 Task: Select the current location as Navajo National Monument, Arizona, United States . Now zoom + , and verify the location . Show zoom slider
Action: Mouse moved to (1000, 67)
Screenshot: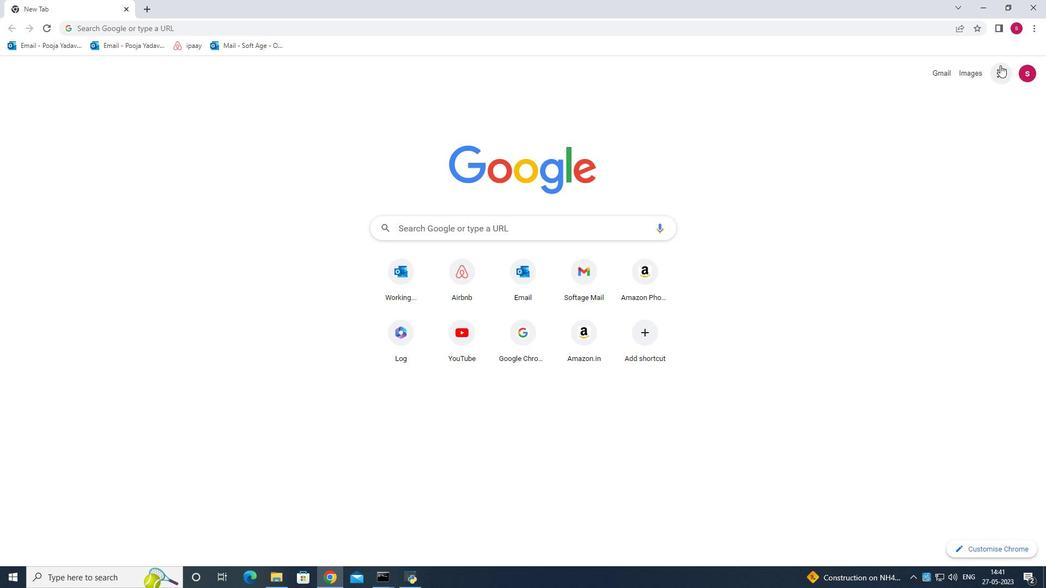 
Action: Mouse pressed left at (1000, 67)
Screenshot: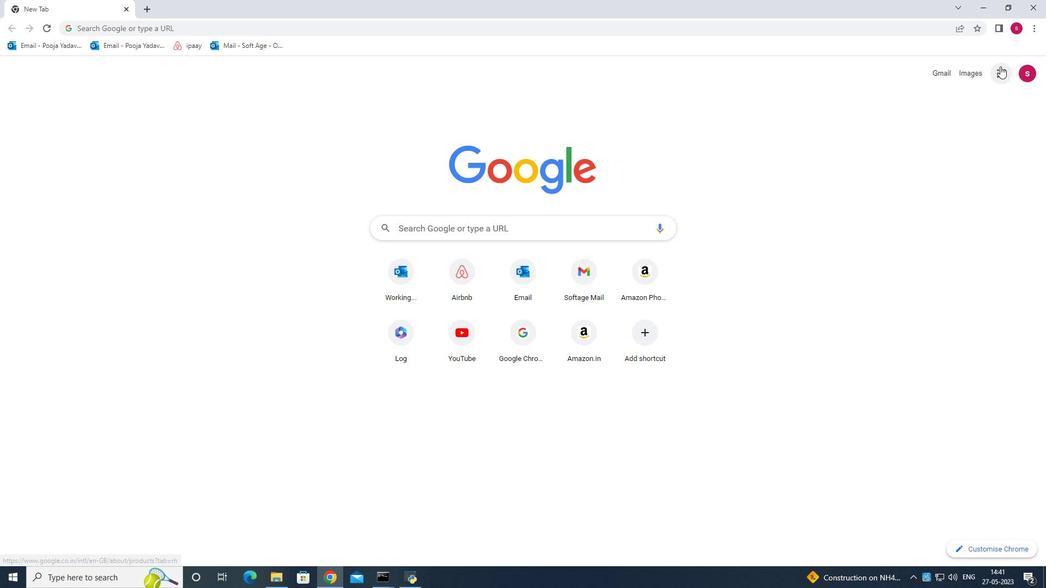 
Action: Mouse moved to (957, 266)
Screenshot: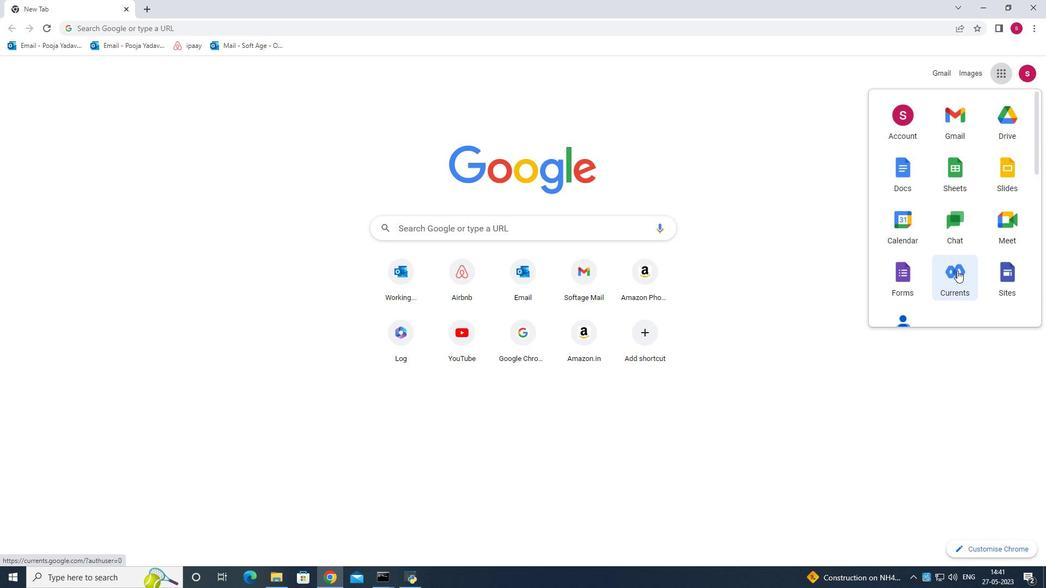 
Action: Mouse scrolled (957, 266) with delta (0, 0)
Screenshot: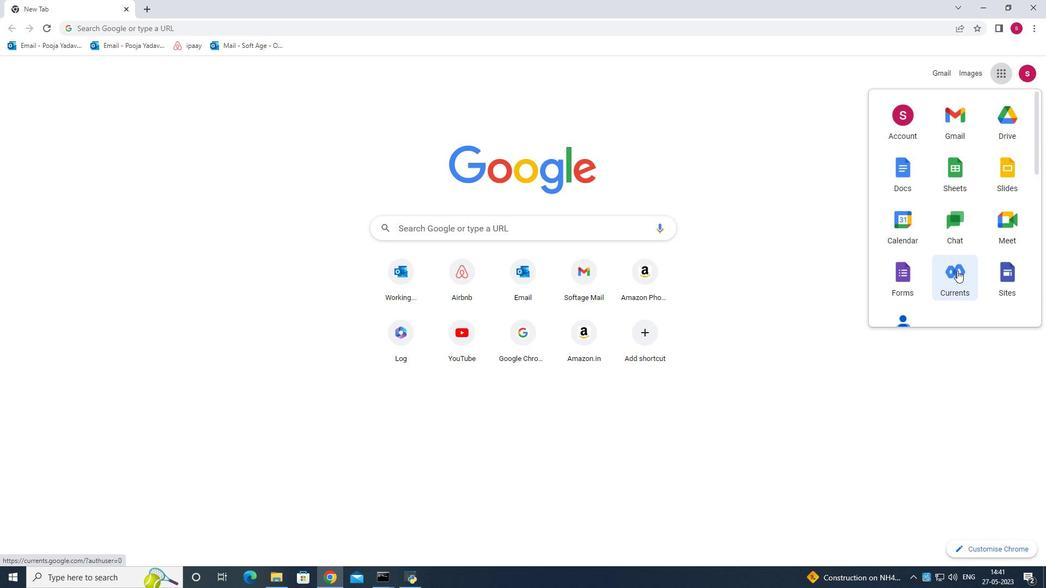 
Action: Mouse moved to (957, 267)
Screenshot: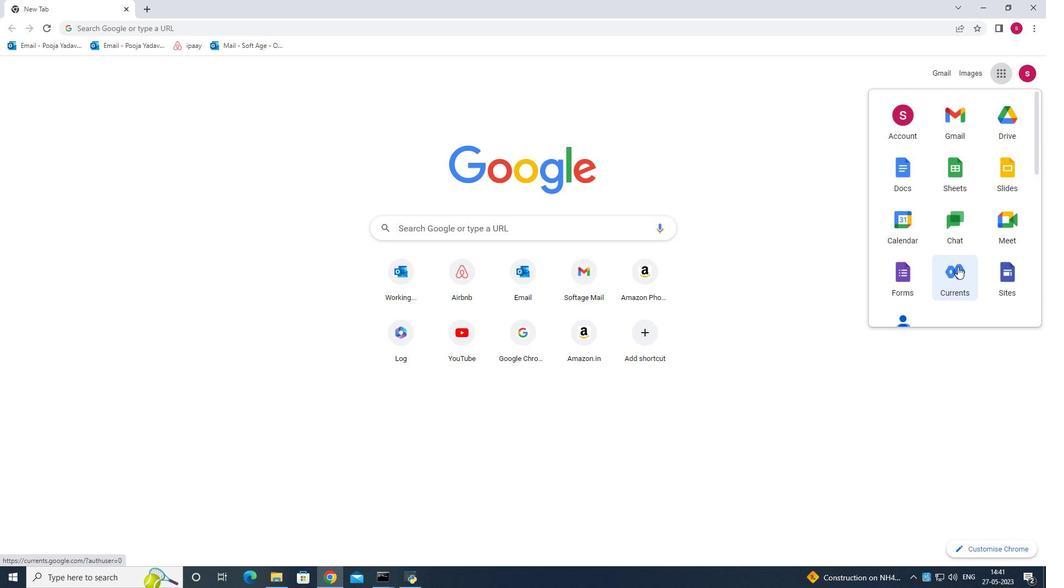 
Action: Mouse scrolled (957, 266) with delta (0, 0)
Screenshot: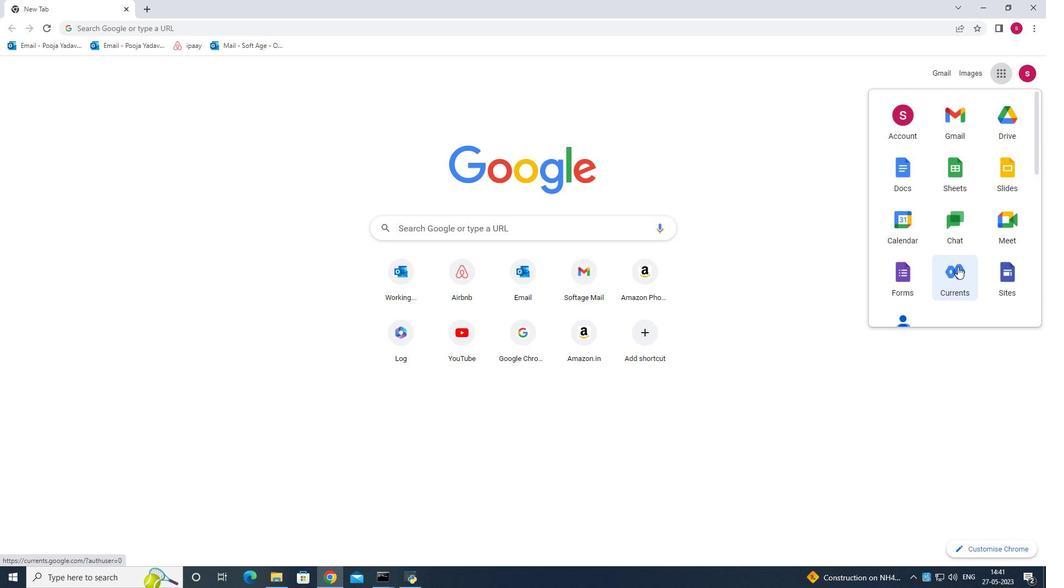 
Action: Mouse scrolled (957, 266) with delta (0, 0)
Screenshot: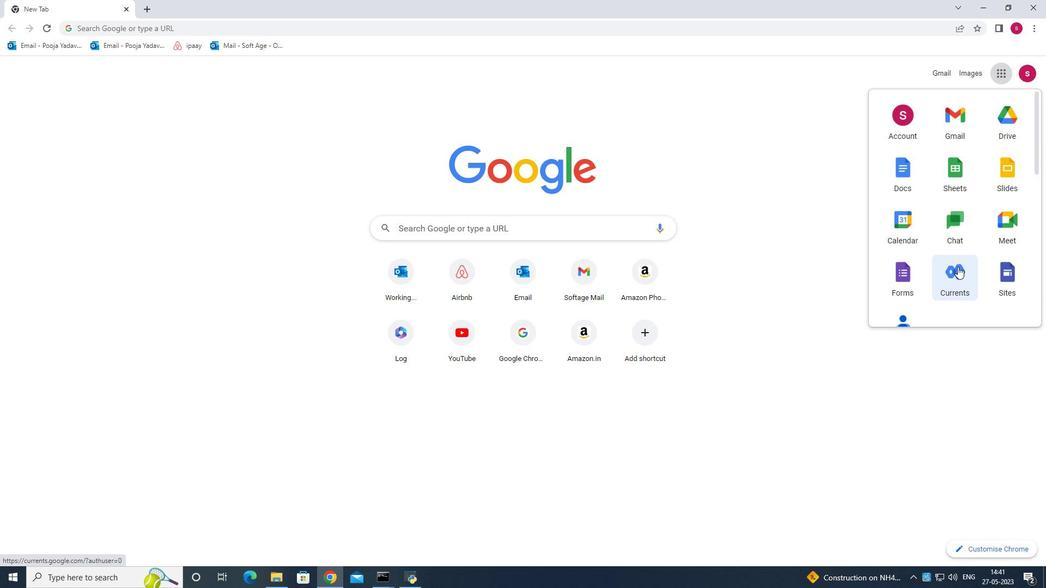 
Action: Mouse scrolled (957, 266) with delta (0, 0)
Screenshot: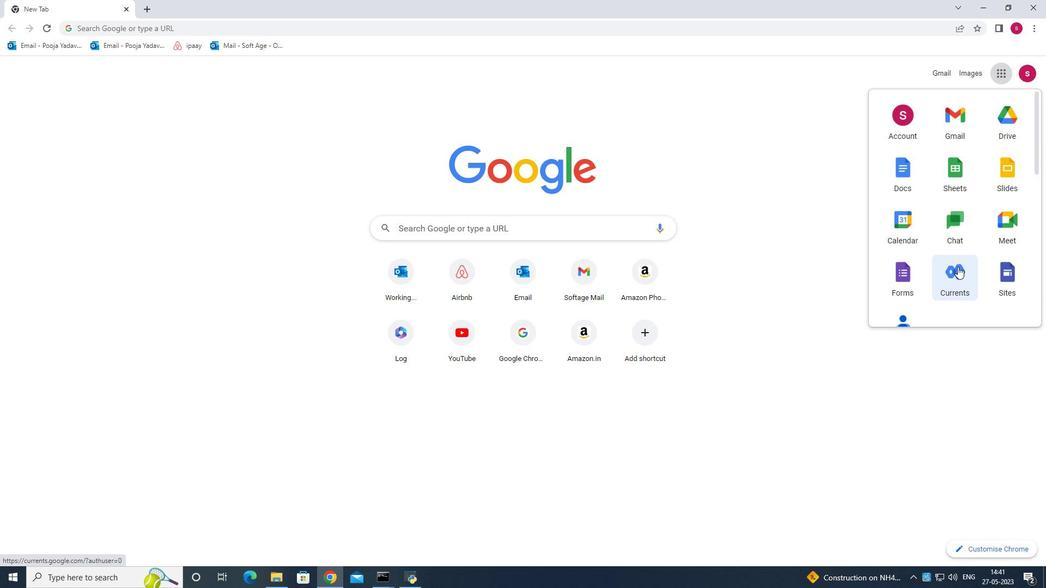 
Action: Mouse moved to (998, 179)
Screenshot: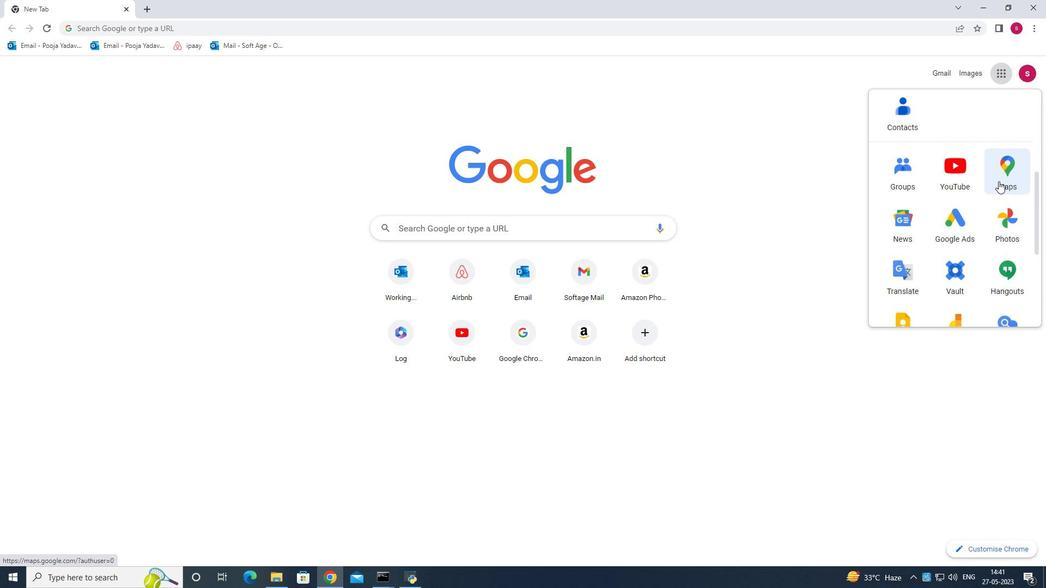 
Action: Mouse pressed left at (998, 179)
Screenshot: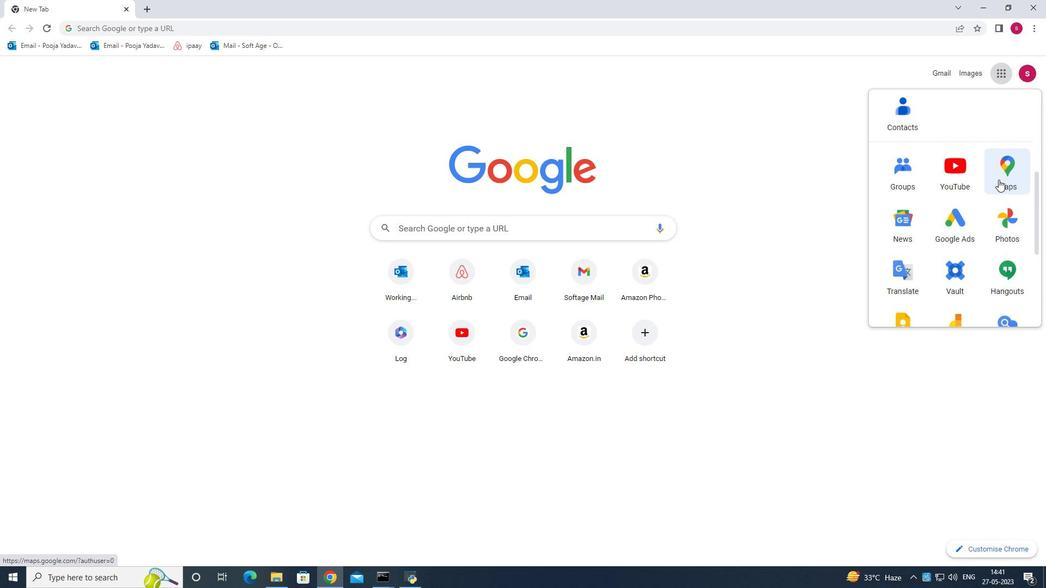 
Action: Mouse moved to (116, 55)
Screenshot: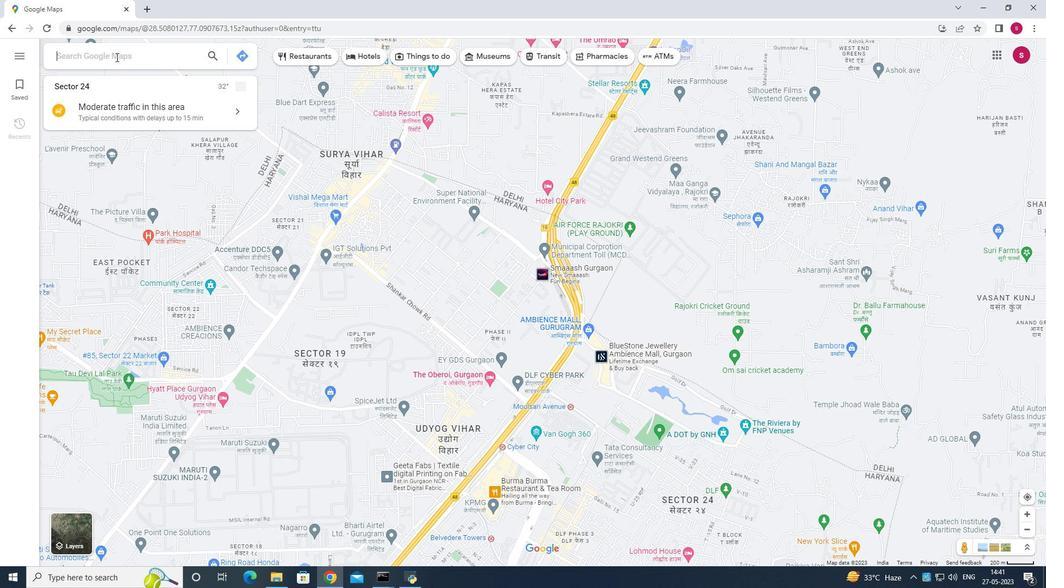 
Action: Mouse pressed left at (116, 55)
Screenshot: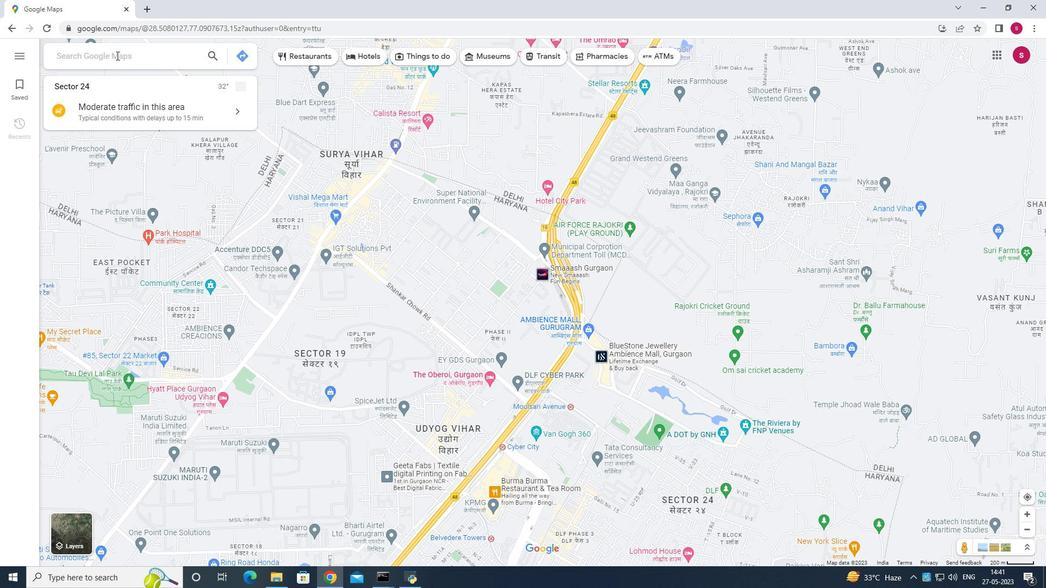 
Action: Mouse moved to (99, 81)
Screenshot: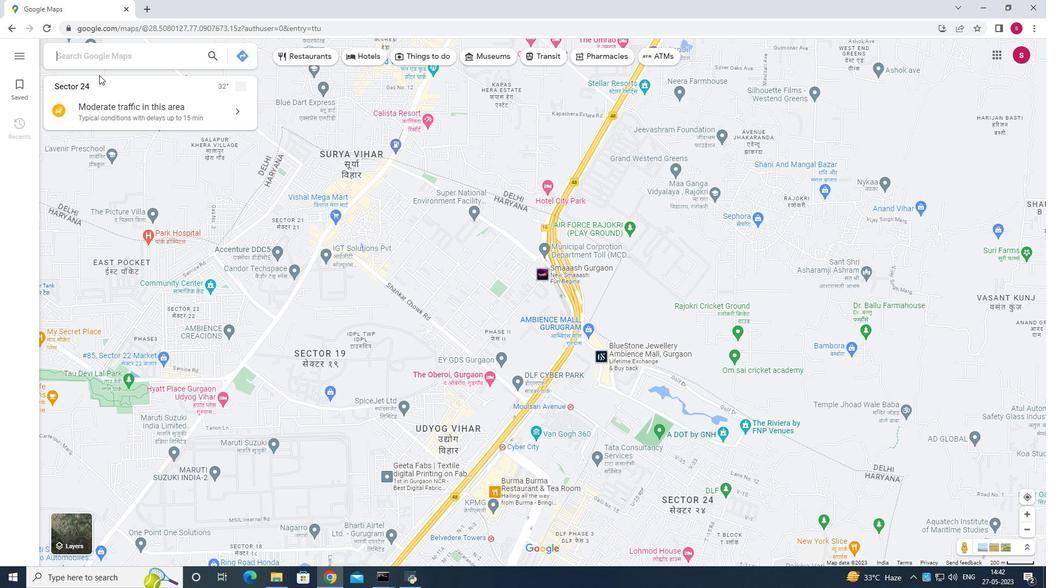 
Action: Key pressed <Key.shift>M<Key.shift>N<Key.backspace><Key.backspace><Key.backspace><Key.shift>Navajo<Key.space>national<Key.space>park
Screenshot: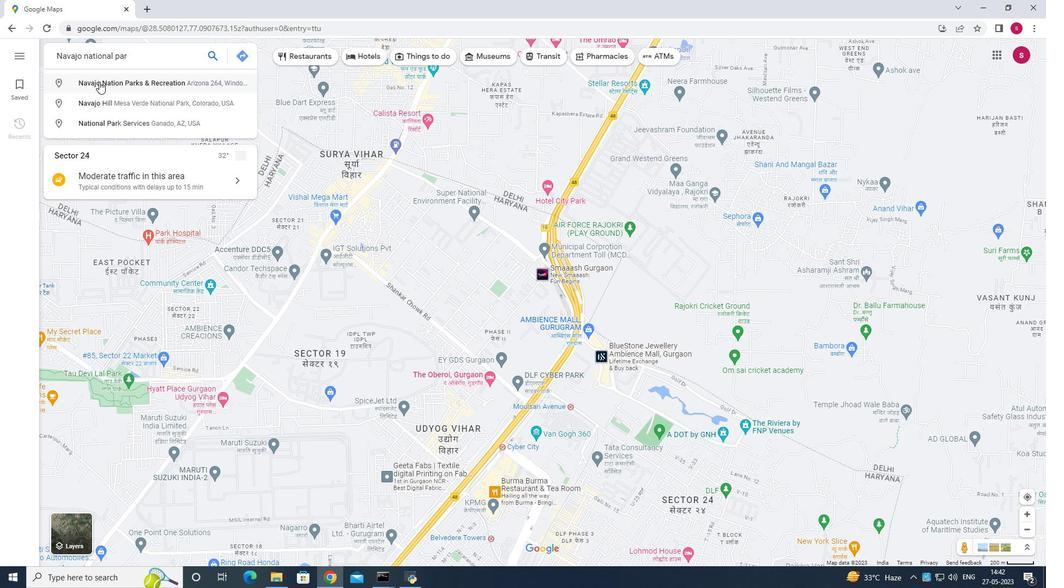 
Action: Mouse moved to (80, 83)
Screenshot: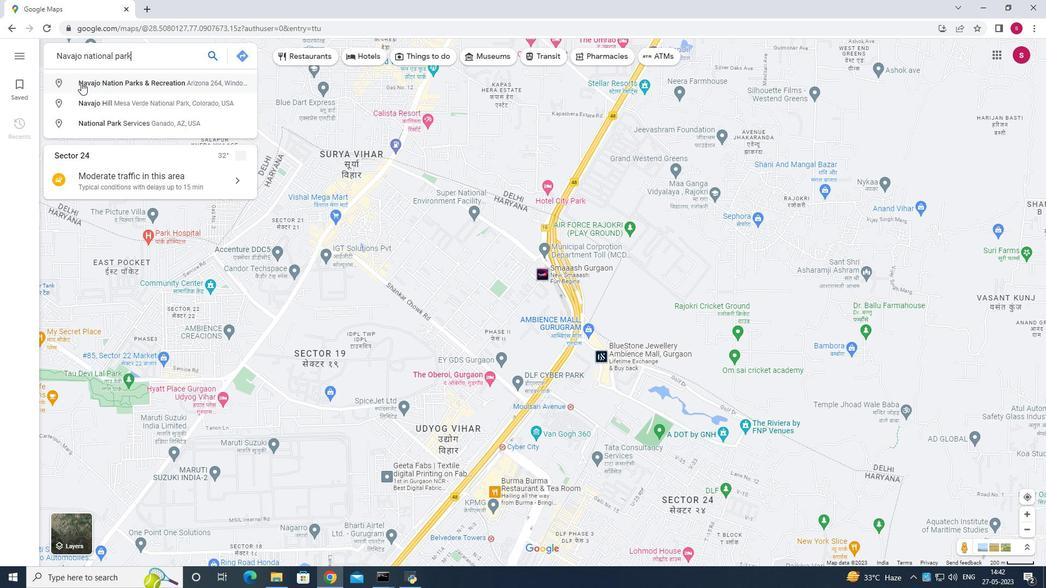 
Action: Key pressed <Key.space>monument<Key.space>aro<Key.backspace>izone<Key.space>united<Key.space>states<Key.enter>
Screenshot: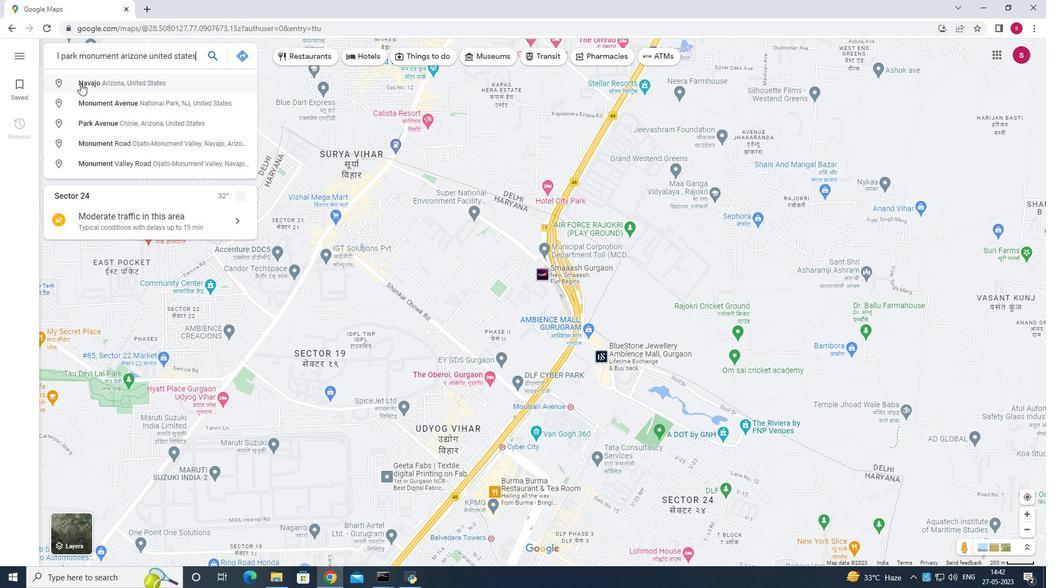 
Action: Mouse moved to (134, 107)
Screenshot: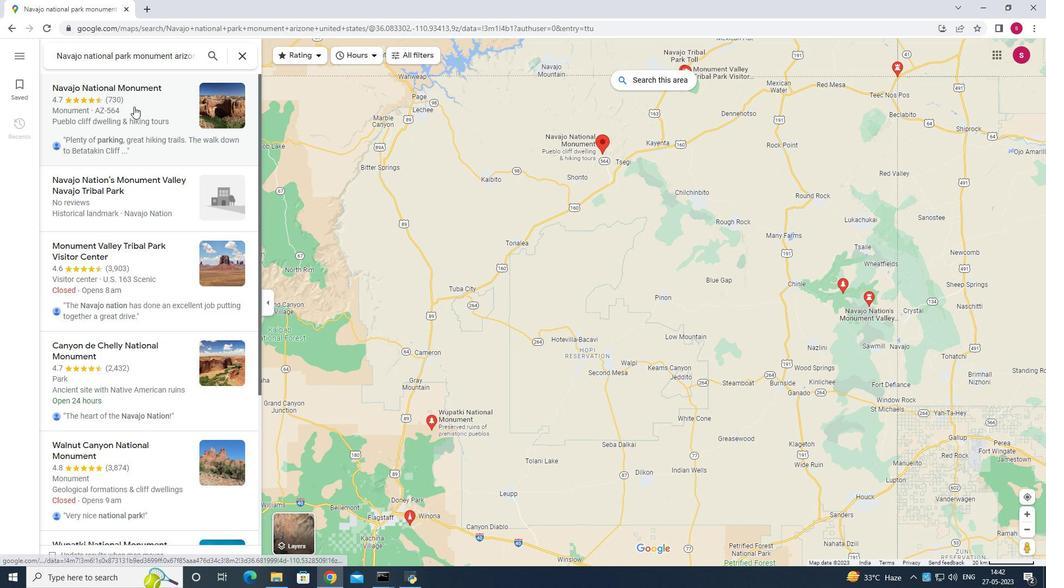 
Action: Mouse pressed left at (134, 107)
Screenshot: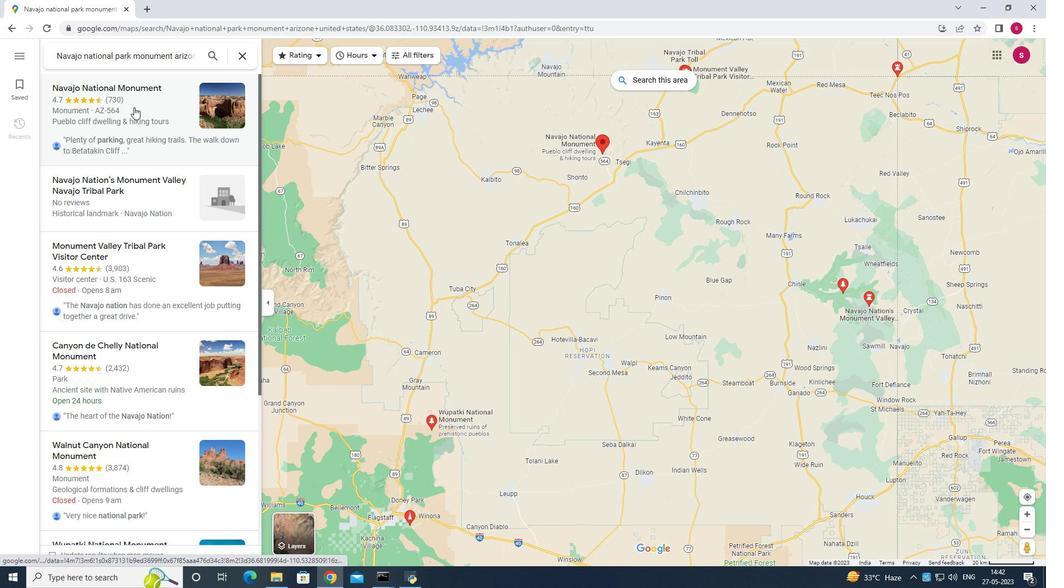 
Action: Mouse moved to (308, 253)
Screenshot: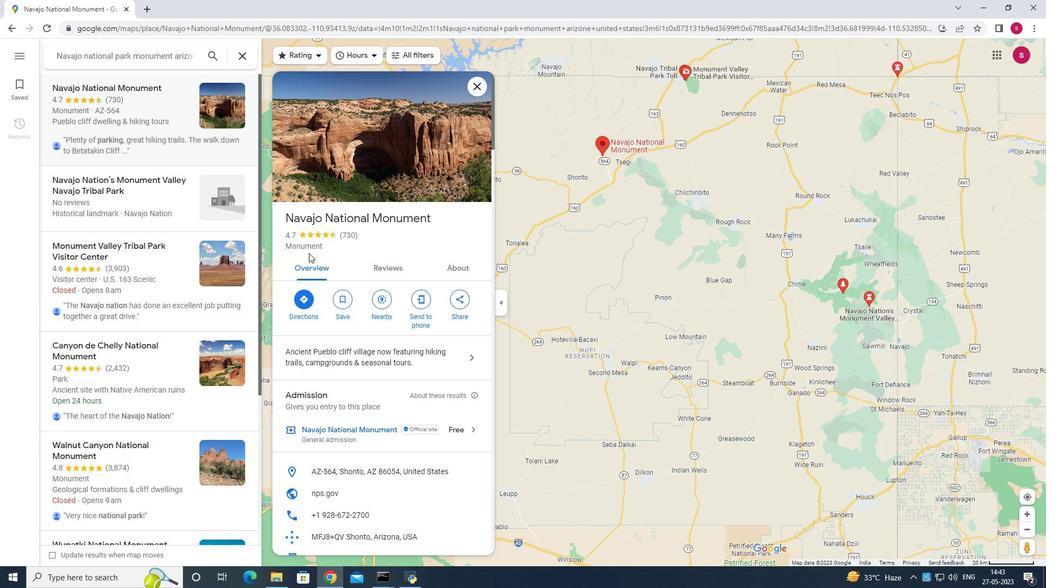
Action: Mouse scrolled (308, 252) with delta (0, 0)
Screenshot: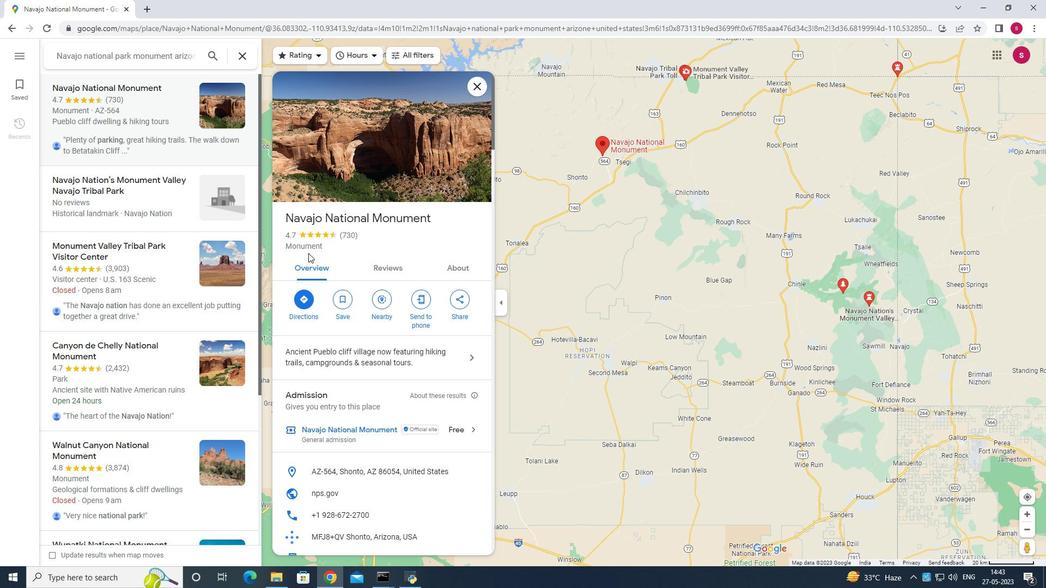 
Action: Mouse moved to (311, 260)
Screenshot: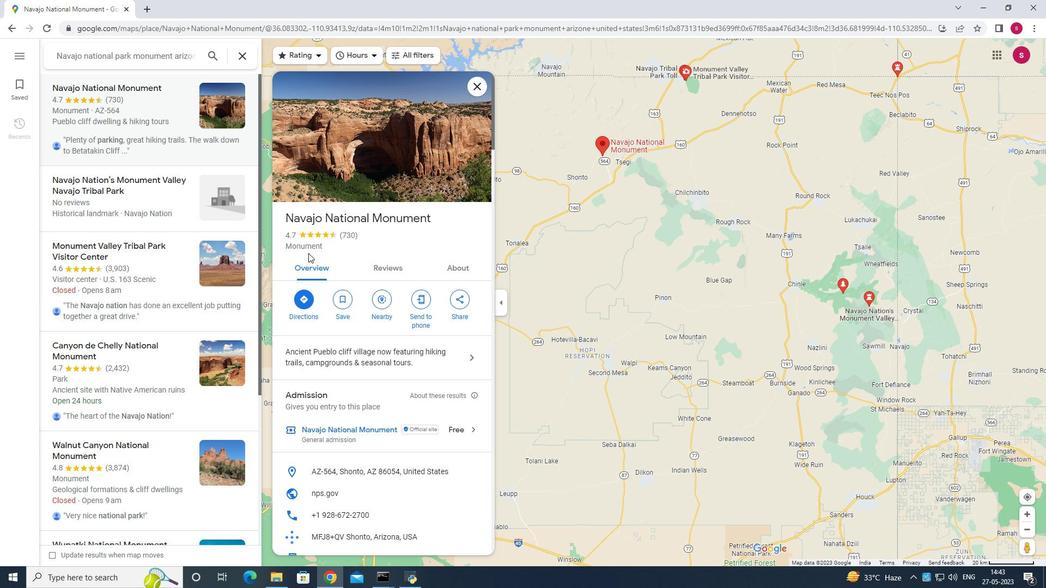 
Action: Mouse scrolled (311, 259) with delta (0, 0)
Screenshot: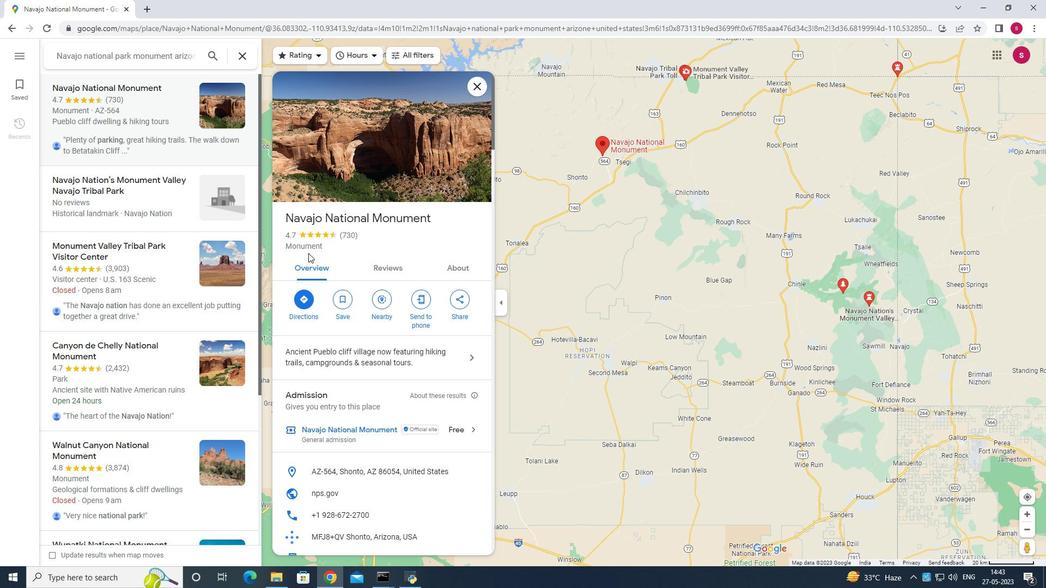 
Action: Mouse moved to (311, 260)
Screenshot: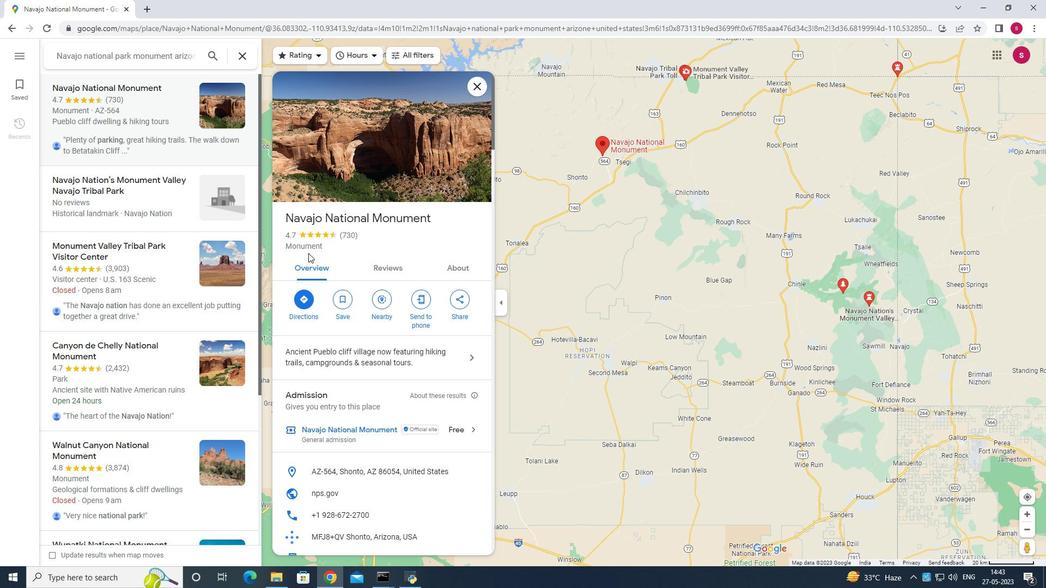 
Action: Mouse scrolled (311, 260) with delta (0, 0)
Screenshot: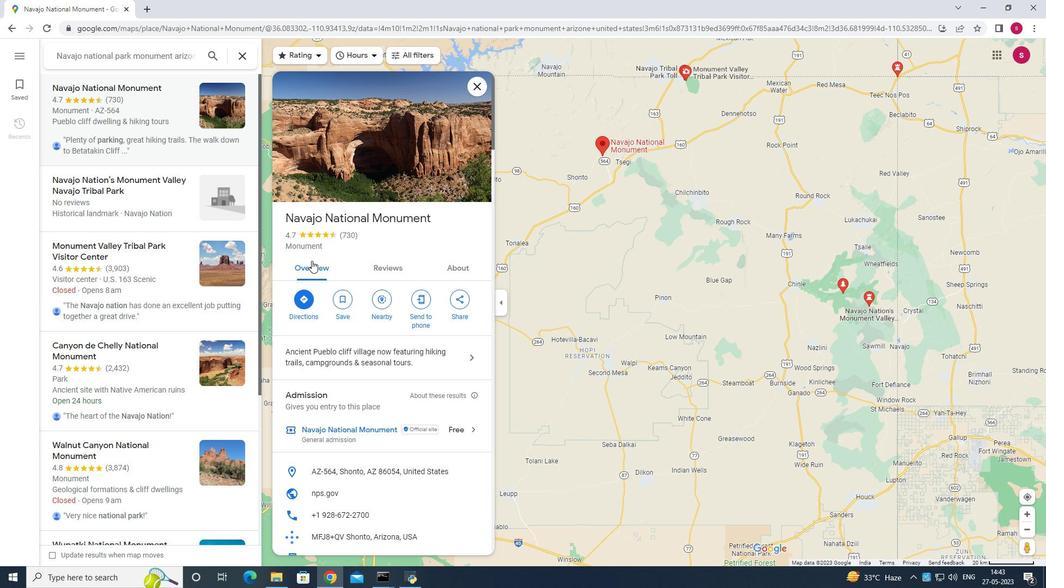 
Action: Mouse moved to (319, 266)
Screenshot: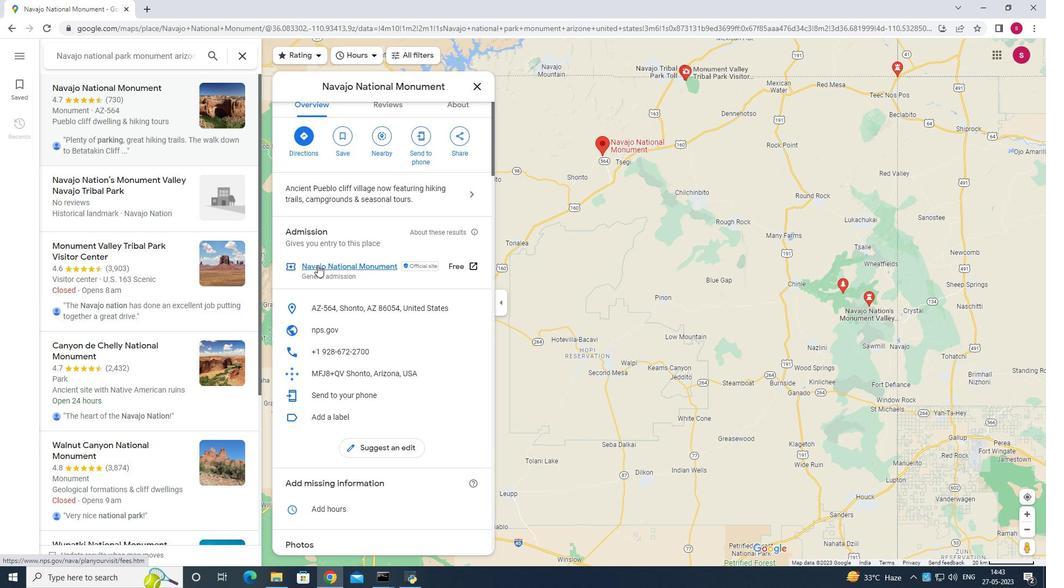 
Action: Mouse scrolled (319, 266) with delta (0, 0)
Screenshot: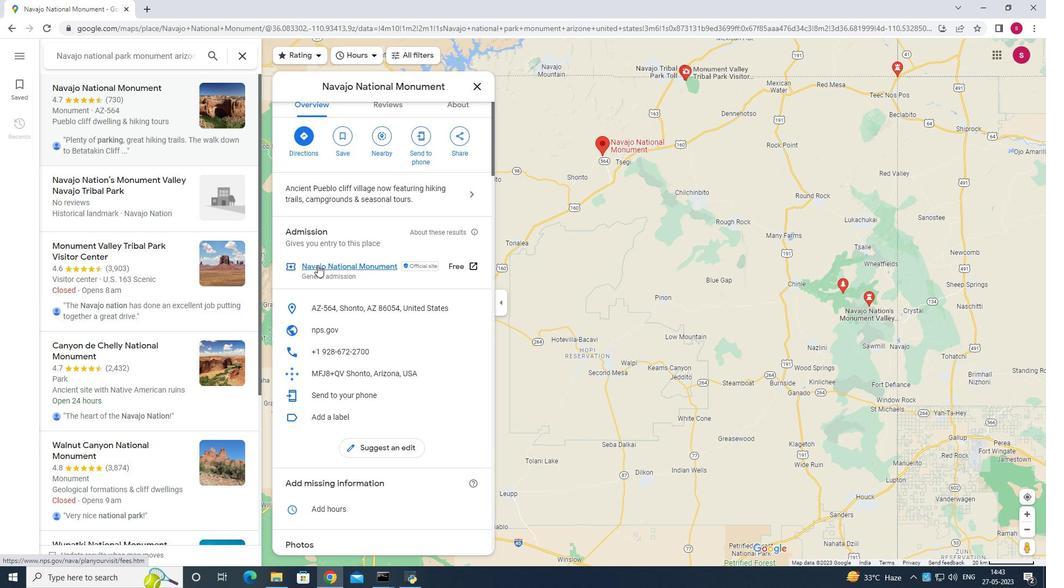 
Action: Mouse moved to (320, 267)
Screenshot: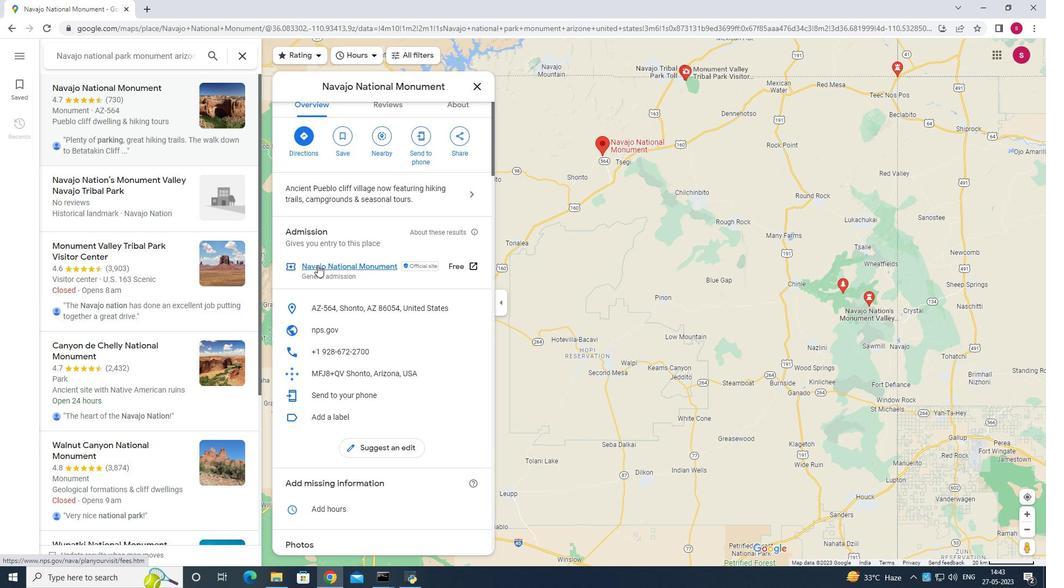 
Action: Mouse scrolled (320, 266) with delta (0, 0)
Screenshot: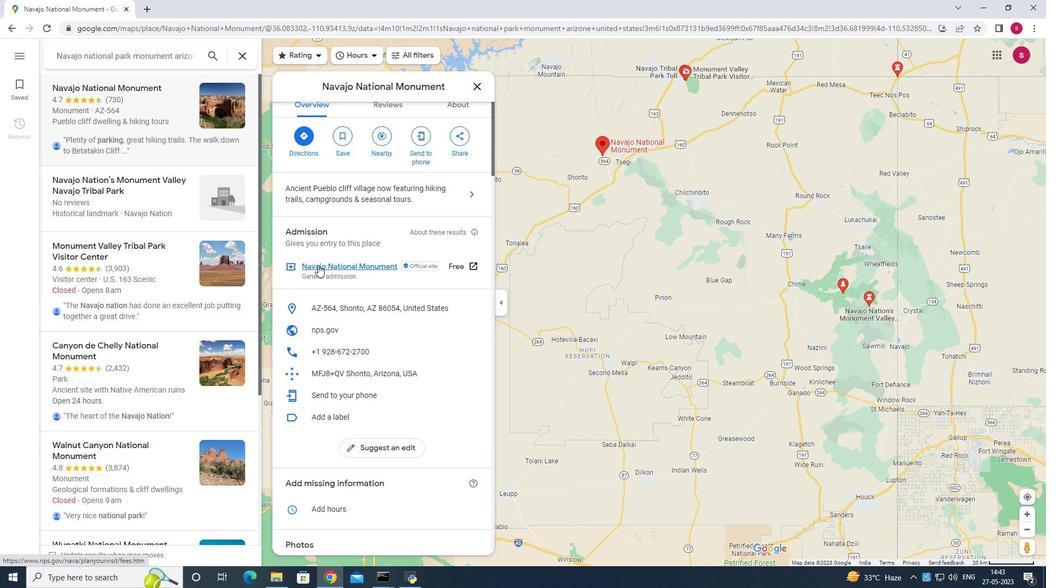 
Action: Mouse moved to (320, 268)
Screenshot: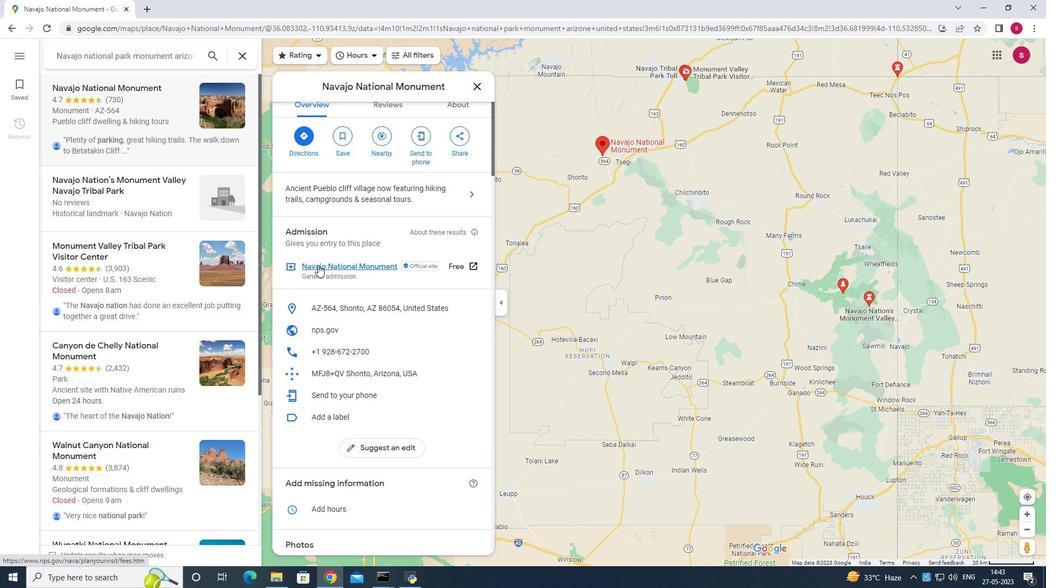 
Action: Mouse scrolled (320, 267) with delta (0, 0)
Screenshot: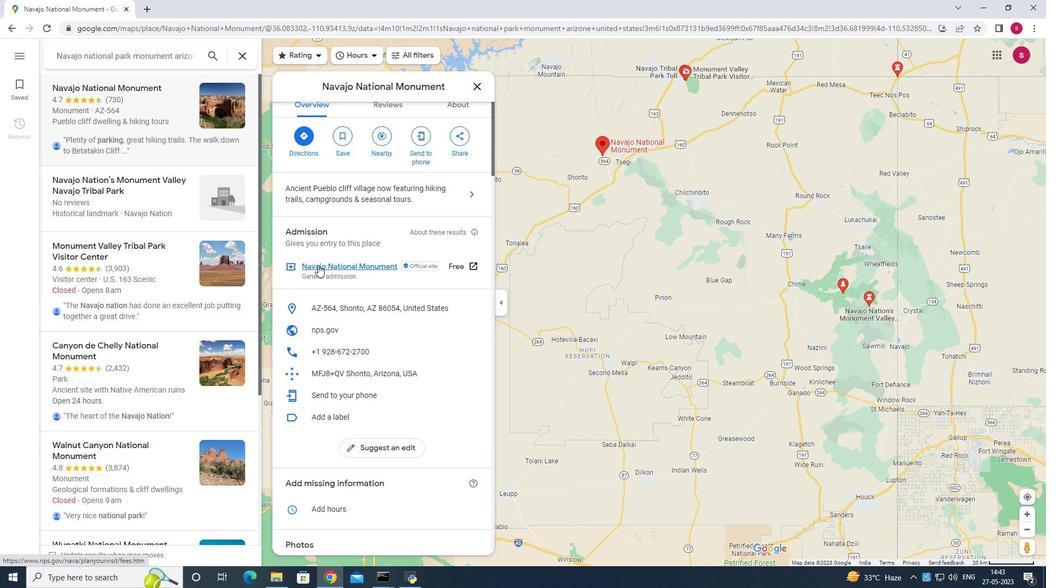 
Action: Mouse scrolled (320, 267) with delta (0, 0)
Screenshot: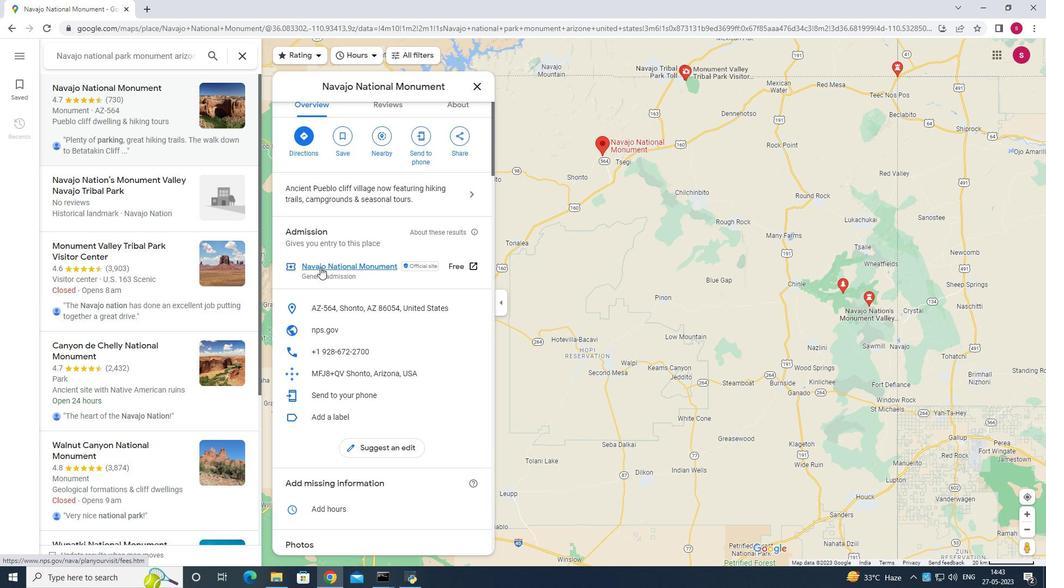 
Action: Mouse scrolled (320, 267) with delta (0, 0)
Screenshot: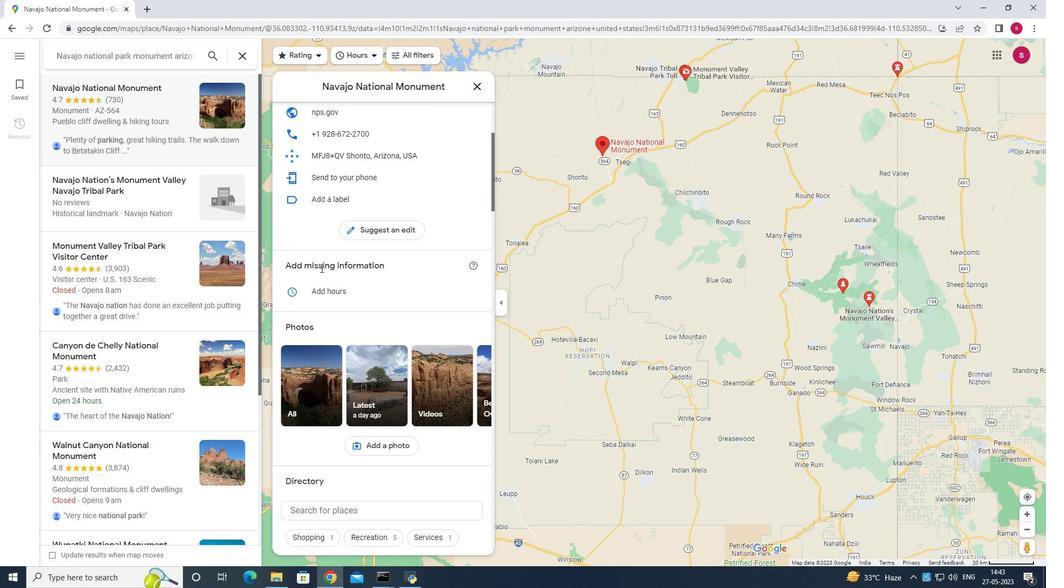 
Action: Mouse scrolled (320, 267) with delta (0, 0)
Screenshot: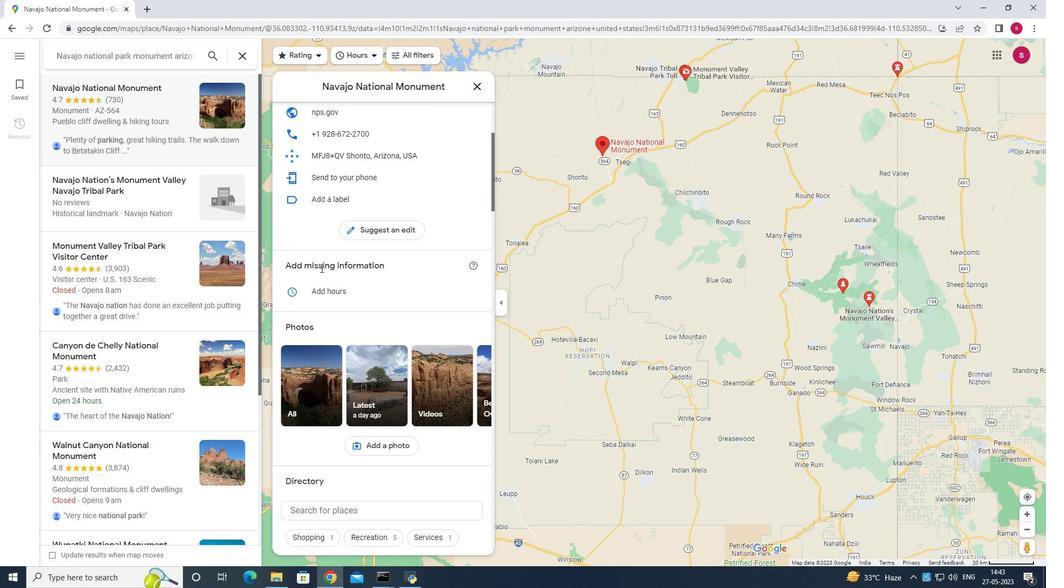 
Action: Mouse moved to (345, 342)
Screenshot: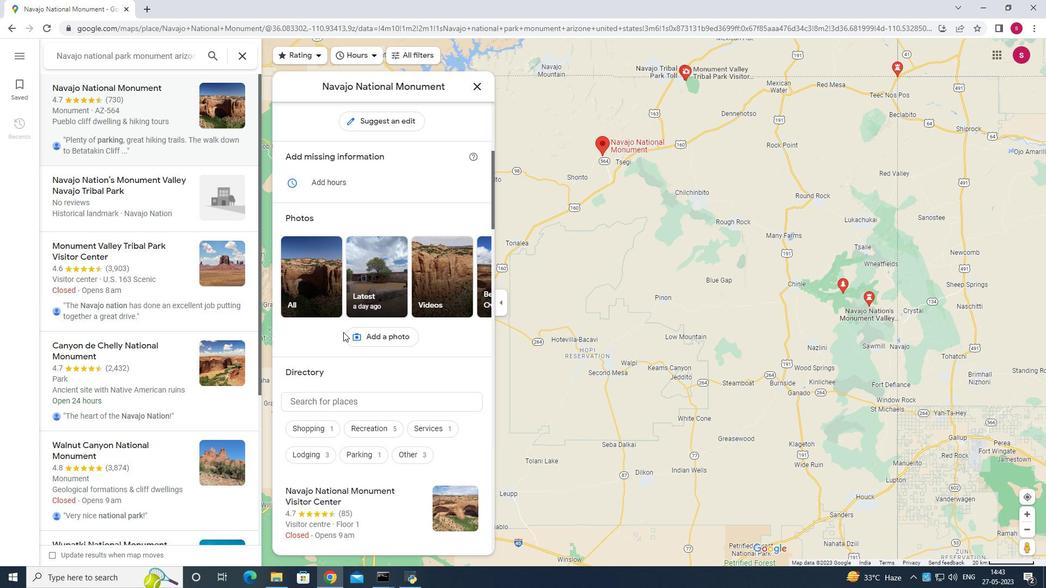 
Action: Mouse scrolled (345, 341) with delta (0, 0)
Screenshot: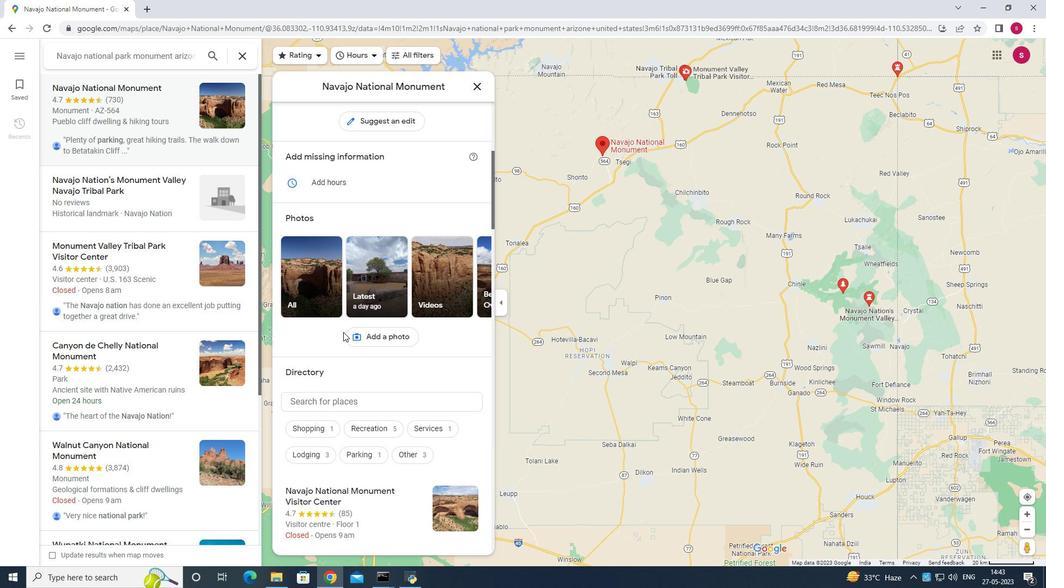 
Action: Mouse scrolled (345, 341) with delta (0, 0)
Screenshot: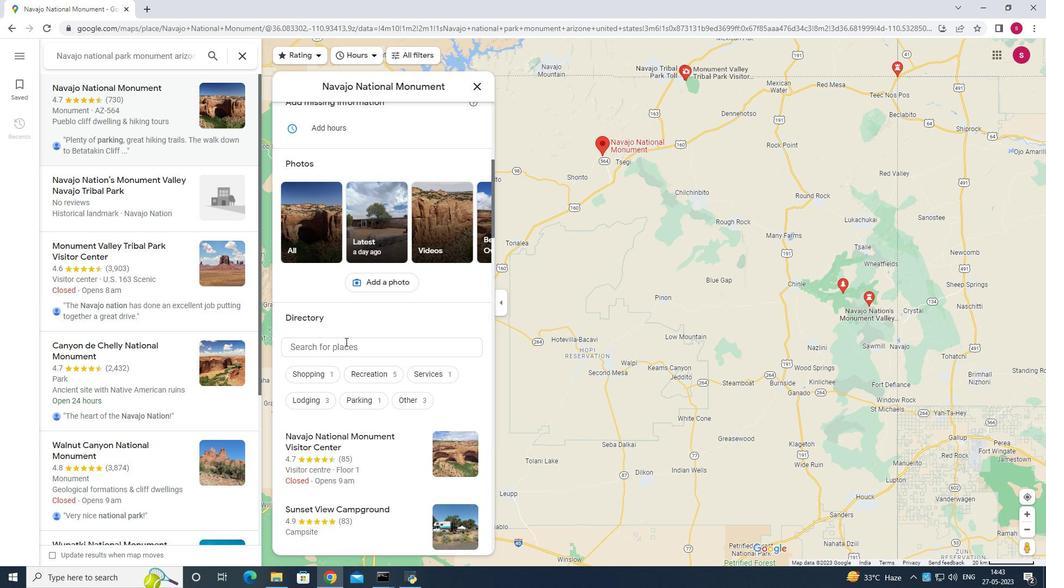 
Action: Mouse scrolled (345, 341) with delta (0, 0)
Screenshot: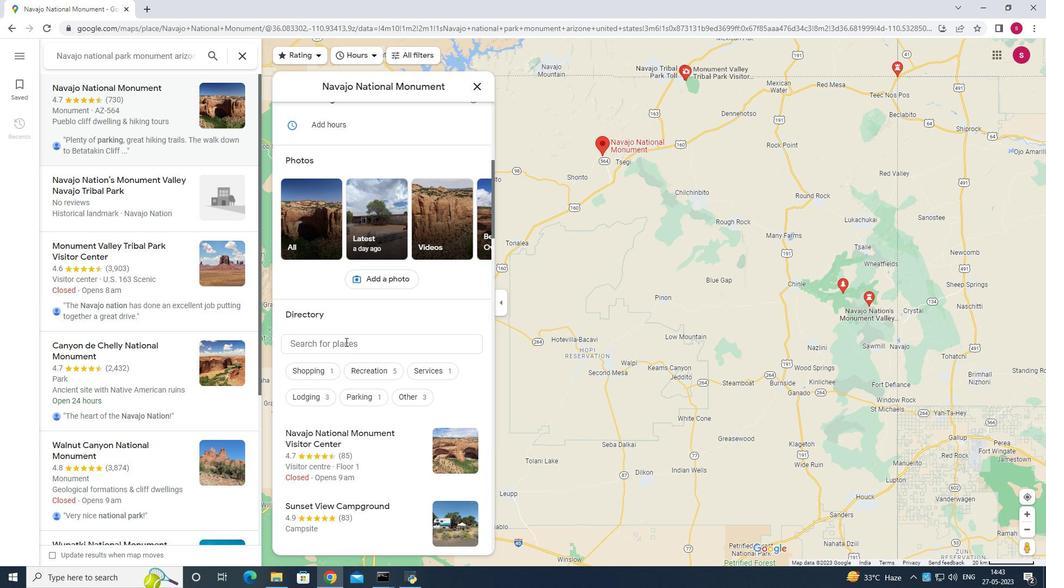 
Action: Mouse moved to (345, 340)
Screenshot: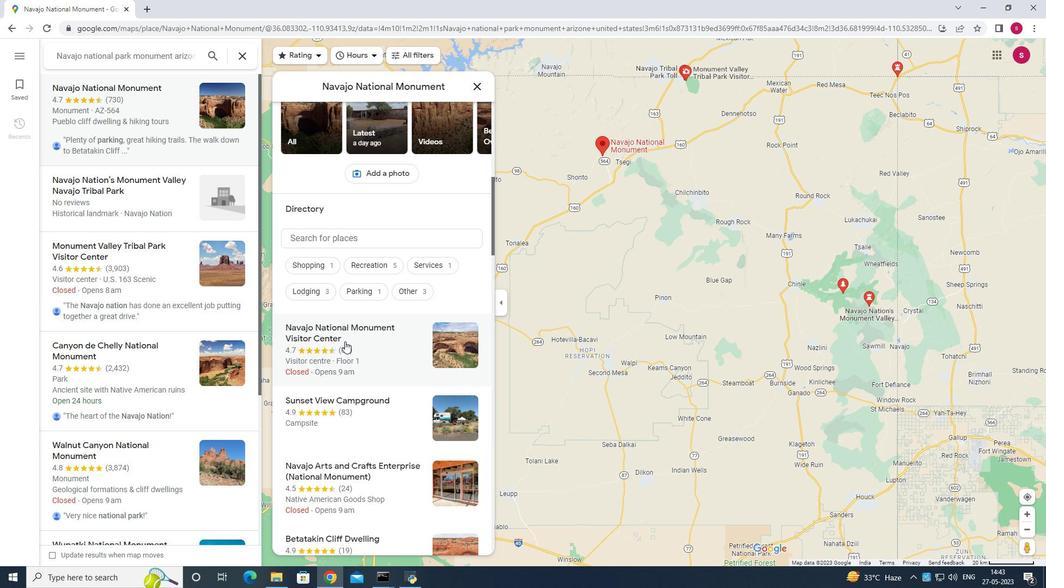 
Action: Mouse scrolled (345, 339) with delta (0, 0)
Screenshot: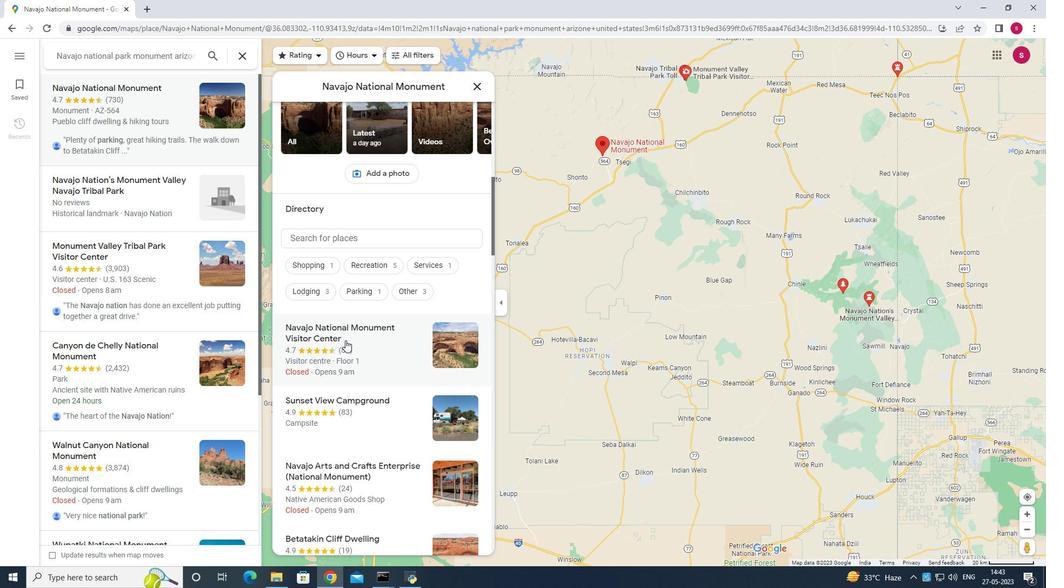 
Action: Mouse moved to (345, 340)
Screenshot: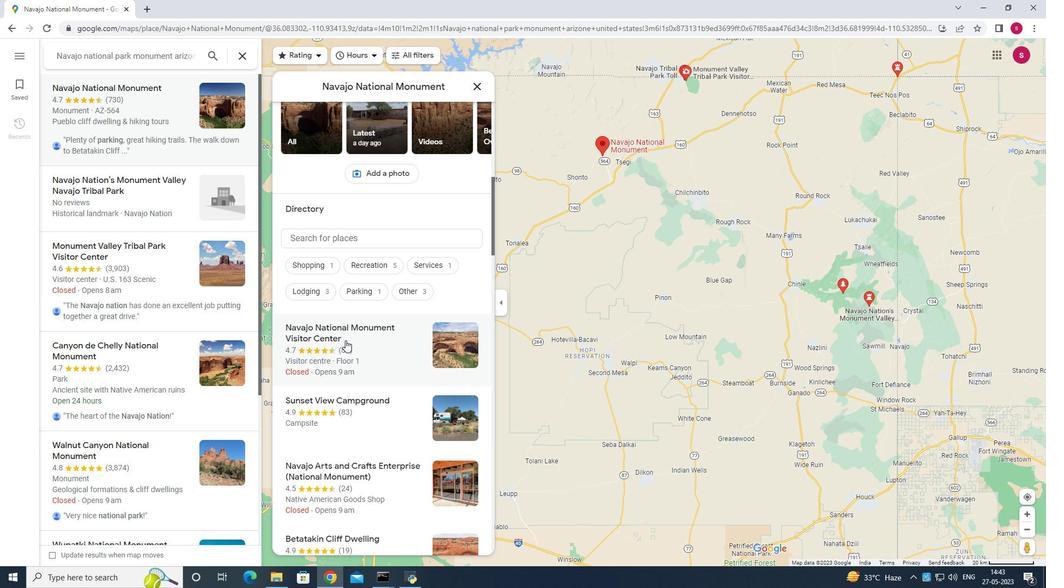 
Action: Mouse scrolled (345, 339) with delta (0, 0)
Screenshot: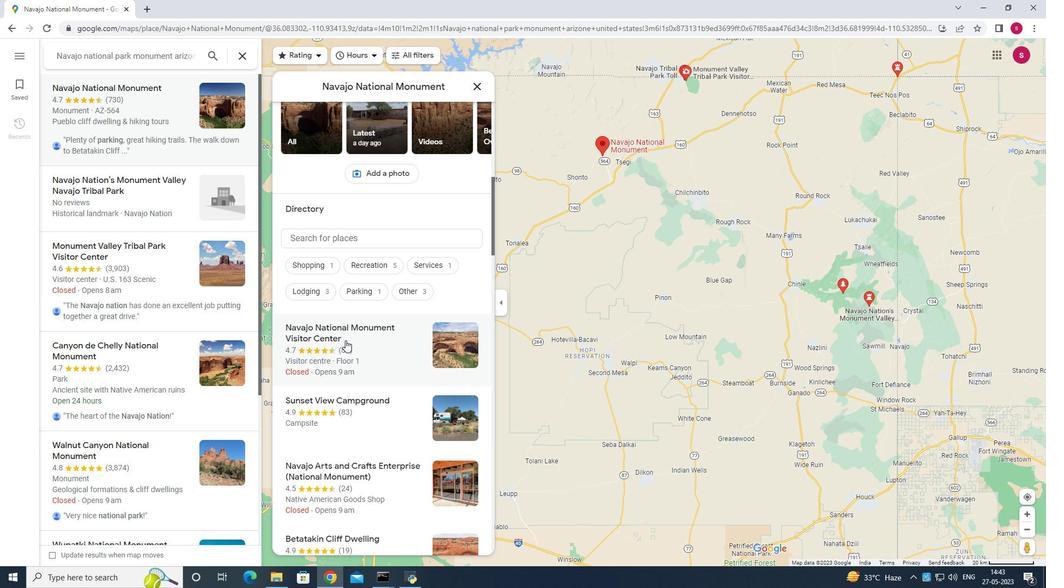 
Action: Mouse moved to (345, 341)
Screenshot: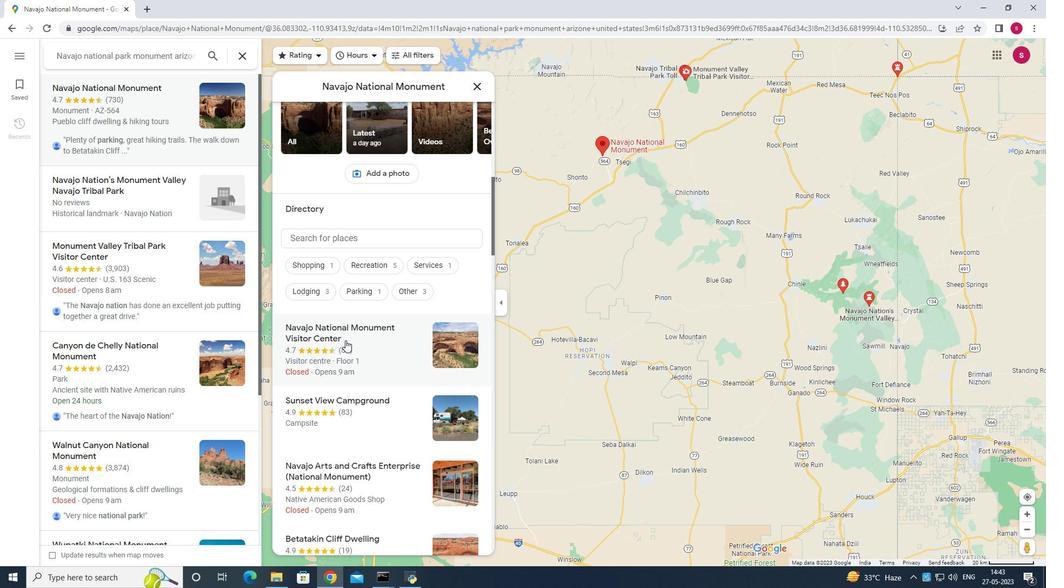 
Action: Mouse scrolled (345, 341) with delta (0, 0)
Screenshot: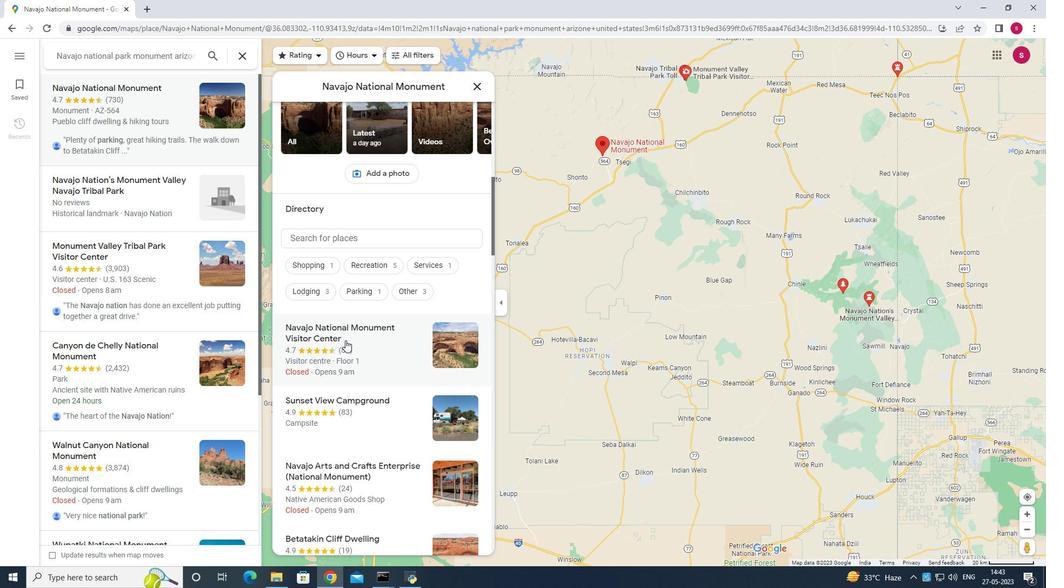 
Action: Mouse scrolled (345, 341) with delta (0, 0)
Screenshot: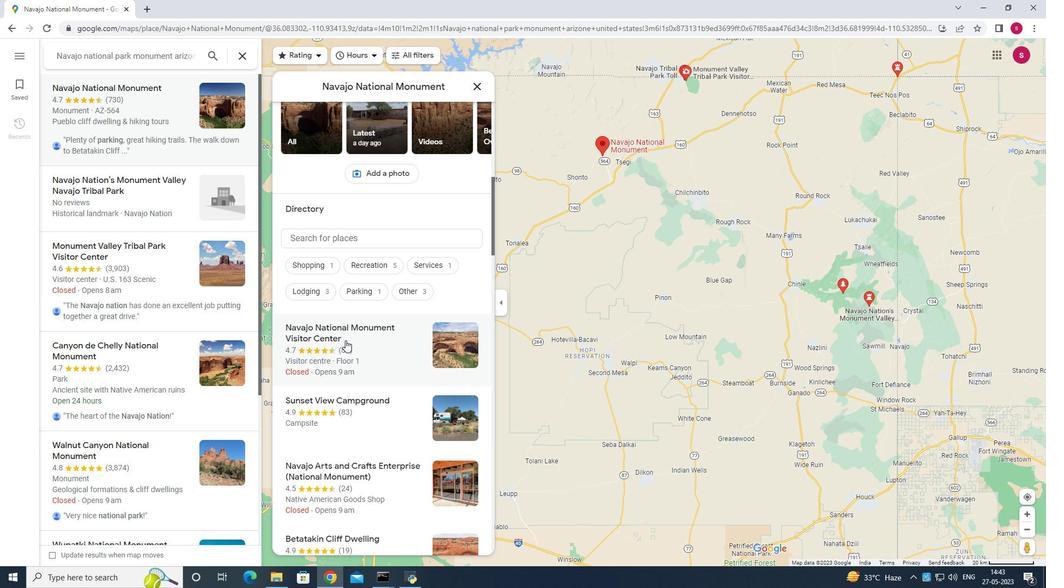 
Action: Mouse moved to (348, 337)
Screenshot: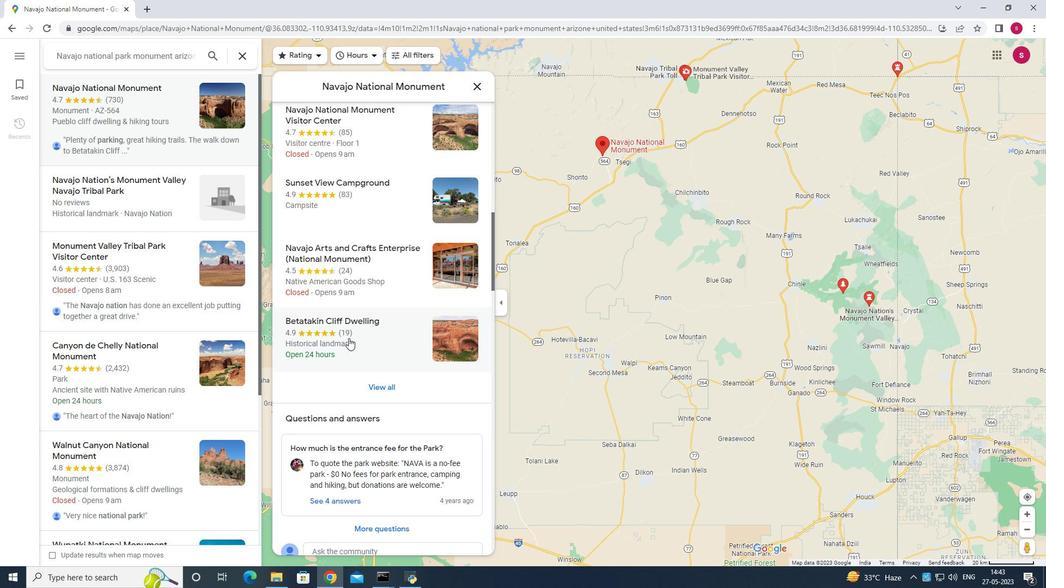 
Action: Mouse scrolled (348, 337) with delta (0, 0)
Screenshot: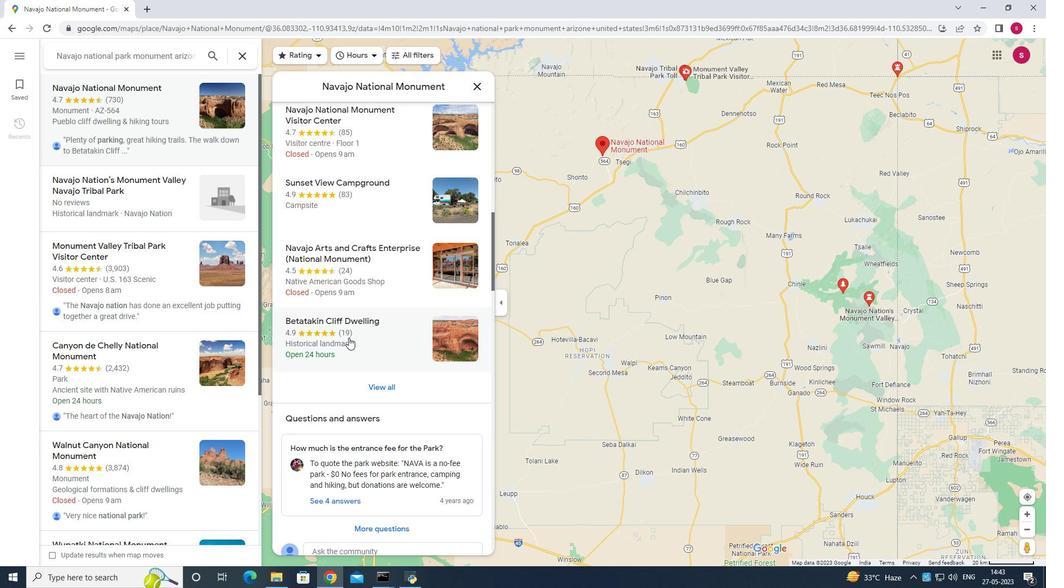 
Action: Mouse scrolled (348, 337) with delta (0, 0)
Screenshot: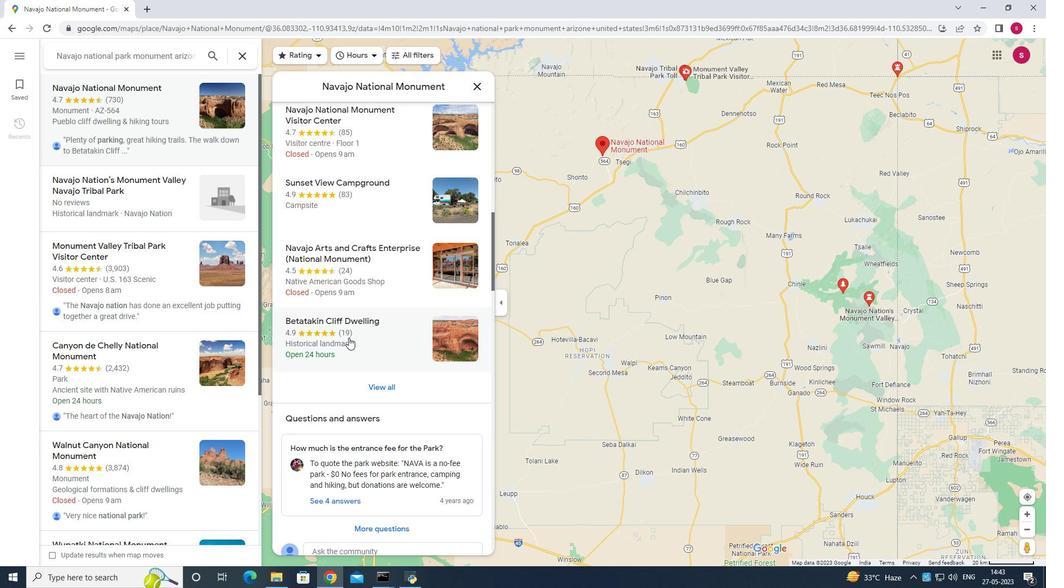 
Action: Mouse scrolled (348, 337) with delta (0, 0)
Screenshot: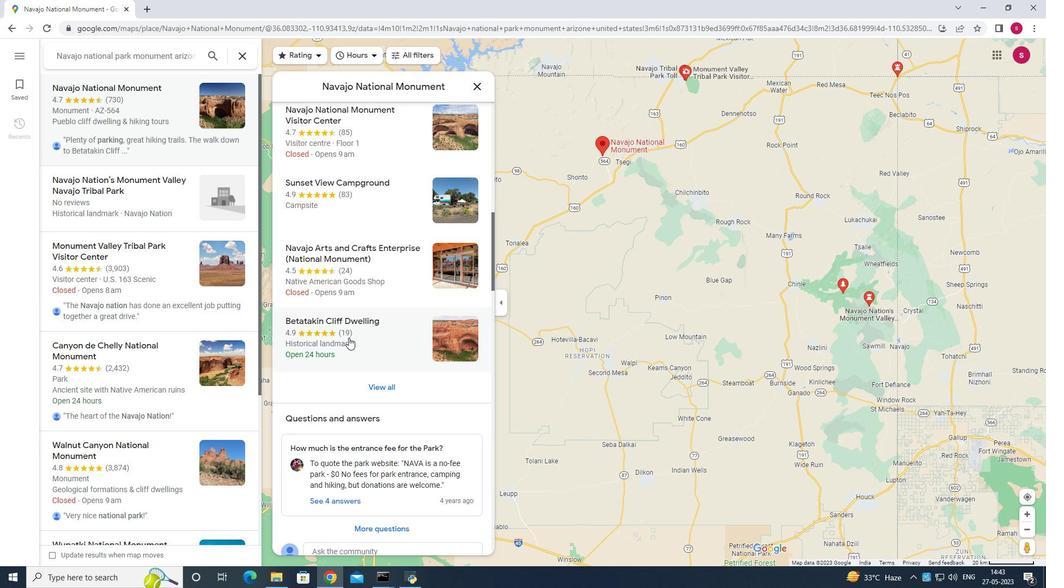 
Action: Mouse scrolled (348, 337) with delta (0, 0)
Screenshot: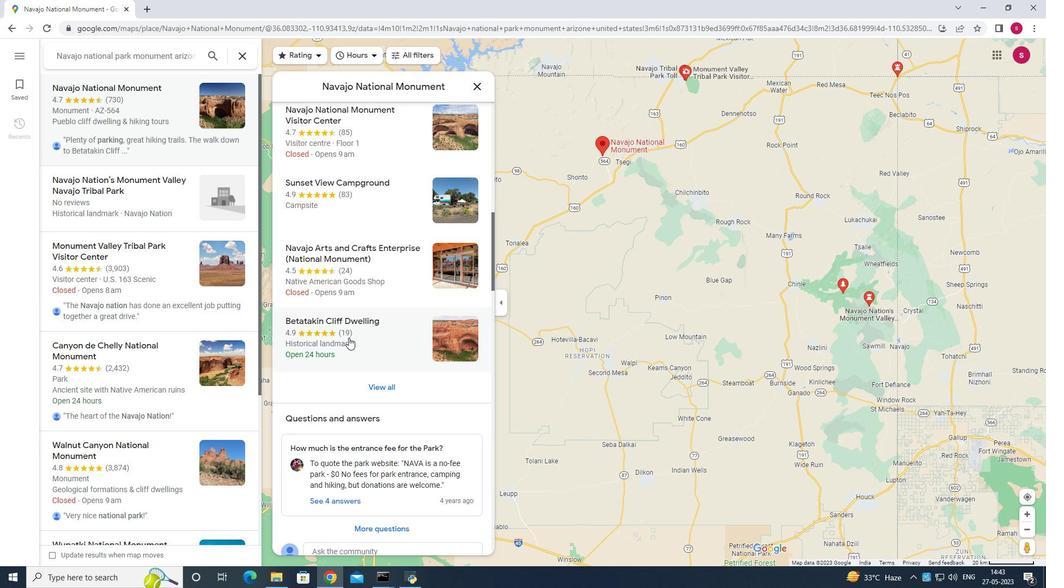 
Action: Mouse moved to (350, 322)
Screenshot: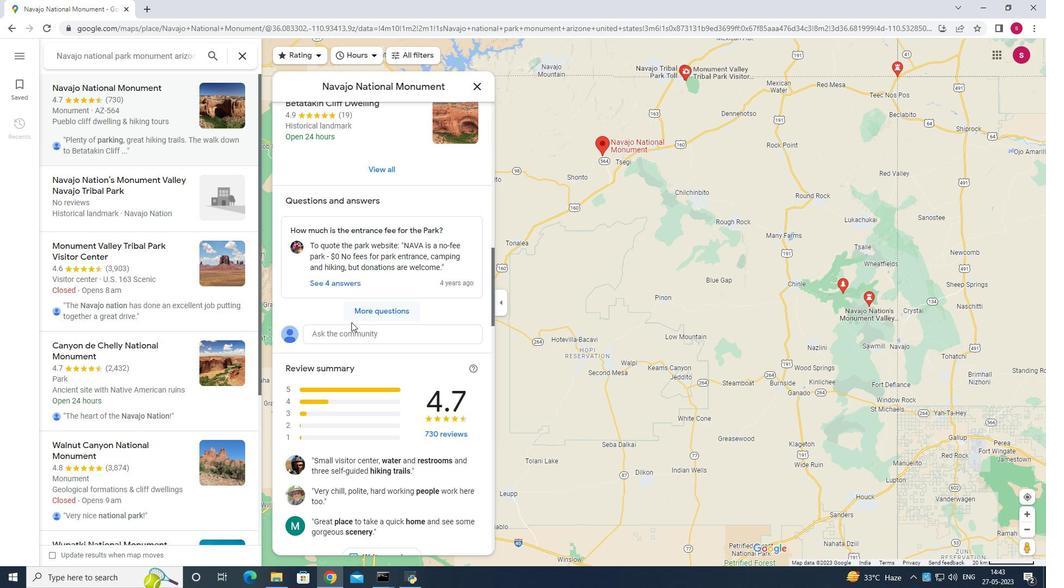 
Action: Mouse scrolled (350, 321) with delta (0, 0)
Screenshot: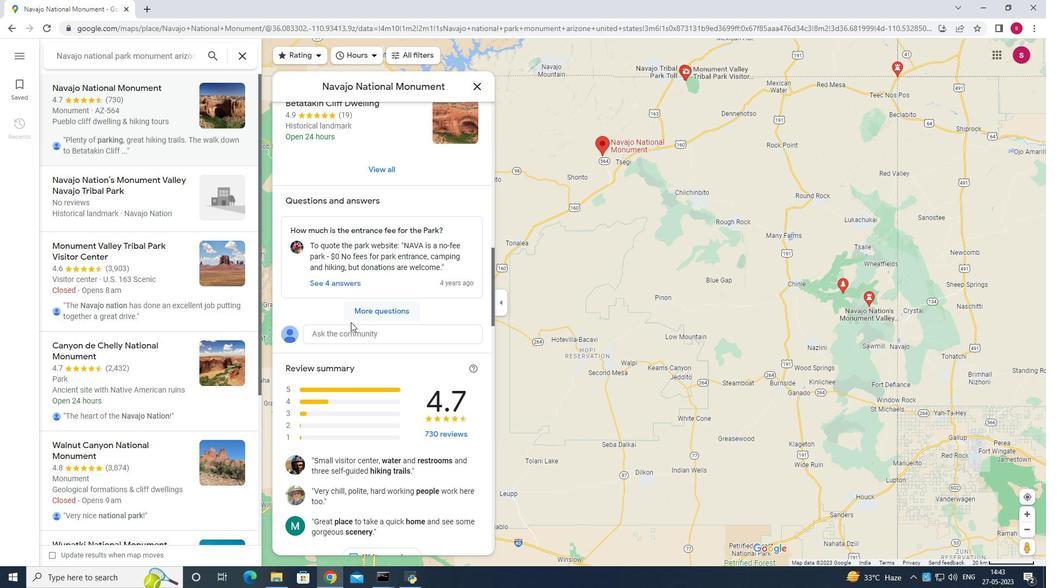 
Action: Mouse scrolled (350, 321) with delta (0, 0)
Screenshot: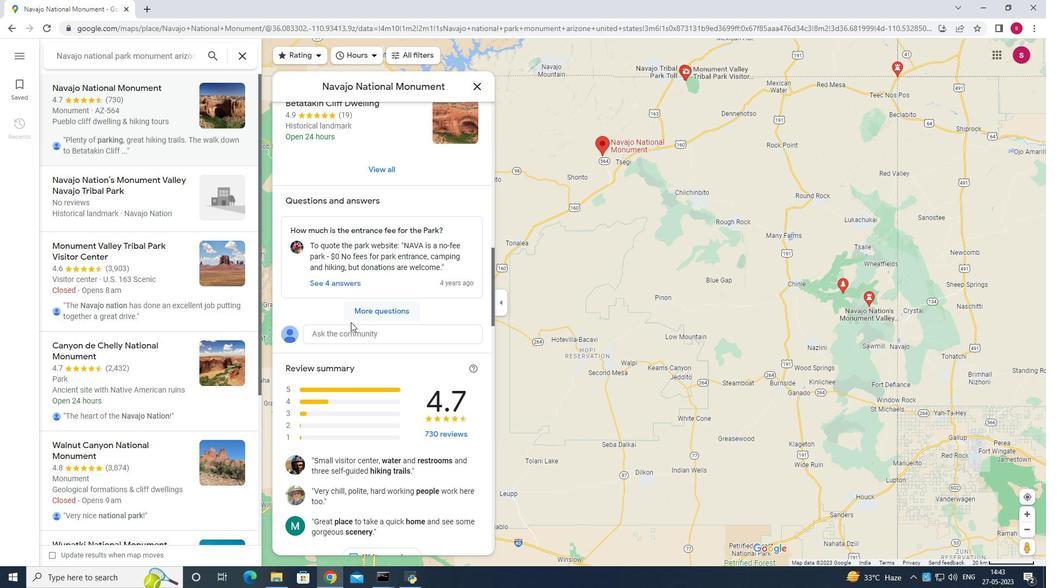 
Action: Mouse scrolled (350, 321) with delta (0, 0)
Screenshot: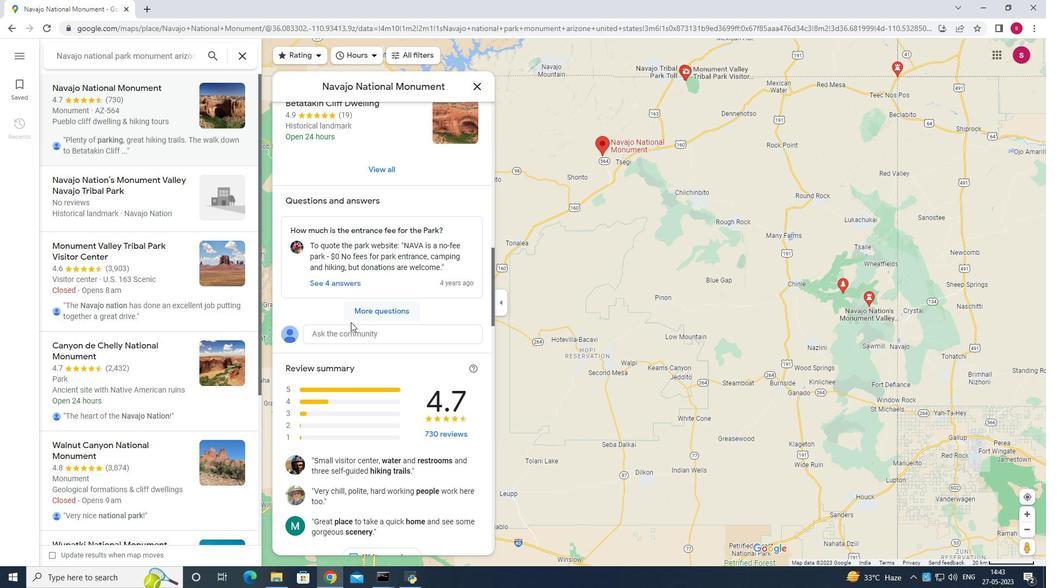 
Action: Mouse moved to (350, 323)
Screenshot: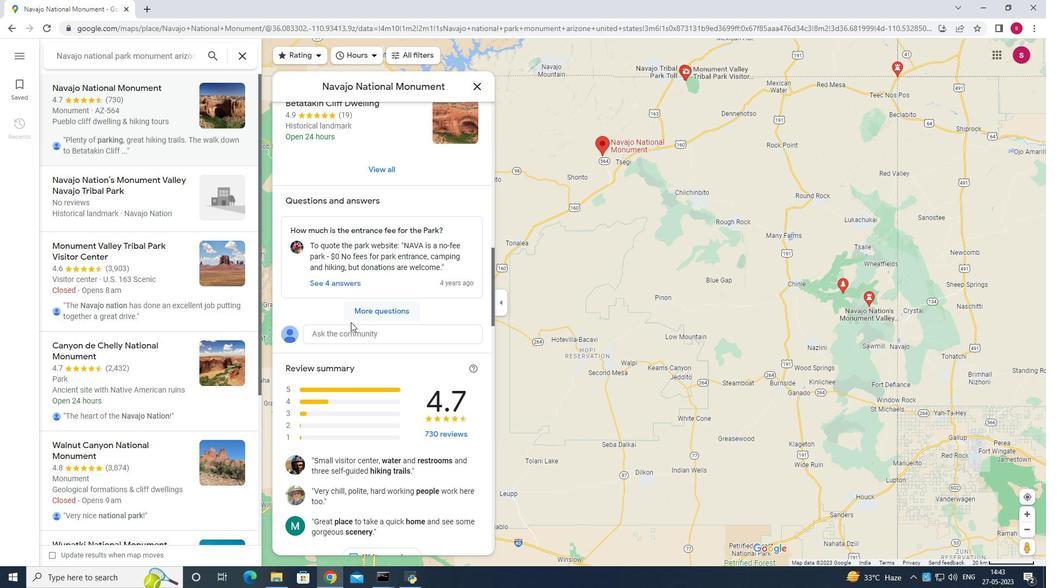 
Action: Mouse scrolled (350, 322) with delta (0, 0)
Screenshot: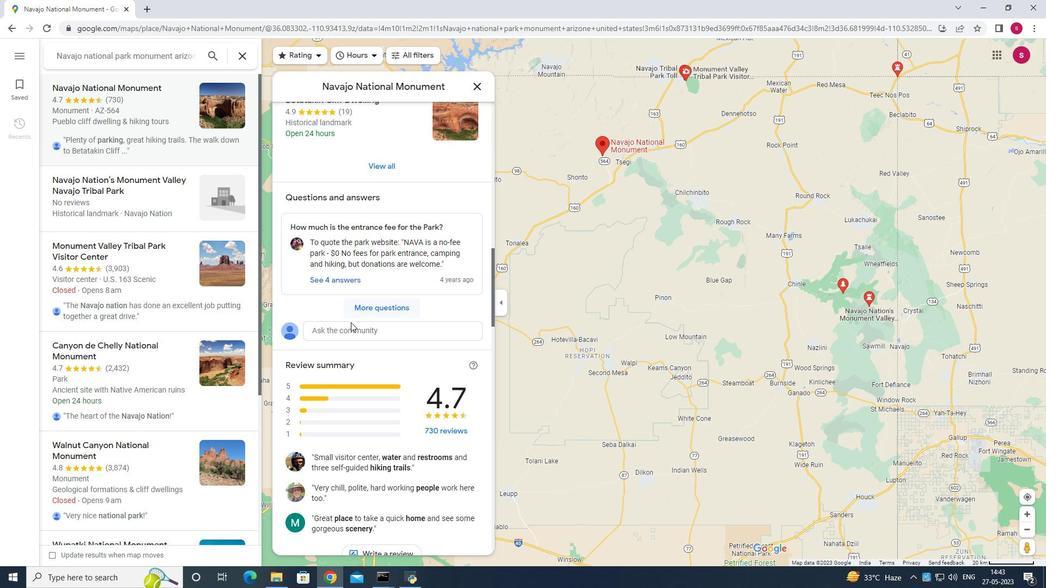 
Action: Mouse scrolled (350, 322) with delta (0, 0)
Screenshot: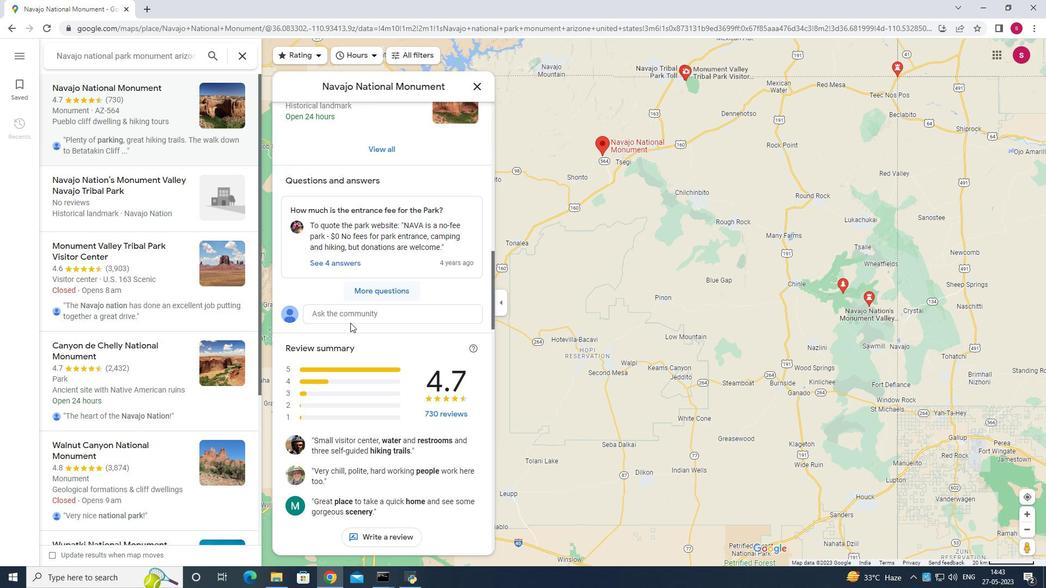 
Action: Mouse moved to (350, 323)
Screenshot: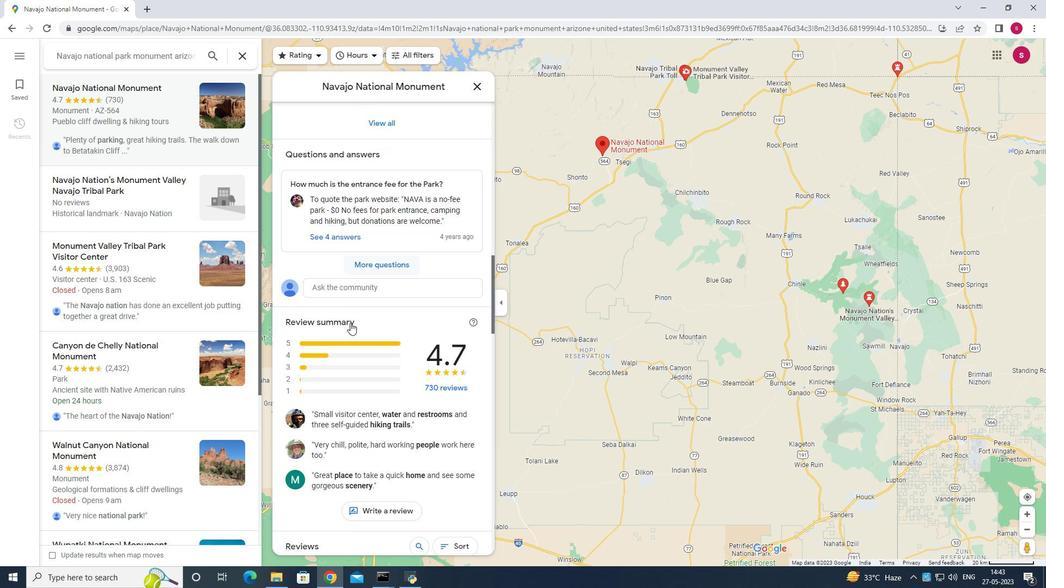 
Action: Mouse scrolled (350, 322) with delta (0, 0)
Screenshot: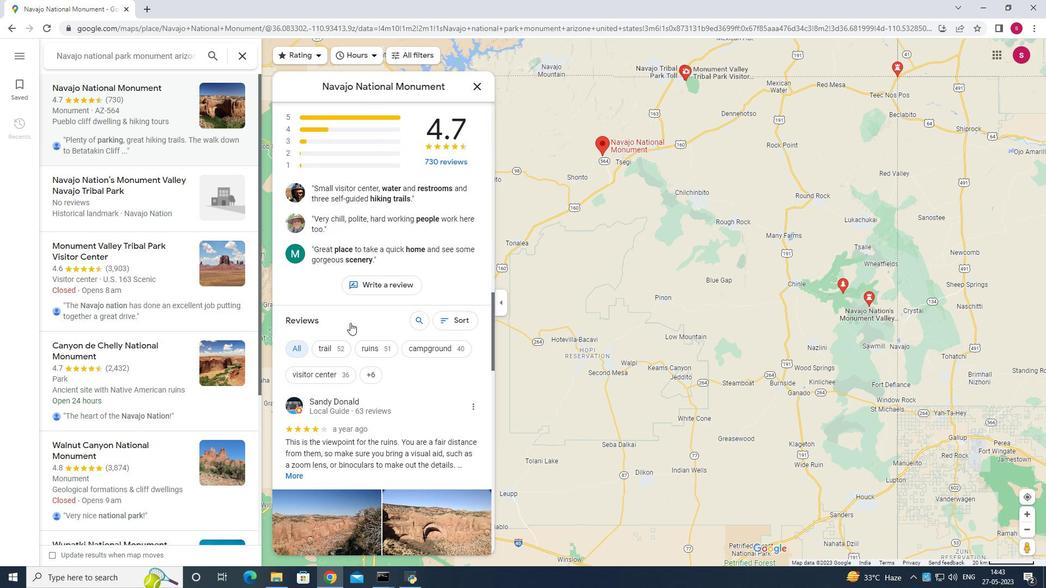 
Action: Mouse moved to (349, 323)
Screenshot: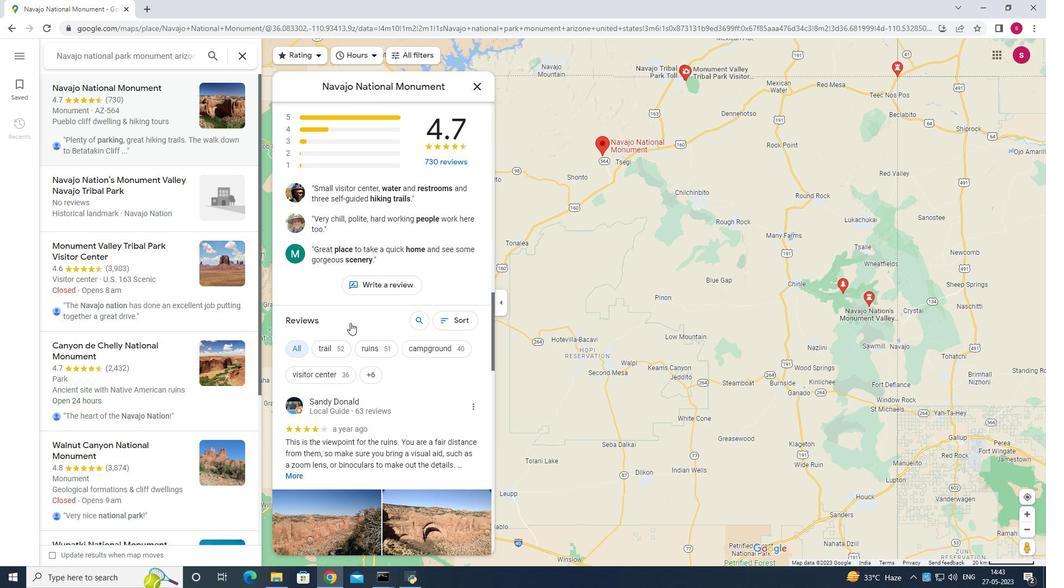 
Action: Mouse scrolled (349, 323) with delta (0, 0)
Screenshot: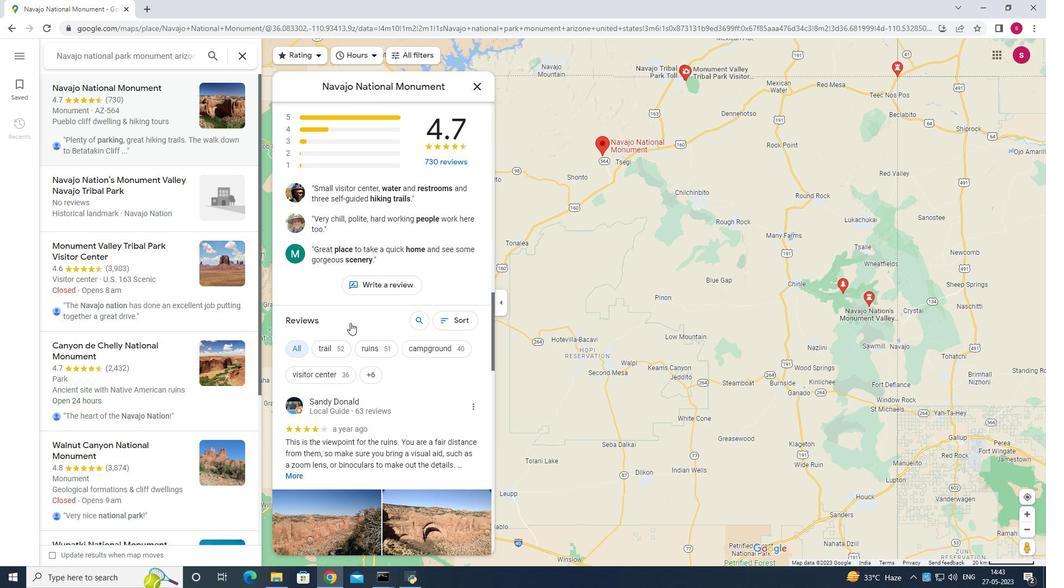 
Action: Mouse scrolled (349, 323) with delta (0, 0)
Screenshot: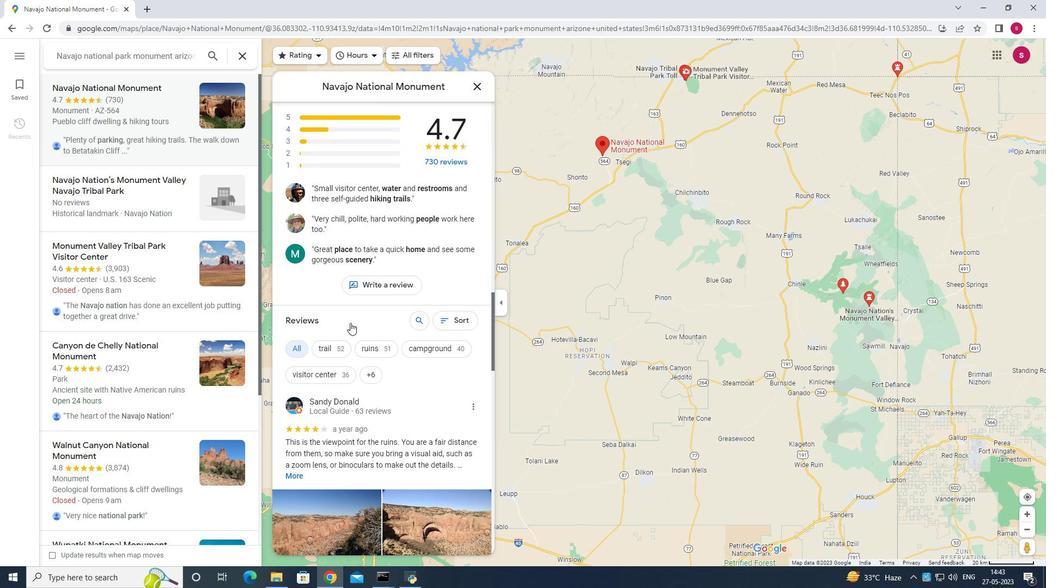
Action: Mouse scrolled (349, 323) with delta (0, 0)
Screenshot: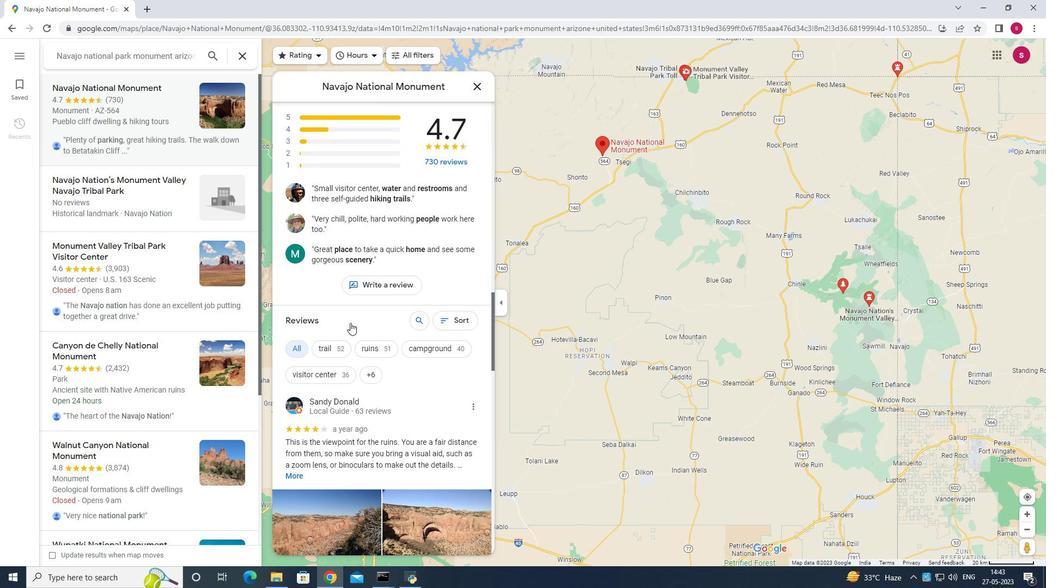 
Action: Mouse scrolled (349, 323) with delta (0, 0)
Screenshot: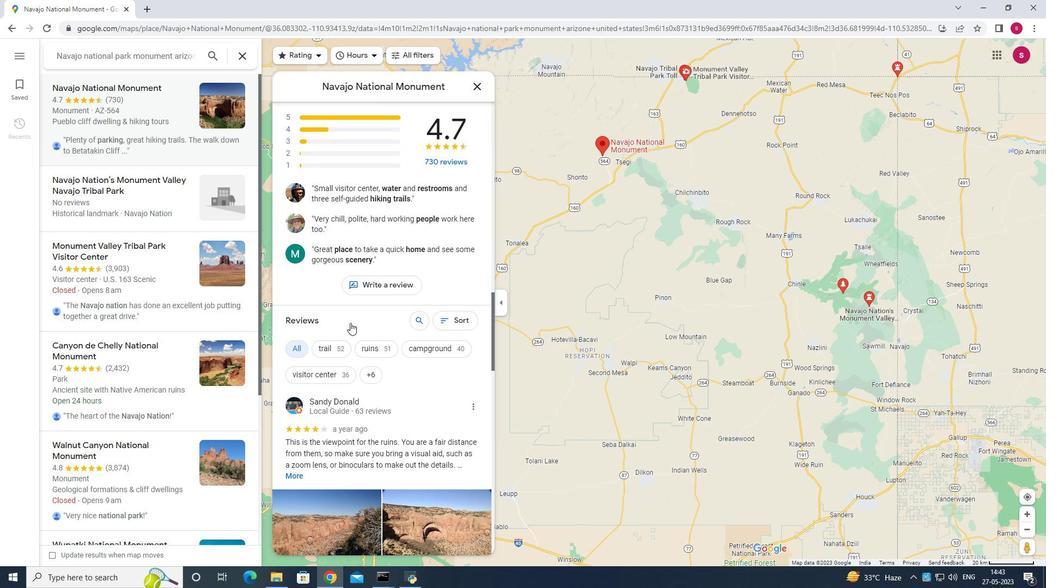 
Action: Mouse scrolled (349, 324) with delta (0, 0)
Screenshot: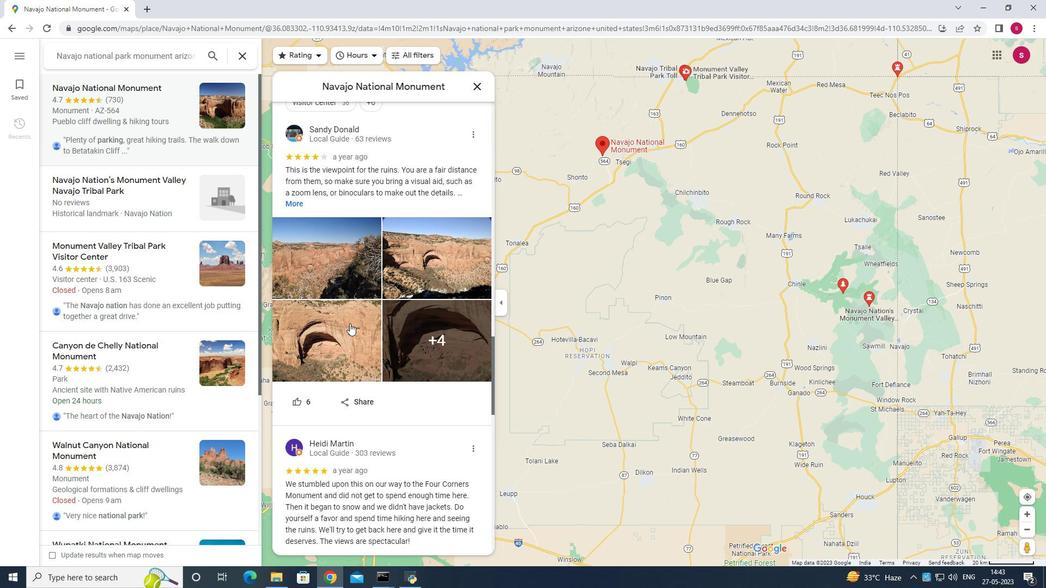 
Action: Mouse scrolled (349, 324) with delta (0, 0)
Screenshot: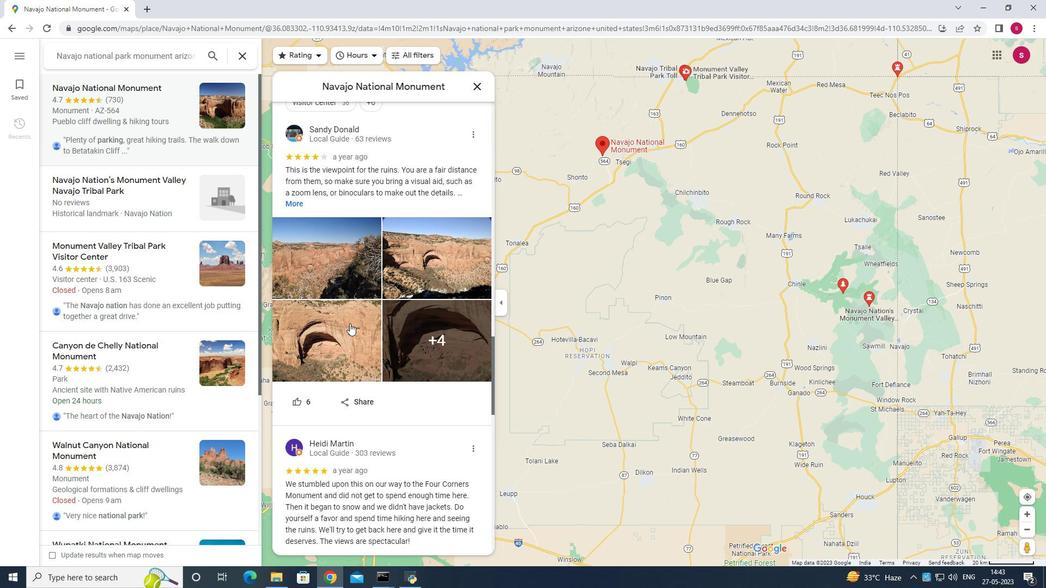 
Action: Mouse scrolled (349, 324) with delta (0, 0)
Screenshot: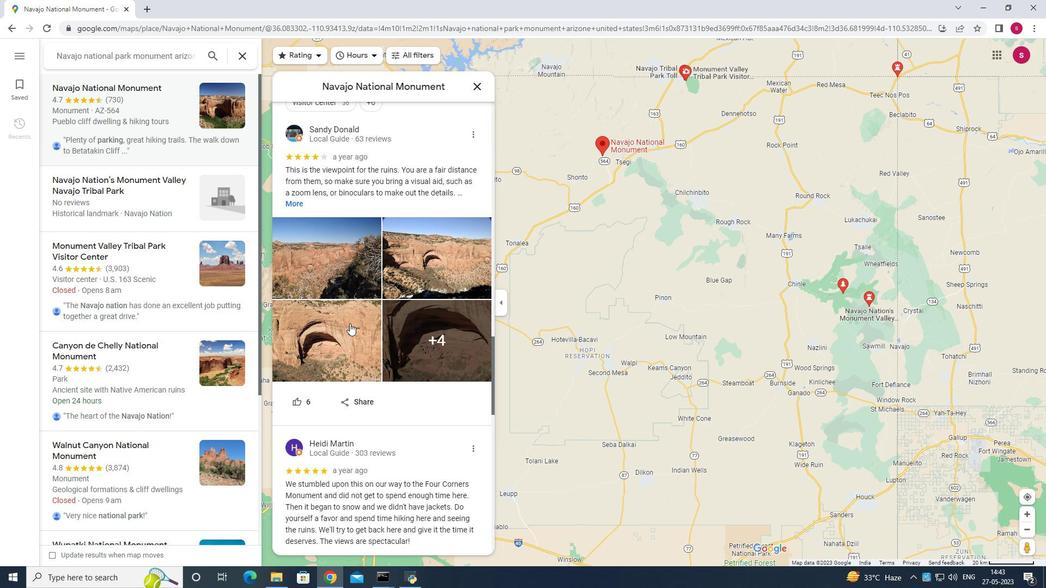 
Action: Mouse scrolled (349, 324) with delta (0, 0)
Screenshot: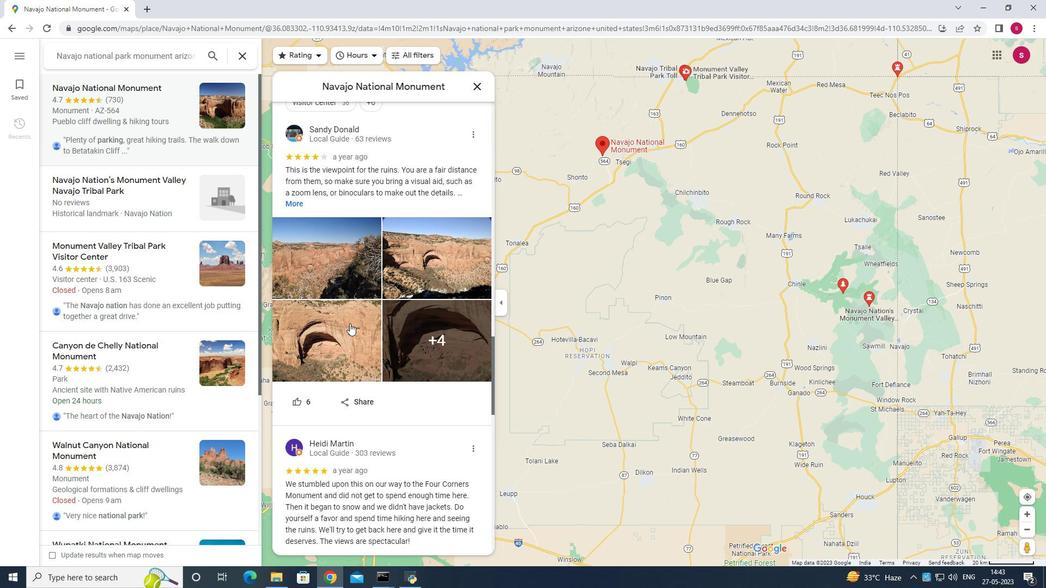 
Action: Mouse scrolled (349, 324) with delta (0, 0)
Screenshot: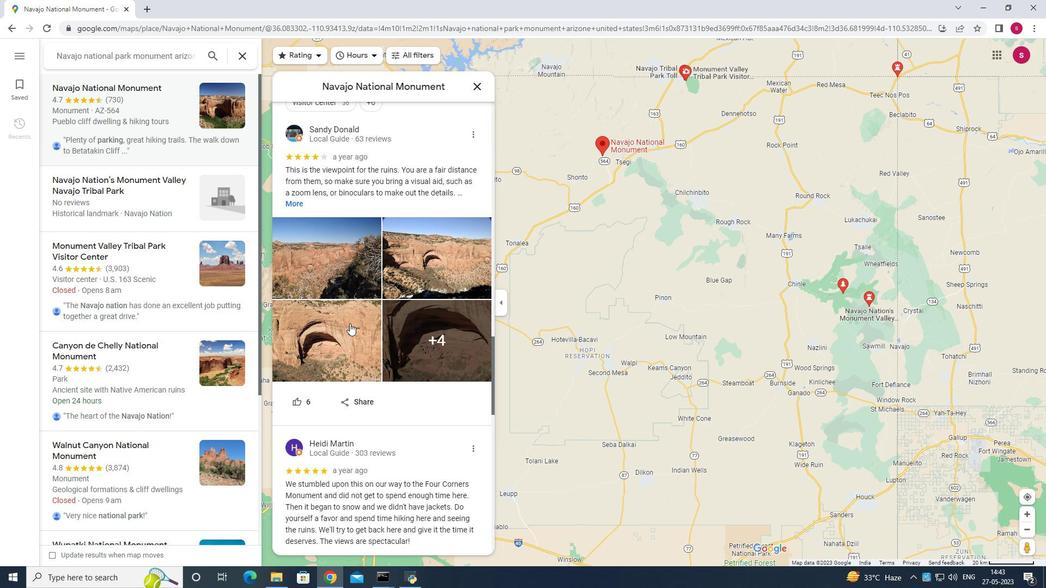 
Action: Mouse moved to (348, 324)
Screenshot: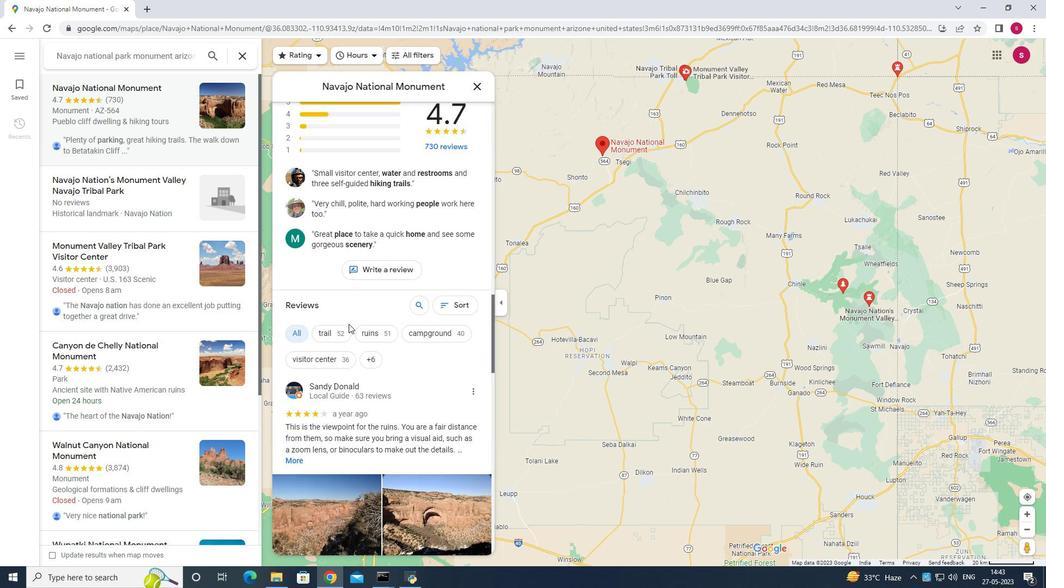 
Action: Mouse scrolled (348, 324) with delta (0, 0)
Screenshot: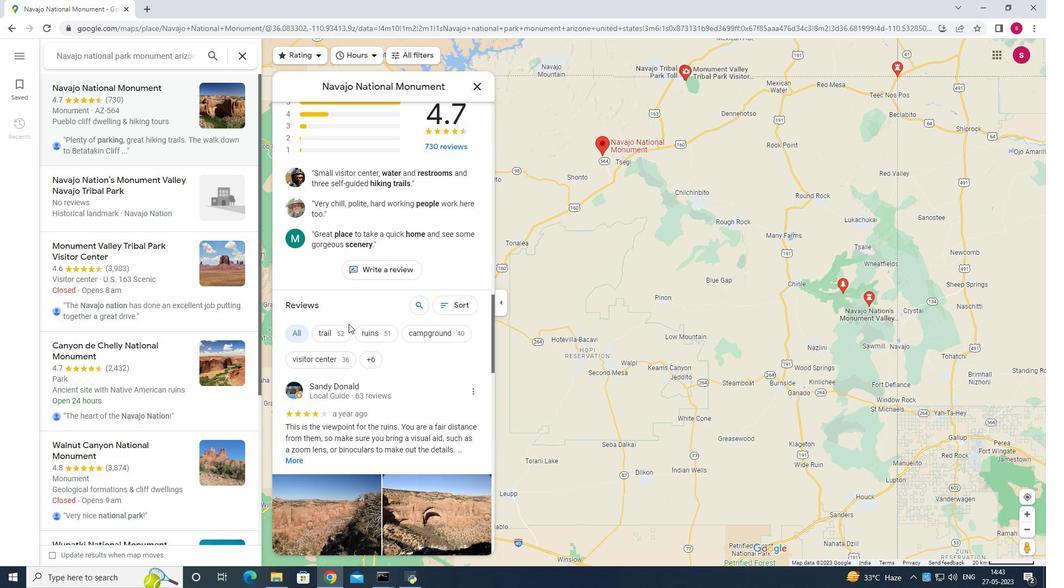
Action: Mouse scrolled (348, 324) with delta (0, 0)
Screenshot: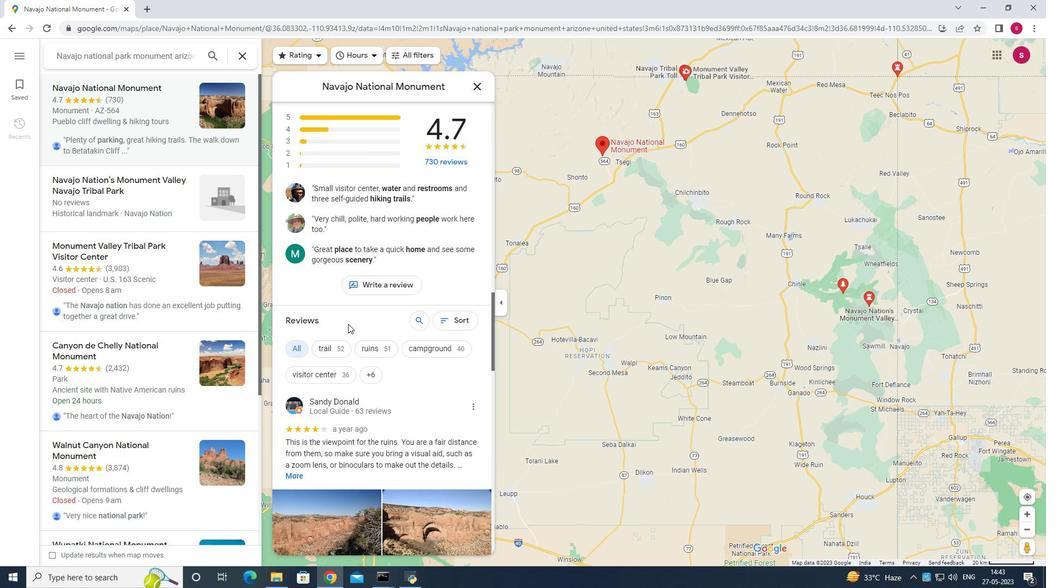 
Action: Mouse scrolled (348, 324) with delta (0, 0)
Screenshot: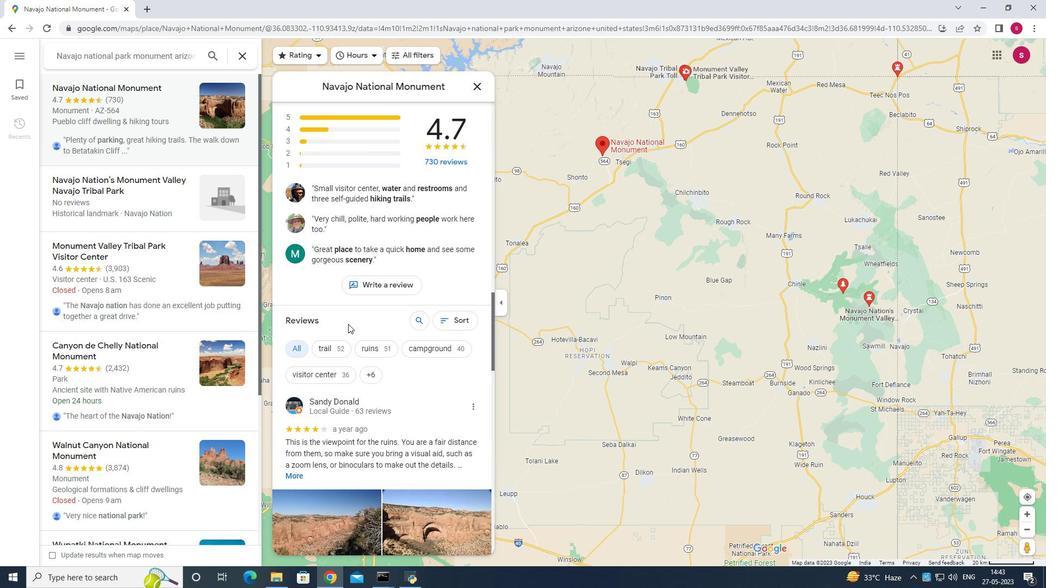 
Action: Mouse scrolled (348, 324) with delta (0, 0)
Screenshot: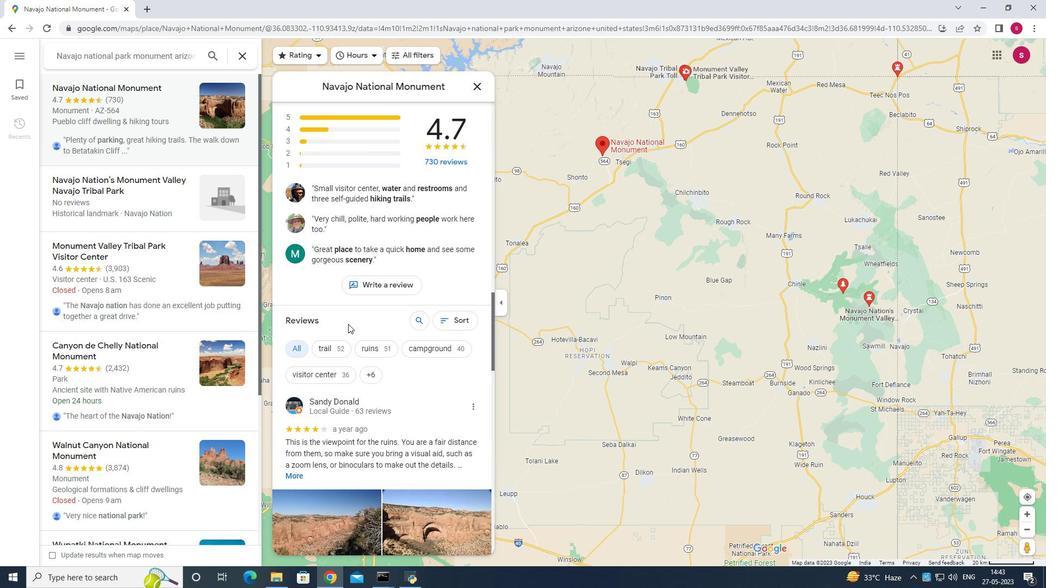 
Action: Mouse moved to (347, 324)
Screenshot: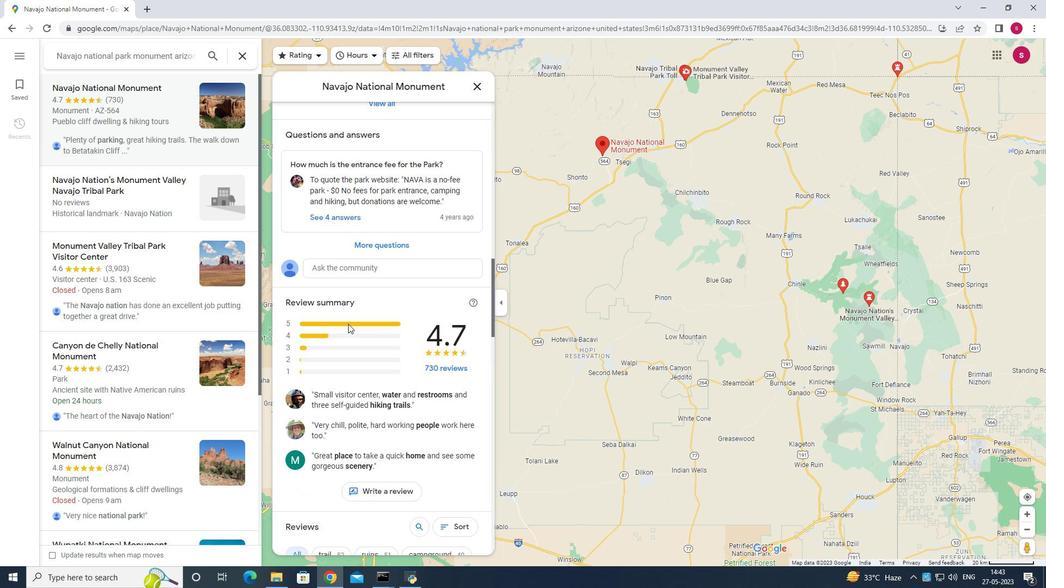 
Action: Mouse scrolled (347, 324) with delta (0, 0)
Screenshot: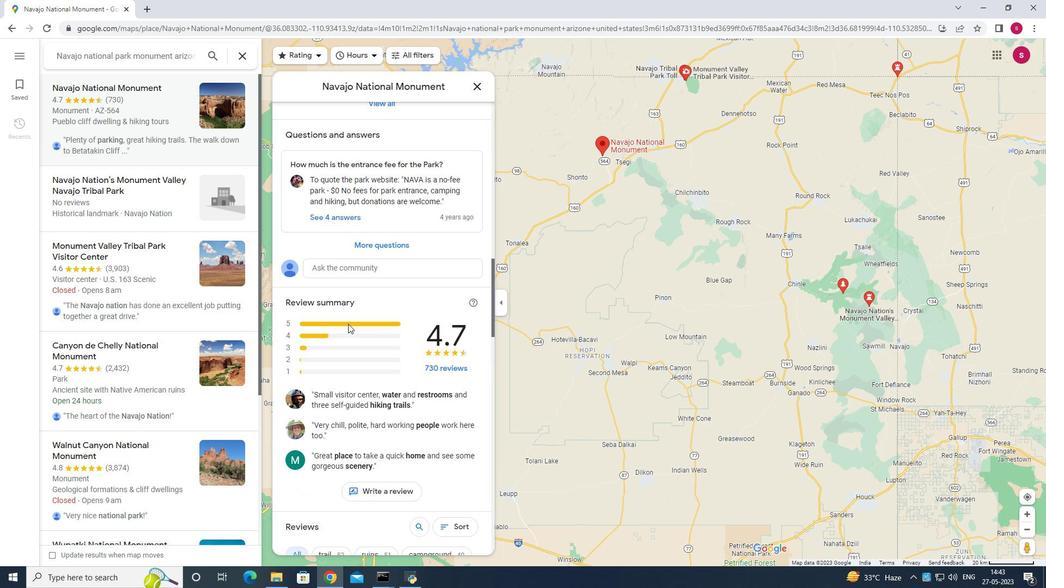 
Action: Mouse scrolled (347, 324) with delta (0, 0)
Screenshot: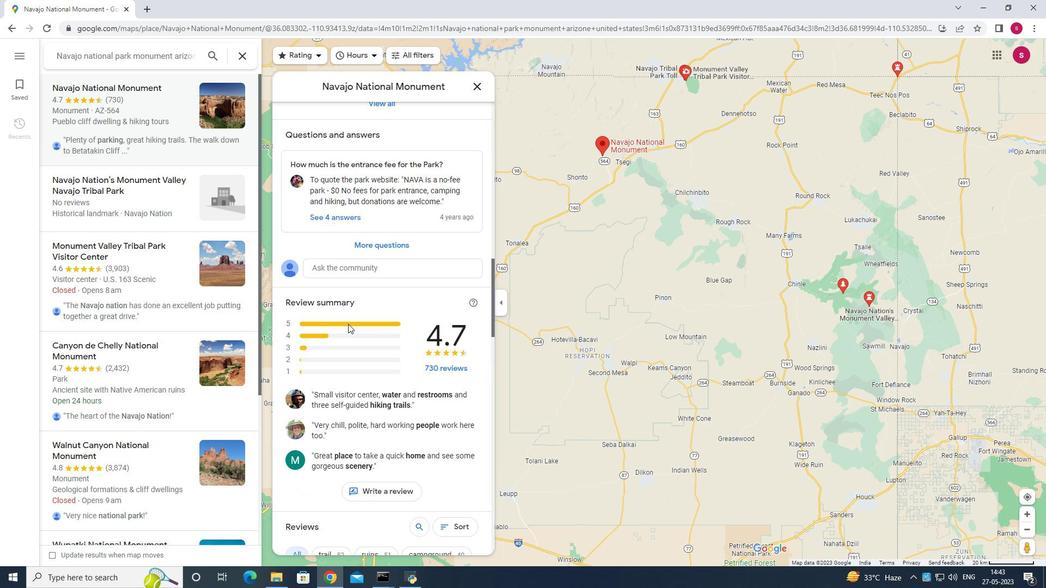 
Action: Mouse scrolled (347, 324) with delta (0, 0)
Screenshot: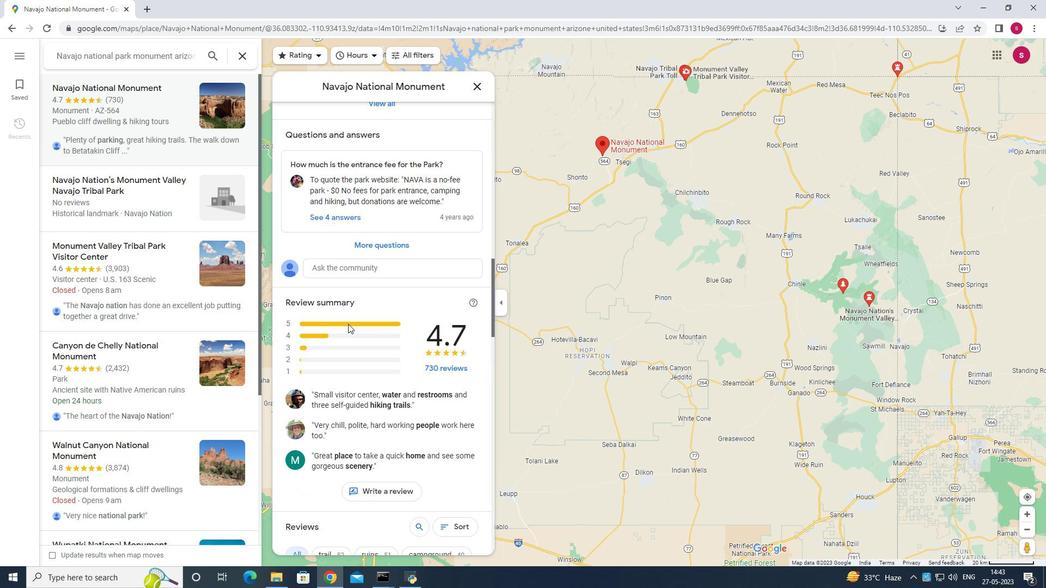 
Action: Mouse scrolled (347, 324) with delta (0, 0)
Screenshot: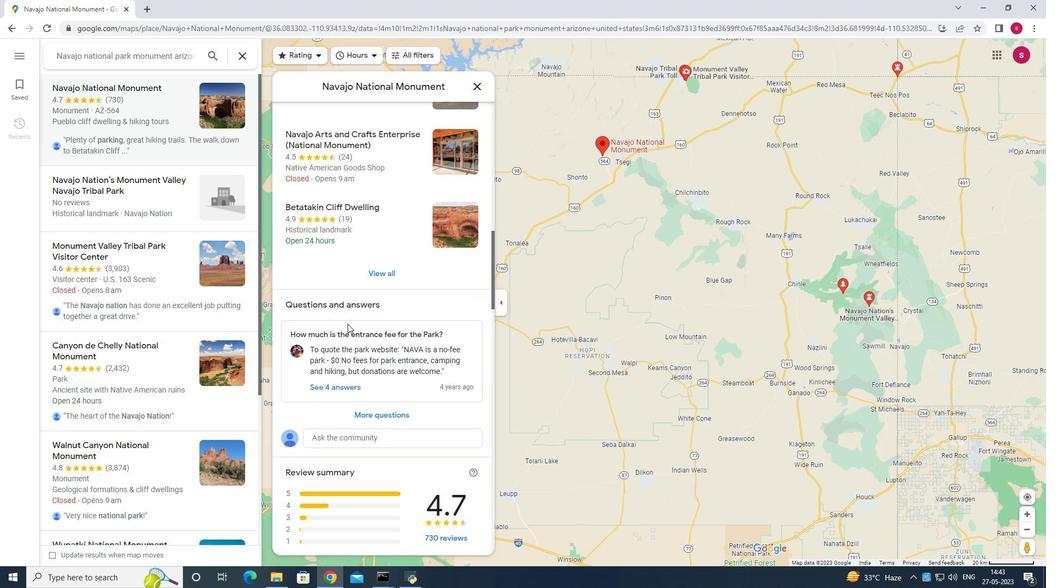 
Action: Mouse scrolled (347, 324) with delta (0, 0)
Screenshot: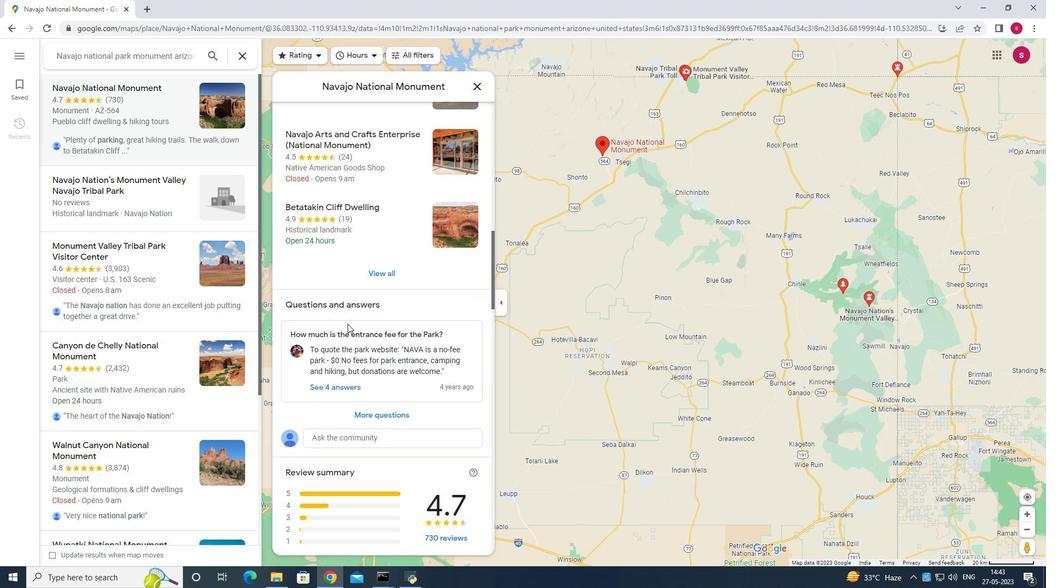 
Action: Mouse scrolled (347, 324) with delta (0, 0)
Screenshot: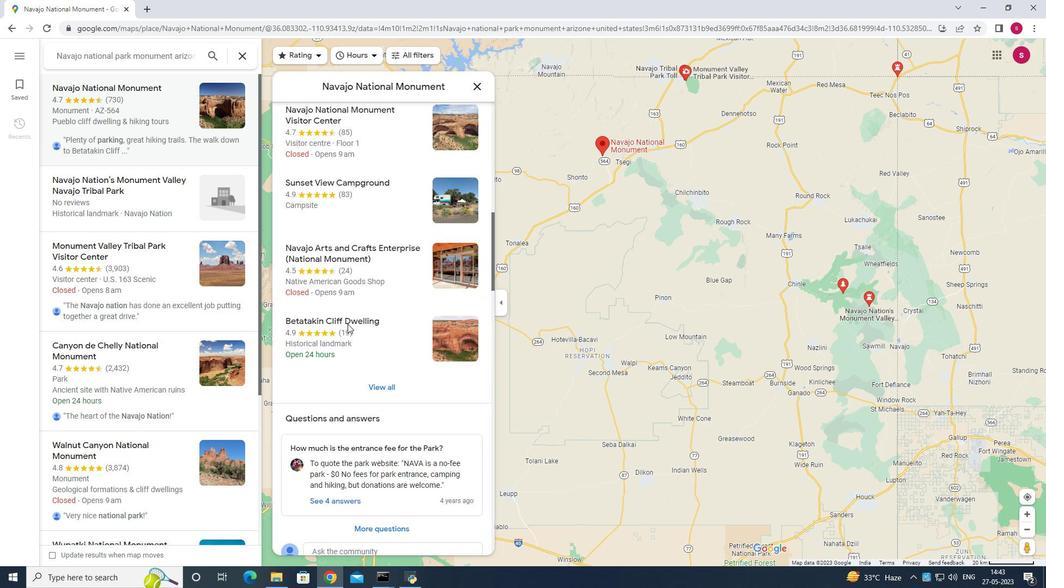 
Action: Mouse scrolled (347, 324) with delta (0, 0)
Screenshot: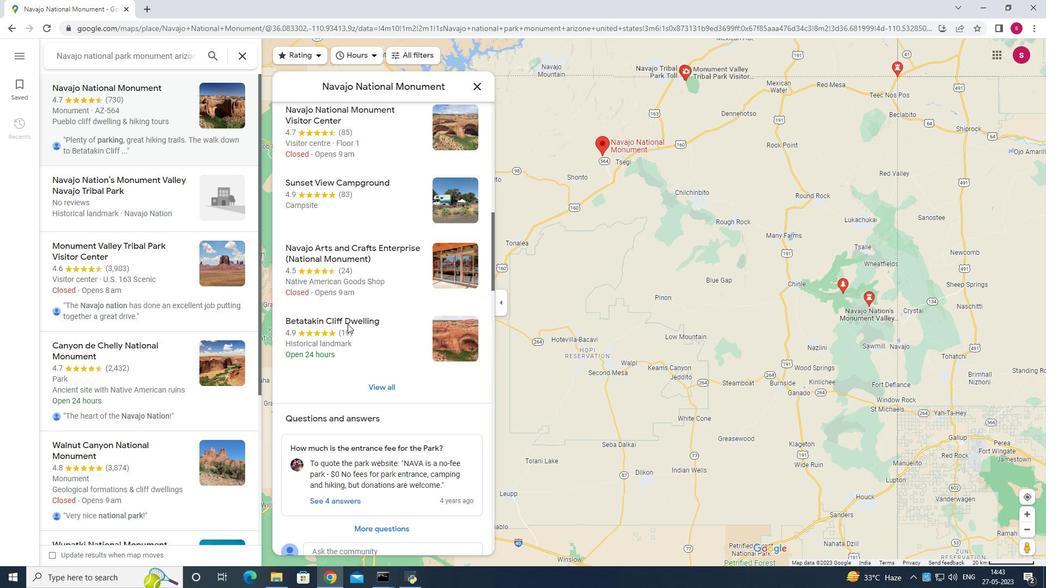 
Action: Mouse scrolled (347, 324) with delta (0, 0)
Screenshot: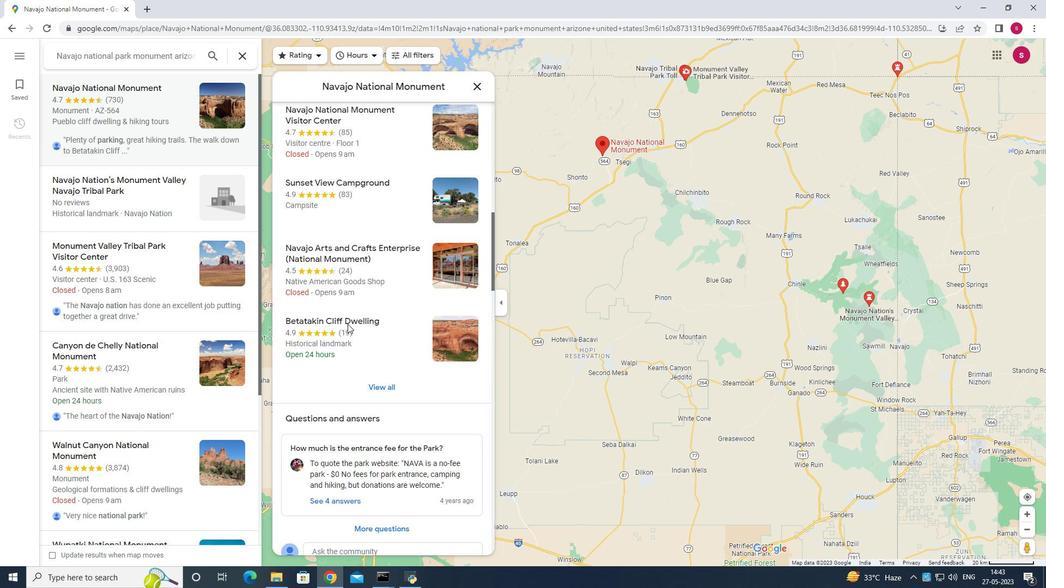 
Action: Mouse scrolled (347, 324) with delta (0, 0)
Screenshot: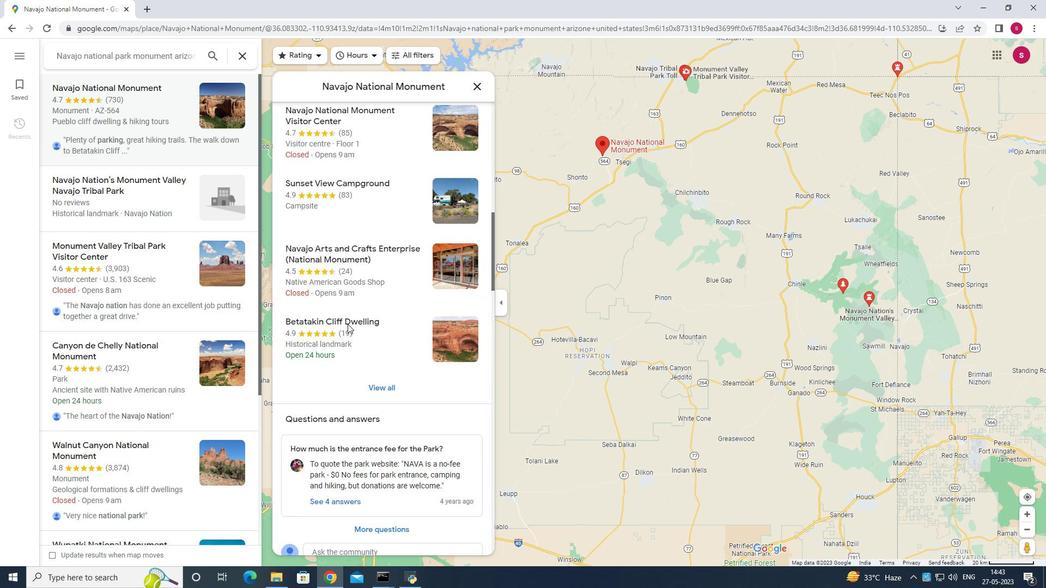 
Action: Mouse moved to (347, 324)
Screenshot: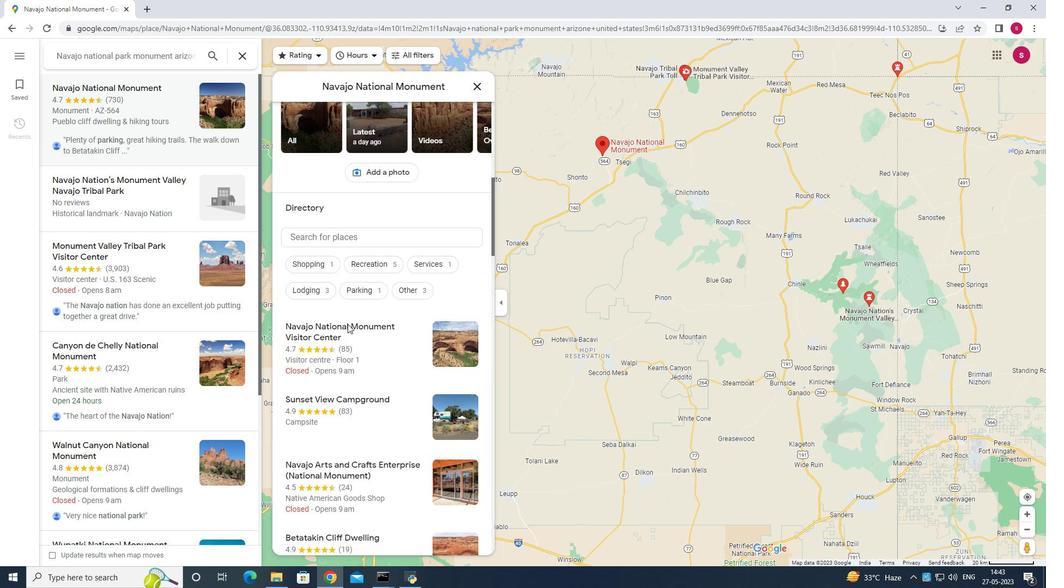 
Action: Mouse scrolled (347, 324) with delta (0, 0)
Screenshot: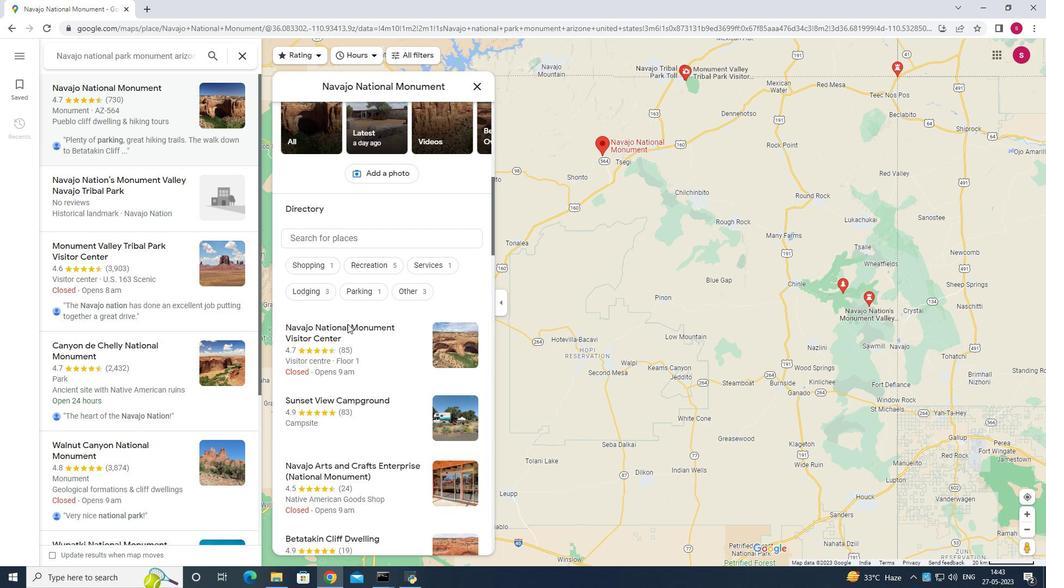 
Action: Mouse scrolled (347, 324) with delta (0, 0)
Screenshot: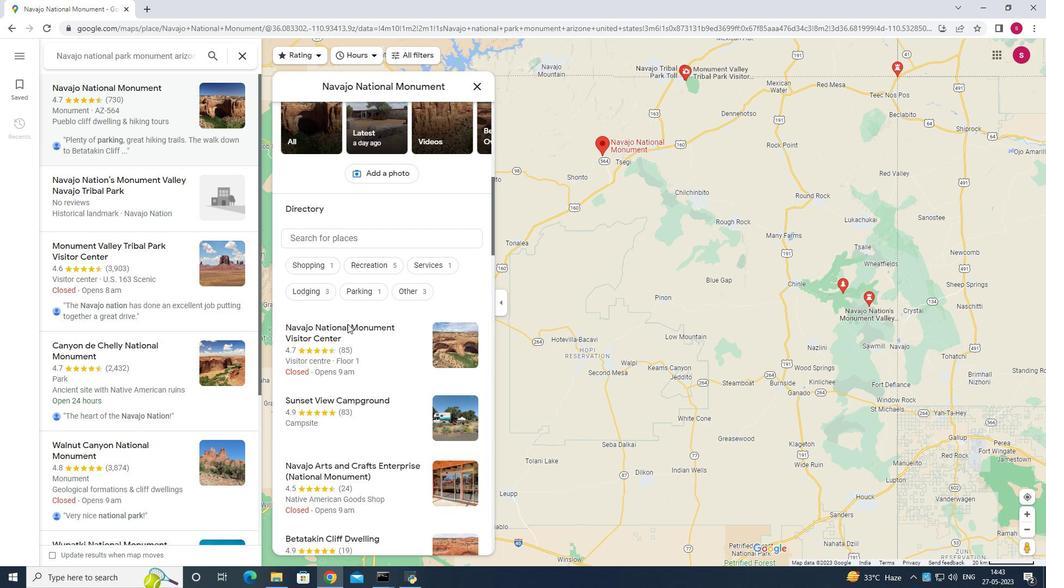 
Action: Mouse scrolled (347, 324) with delta (0, 0)
Screenshot: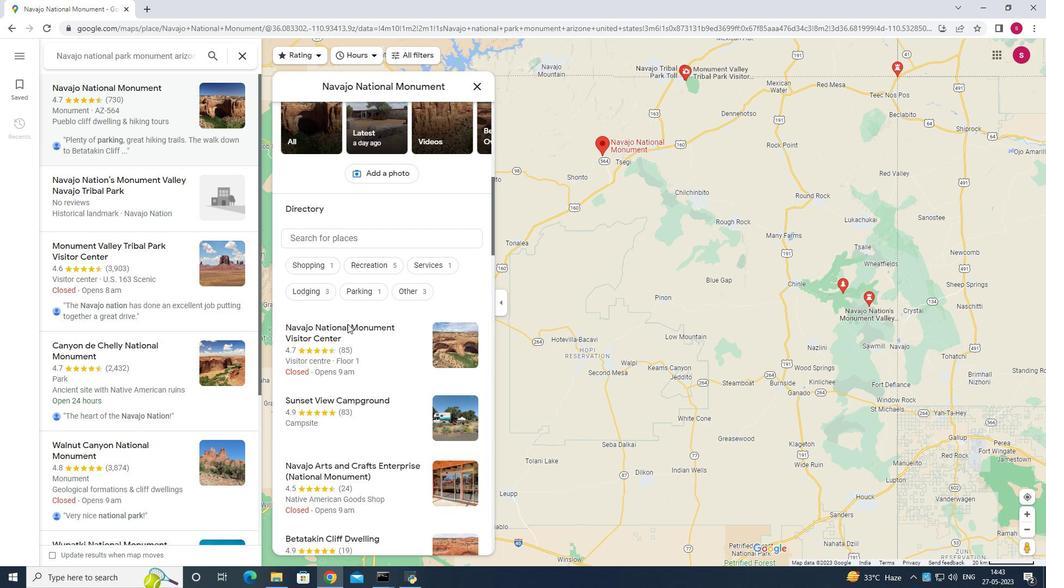 
Action: Mouse scrolled (347, 324) with delta (0, 0)
Screenshot: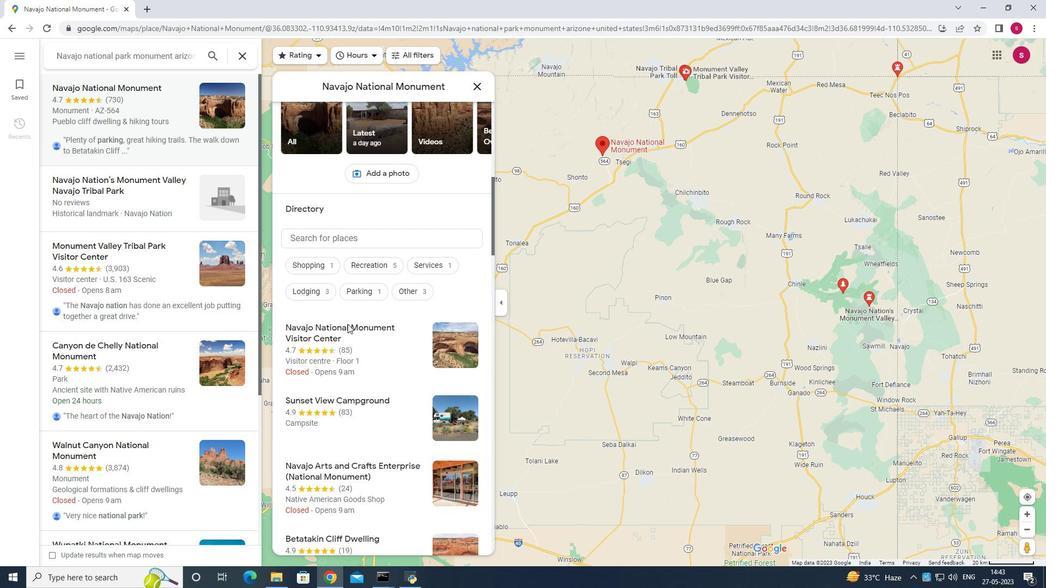 
Action: Mouse scrolled (347, 324) with delta (0, 0)
Screenshot: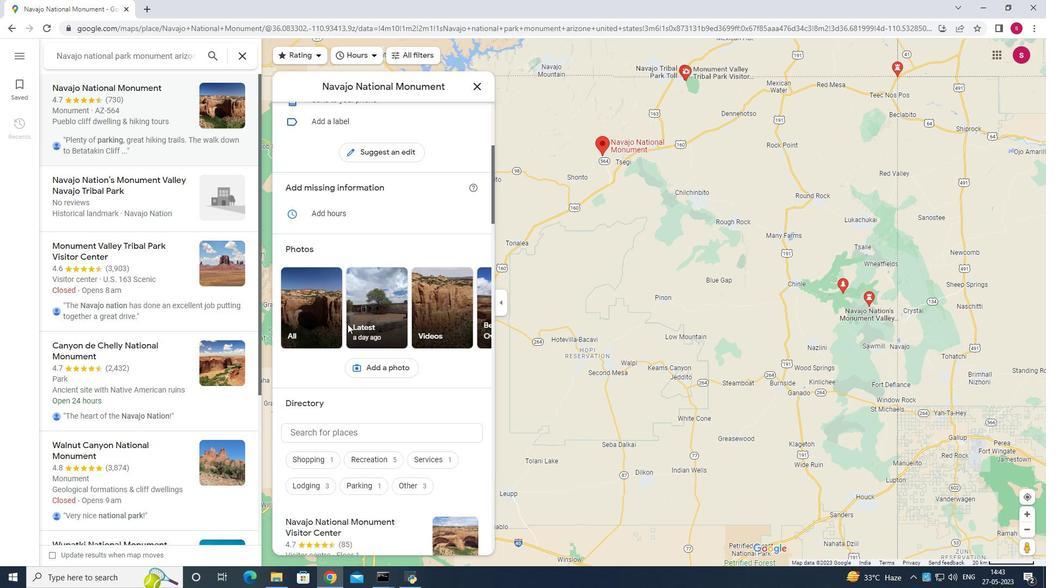 
Action: Mouse scrolled (347, 324) with delta (0, 0)
Screenshot: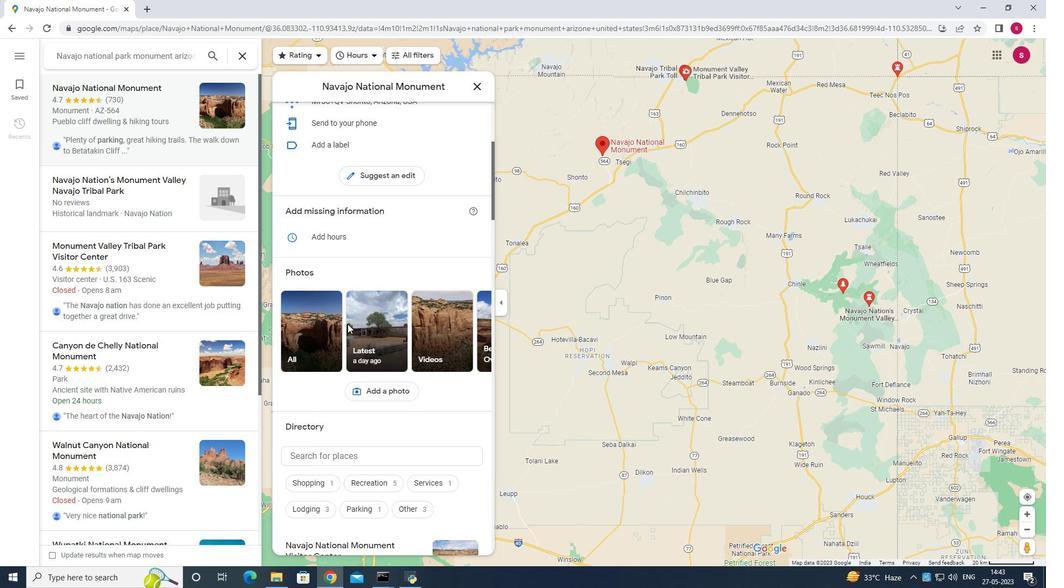 
Action: Mouse scrolled (347, 324) with delta (0, 0)
Screenshot: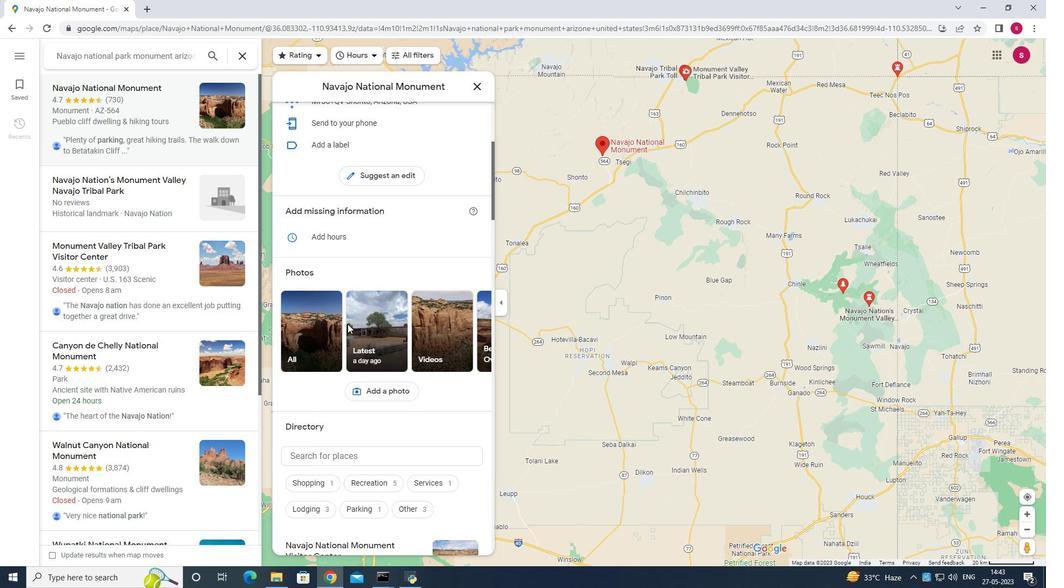 
Action: Mouse scrolled (347, 324) with delta (0, 0)
Screenshot: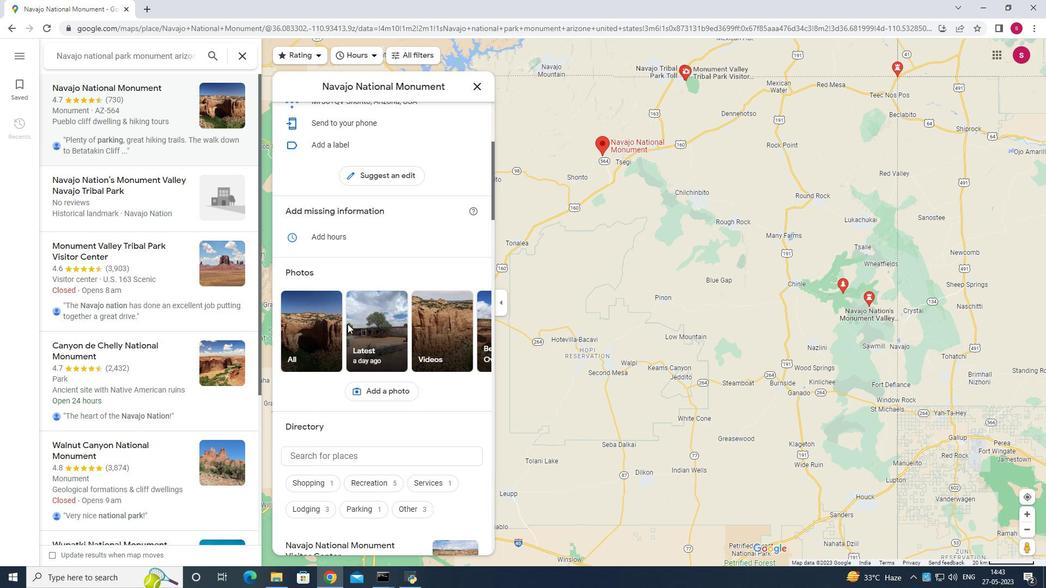 
Action: Mouse moved to (349, 330)
Screenshot: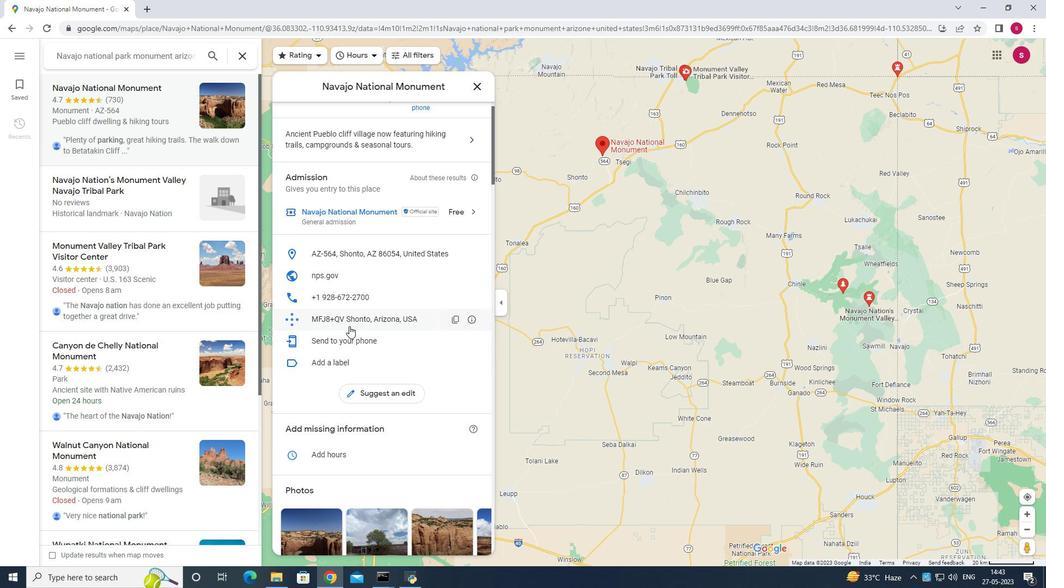 
Action: Mouse scrolled (349, 330) with delta (0, 0)
Screenshot: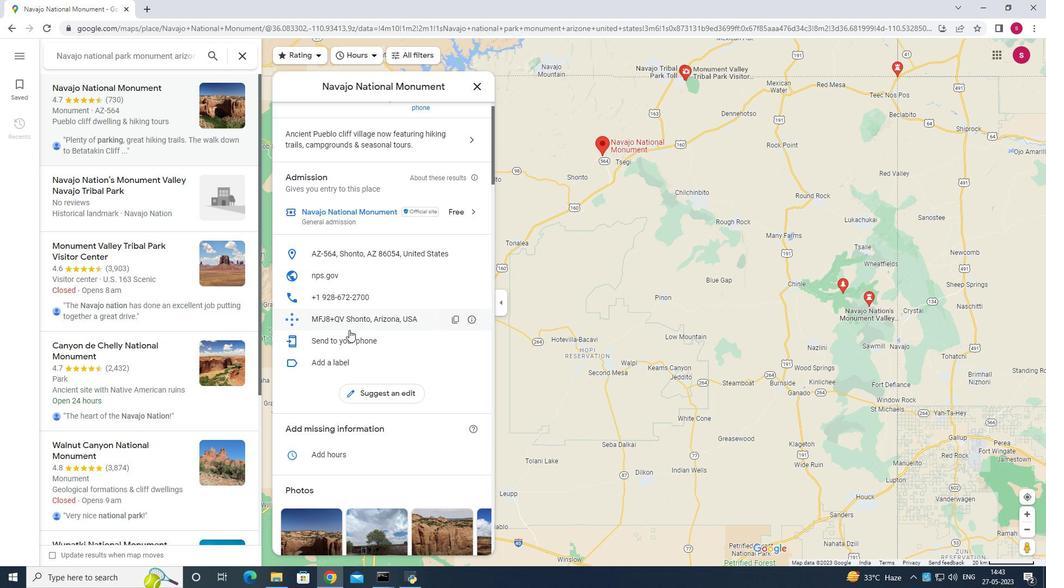 
Action: Mouse moved to (349, 330)
Screenshot: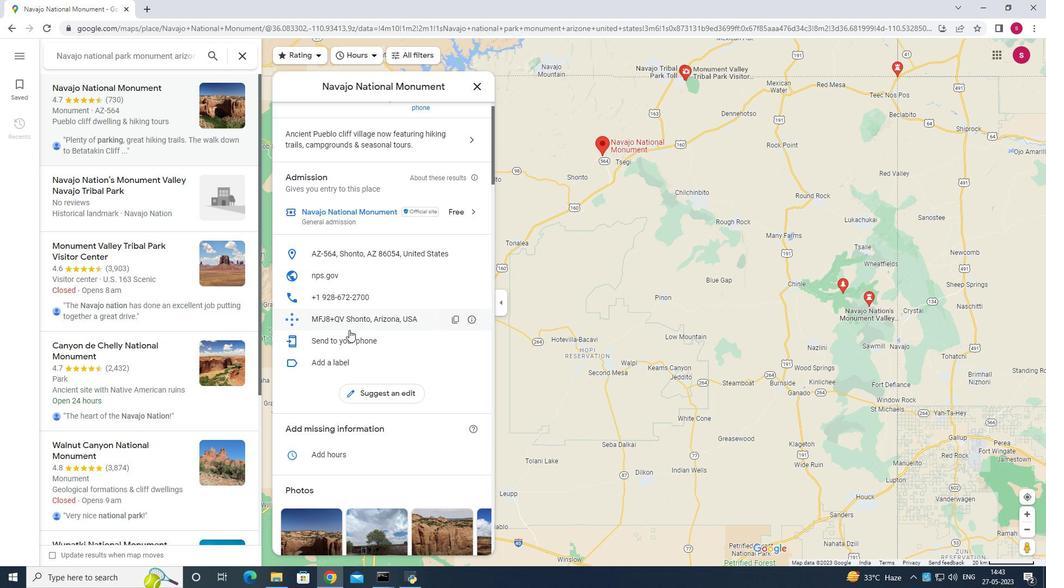 
Action: Mouse scrolled (349, 330) with delta (0, 0)
Screenshot: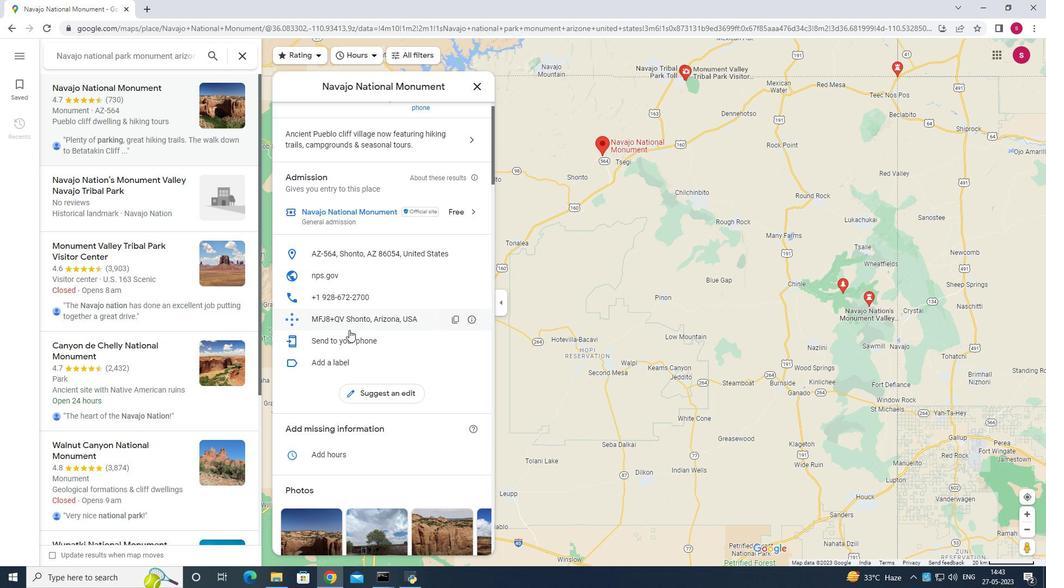 
Action: Mouse scrolled (349, 330) with delta (0, 0)
Screenshot: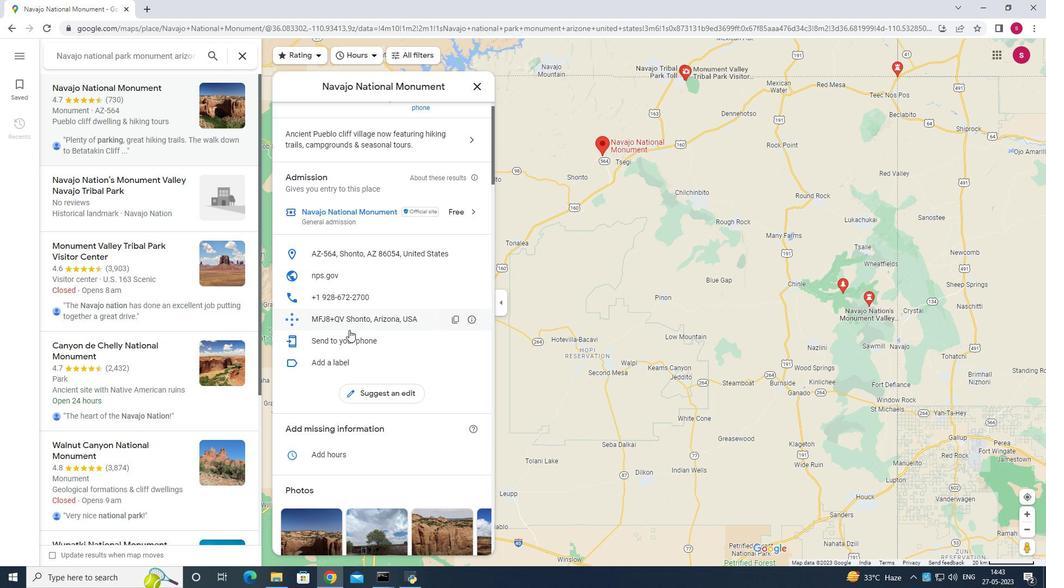 
Action: Mouse scrolled (349, 330) with delta (0, 0)
Screenshot: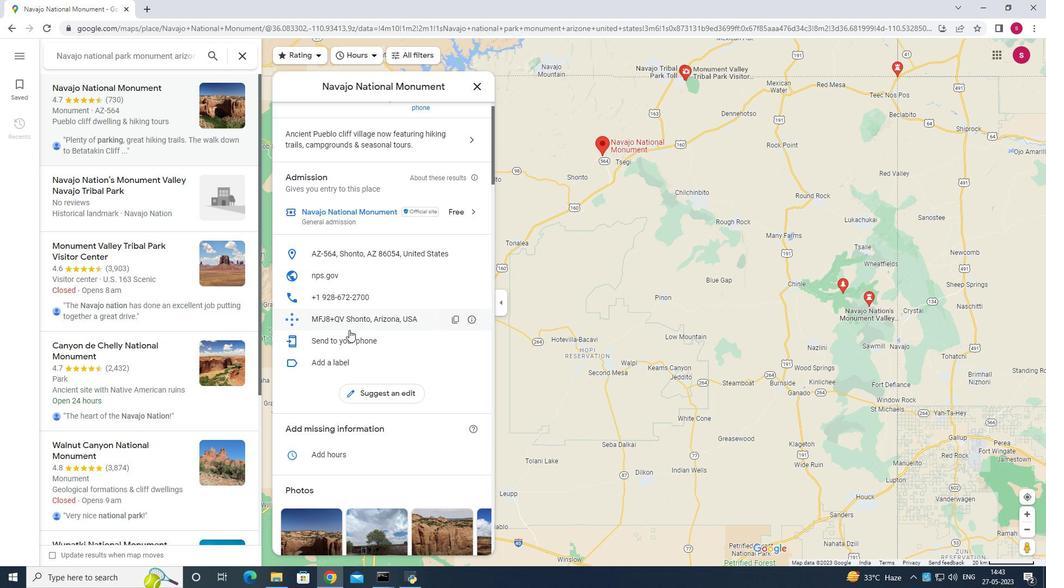 
Action: Mouse scrolled (349, 330) with delta (0, 0)
Screenshot: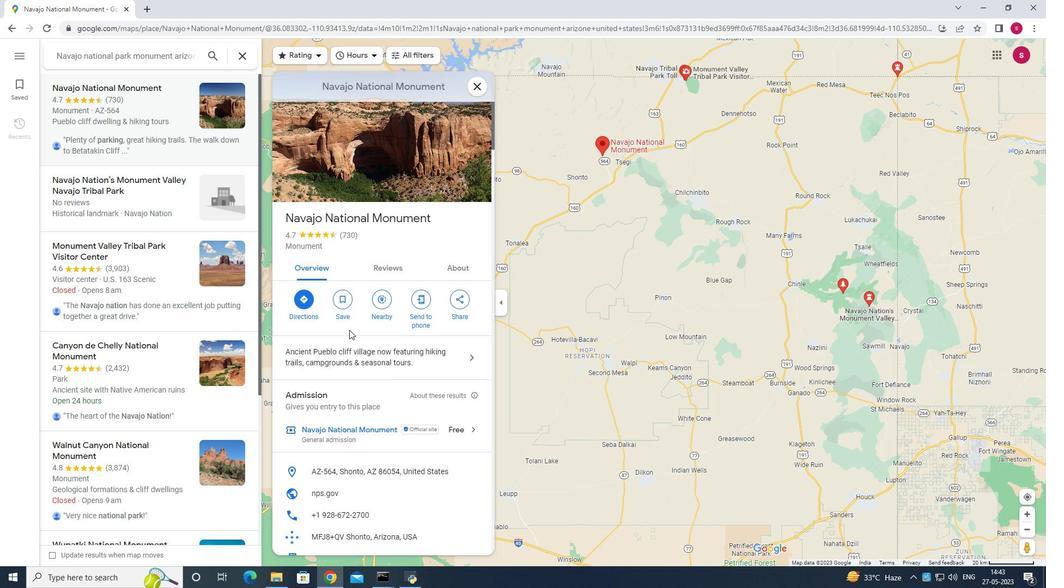 
Action: Mouse scrolled (349, 330) with delta (0, 0)
Screenshot: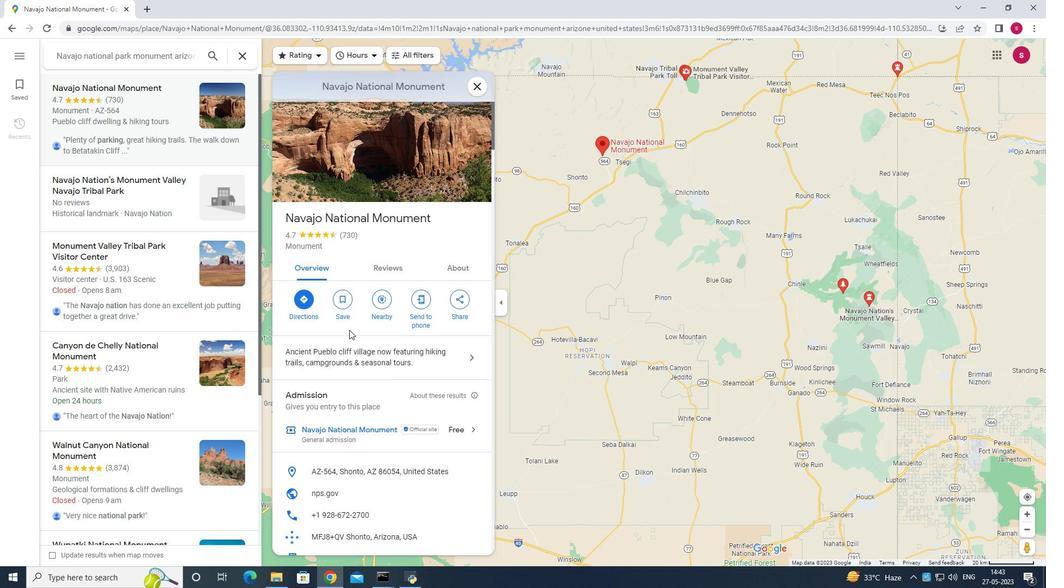 
Action: Mouse scrolled (349, 330) with delta (0, 0)
Screenshot: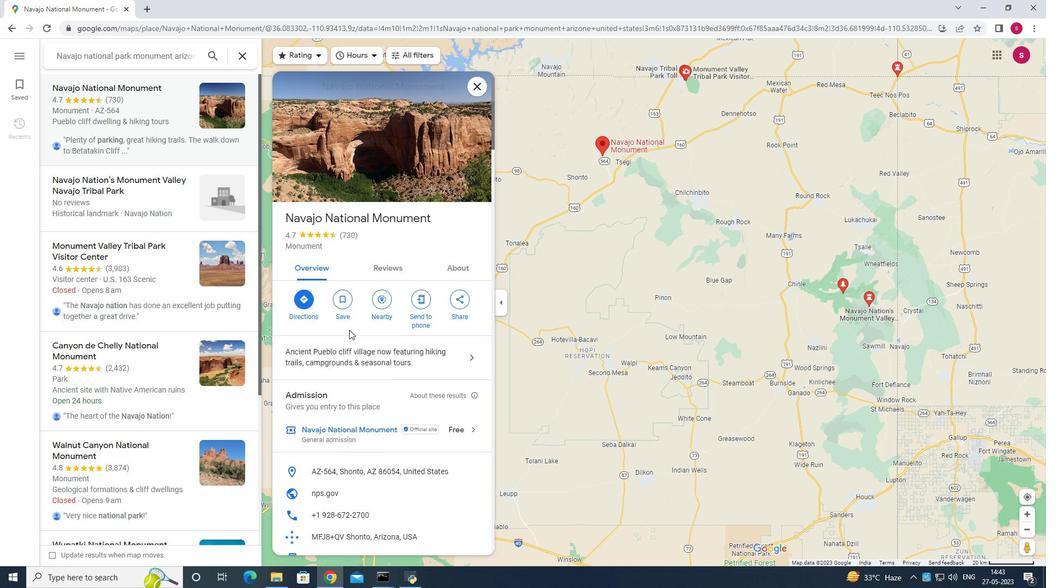 
Action: Mouse scrolled (349, 330) with delta (0, 0)
Screenshot: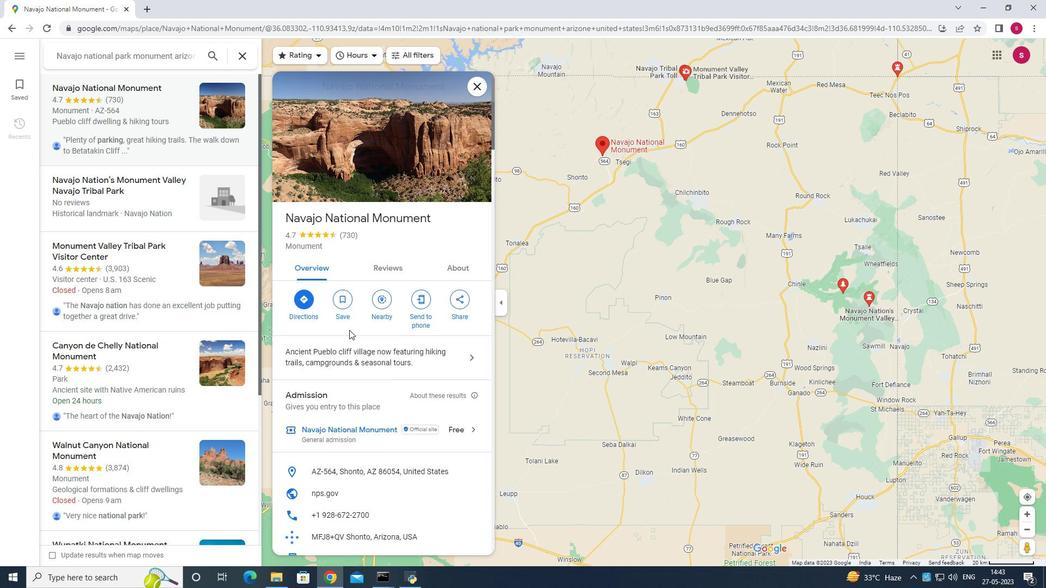 
Action: Mouse moved to (349, 330)
Screenshot: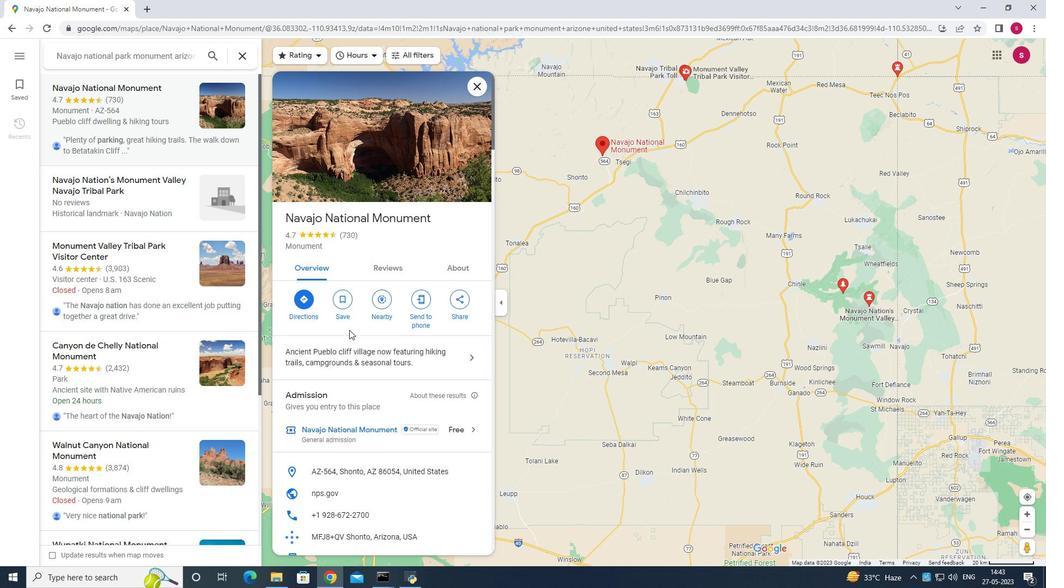 
Action: Mouse scrolled (349, 329) with delta (0, 0)
Screenshot: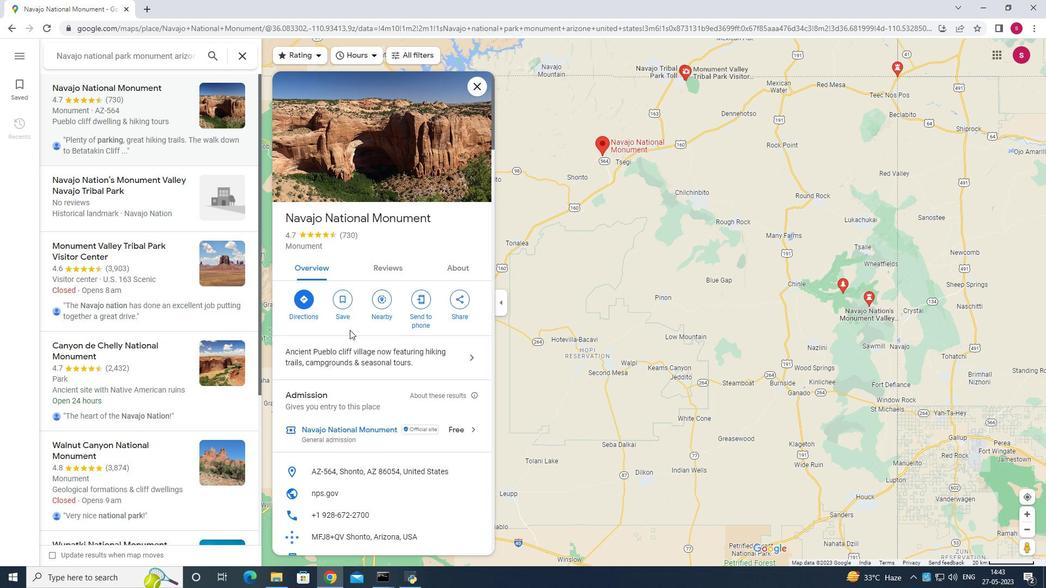 
Action: Mouse scrolled (349, 329) with delta (0, 0)
Screenshot: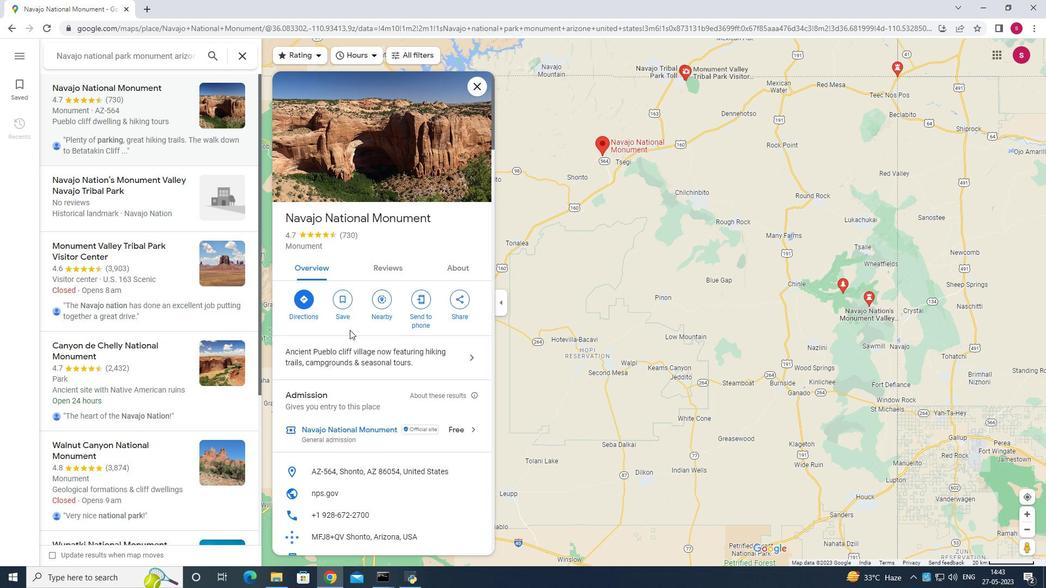 
Action: Mouse scrolled (349, 329) with delta (0, 0)
Screenshot: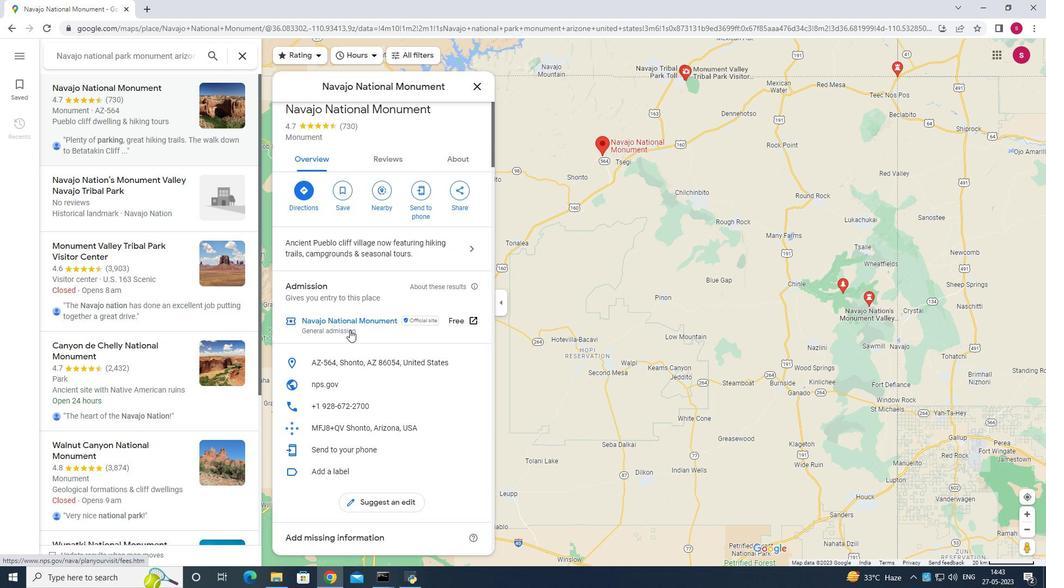 
Action: Mouse scrolled (349, 329) with delta (0, 0)
Screenshot: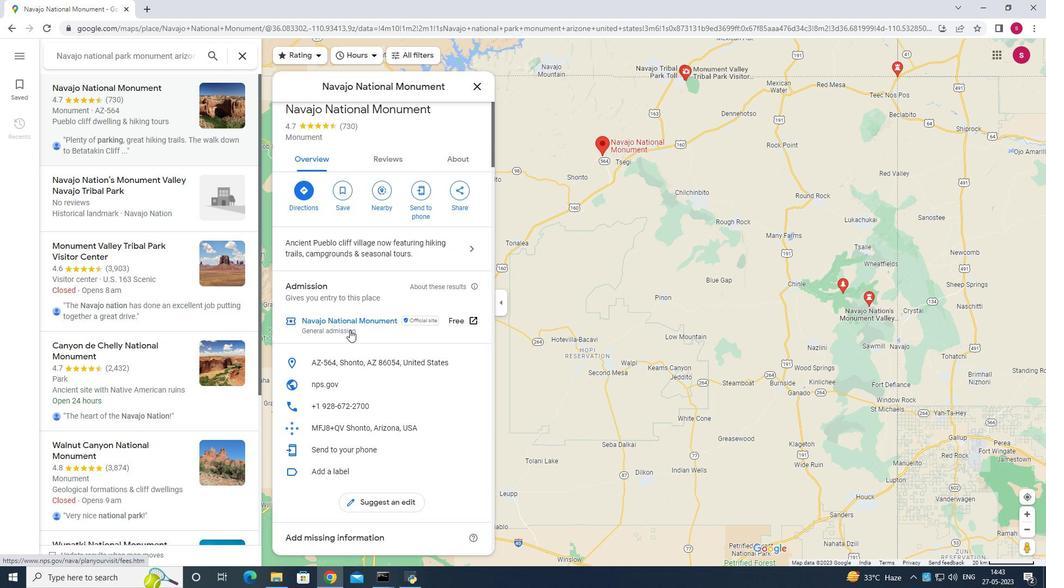 
Action: Mouse scrolled (349, 329) with delta (0, 0)
Screenshot: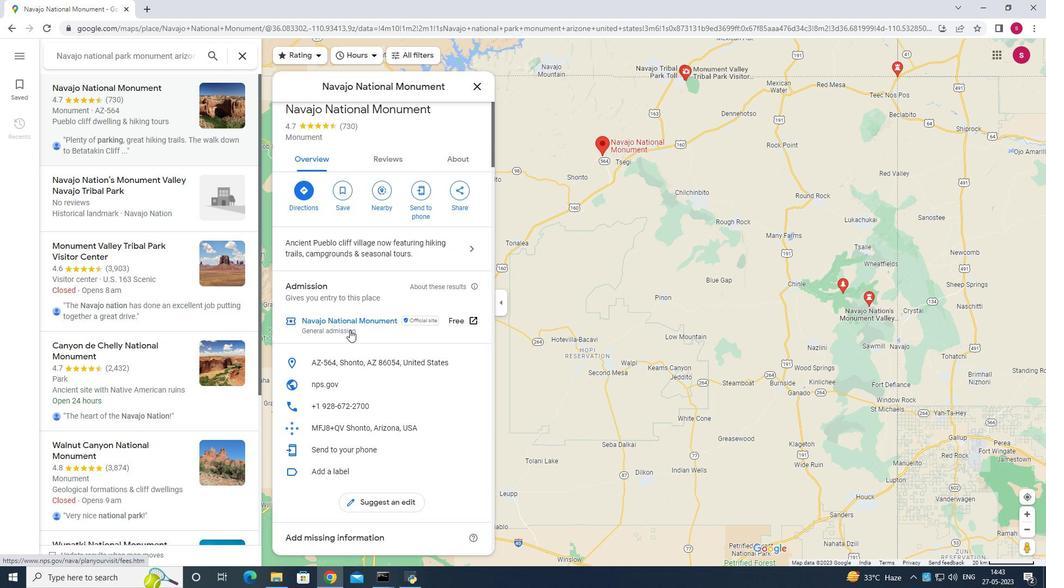 
Action: Mouse moved to (349, 331)
Screenshot: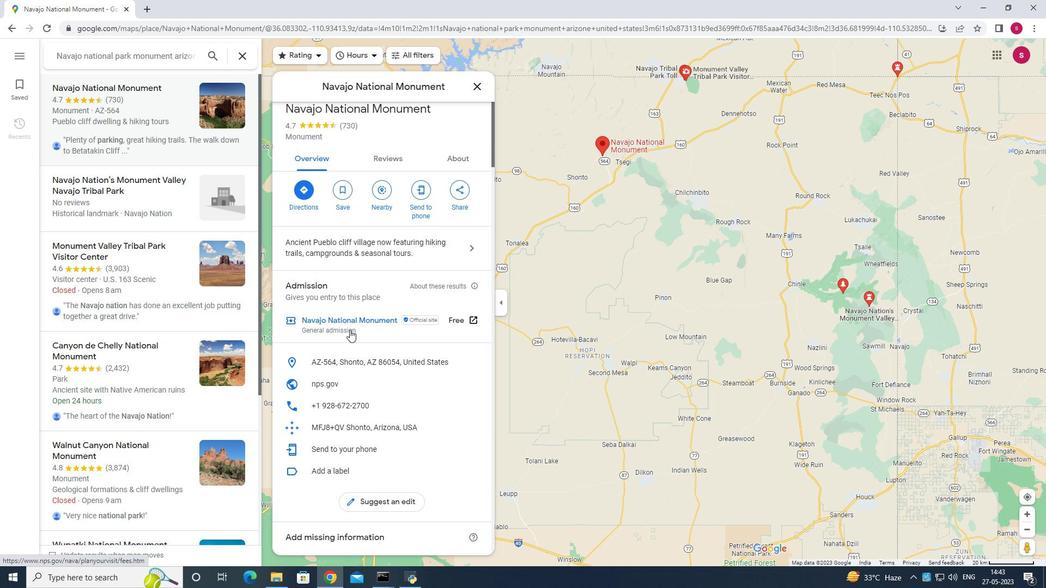 
Action: Mouse scrolled (349, 331) with delta (0, 0)
Screenshot: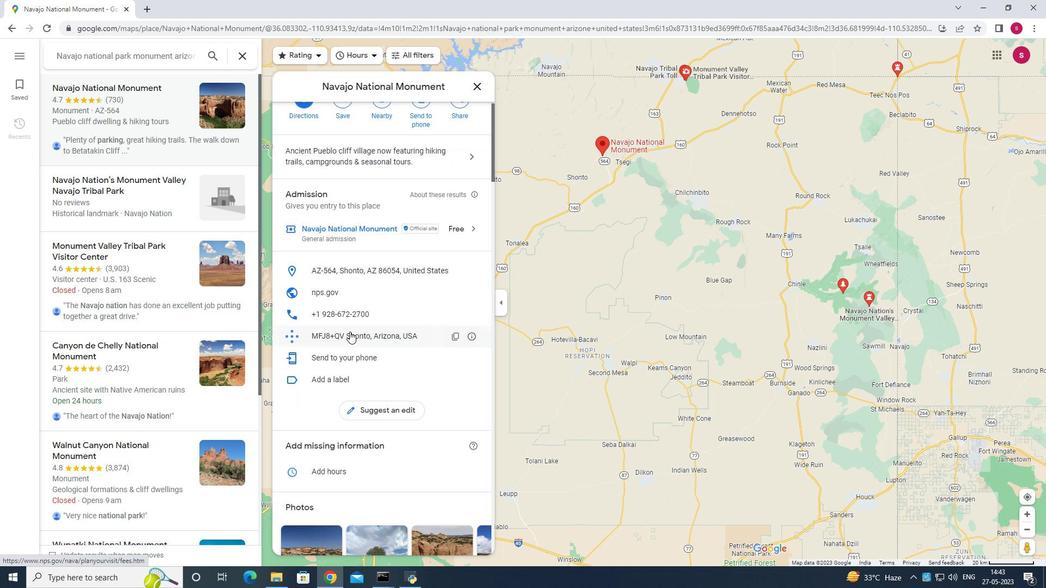 
Action: Mouse scrolled (349, 331) with delta (0, 0)
Screenshot: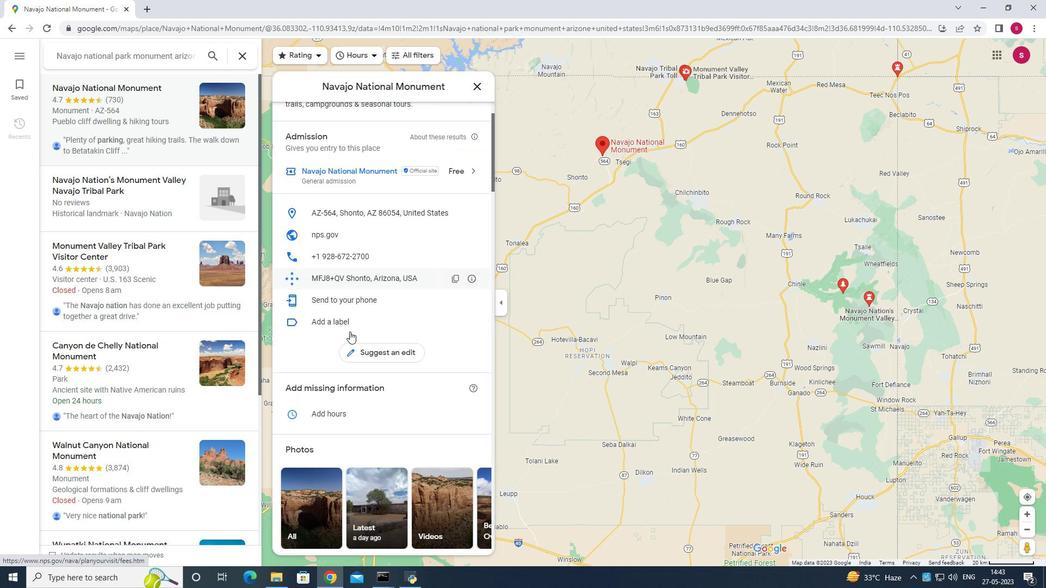 
Action: Mouse scrolled (349, 331) with delta (0, 0)
Screenshot: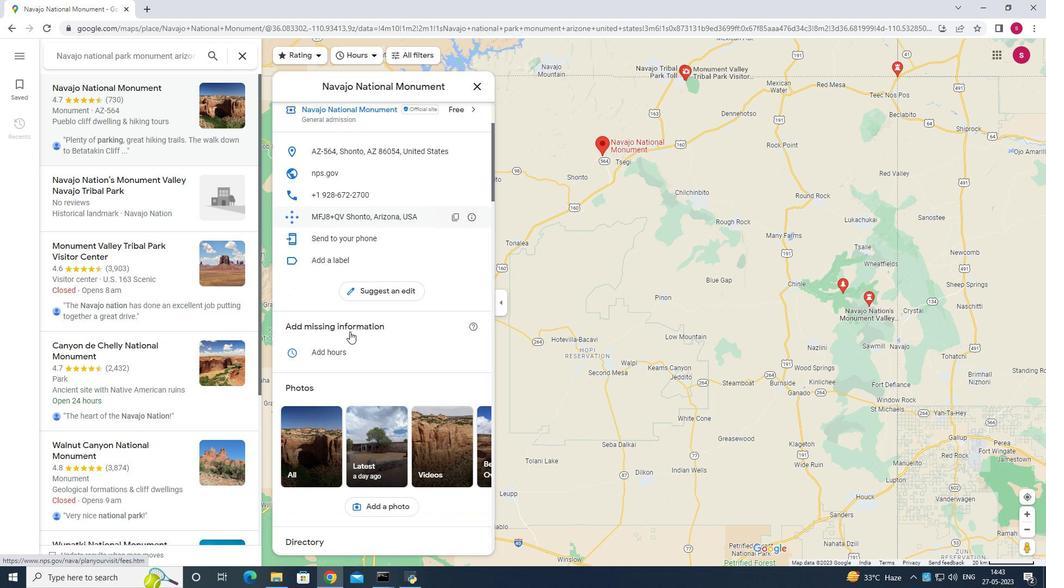 
Action: Mouse moved to (349, 331)
Screenshot: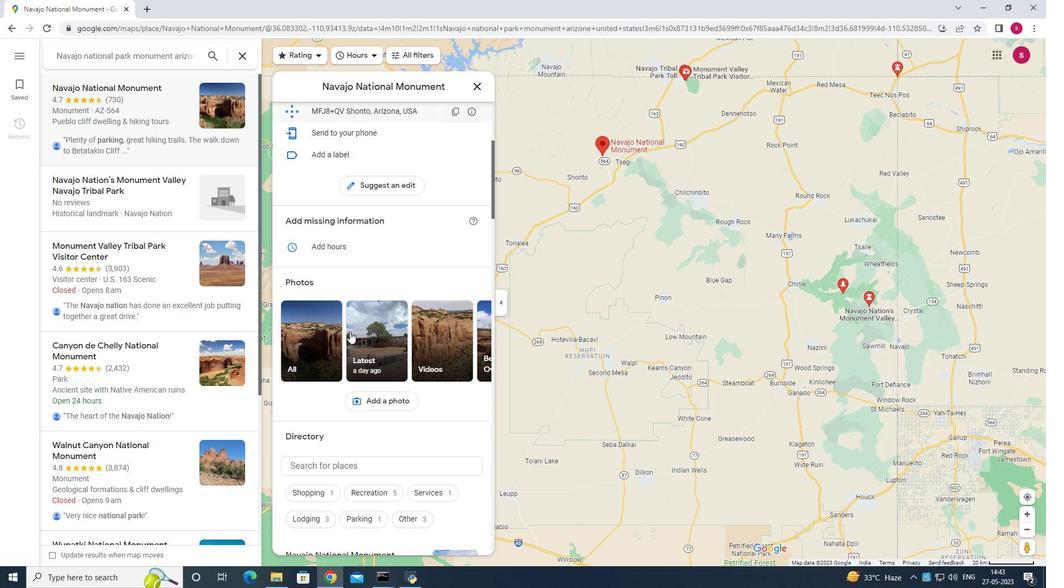 
Action: Mouse scrolled (349, 331) with delta (0, 0)
Screenshot: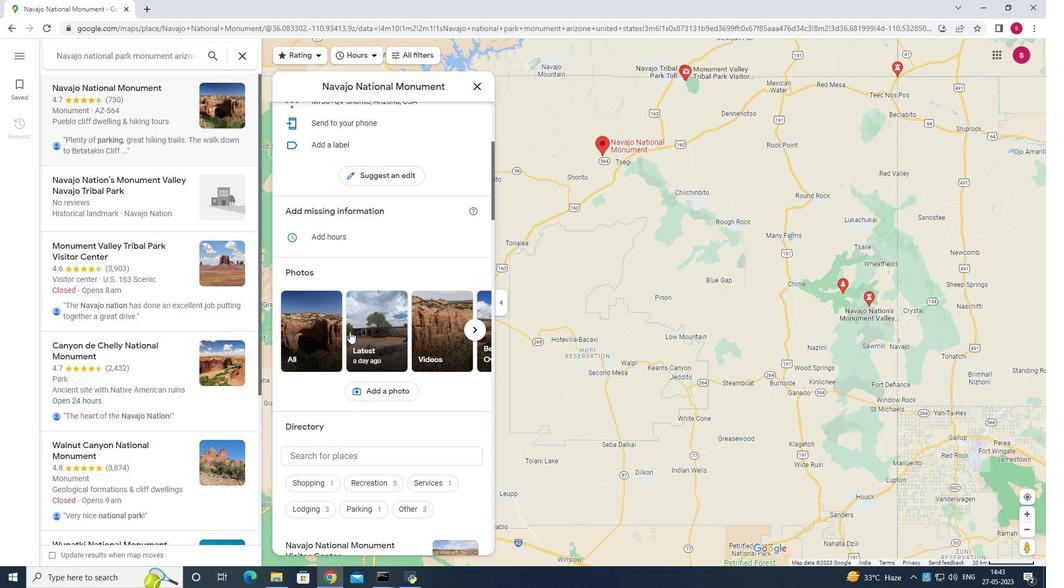 
Action: Mouse moved to (353, 316)
Screenshot: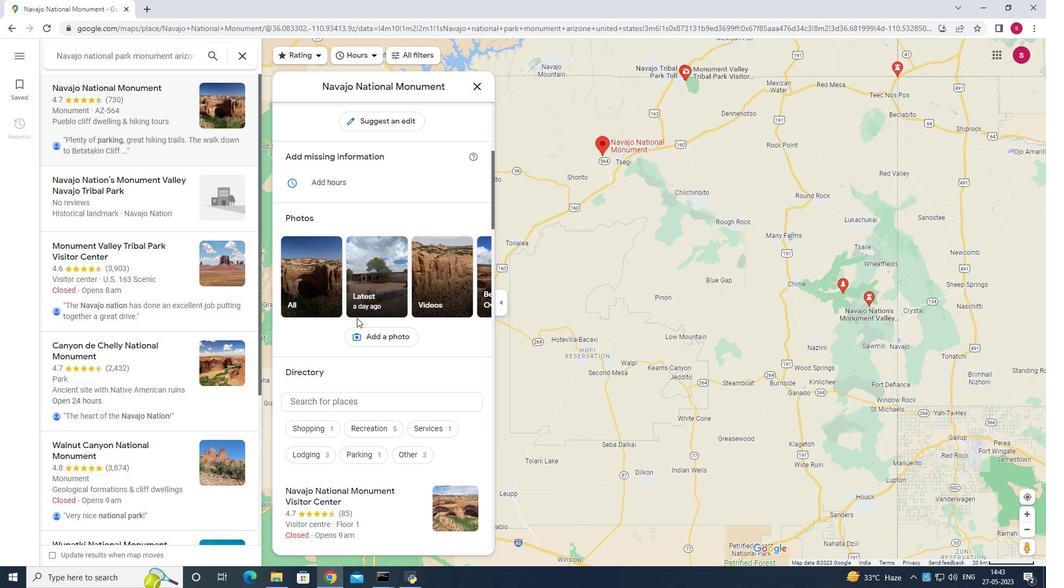 
Action: Mouse scrolled (353, 315) with delta (0, 0)
Screenshot: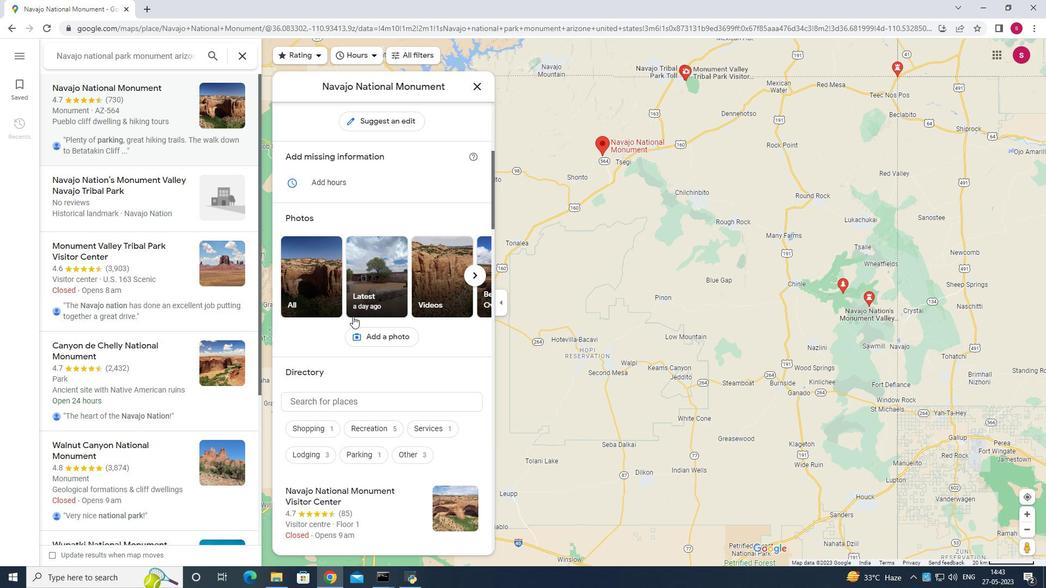 
Action: Mouse scrolled (353, 315) with delta (0, 0)
Screenshot: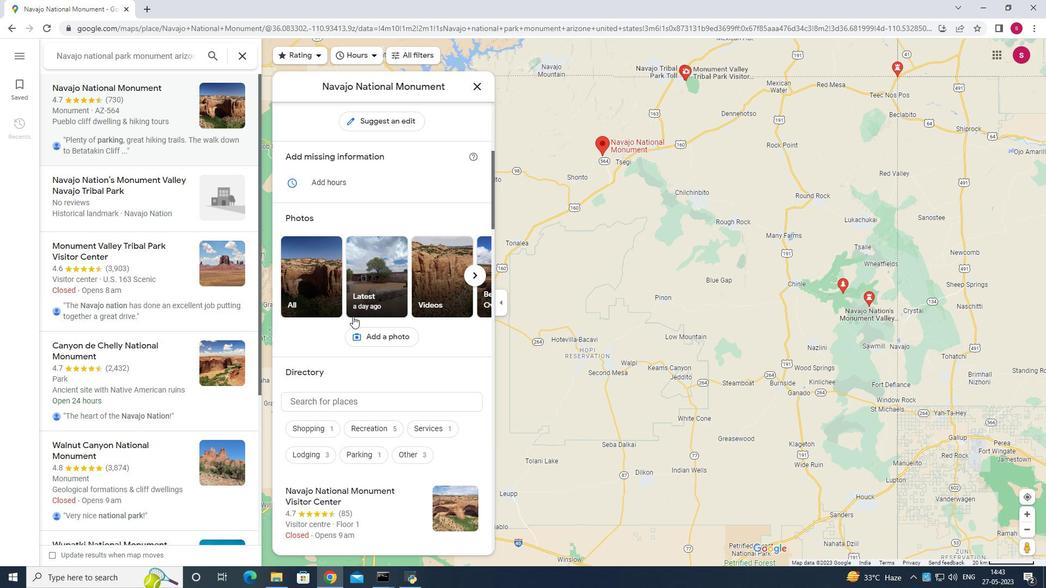 
Action: Mouse scrolled (353, 315) with delta (0, 0)
Screenshot: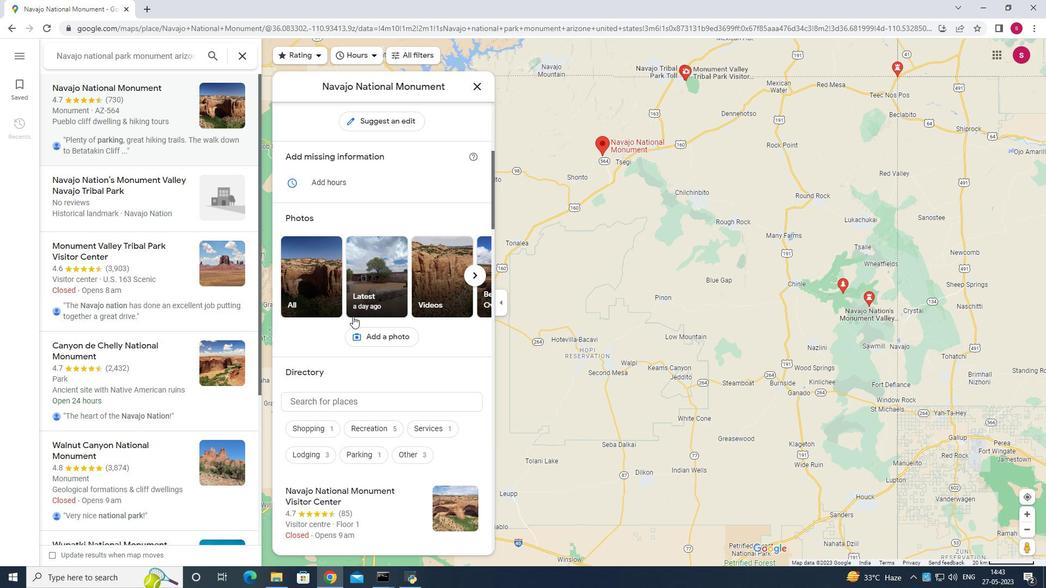 
Action: Mouse scrolled (353, 315) with delta (0, 0)
Screenshot: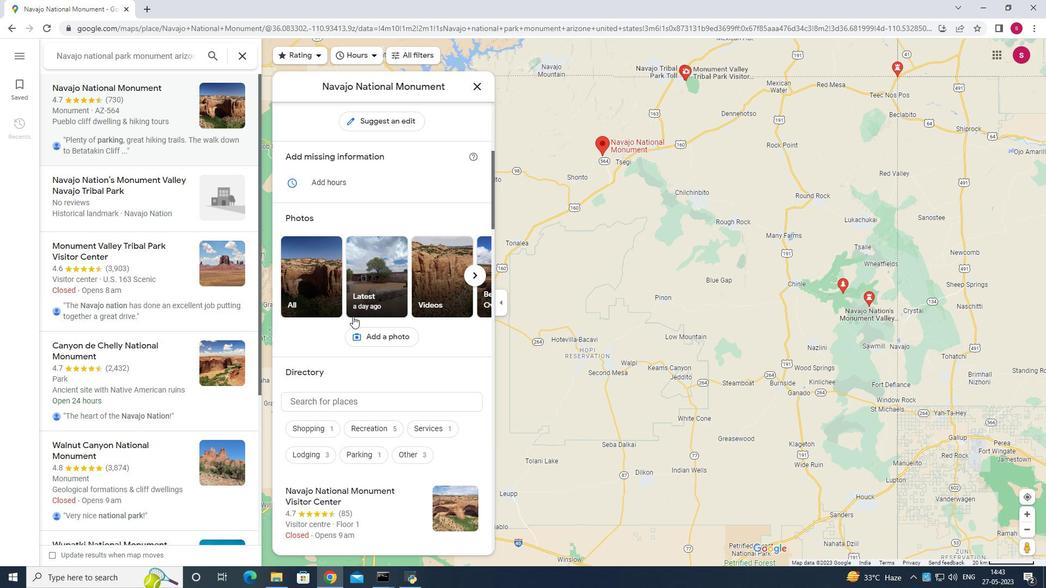 
Action: Mouse moved to (352, 316)
Screenshot: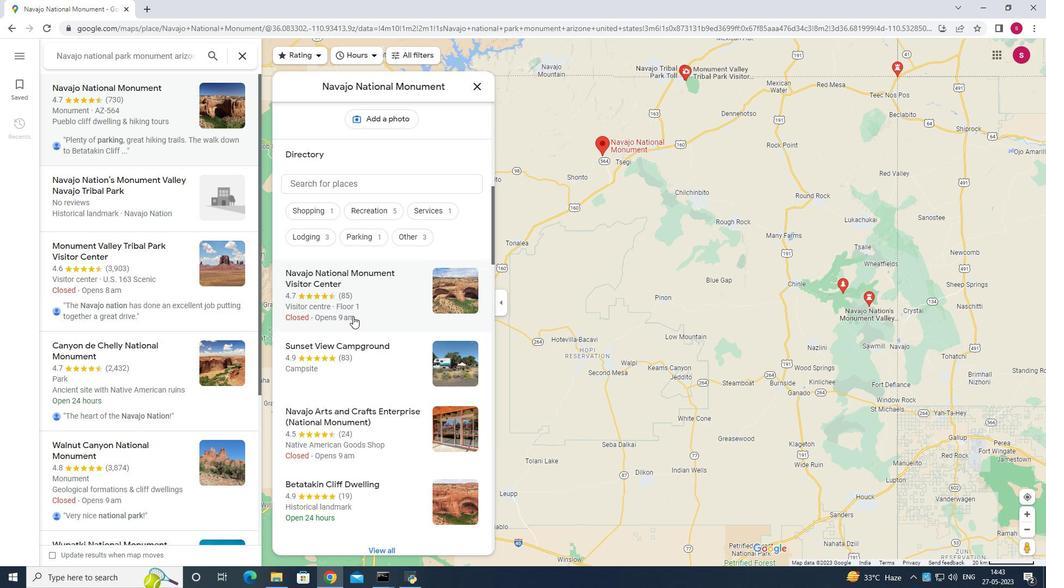 
Action: Mouse scrolled (352, 315) with delta (0, 0)
Screenshot: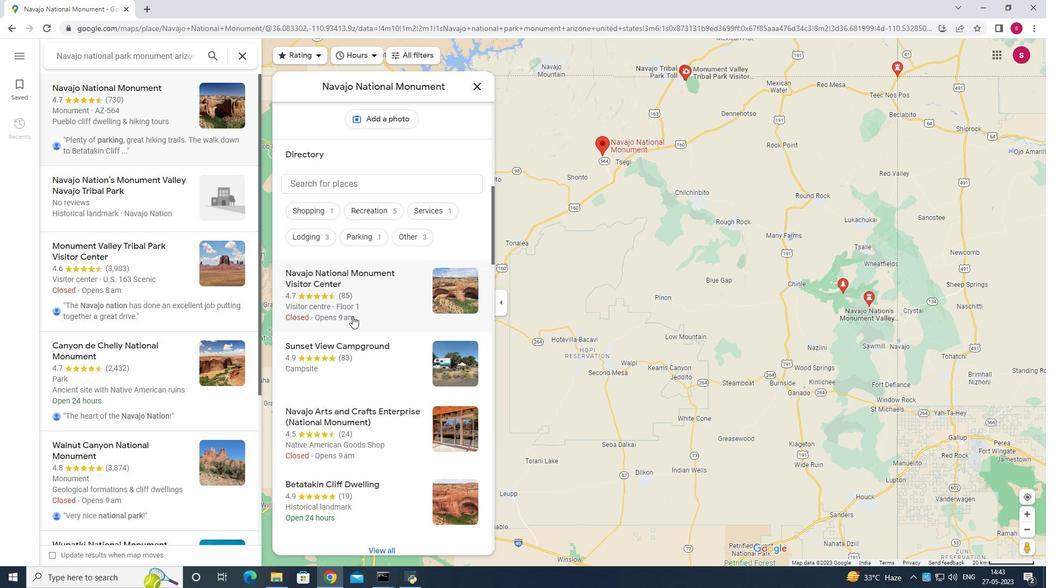 
Action: Mouse scrolled (352, 315) with delta (0, 0)
Screenshot: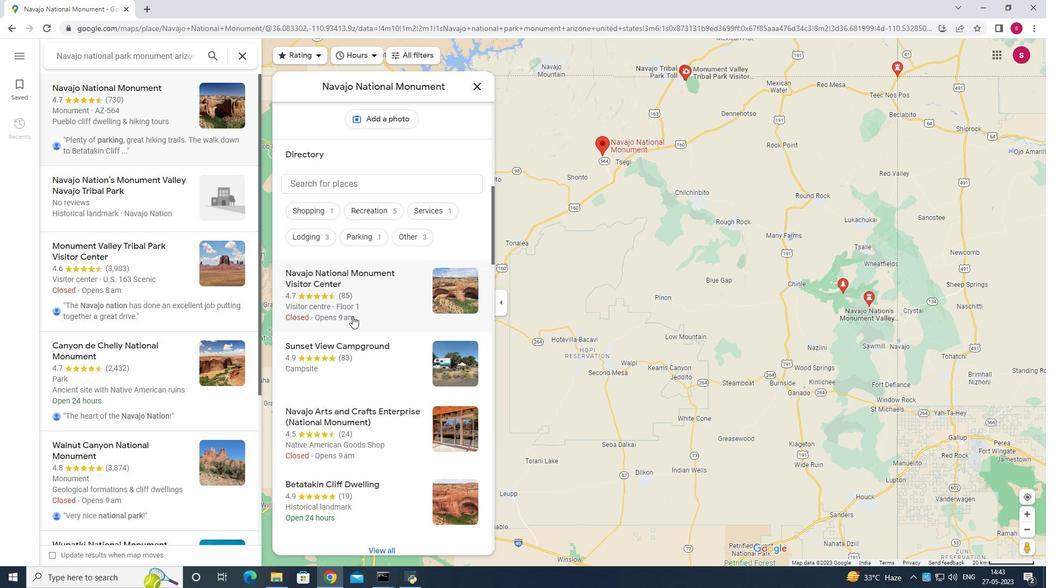 
Action: Mouse scrolled (352, 315) with delta (0, 0)
Screenshot: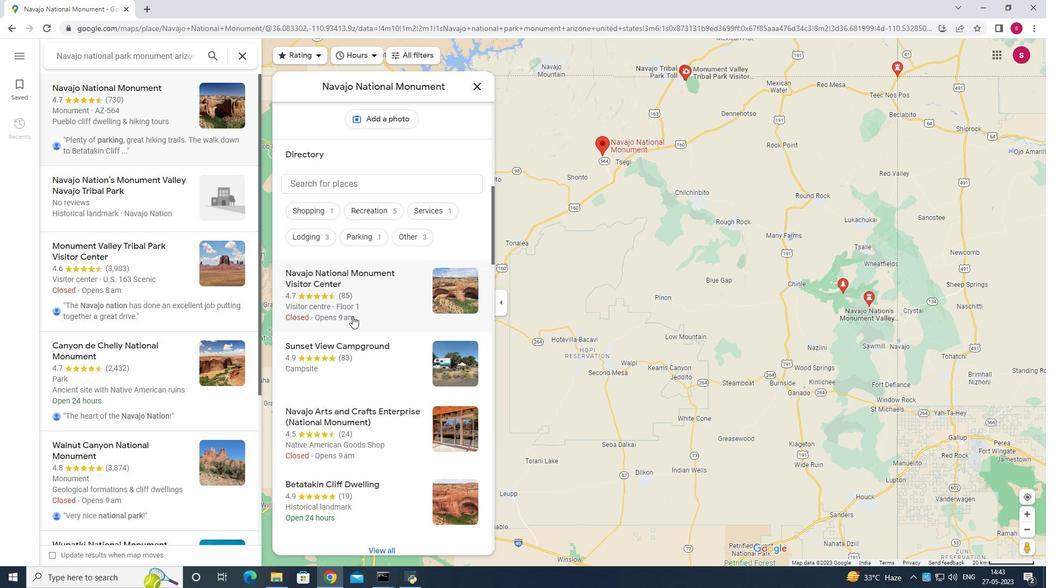 
Action: Mouse scrolled (352, 315) with delta (0, 0)
Screenshot: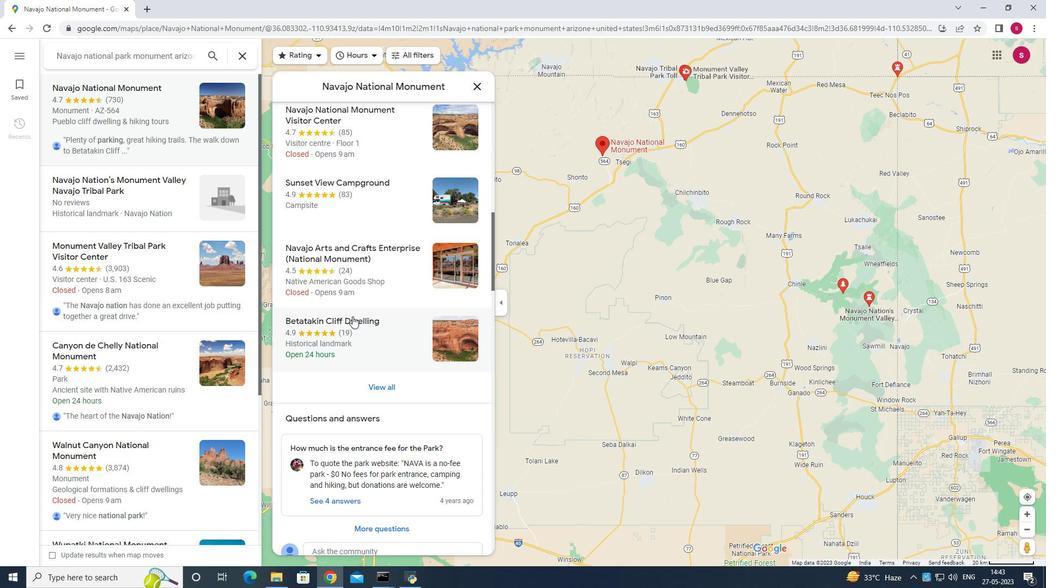 
Action: Mouse scrolled (352, 315) with delta (0, 0)
Screenshot: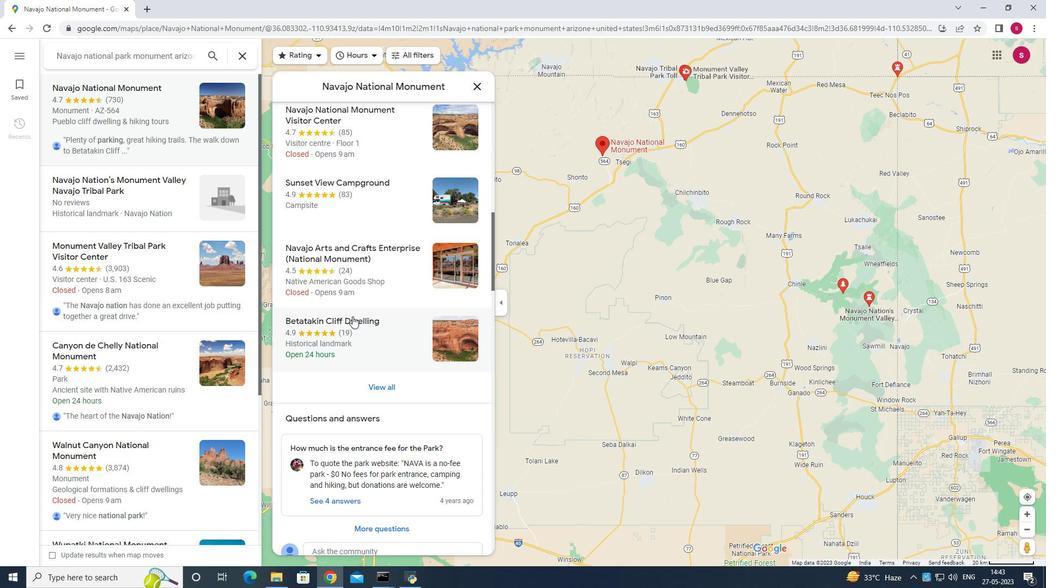 
Action: Mouse scrolled (352, 315) with delta (0, 0)
Screenshot: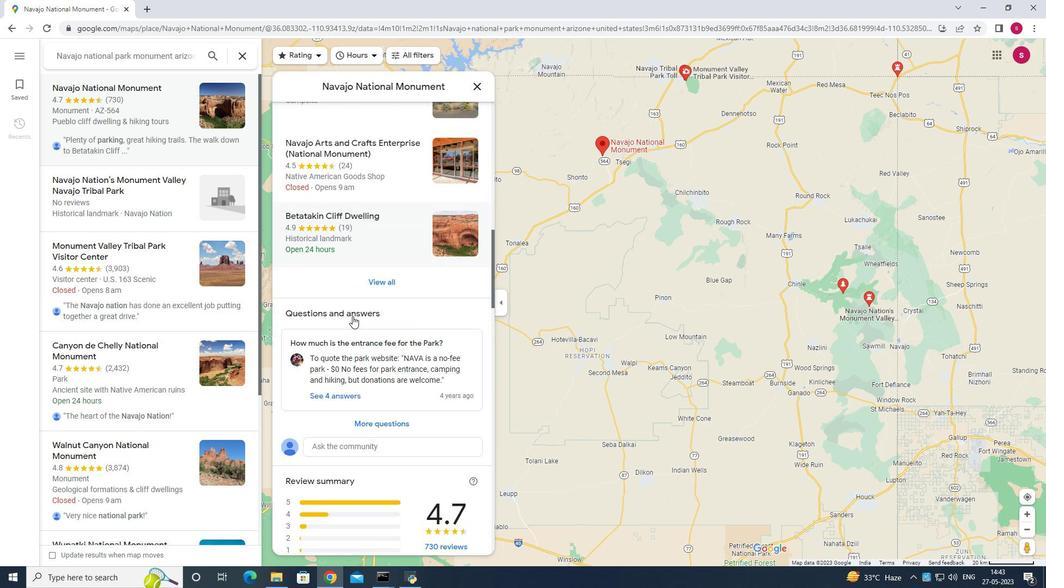 
Action: Mouse scrolled (352, 315) with delta (0, 0)
Screenshot: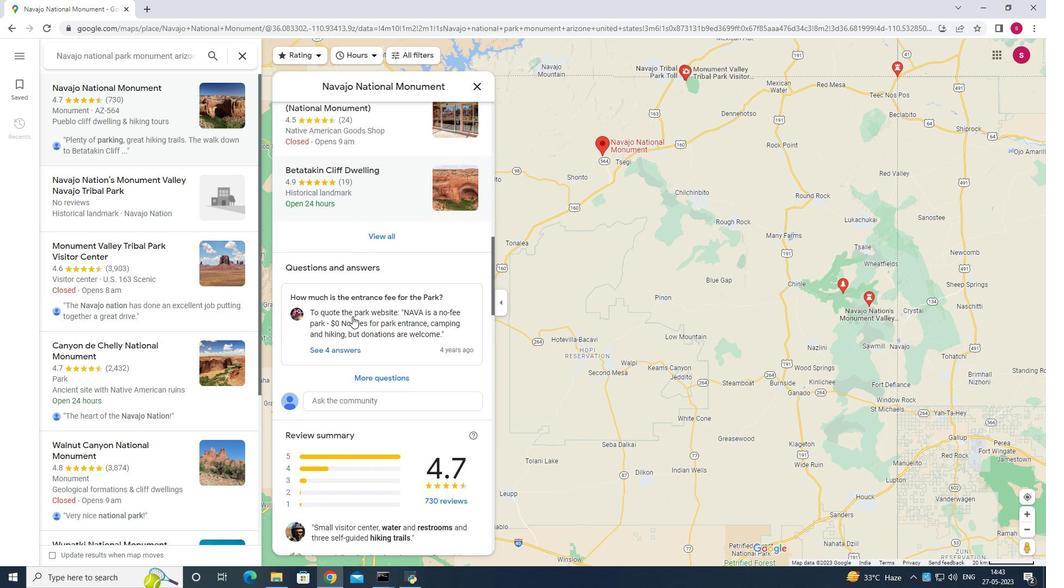 
Action: Mouse scrolled (352, 315) with delta (0, 0)
Screenshot: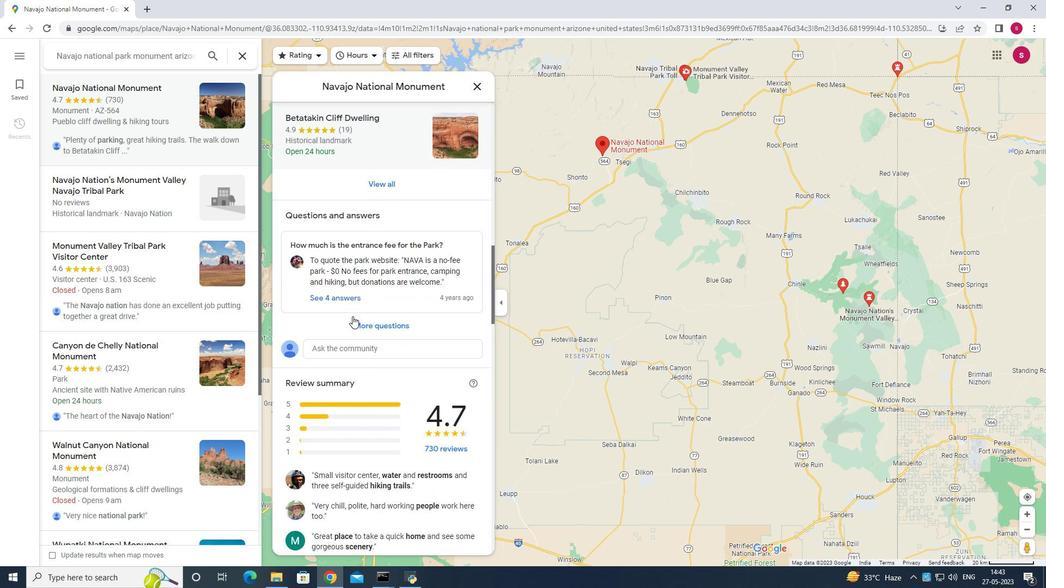 
Action: Mouse scrolled (352, 315) with delta (0, 0)
Screenshot: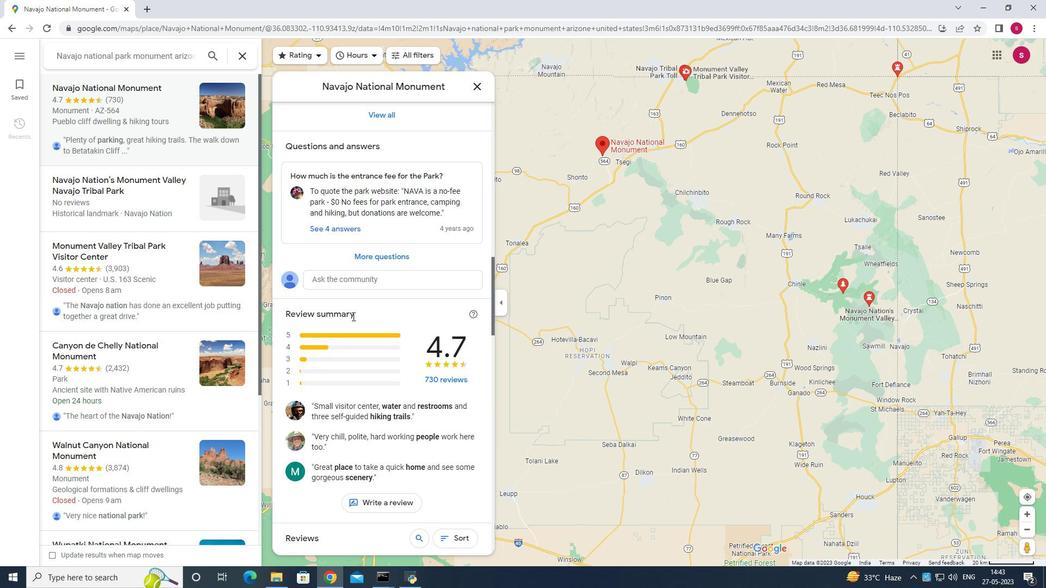 
Action: Mouse scrolled (352, 315) with delta (0, 0)
Screenshot: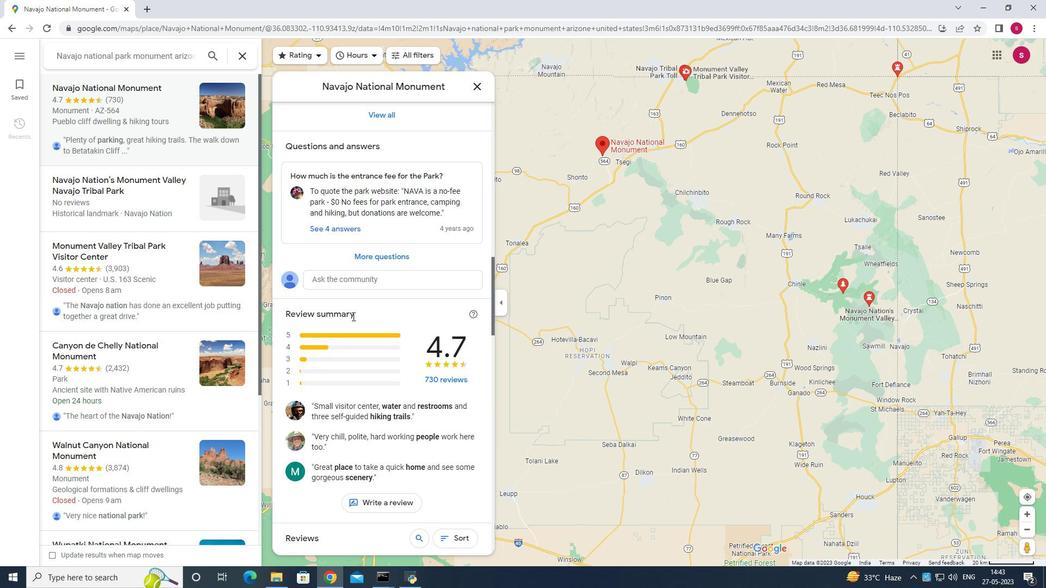 
Action: Mouse scrolled (352, 315) with delta (0, 0)
Screenshot: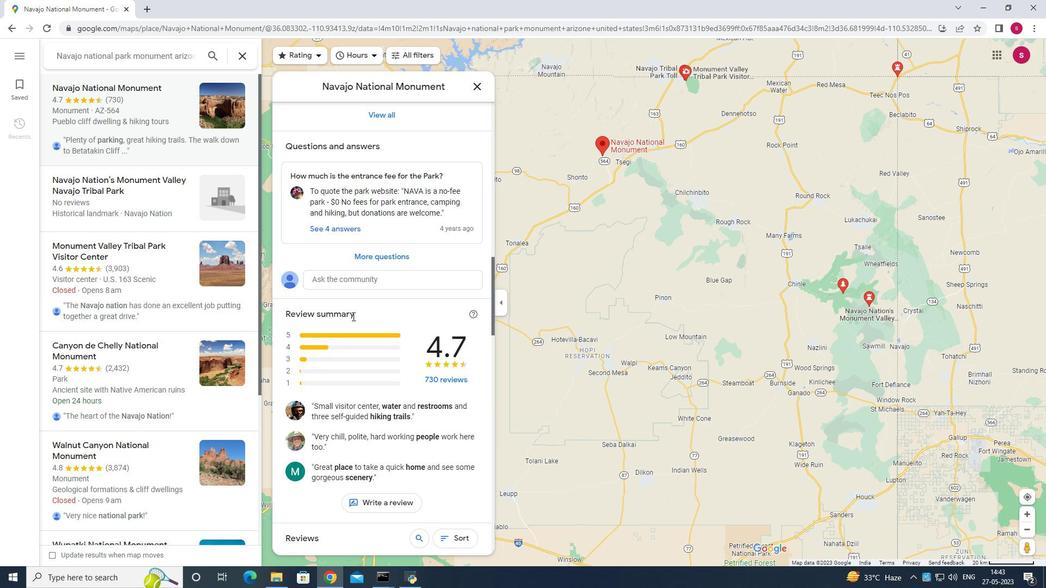 
Action: Mouse scrolled (352, 315) with delta (0, 0)
Screenshot: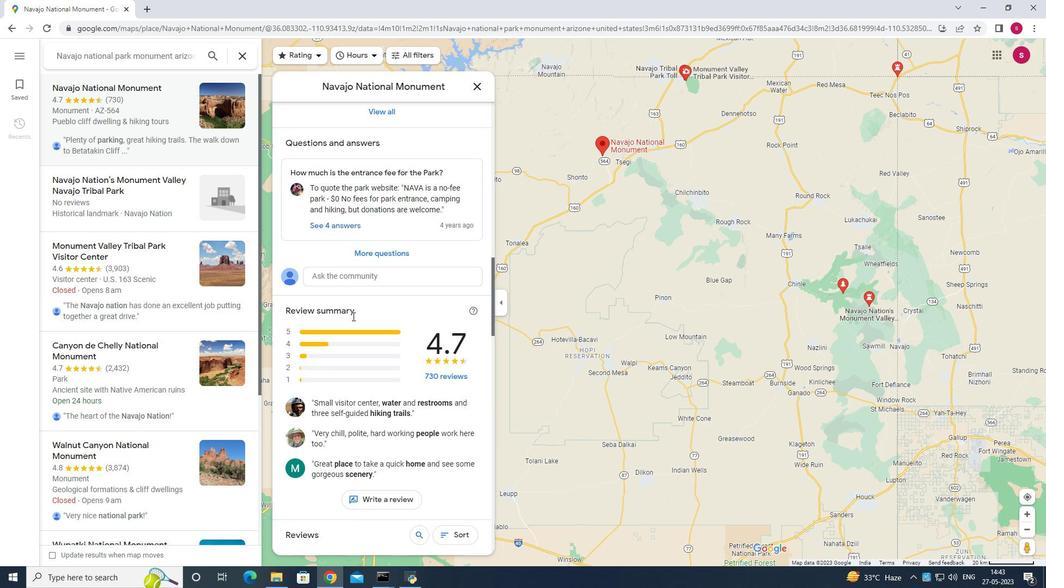 
Action: Mouse scrolled (352, 315) with delta (0, 0)
Screenshot: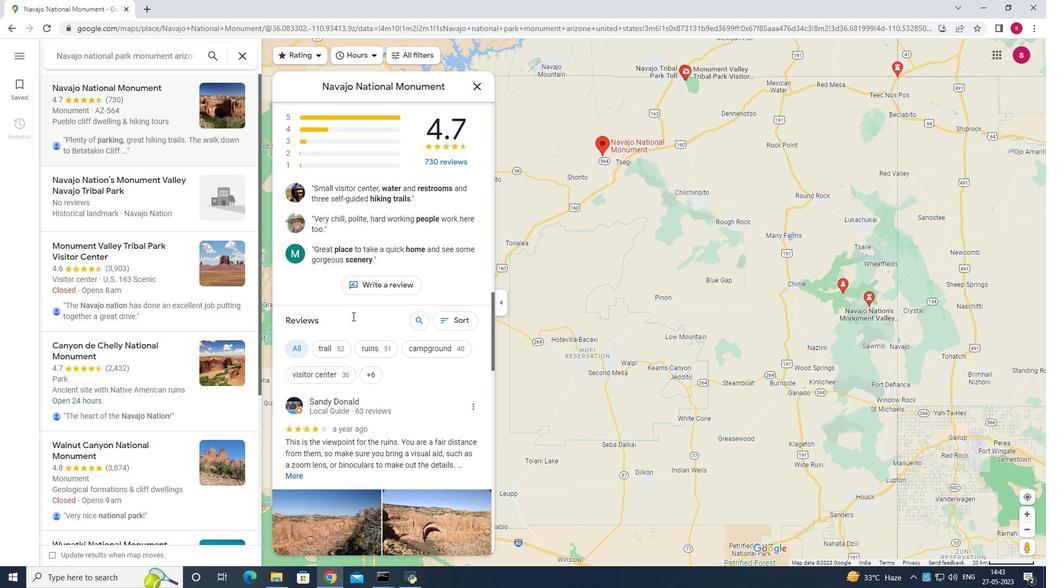 
Action: Mouse moved to (350, 318)
Screenshot: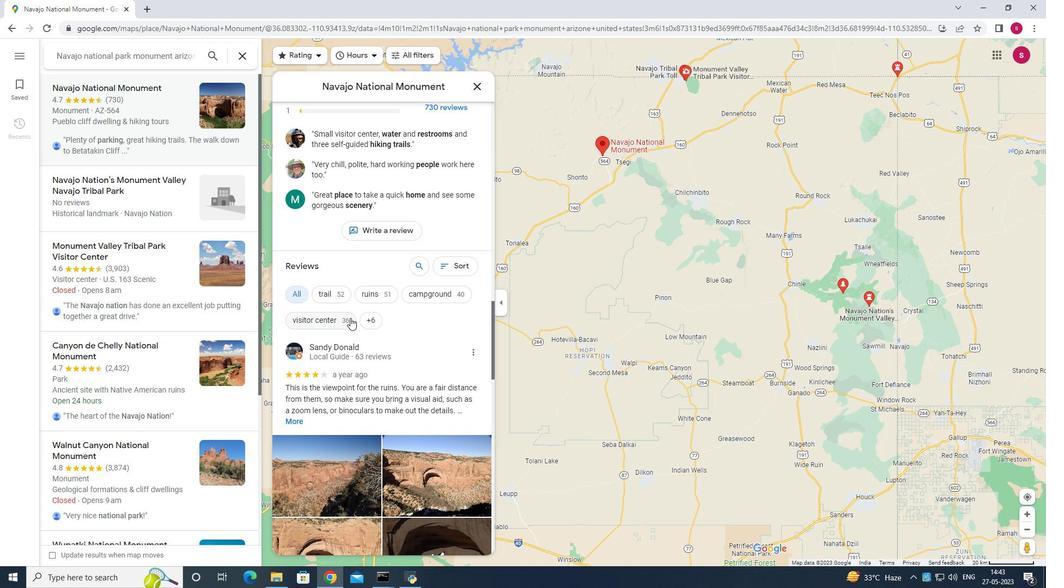 
Action: Mouse scrolled (350, 318) with delta (0, 0)
Screenshot: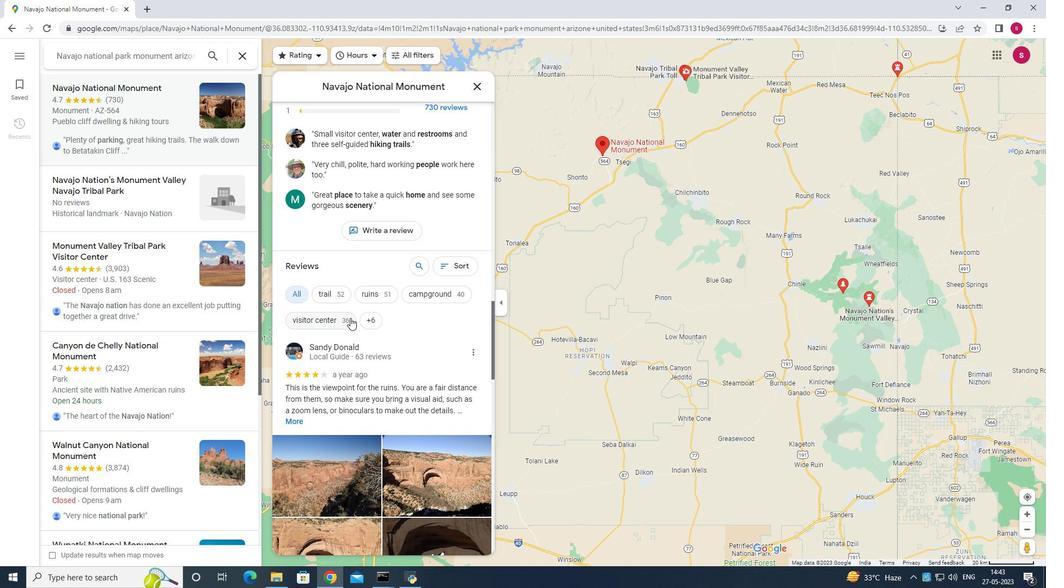 
Action: Mouse moved to (350, 319)
Screenshot: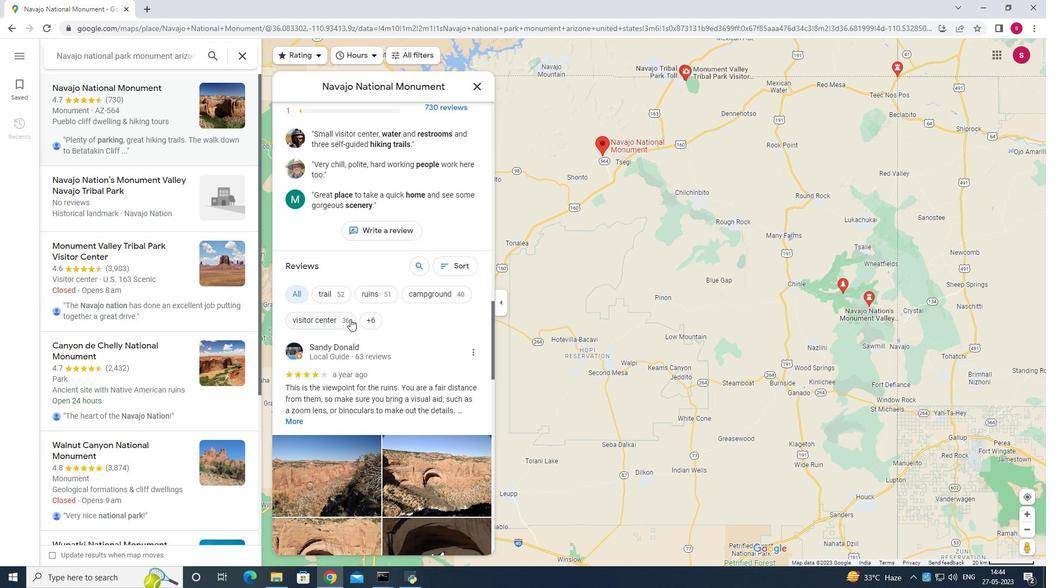 
Action: Mouse scrolled (350, 319) with delta (0, 0)
Screenshot: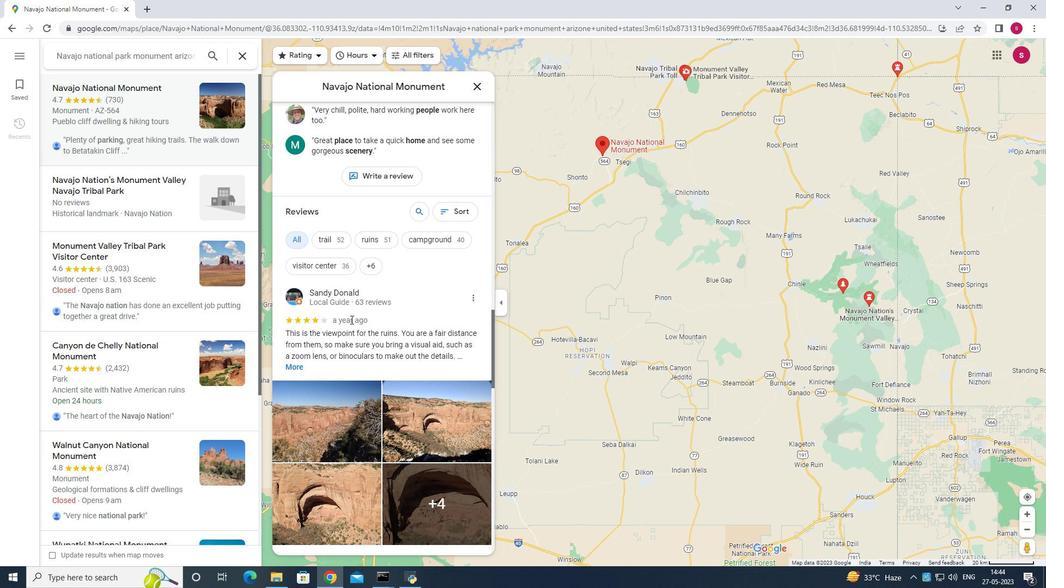 
Action: Mouse scrolled (350, 319) with delta (0, 0)
Screenshot: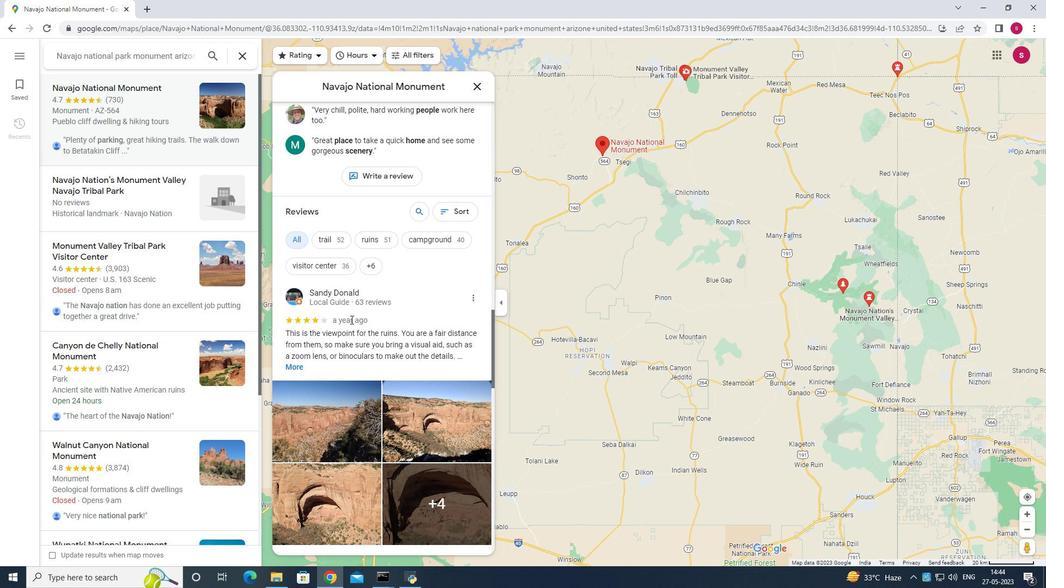 
Action: Mouse scrolled (350, 319) with delta (0, 0)
Screenshot: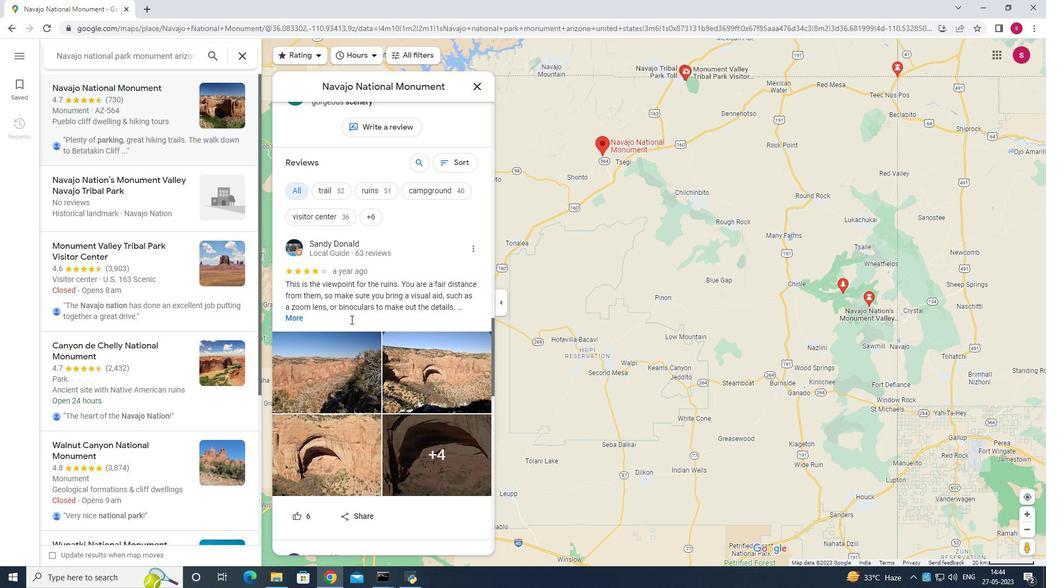 
Action: Mouse moved to (350, 318)
Screenshot: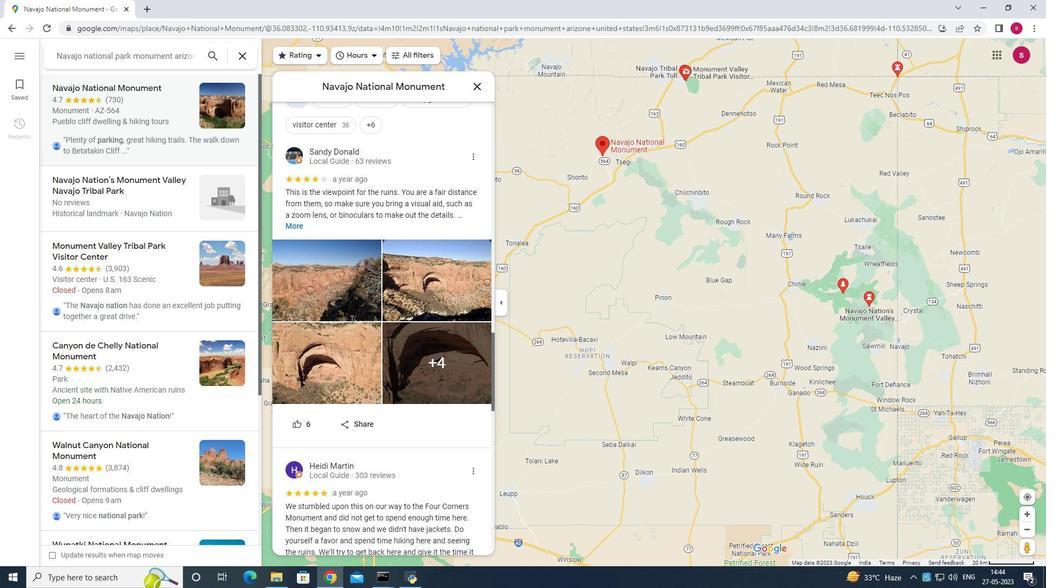 
Action: Mouse scrolled (350, 318) with delta (0, 0)
Screenshot: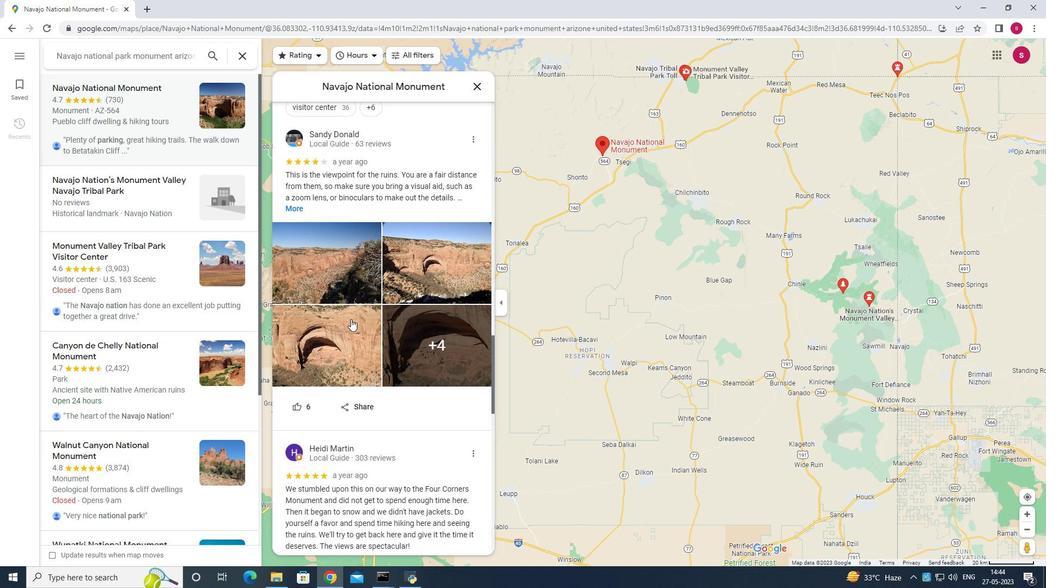 
Action: Mouse moved to (351, 318)
Screenshot: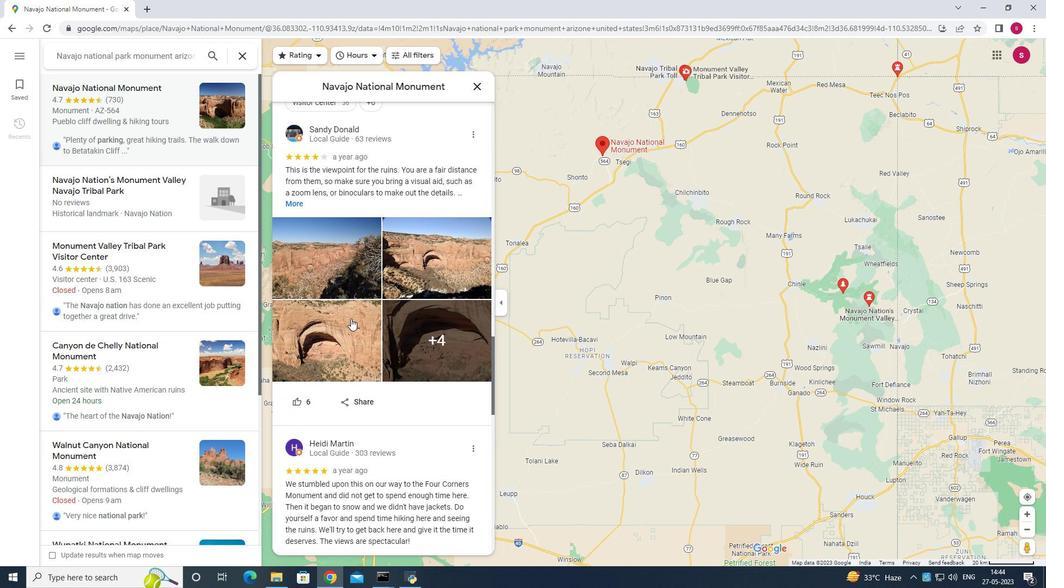 
Action: Mouse scrolled (351, 317) with delta (0, 0)
Screenshot: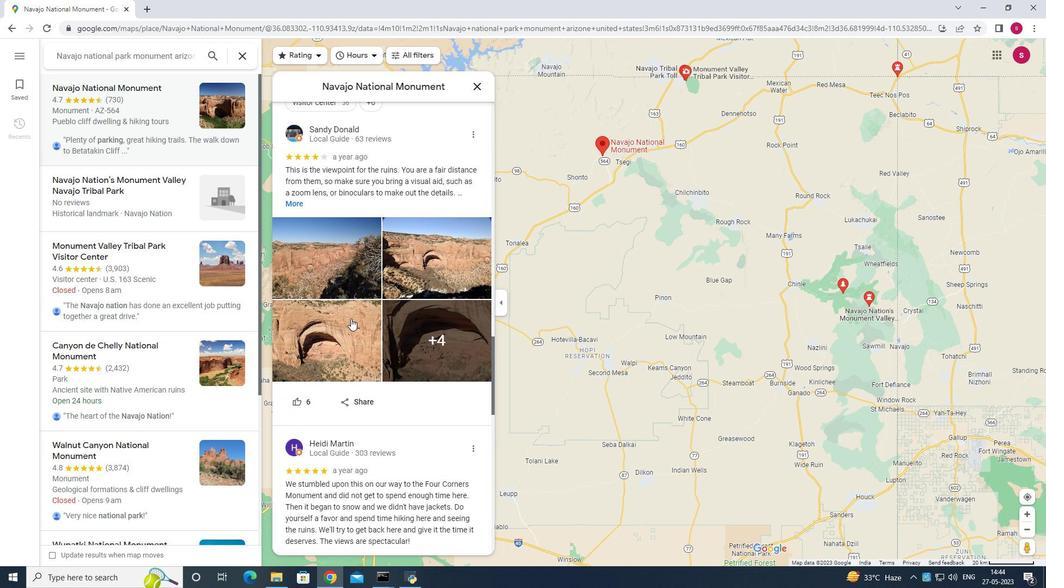
Action: Mouse moved to (351, 318)
Screenshot: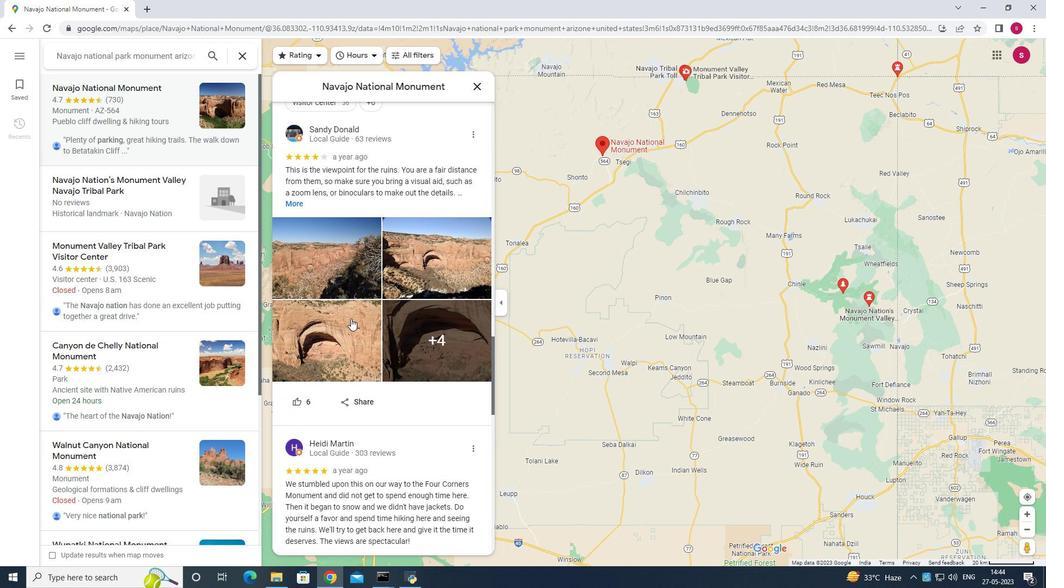 
Action: Mouse scrolled (351, 317) with delta (0, 0)
Screenshot: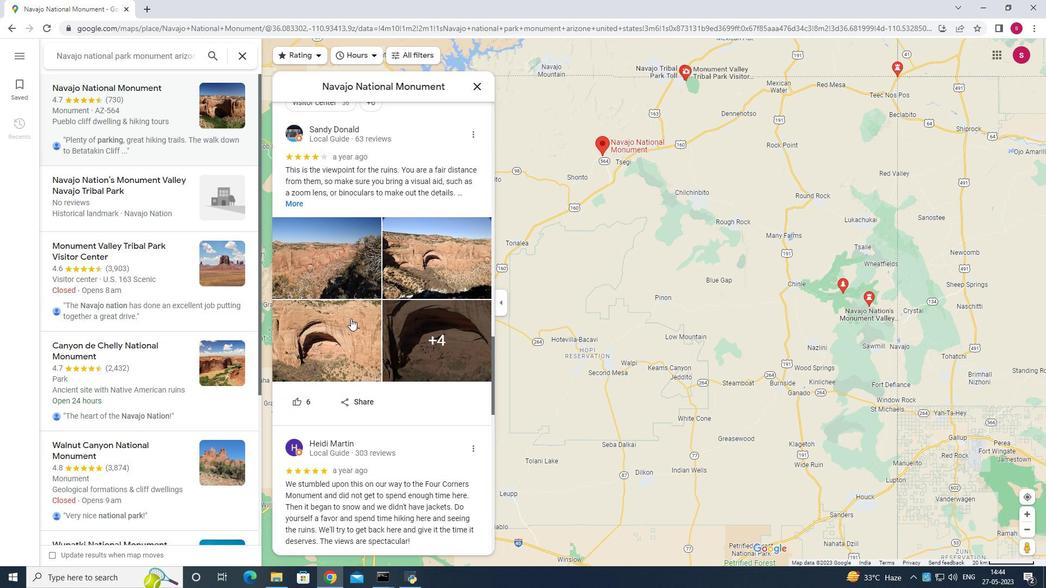 
Action: Mouse scrolled (351, 317) with delta (0, 0)
Screenshot: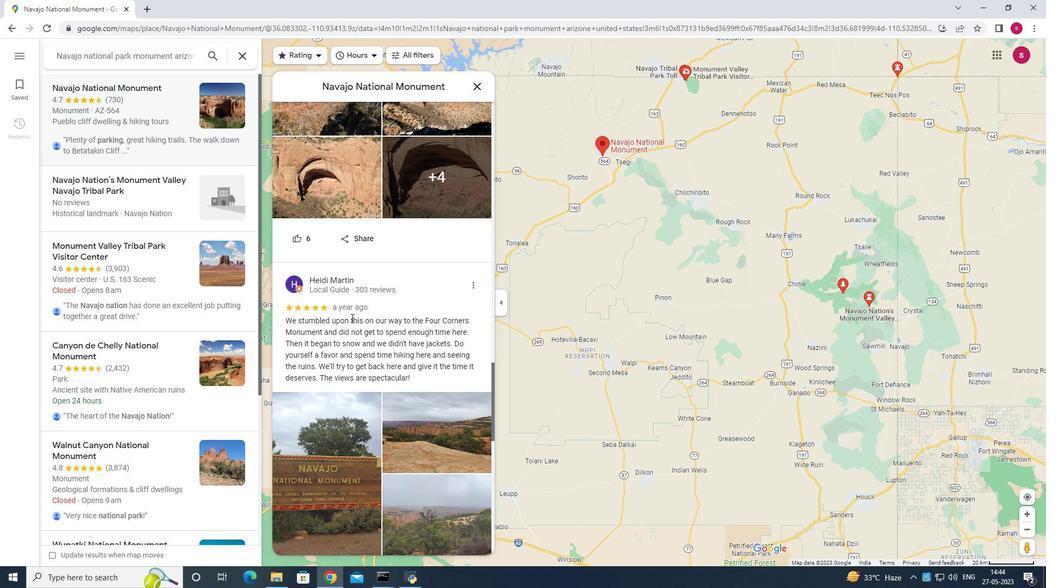 
Action: Mouse scrolled (351, 317) with delta (0, 0)
Screenshot: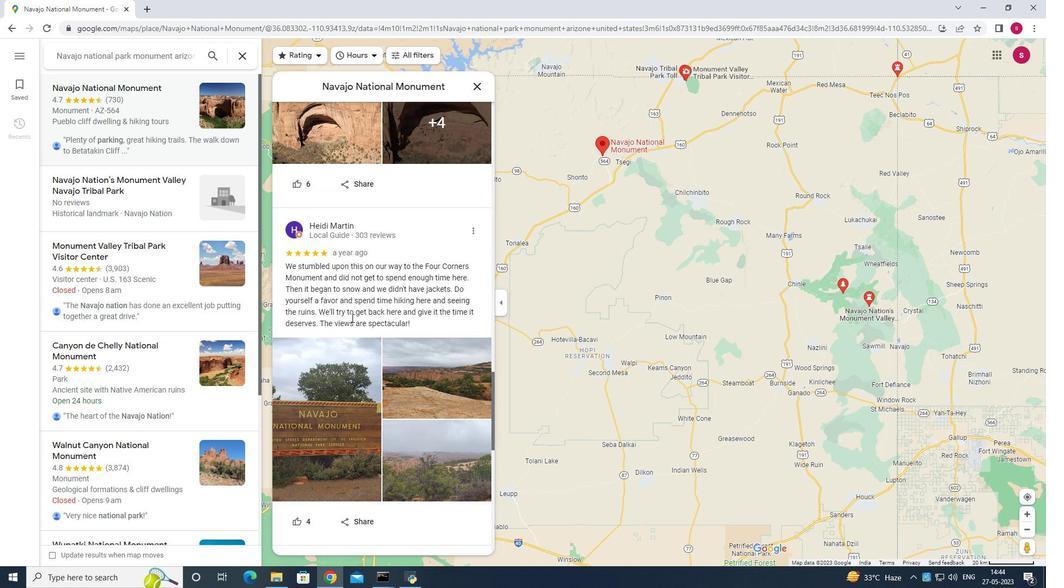 
Action: Mouse scrolled (351, 317) with delta (0, 0)
Screenshot: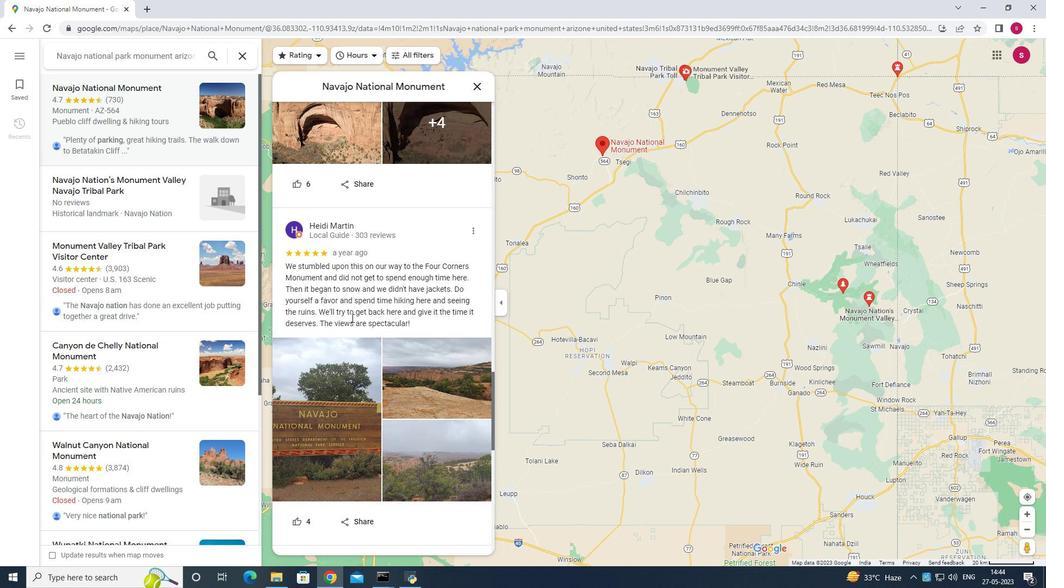
Action: Mouse scrolled (351, 317) with delta (0, 0)
Screenshot: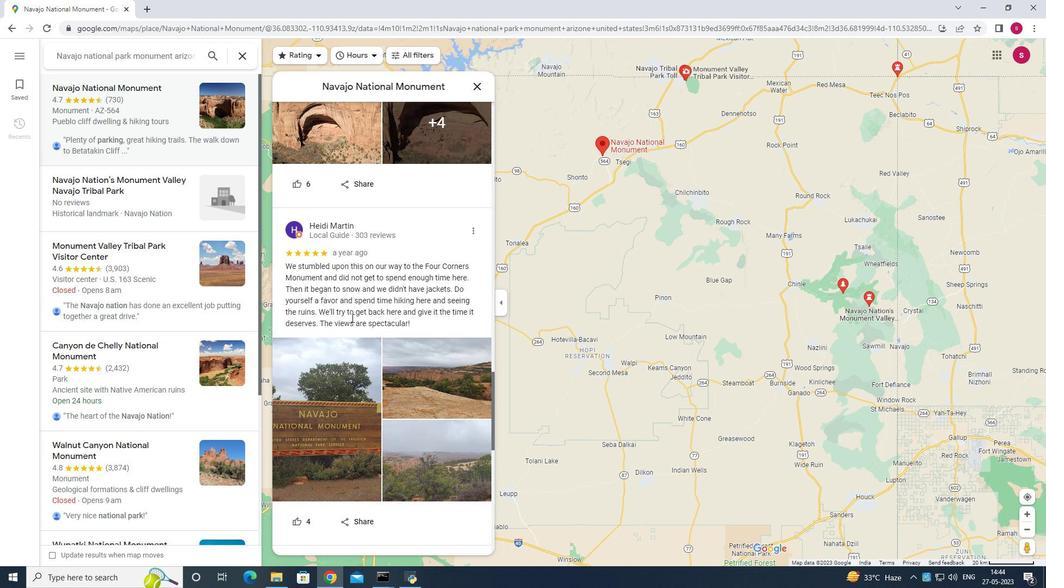
Action: Mouse scrolled (351, 317) with delta (0, 0)
Screenshot: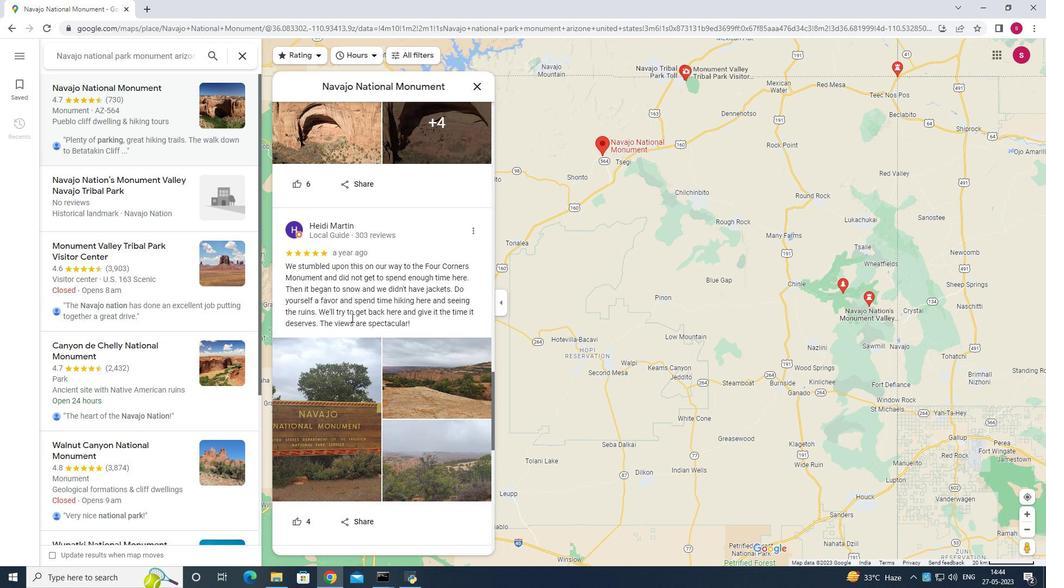 
Action: Mouse moved to (330, 259)
Screenshot: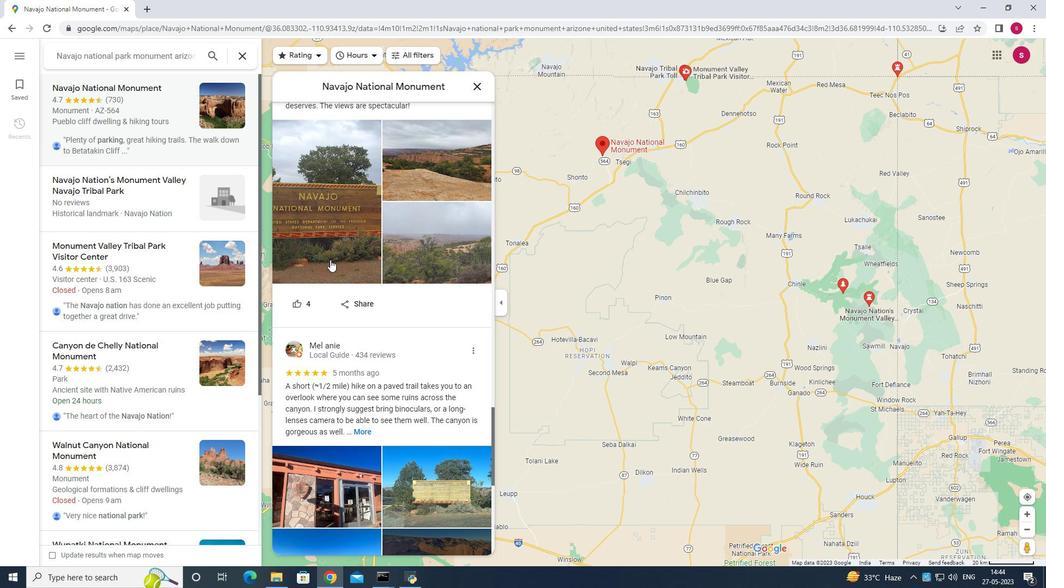 
Action: Mouse scrolled (330, 259) with delta (0, 0)
Screenshot: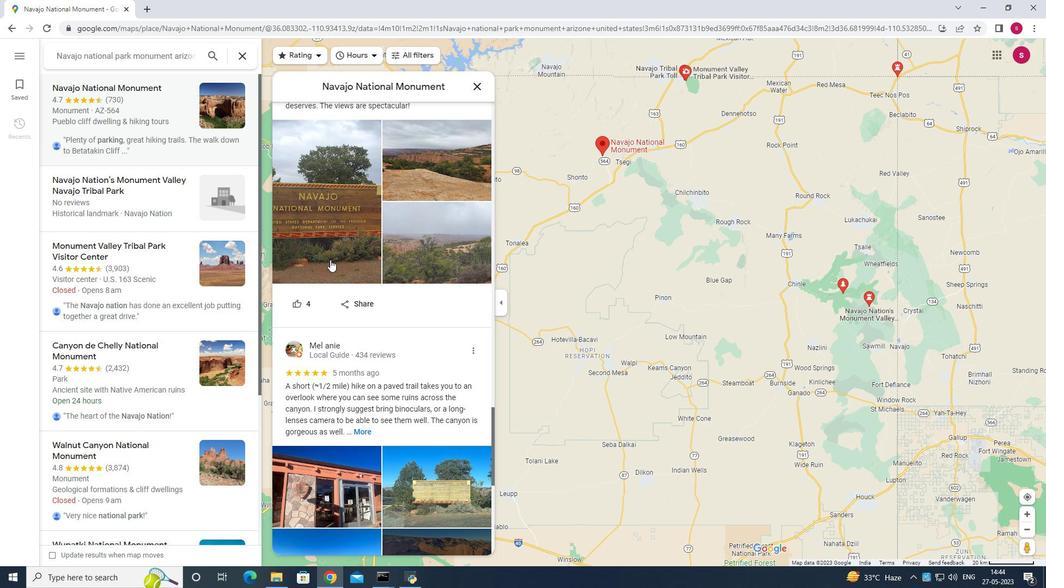 
Action: Mouse scrolled (330, 259) with delta (0, 0)
Screenshot: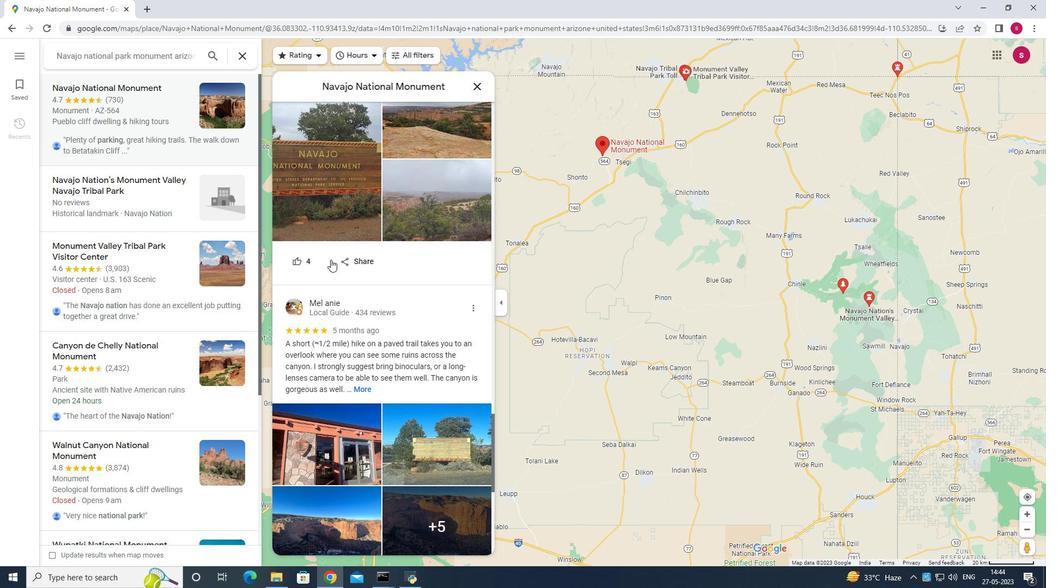 
Action: Mouse scrolled (330, 259) with delta (0, 0)
Screenshot: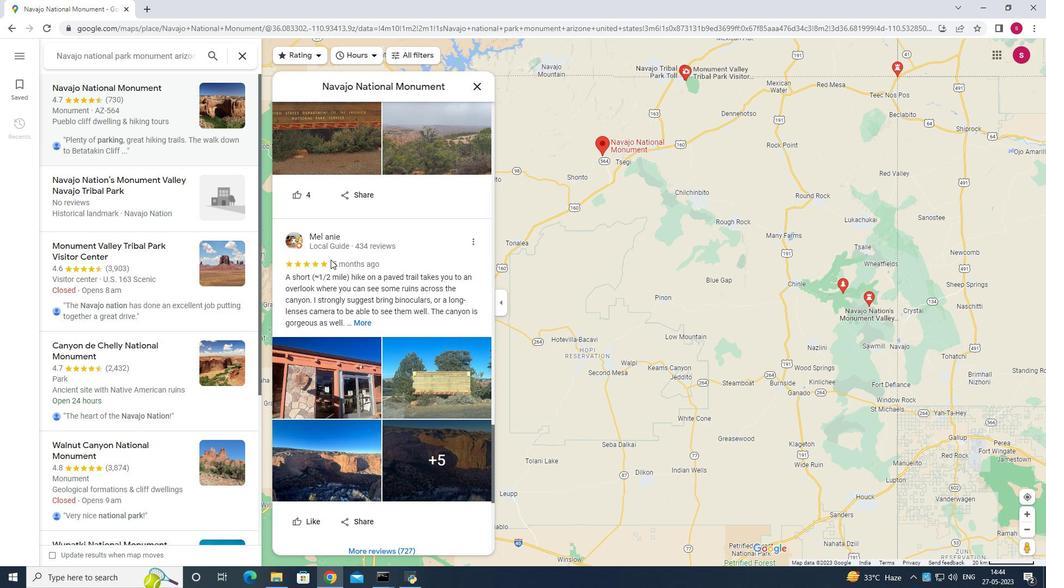 
Action: Mouse scrolled (330, 259) with delta (0, 0)
Screenshot: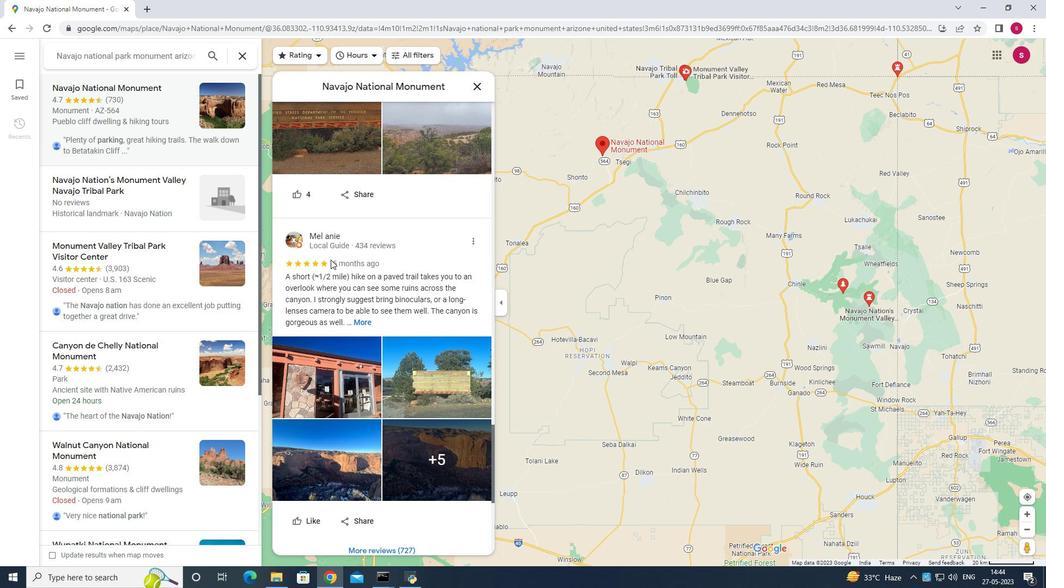 
Action: Mouse scrolled (330, 259) with delta (0, 0)
Screenshot: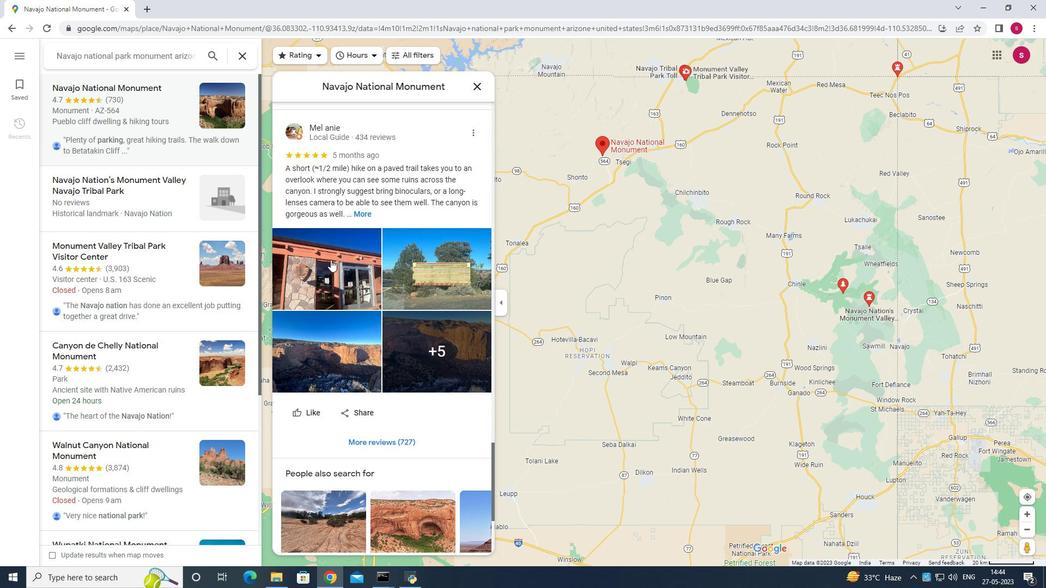 
Action: Mouse scrolled (330, 259) with delta (0, 0)
Screenshot: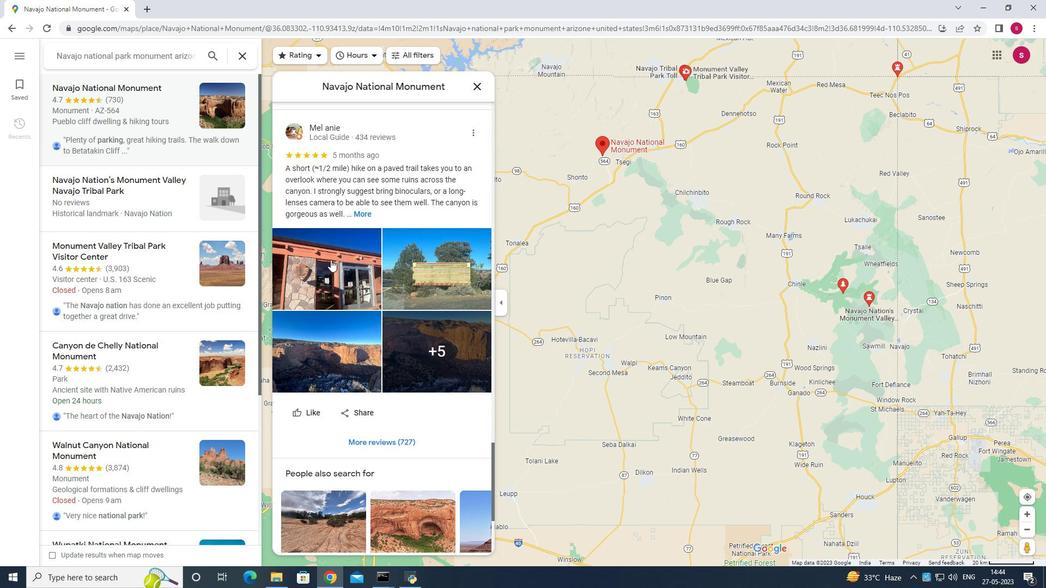 
Action: Mouse scrolled (330, 259) with delta (0, 0)
Screenshot: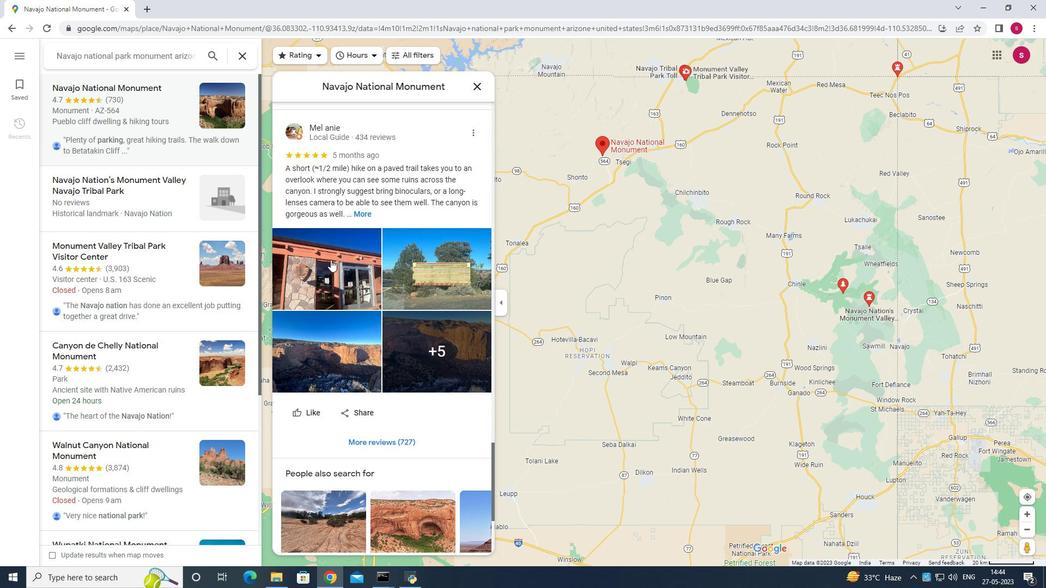 
Action: Mouse scrolled (330, 259) with delta (0, 0)
Screenshot: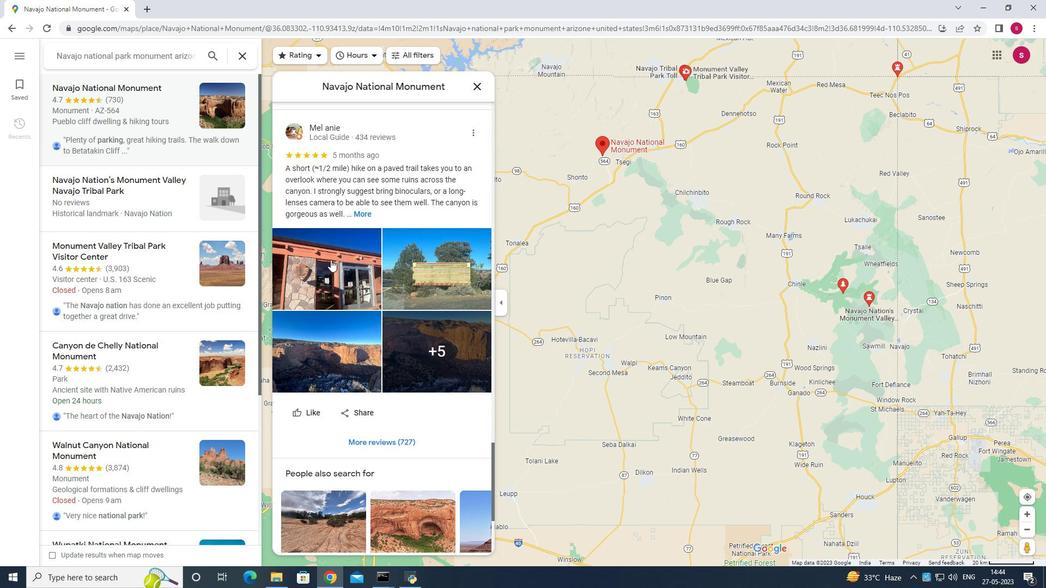 
Action: Mouse scrolled (330, 259) with delta (0, 0)
Screenshot: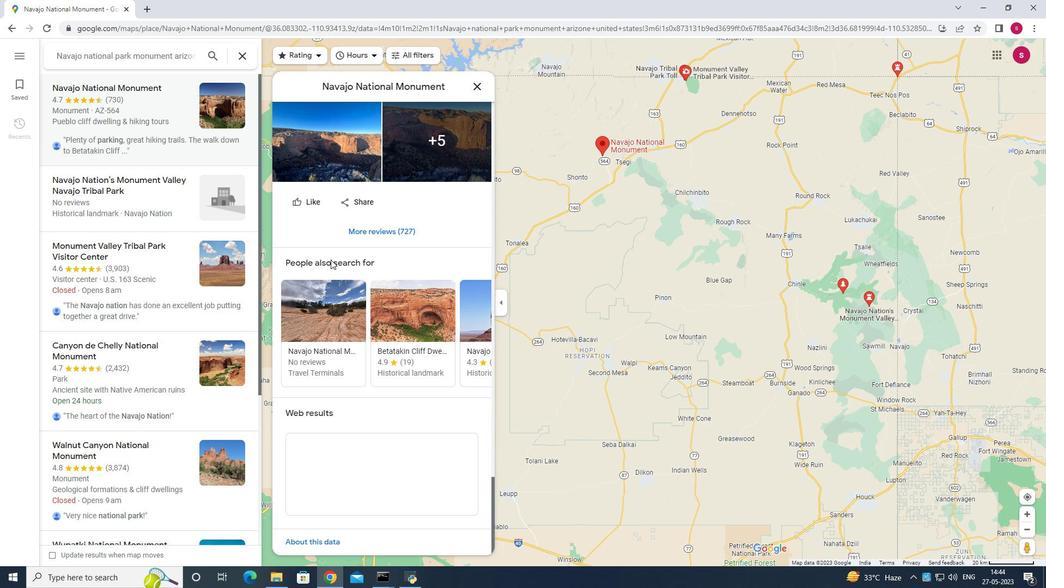 
Action: Mouse scrolled (330, 259) with delta (0, 0)
Screenshot: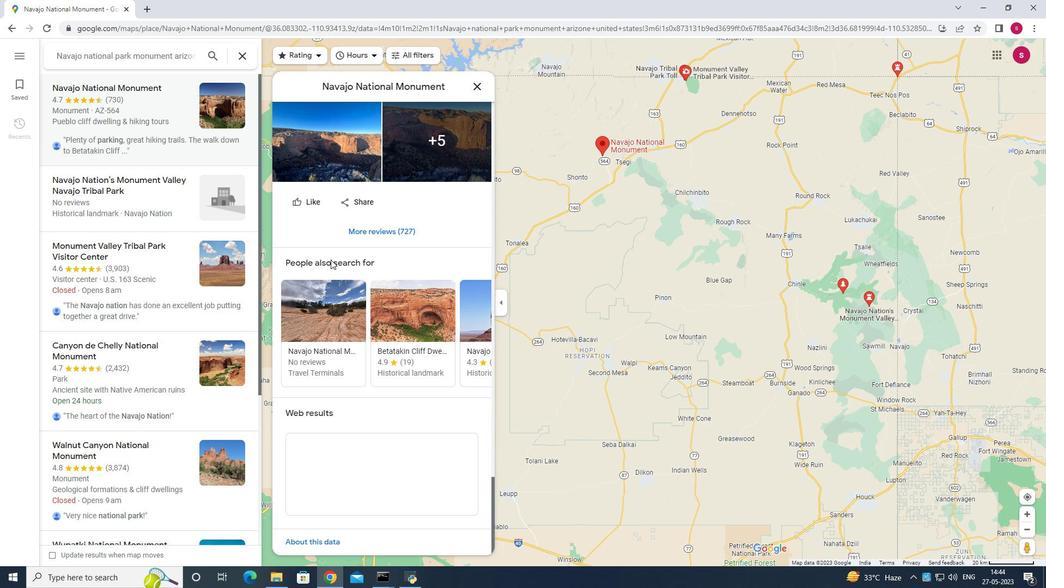 
Action: Mouse scrolled (330, 259) with delta (0, 0)
Screenshot: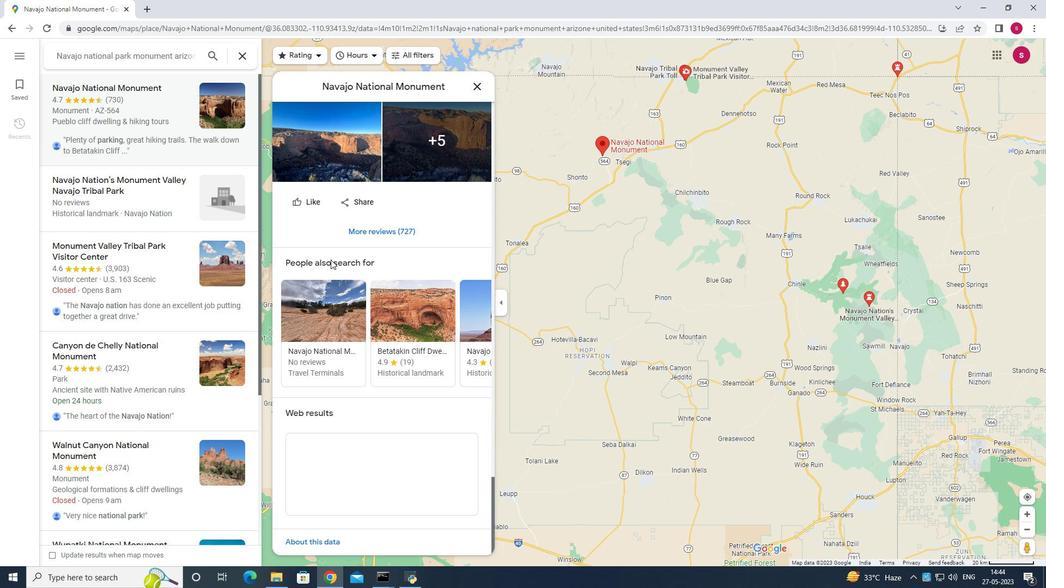 
Action: Mouse scrolled (330, 259) with delta (0, 0)
Screenshot: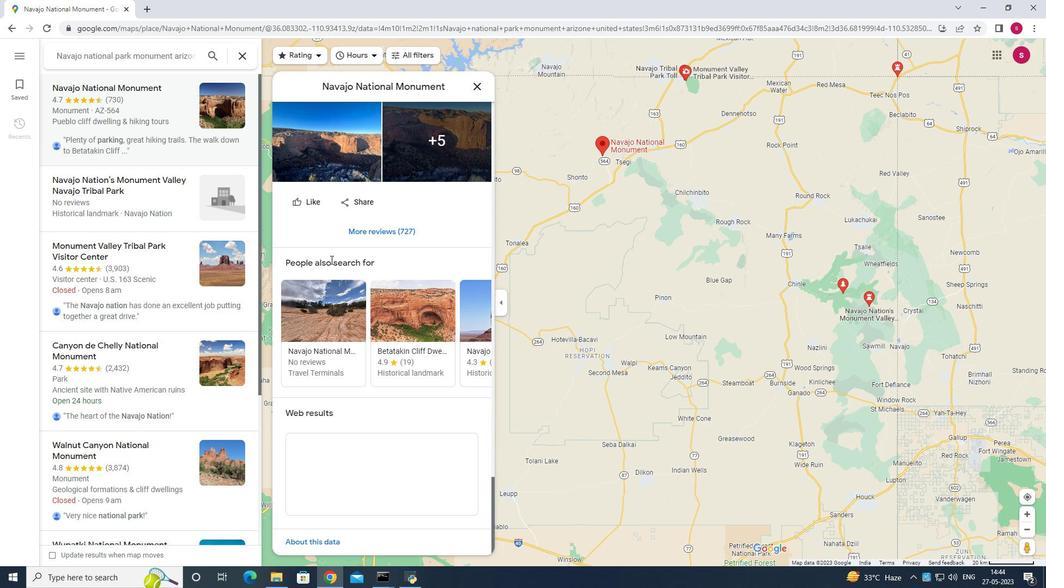 
Action: Mouse scrolled (330, 259) with delta (0, 0)
Screenshot: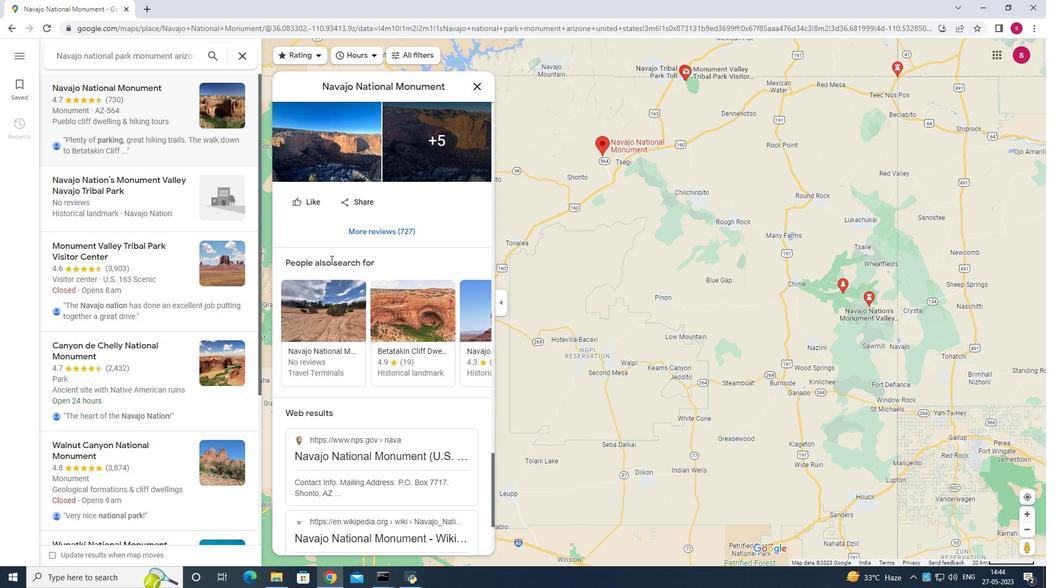 
Action: Mouse scrolled (330, 259) with delta (0, 0)
Screenshot: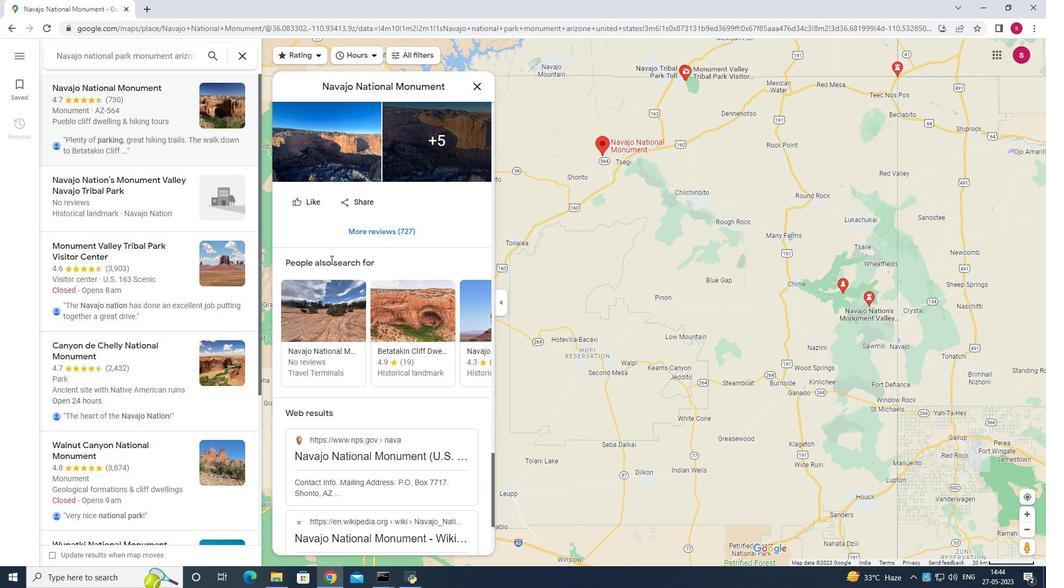 
Action: Mouse moved to (331, 282)
Screenshot: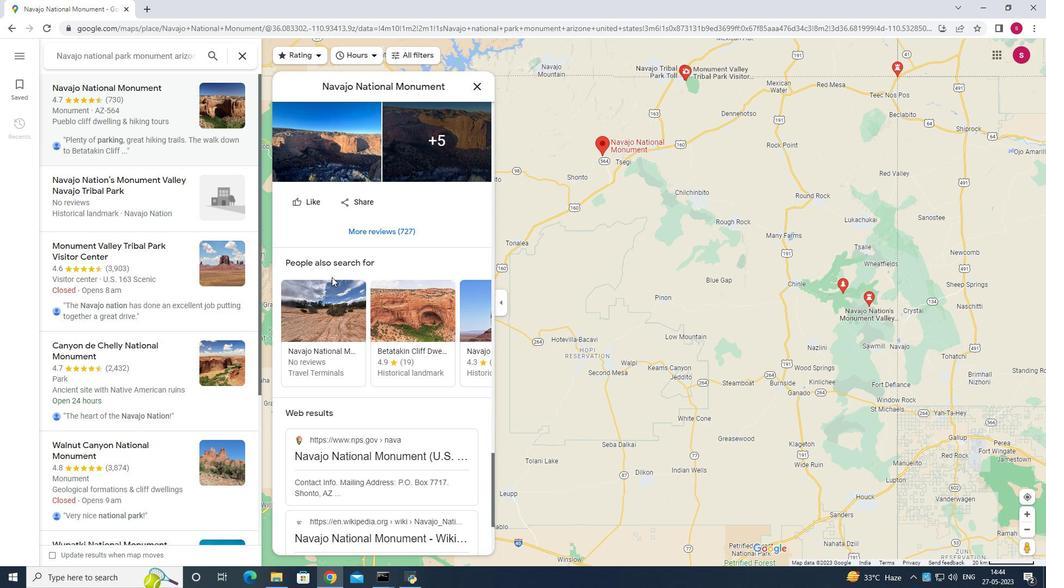 
Action: Mouse scrolled (331, 281) with delta (0, 0)
Screenshot: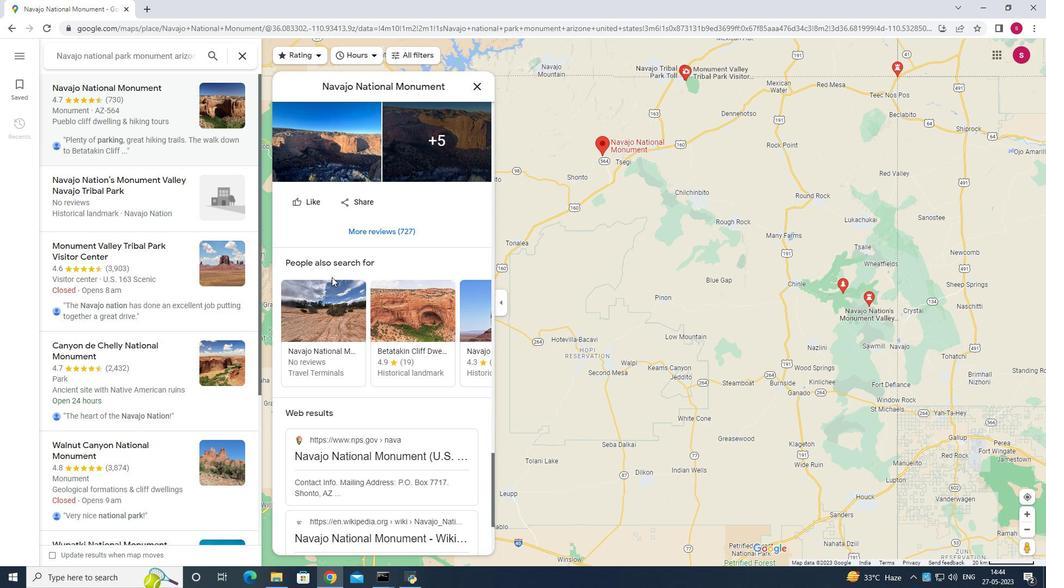
Action: Mouse moved to (403, 438)
Screenshot: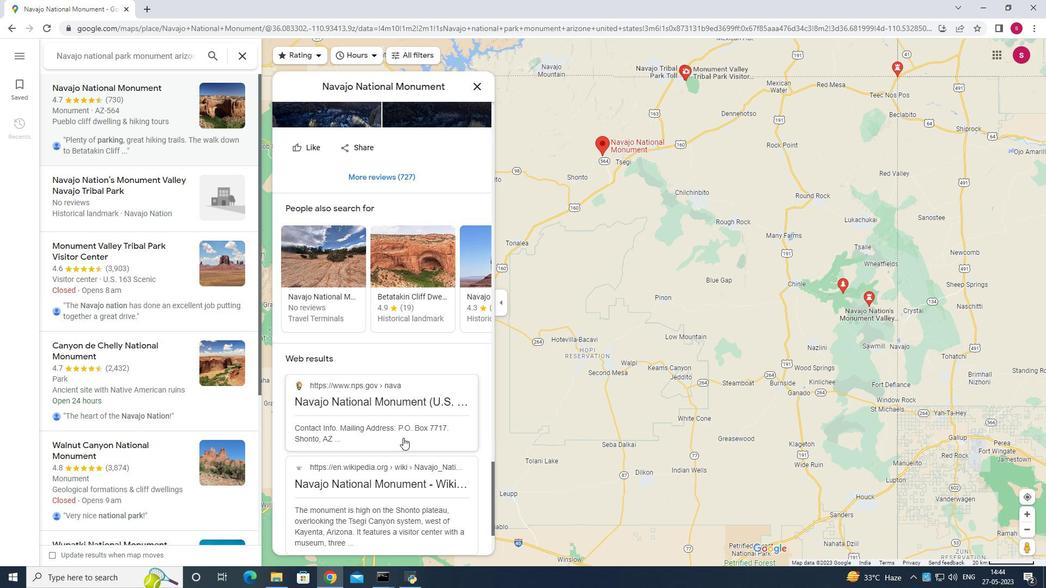
Action: Mouse scrolled (403, 437) with delta (0, 0)
Screenshot: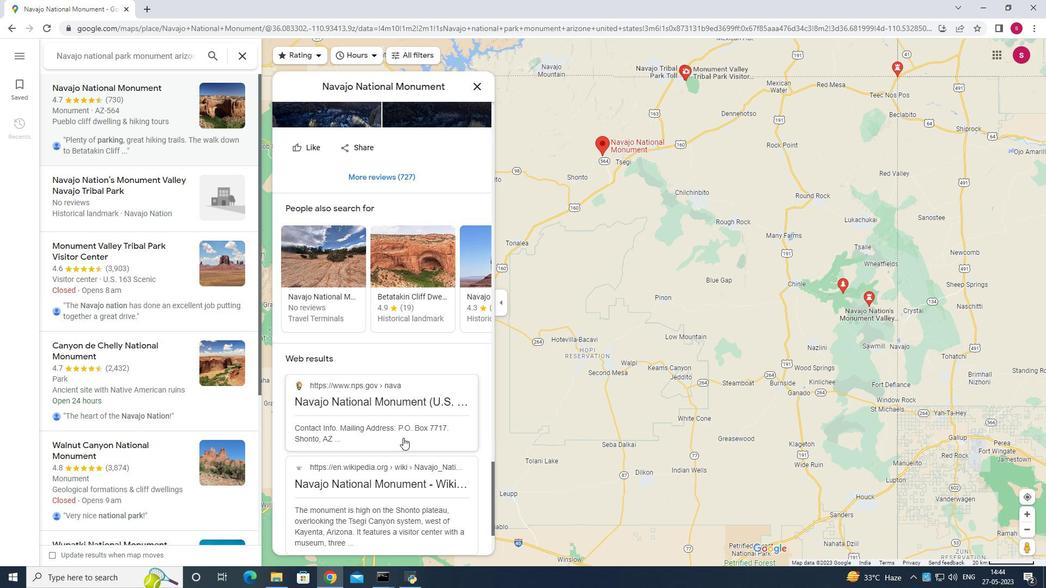 
Action: Mouse scrolled (403, 437) with delta (0, 0)
Screenshot: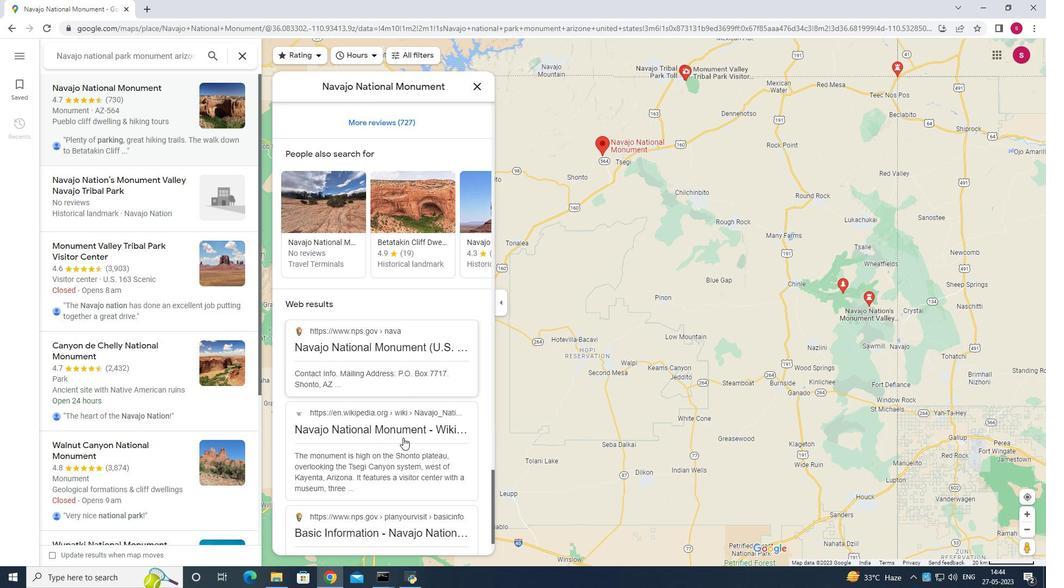 
Action: Mouse moved to (394, 432)
Screenshot: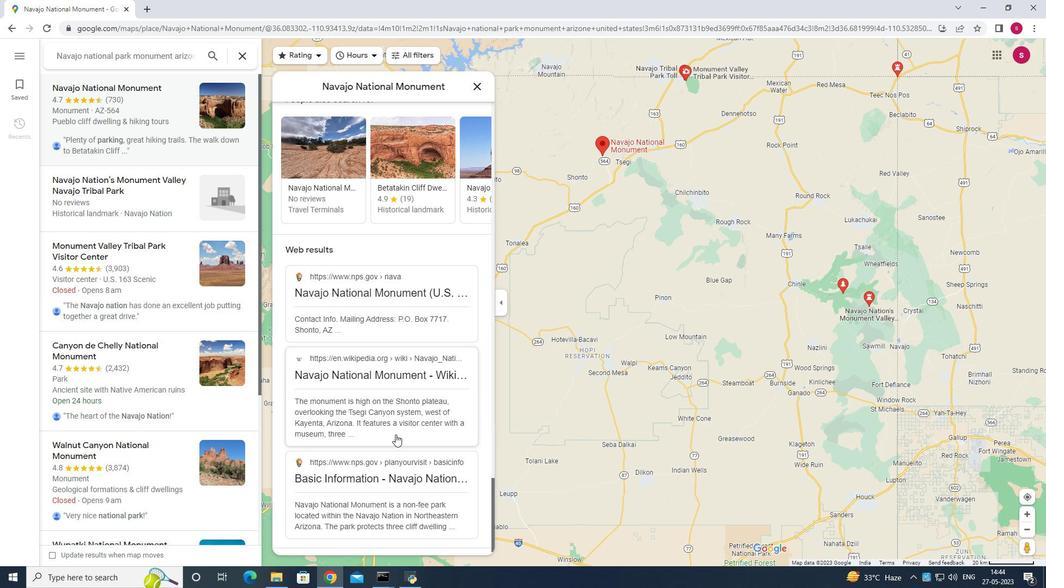 
Action: Mouse scrolled (394, 431) with delta (0, 0)
Screenshot: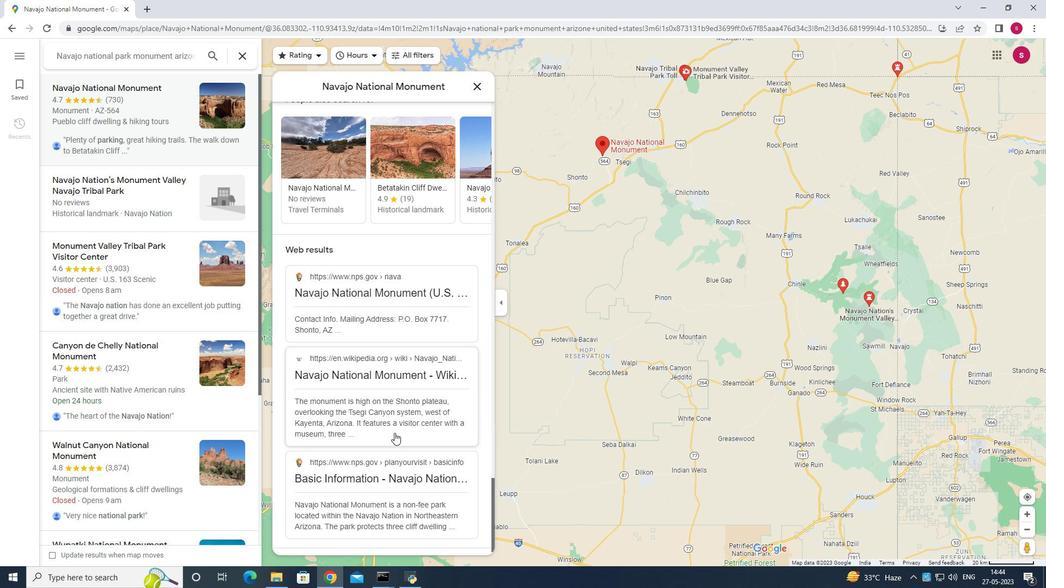 
Action: Mouse scrolled (394, 431) with delta (0, 0)
Screenshot: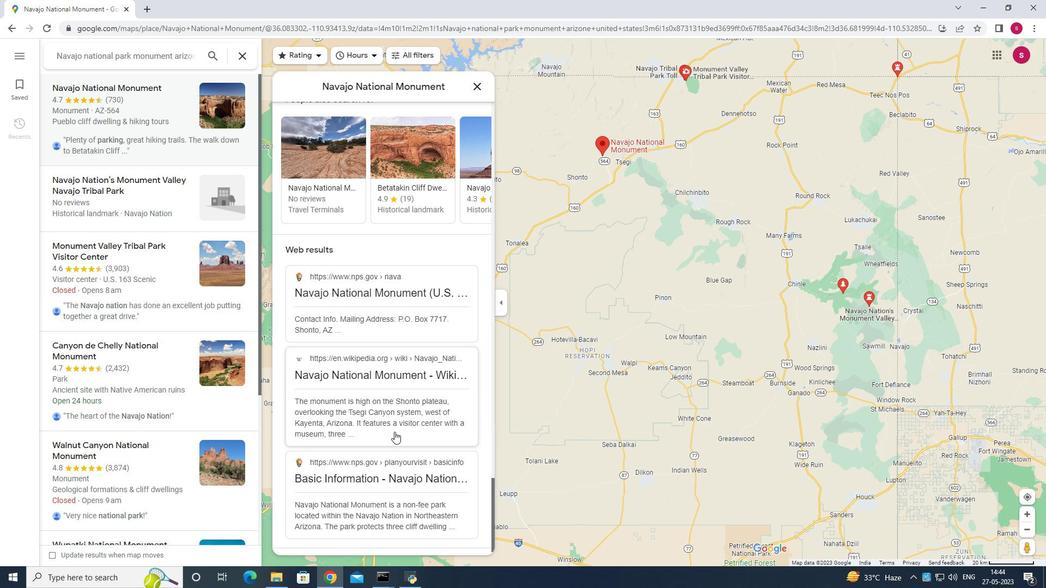 
Action: Mouse scrolled (394, 431) with delta (0, 0)
Screenshot: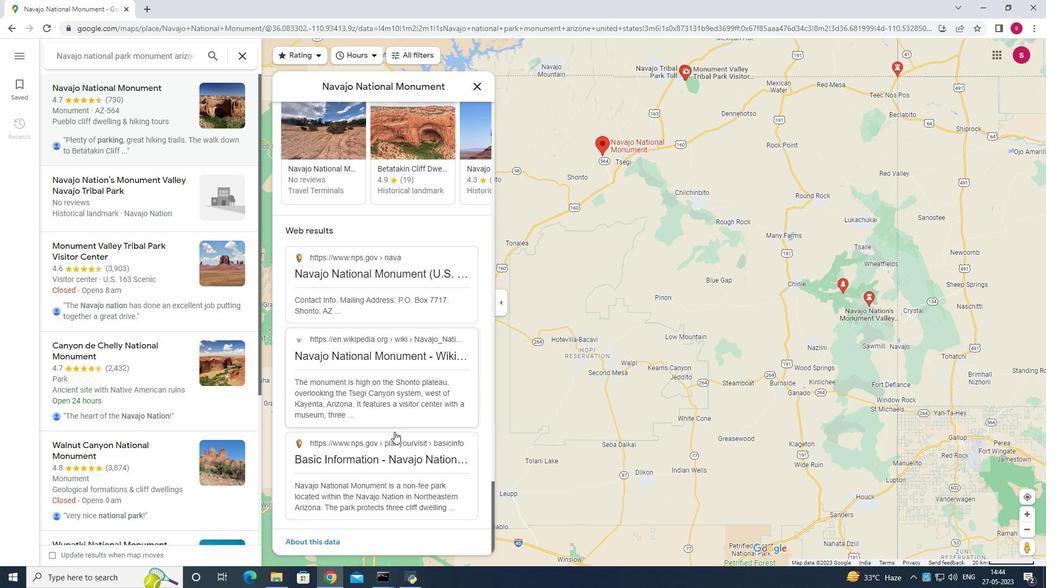 
Action: Mouse moved to (397, 421)
Screenshot: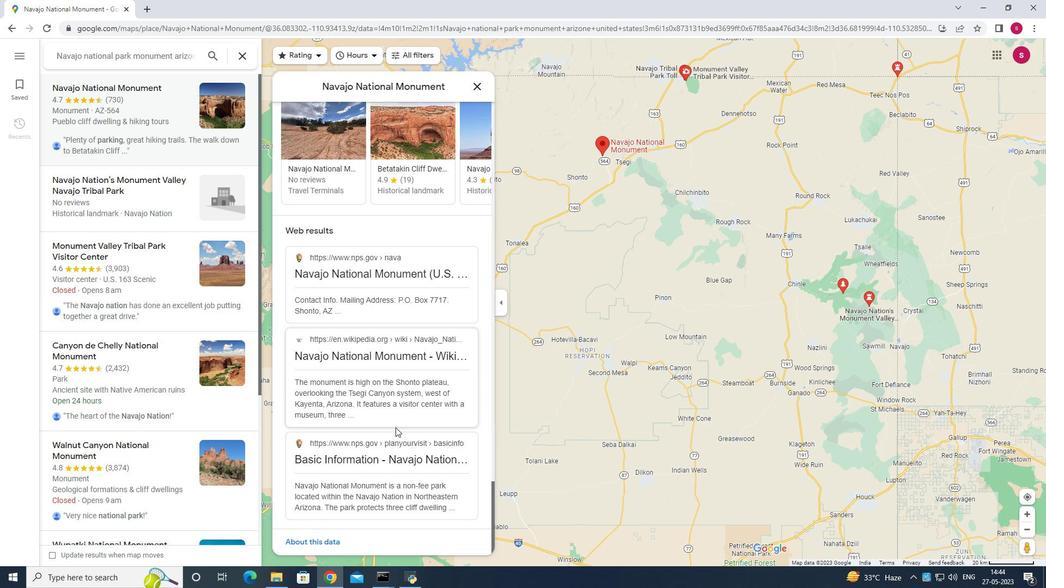 
Action: Mouse scrolled (397, 420) with delta (0, 0)
Screenshot: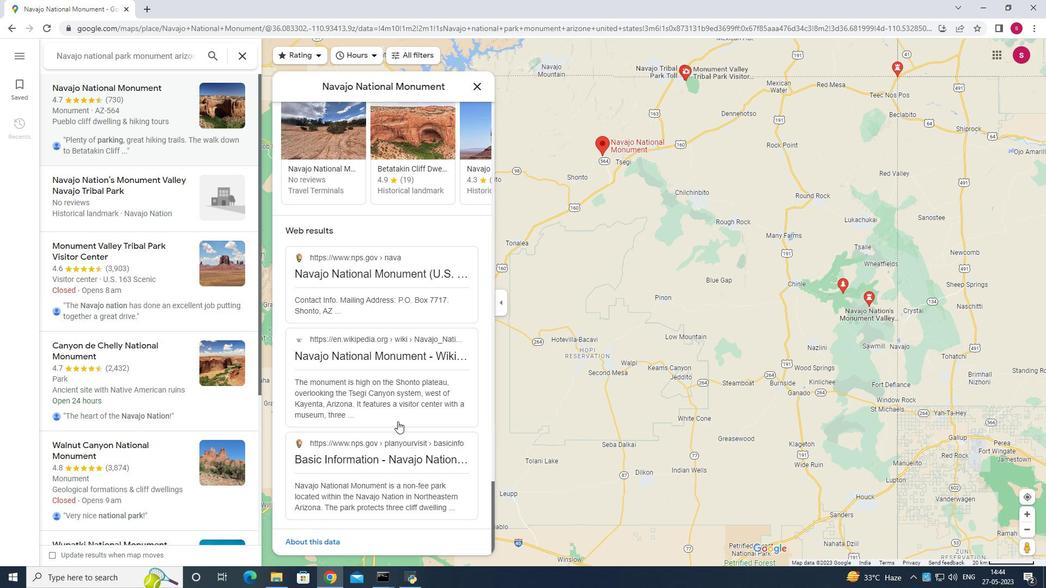 
Action: Mouse scrolled (397, 421) with delta (0, 0)
Screenshot: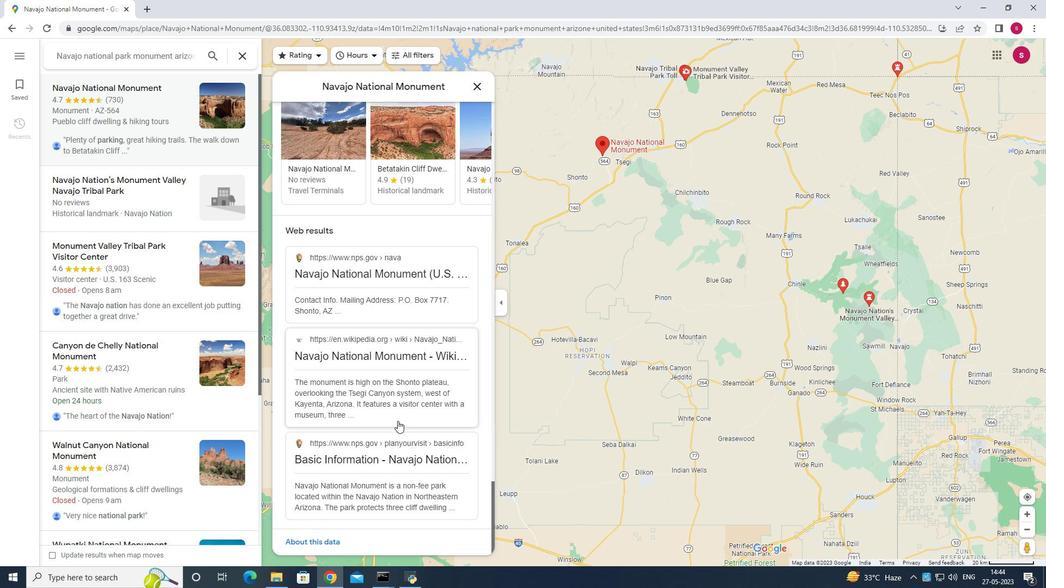 
Action: Mouse scrolled (397, 421) with delta (0, 0)
Screenshot: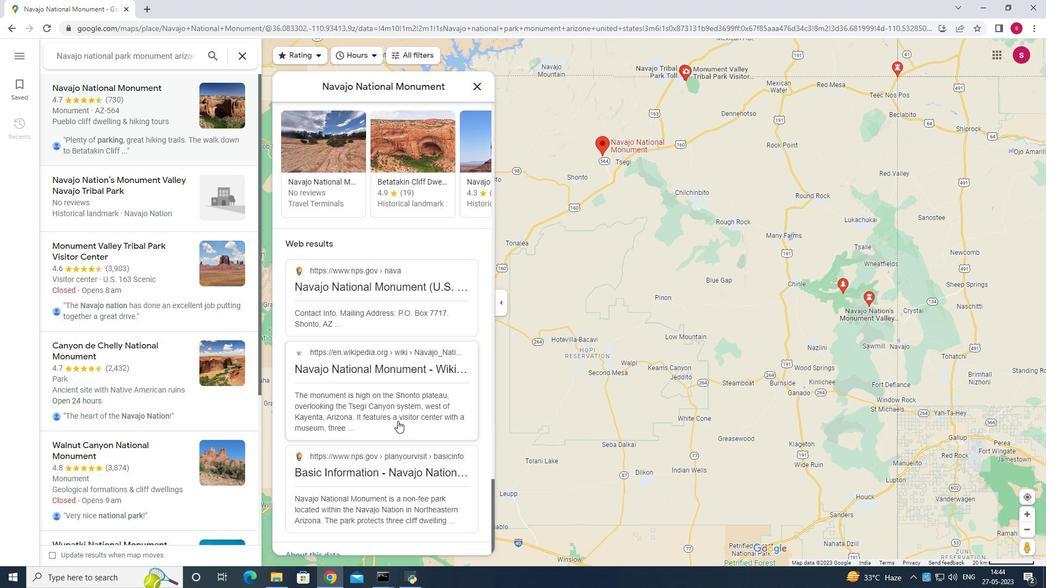 
Action: Mouse scrolled (397, 421) with delta (0, 0)
Screenshot: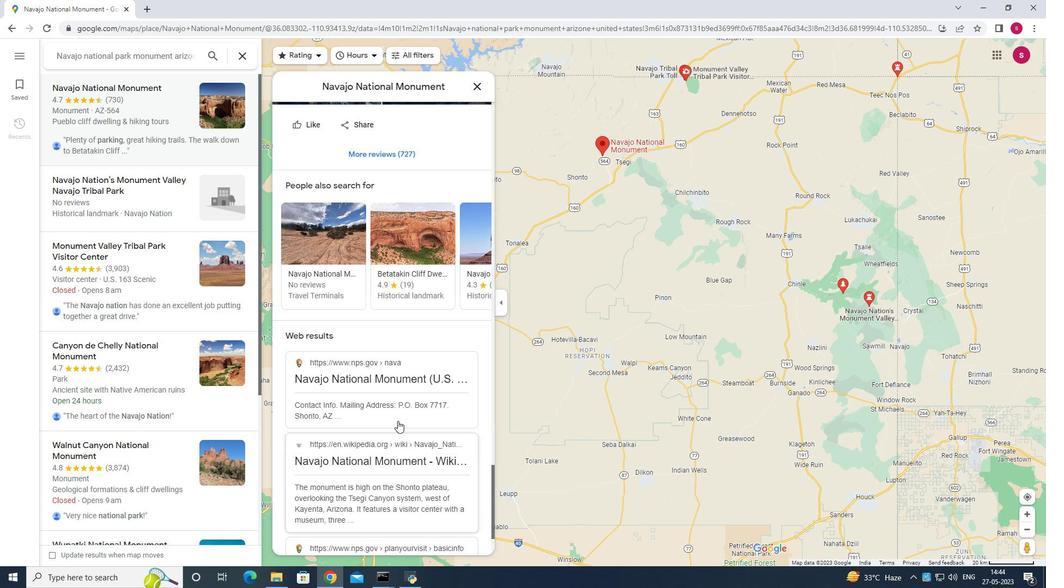 
Action: Mouse moved to (394, 421)
Screenshot: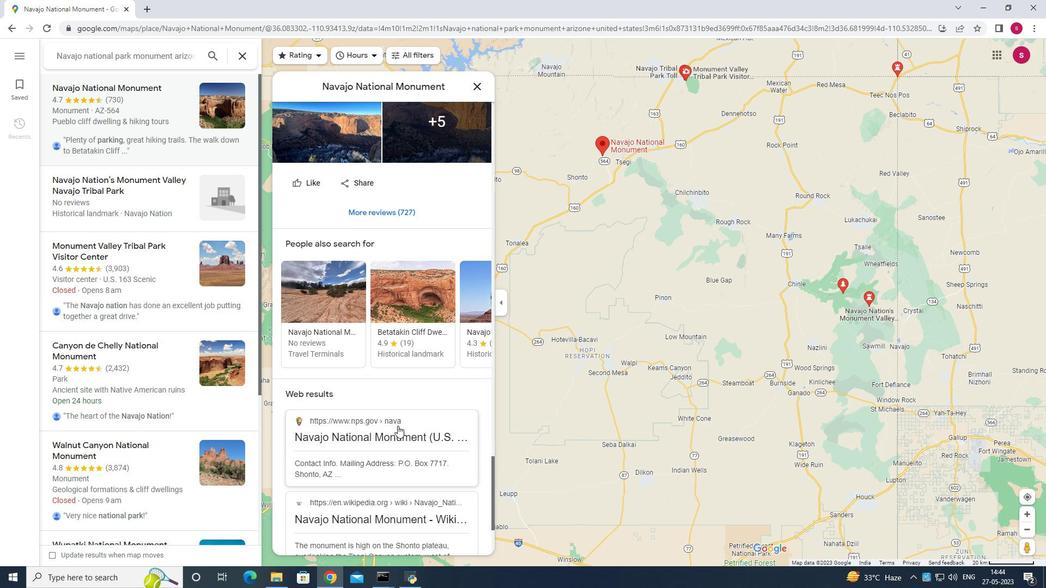 
Action: Mouse scrolled (394, 421) with delta (0, 0)
Screenshot: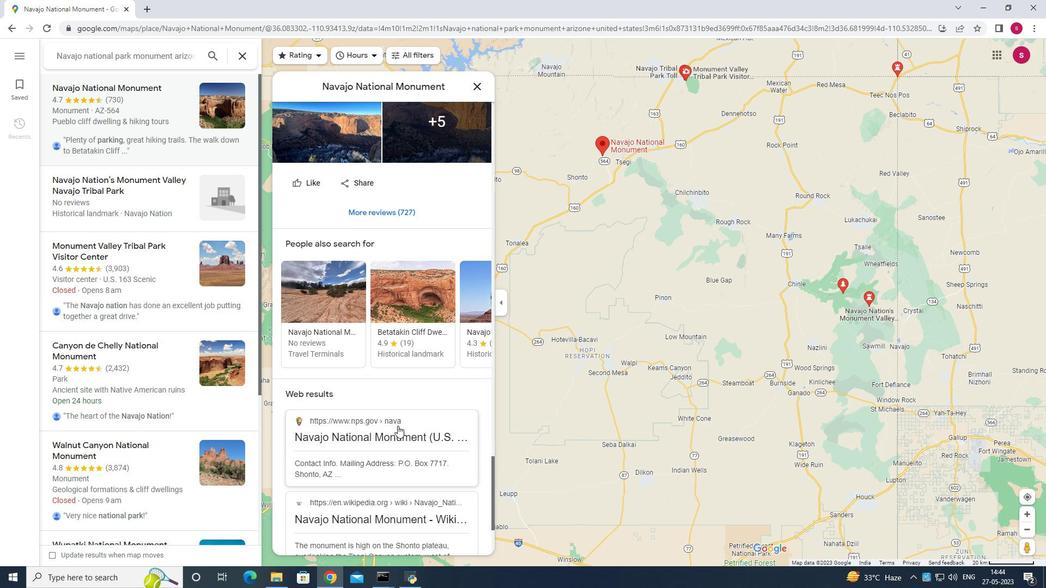 
Action: Mouse moved to (396, 426)
Screenshot: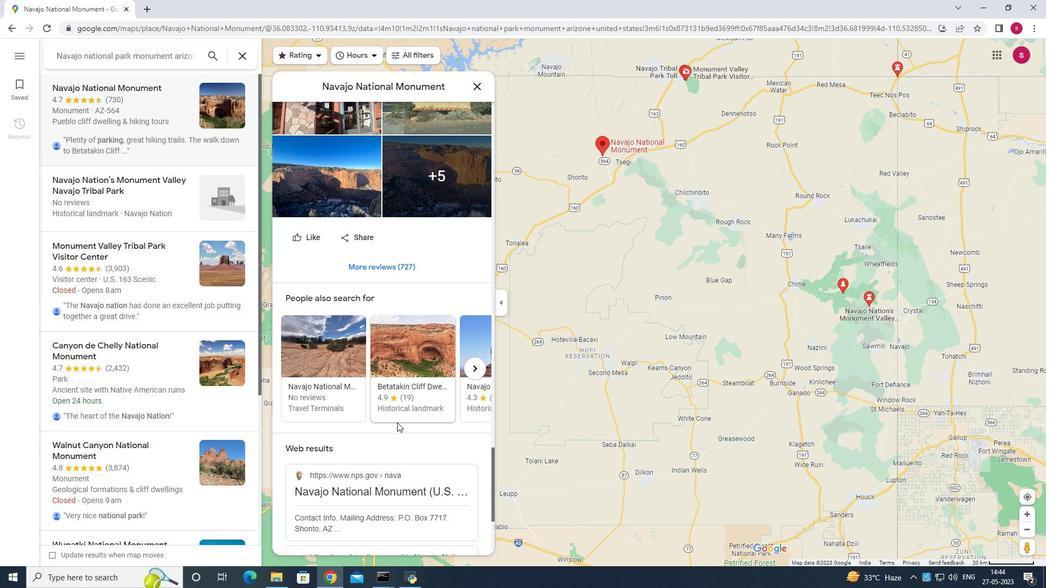 
Action: Mouse scrolled (396, 426) with delta (0, 0)
Screenshot: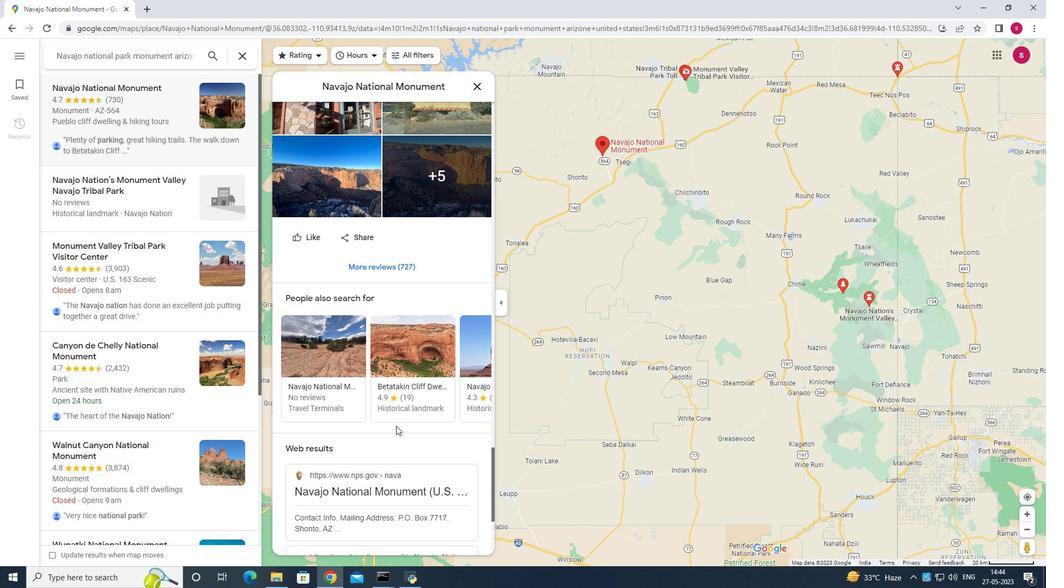 
Action: Mouse scrolled (396, 426) with delta (0, 0)
Screenshot: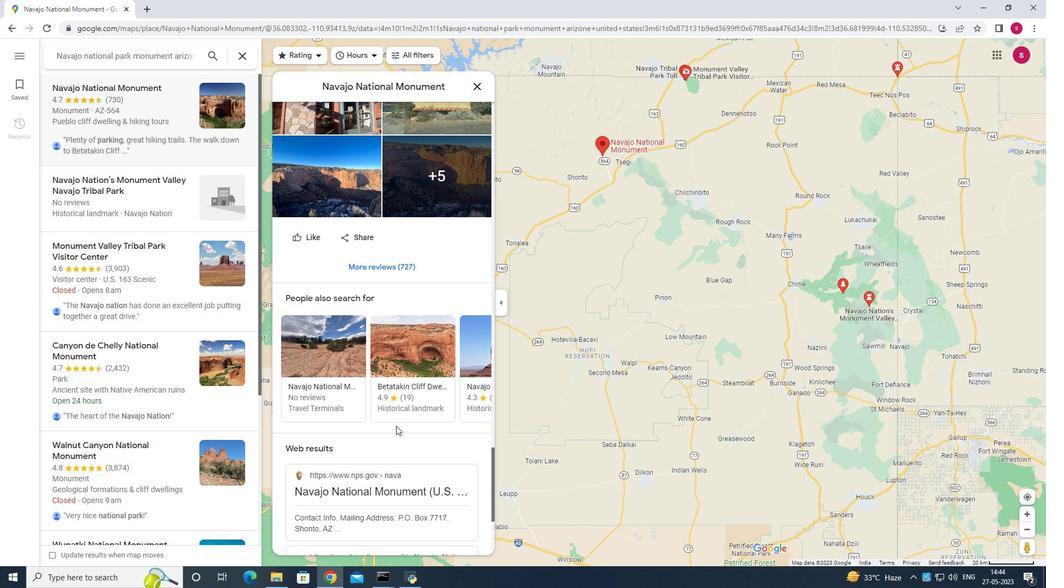
Action: Mouse scrolled (396, 426) with delta (0, 0)
Screenshot: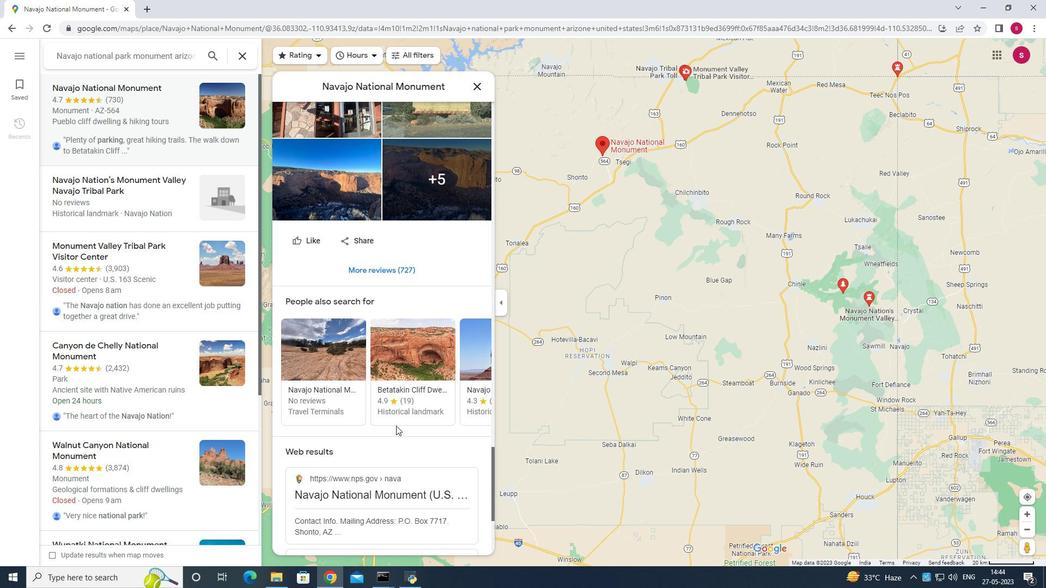 
Action: Mouse scrolled (396, 425) with delta (0, 0)
Screenshot: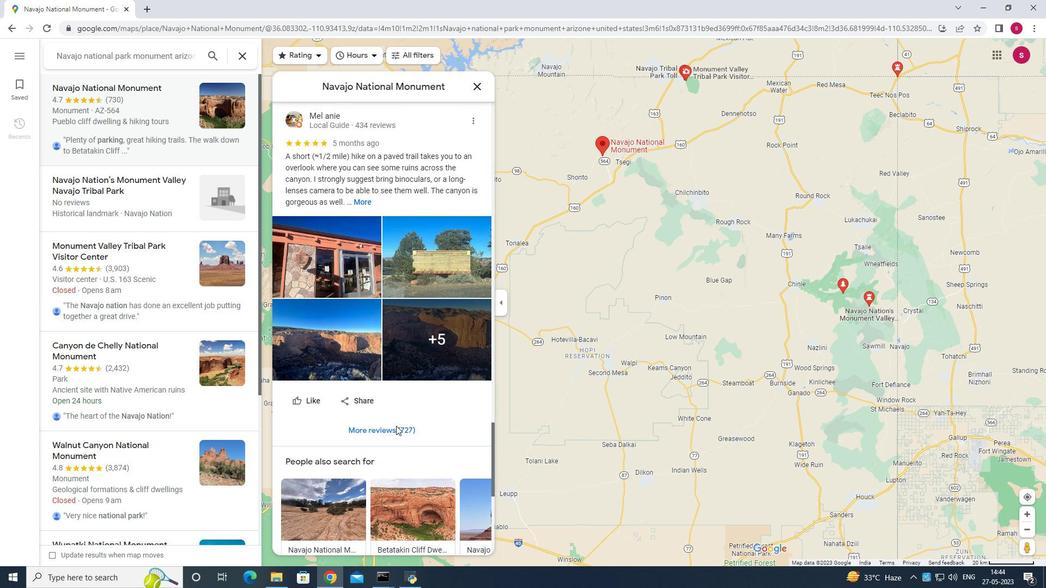 
Action: Mouse scrolled (396, 425) with delta (0, 0)
Screenshot: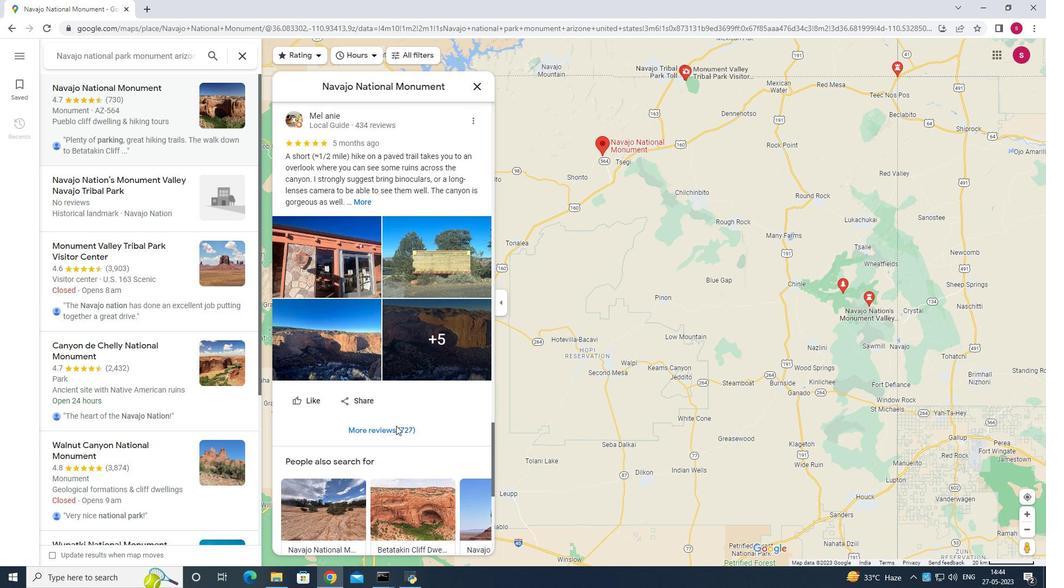
Action: Mouse scrolled (396, 425) with delta (0, 0)
Screenshot: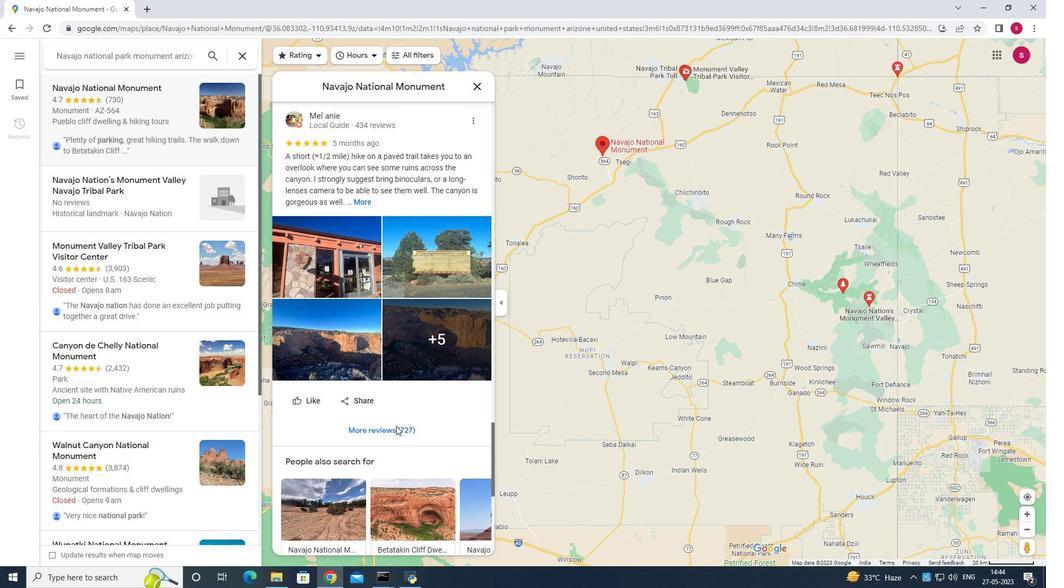 
Action: Mouse scrolled (396, 425) with delta (0, 0)
Screenshot: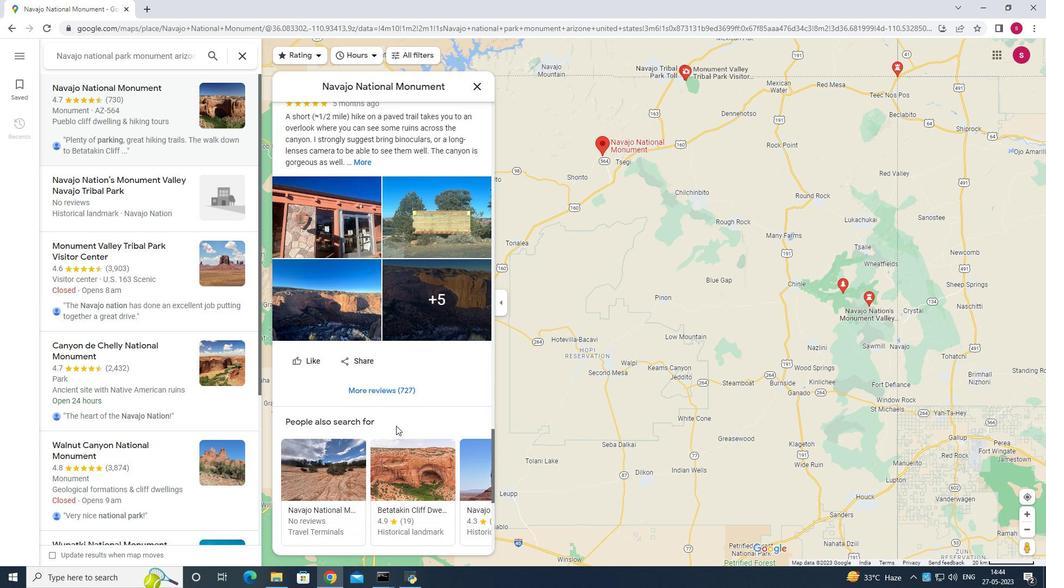 
Action: Mouse moved to (388, 418)
Screenshot: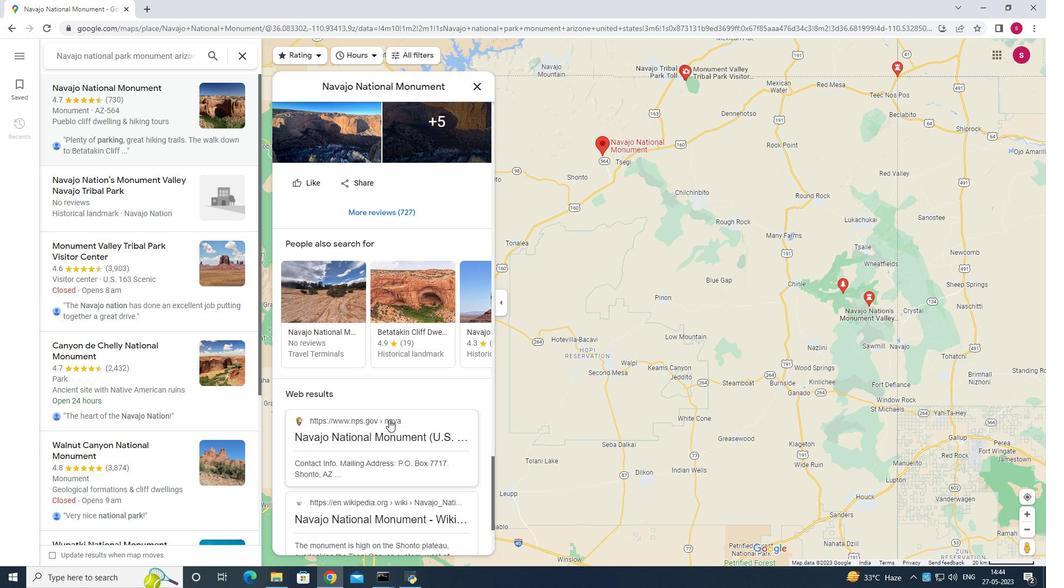 
Action: Mouse scrolled (388, 418) with delta (0, 0)
Screenshot: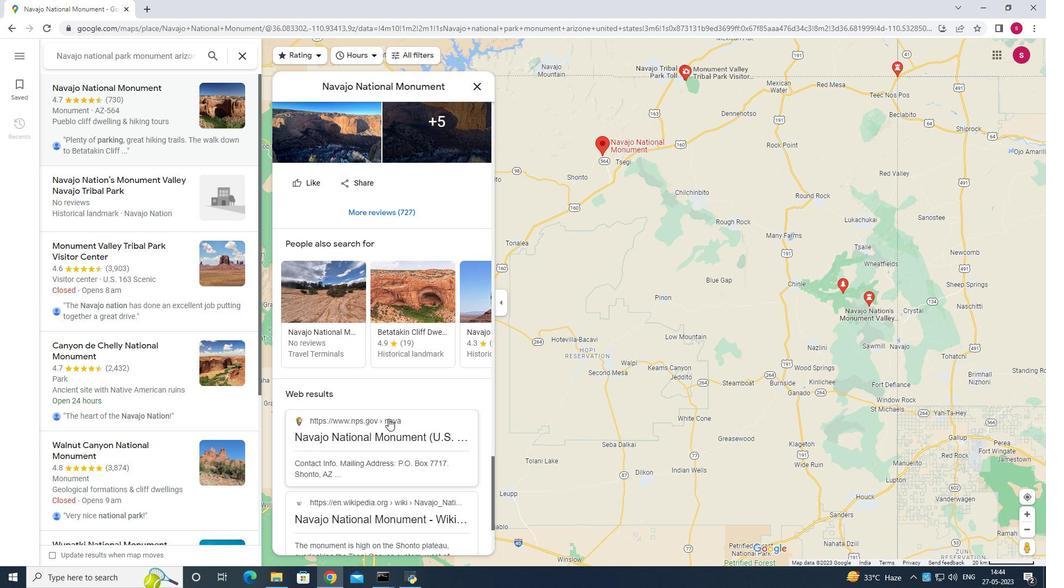 
Action: Mouse scrolled (388, 418) with delta (0, 0)
Screenshot: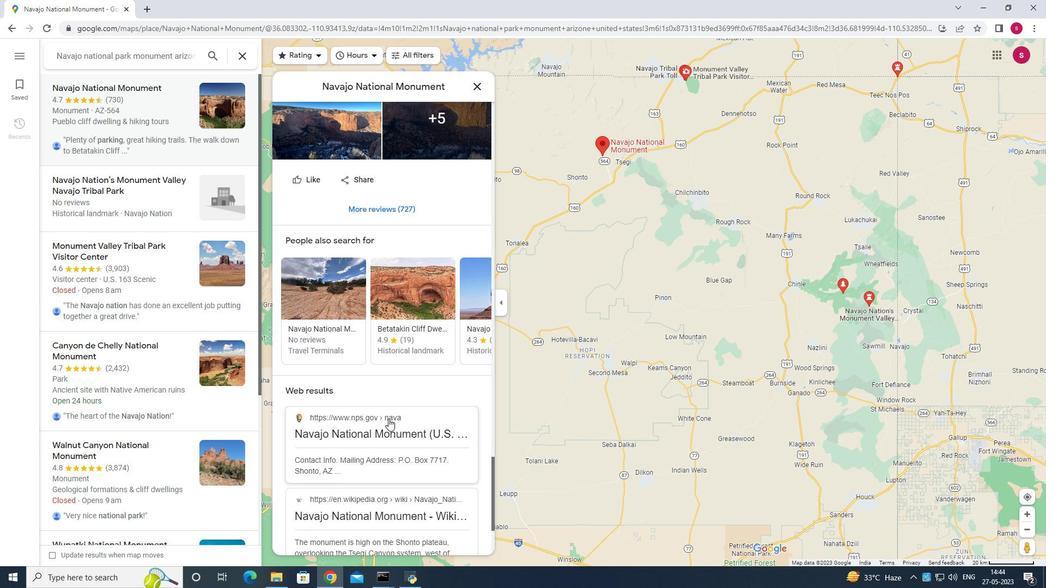 
Action: Mouse scrolled (388, 418) with delta (0, 0)
Screenshot: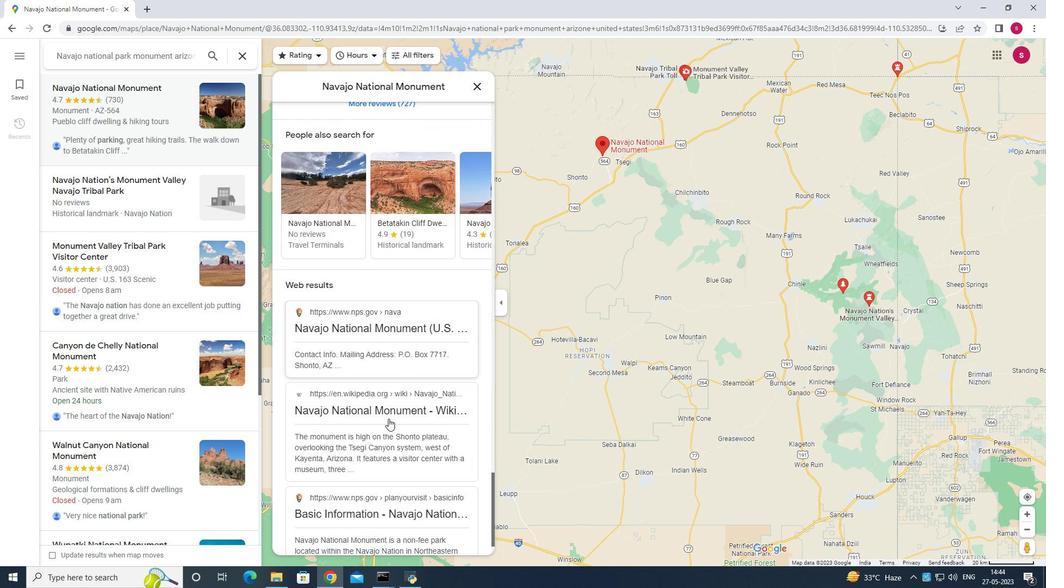 
Action: Mouse scrolled (388, 418) with delta (0, 0)
Screenshot: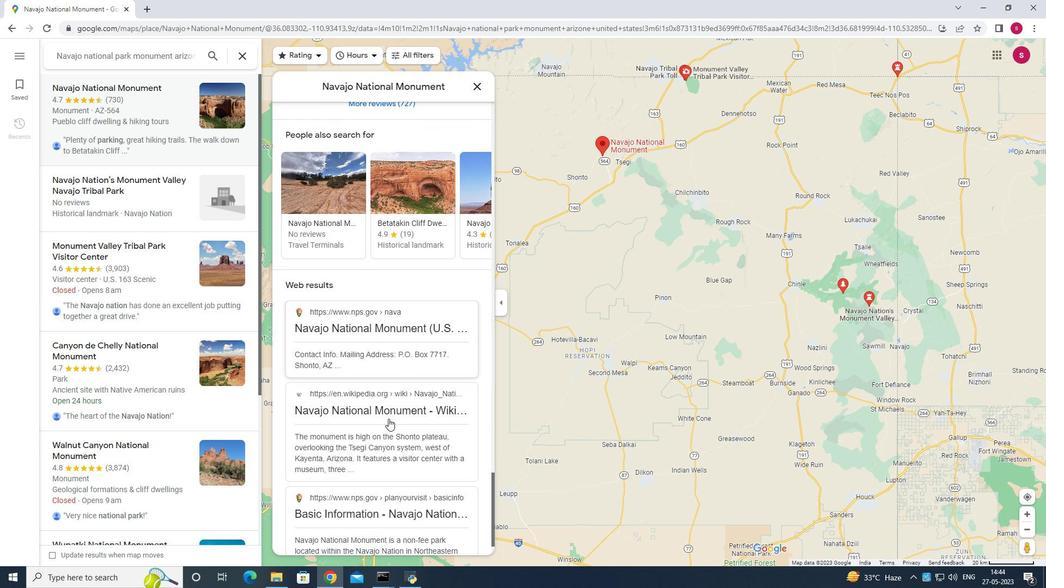 
Action: Mouse moved to (393, 415)
Screenshot: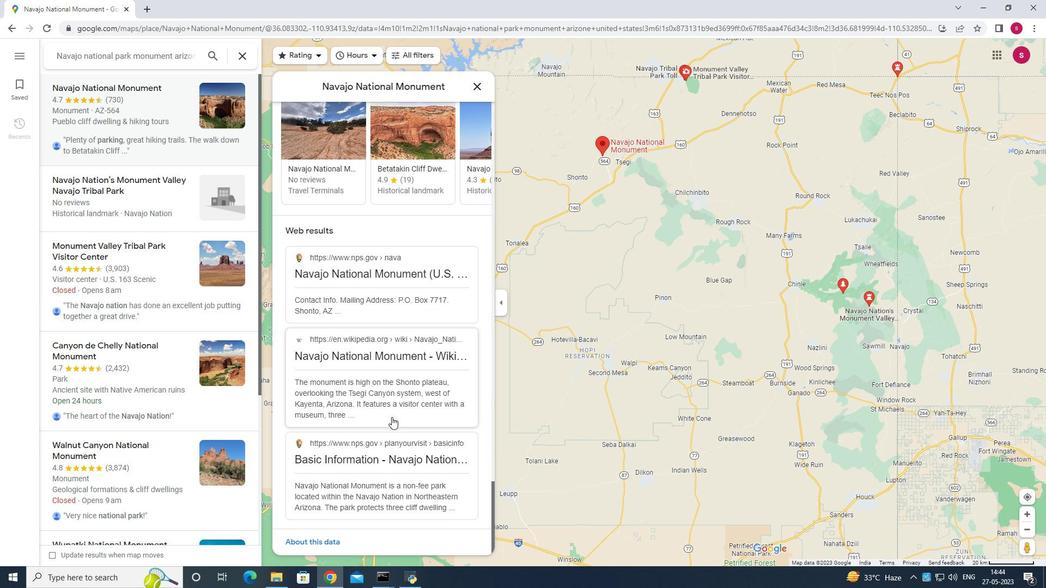 
Action: Mouse scrolled (393, 415) with delta (0, 0)
Screenshot: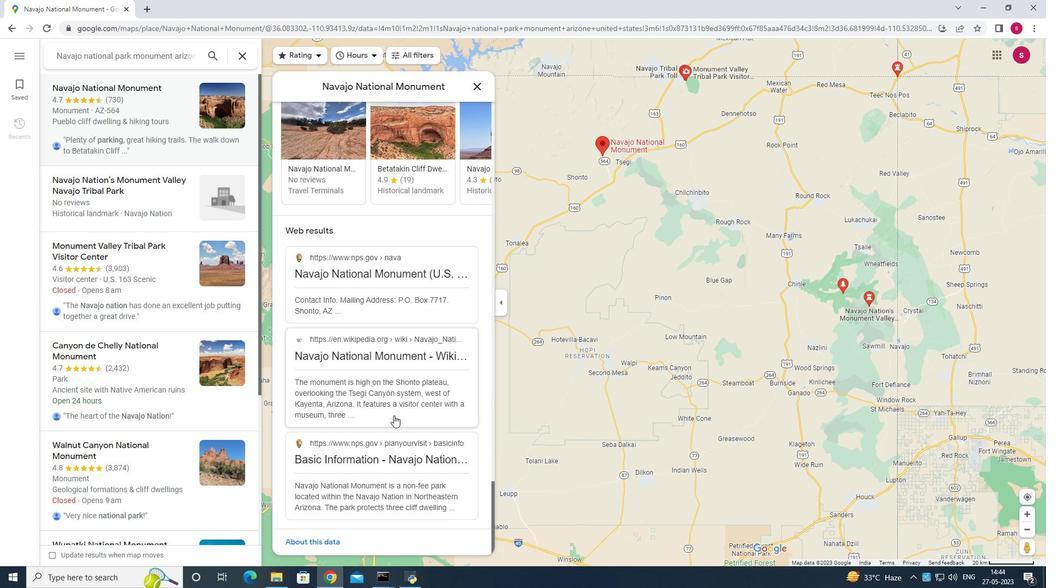 
Action: Mouse scrolled (393, 415) with delta (0, 0)
Screenshot: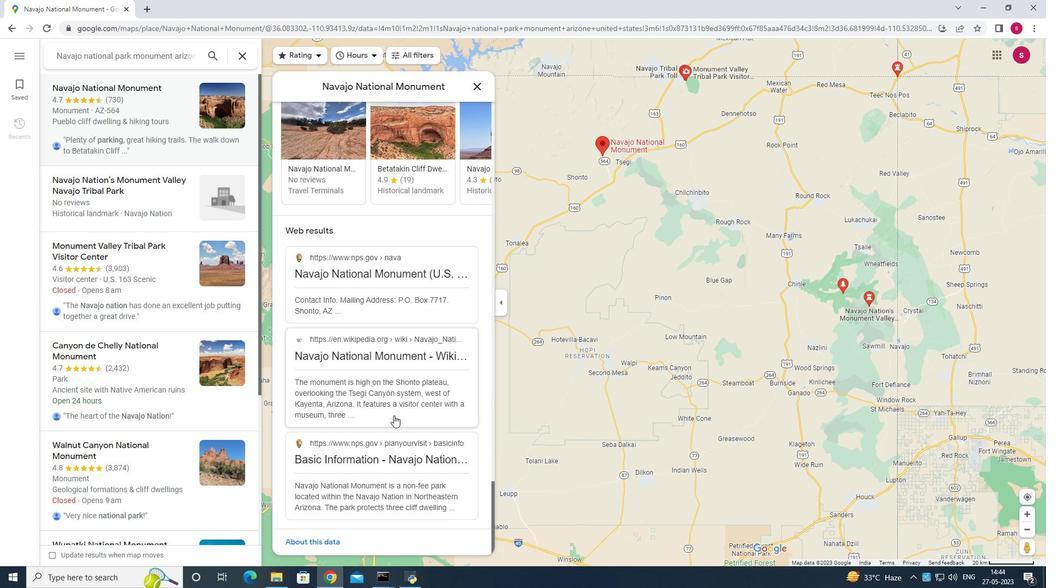 
Action: Mouse scrolled (393, 415) with delta (0, 0)
Screenshot: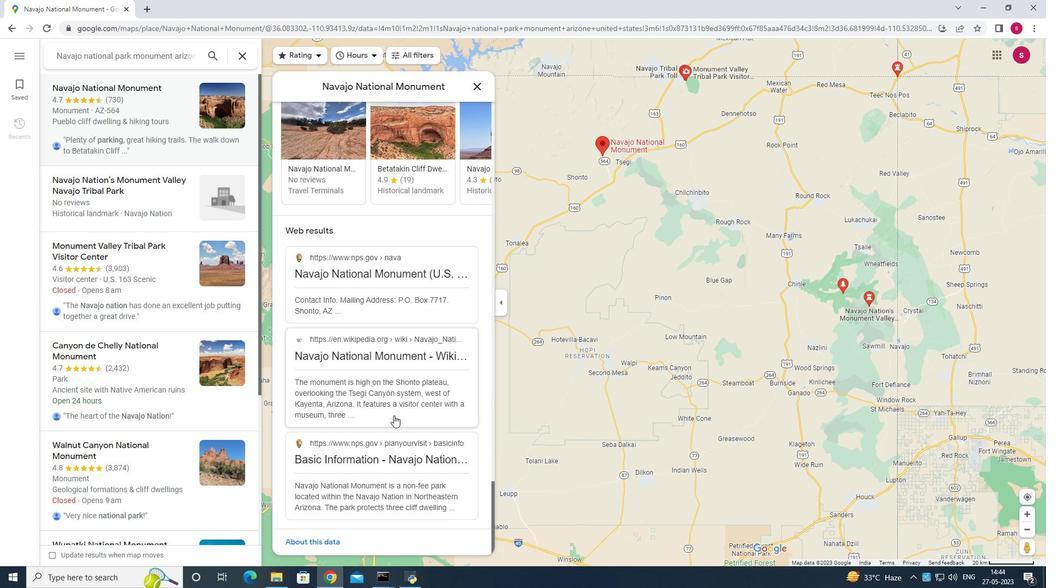 
Action: Mouse moved to (211, 239)
Screenshot: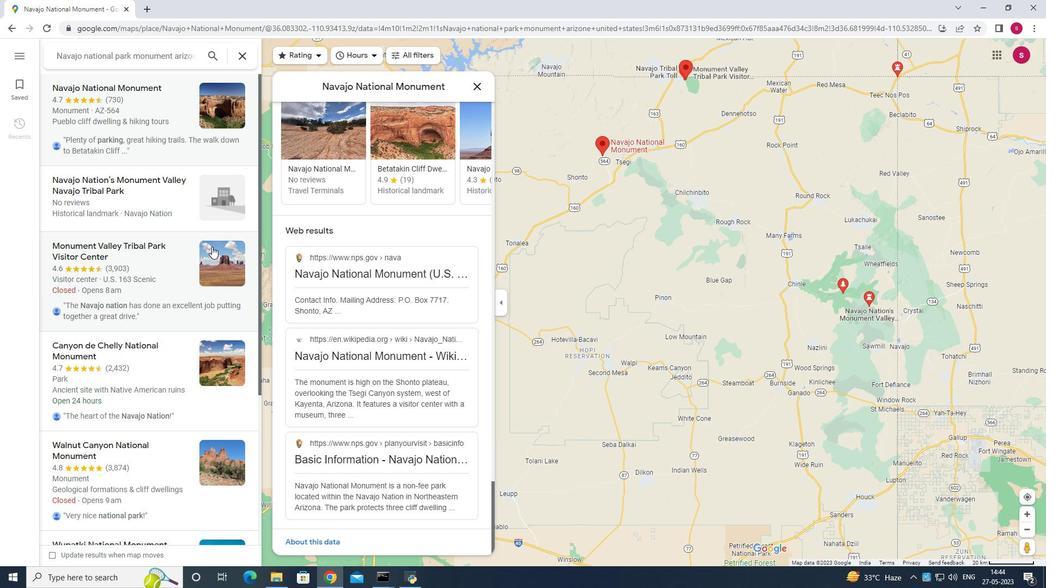 
Action: Mouse scrolled (211, 239) with delta (0, 0)
Screenshot: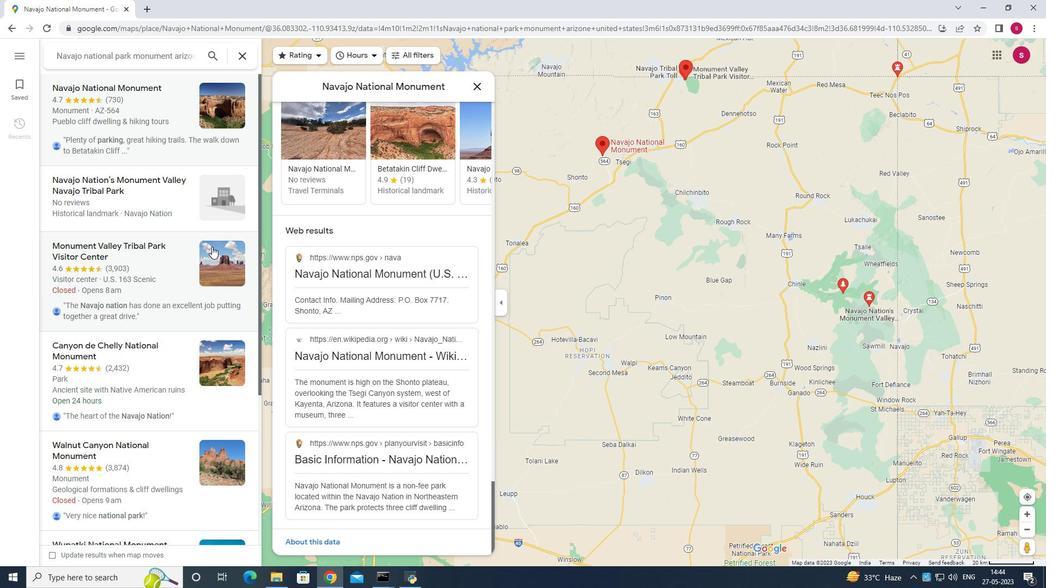
Action: Mouse moved to (211, 235)
Screenshot: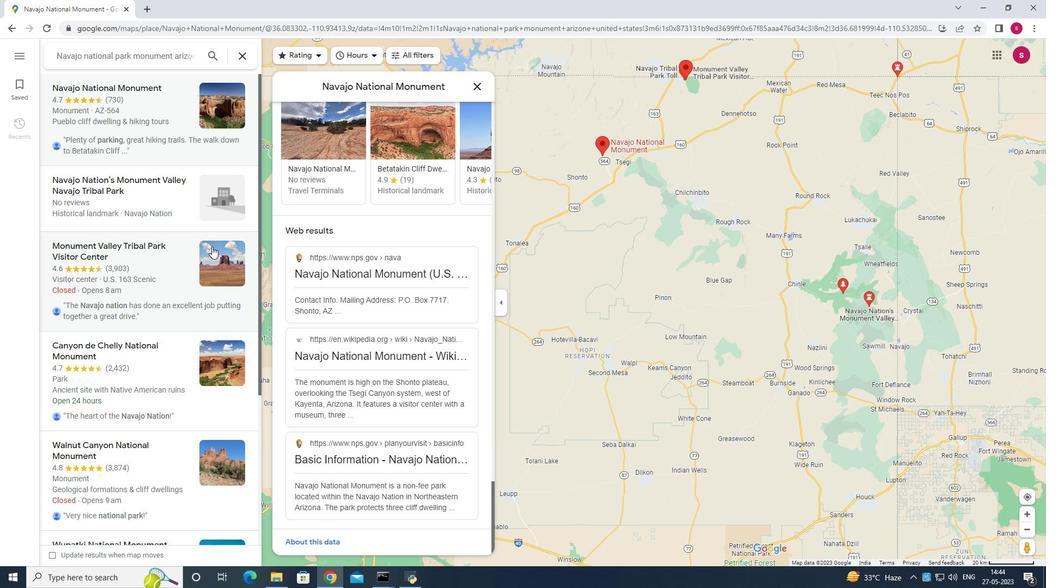 
Action: Mouse scrolled (211, 236) with delta (0, 0)
Screenshot: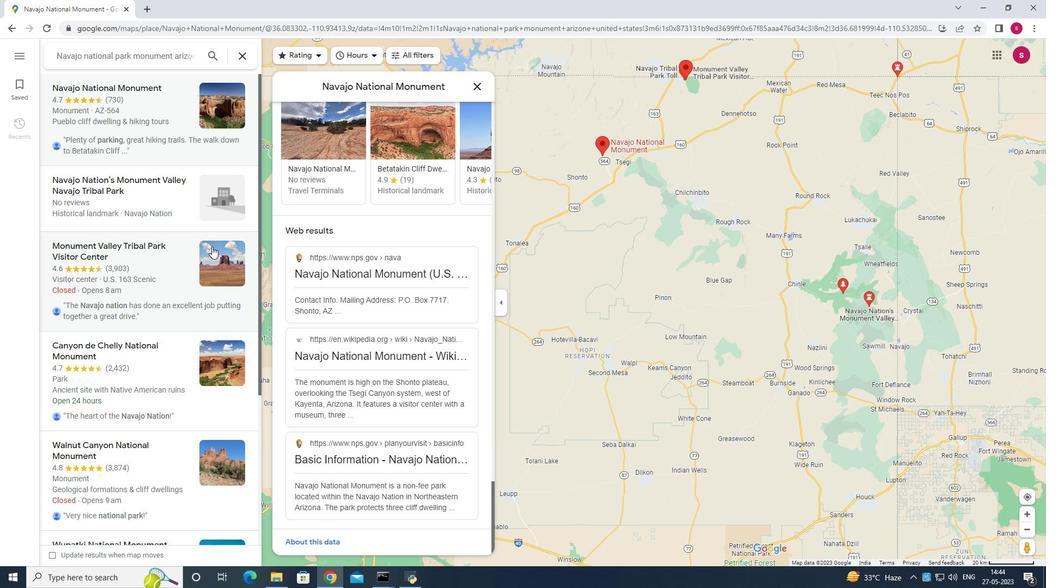 
Action: Mouse moved to (211, 232)
Screenshot: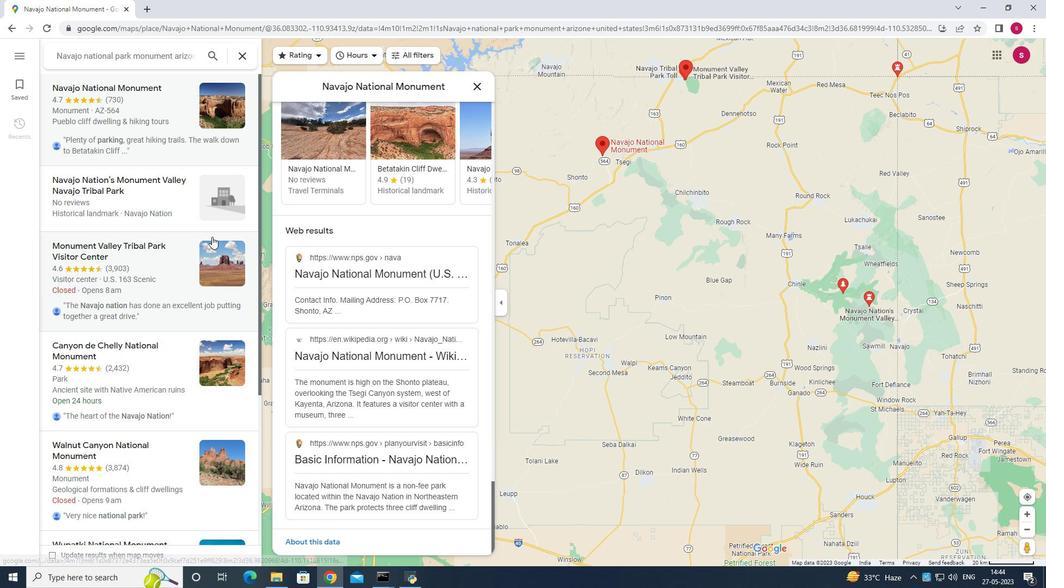 
Action: Mouse scrolled (211, 233) with delta (0, 0)
Screenshot: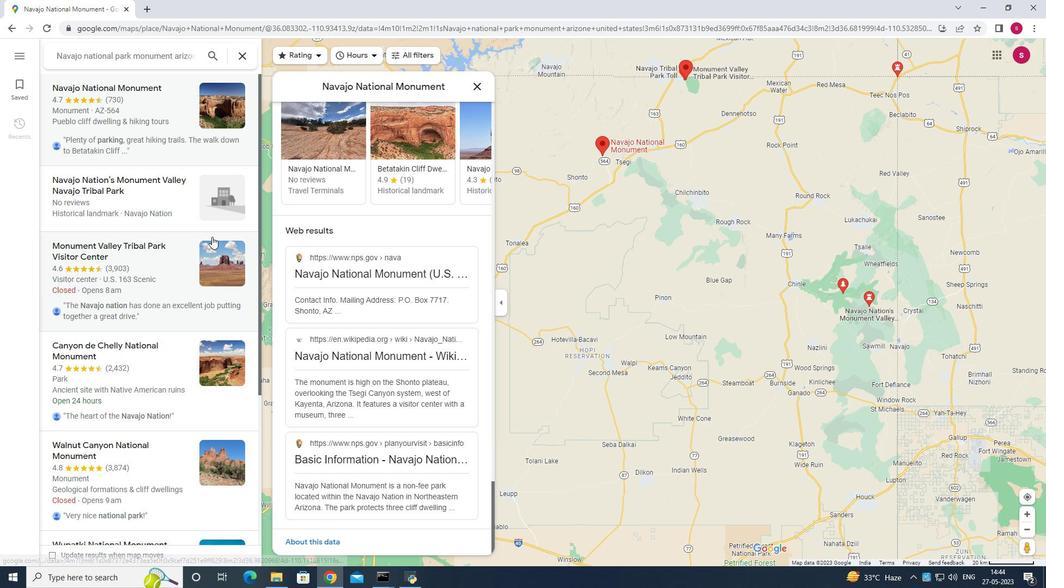 
Action: Mouse moved to (211, 232)
Screenshot: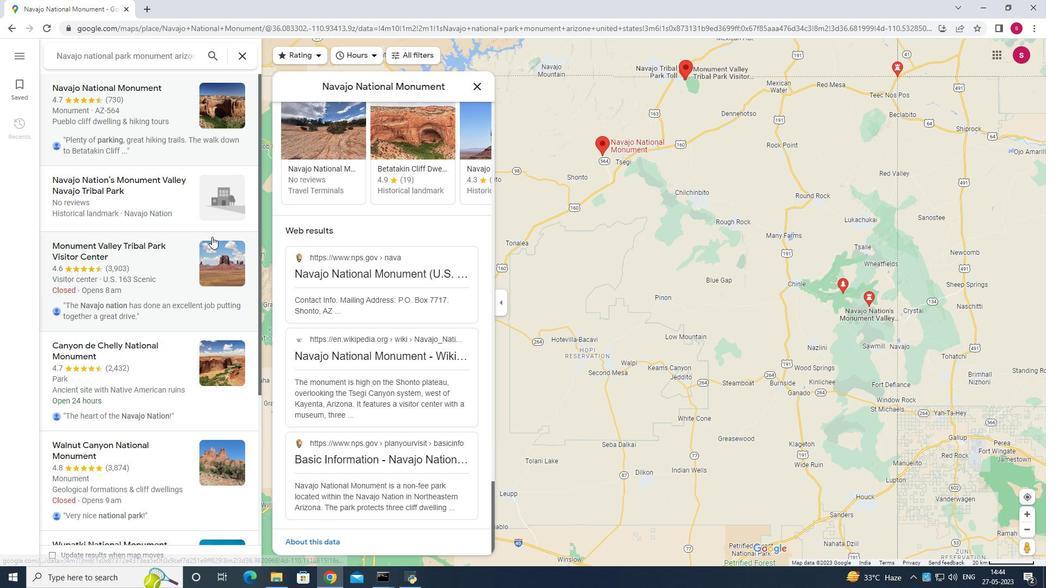 
Action: Mouse scrolled (211, 232) with delta (0, 0)
Screenshot: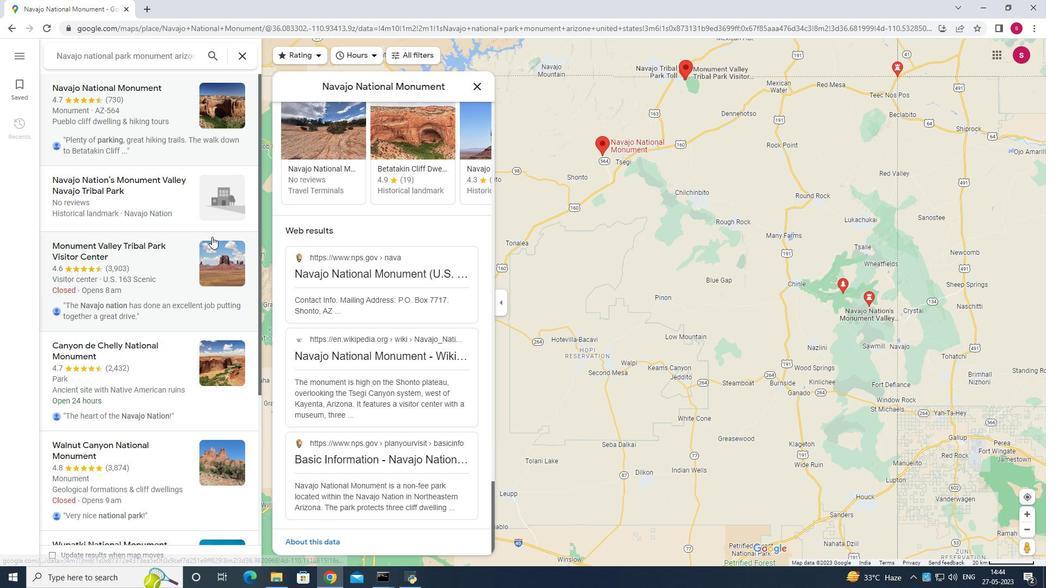 
Action: Mouse moved to (206, 235)
Screenshot: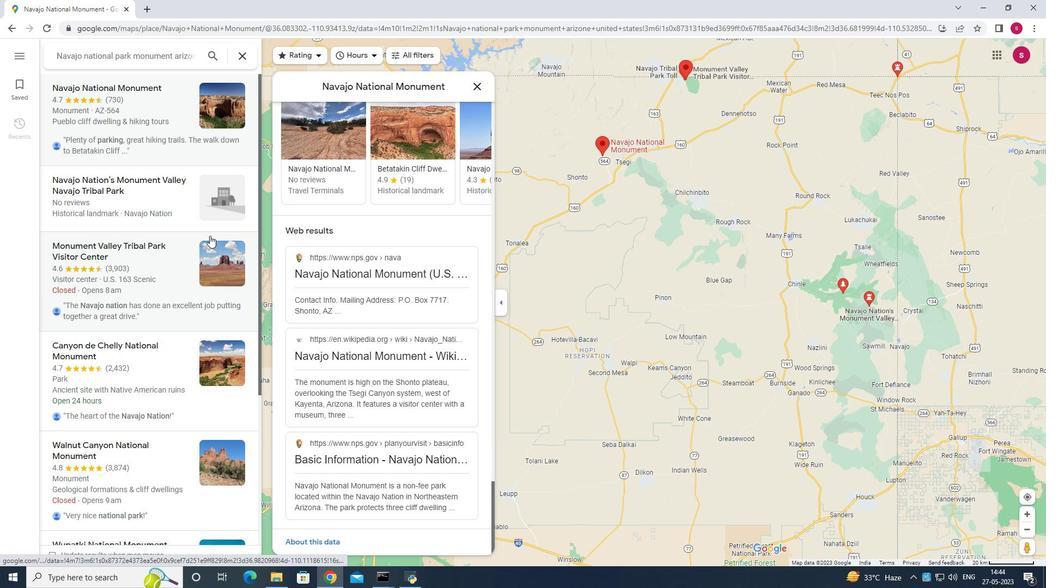
Action: Mouse scrolled (206, 235) with delta (0, 0)
Screenshot: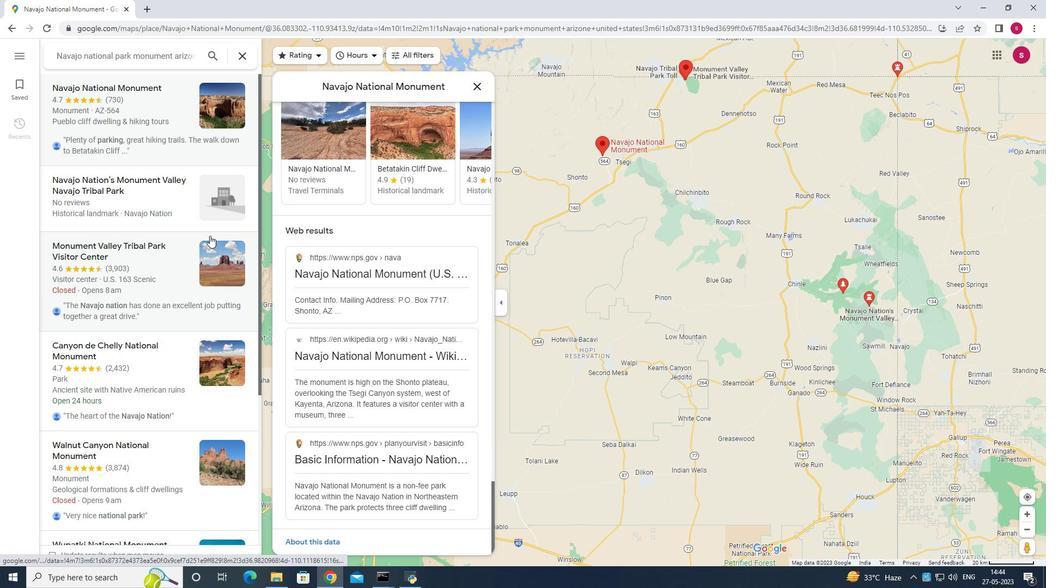 
Action: Mouse moved to (206, 235)
Screenshot: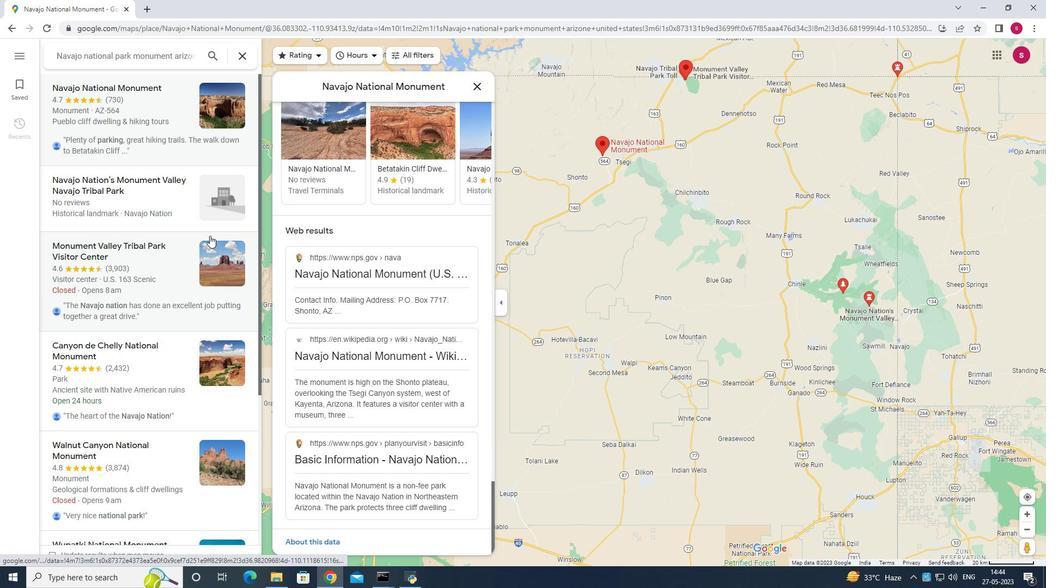 
Action: Mouse scrolled (206, 235) with delta (0, 0)
Screenshot: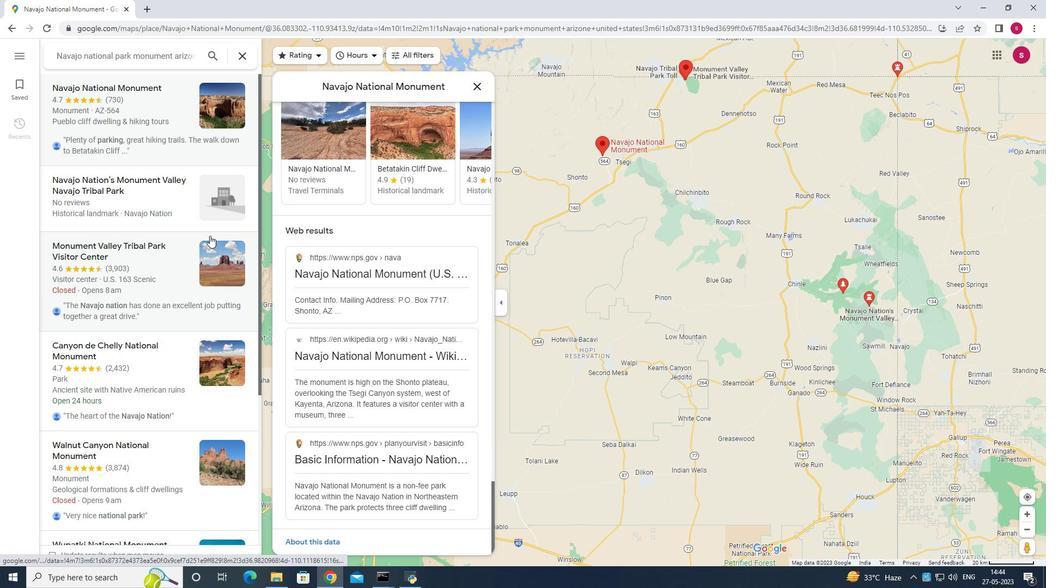 
Action: Mouse moved to (473, 86)
Screenshot: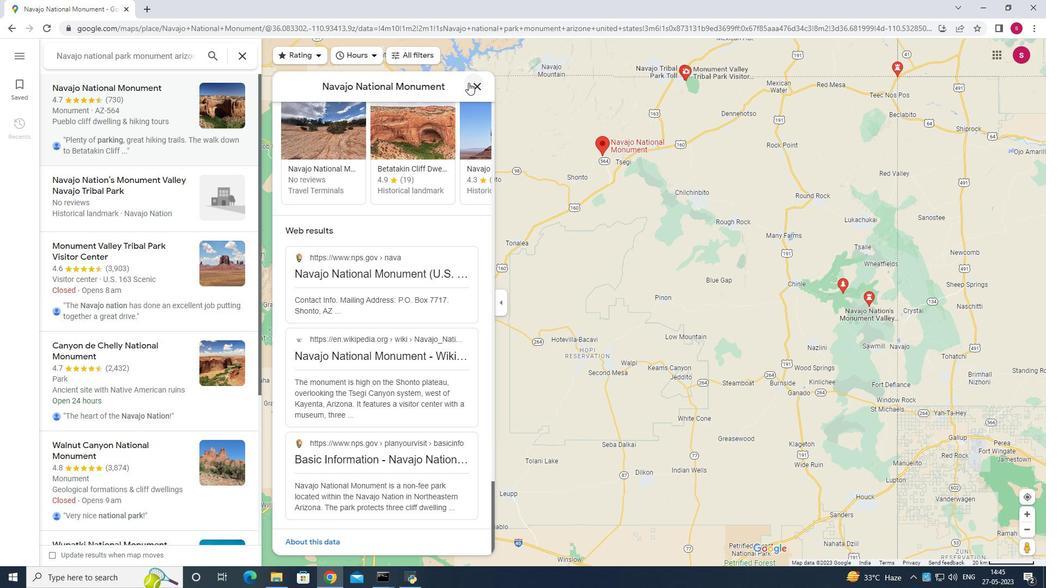 
Action: Mouse pressed left at (473, 86)
Screenshot: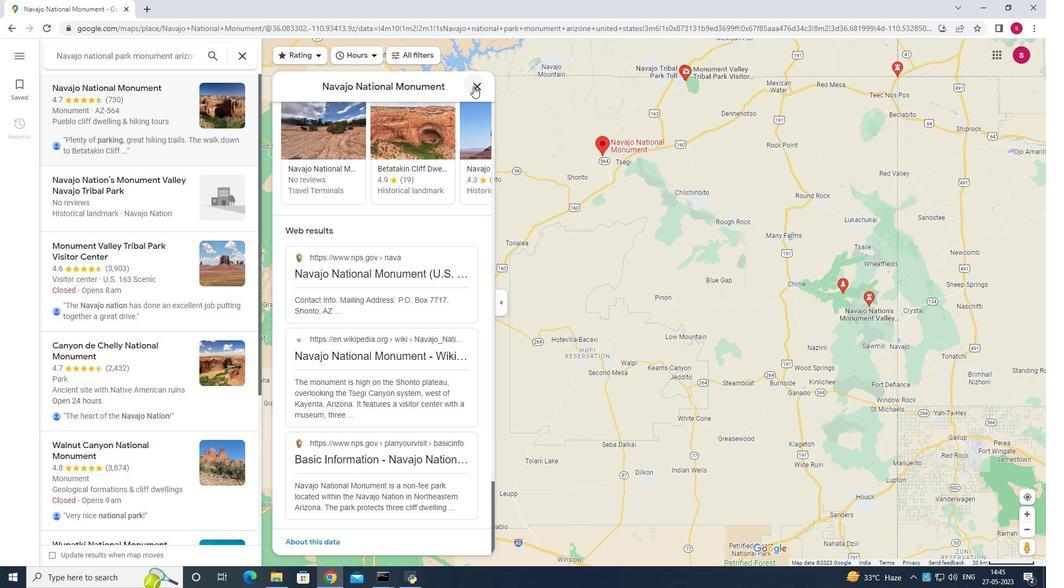 
Action: Mouse moved to (570, 141)
Screenshot: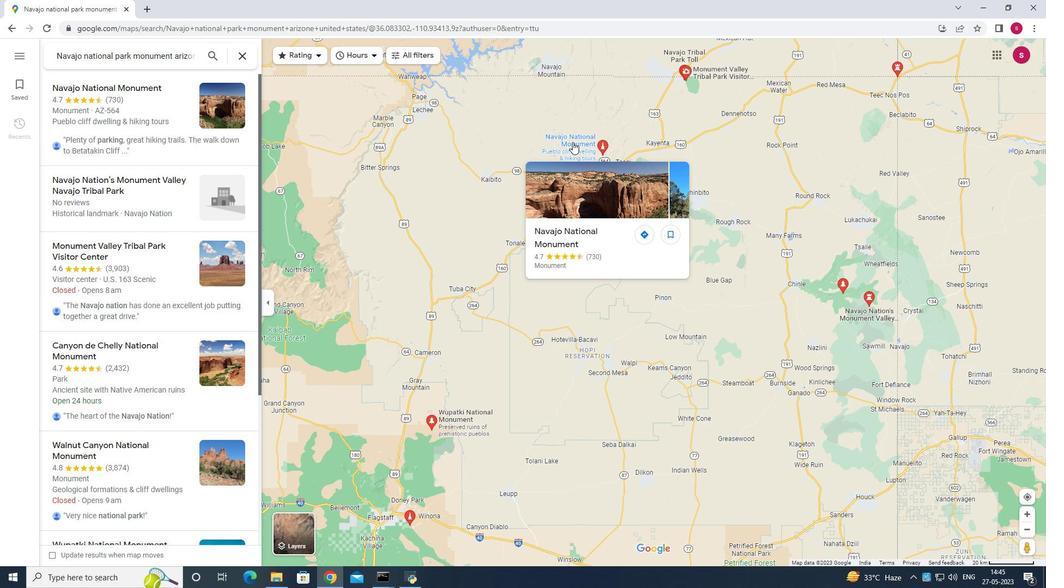 
Action: Mouse scrolled (570, 142) with delta (0, 0)
Screenshot: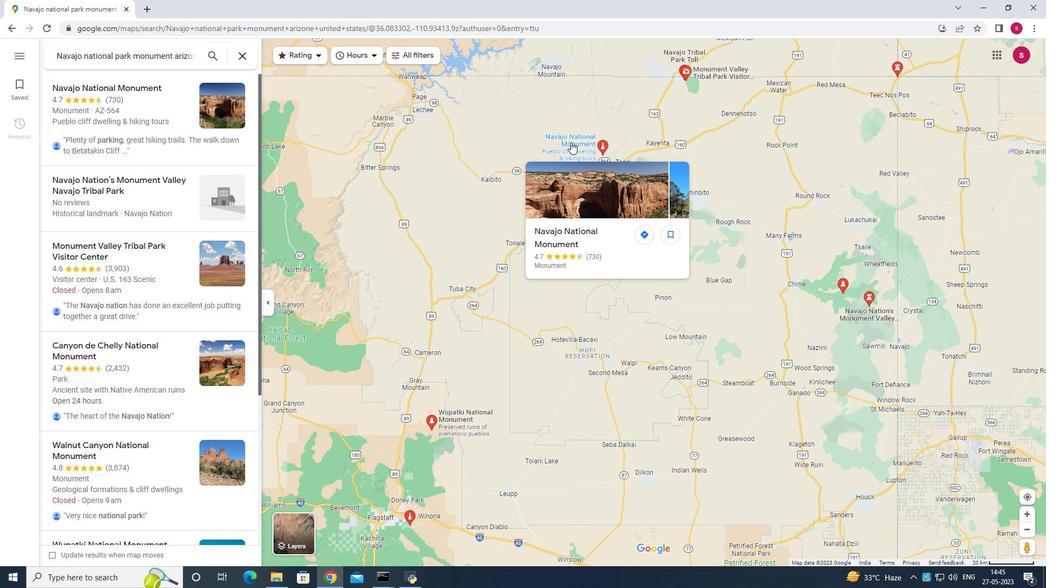 
Action: Mouse scrolled (570, 142) with delta (0, 0)
Screenshot: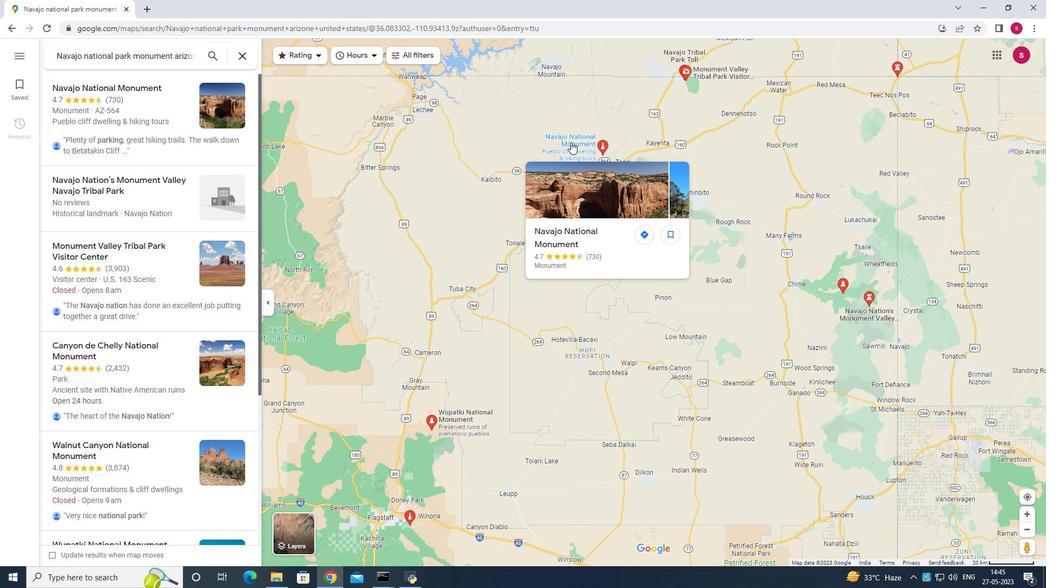 
Action: Mouse moved to (570, 141)
Screenshot: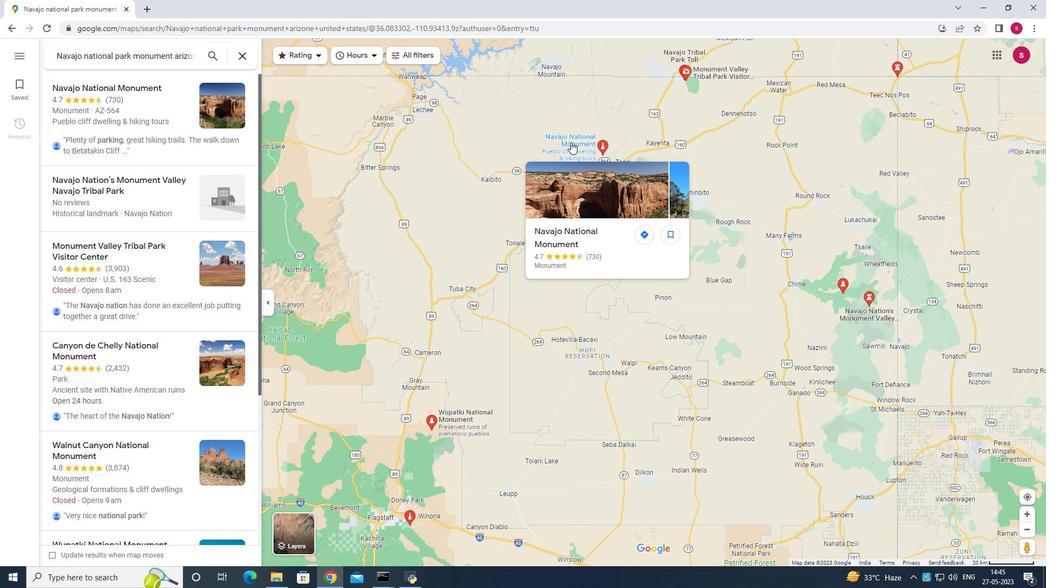 
Action: Mouse scrolled (570, 142) with delta (0, 0)
Screenshot: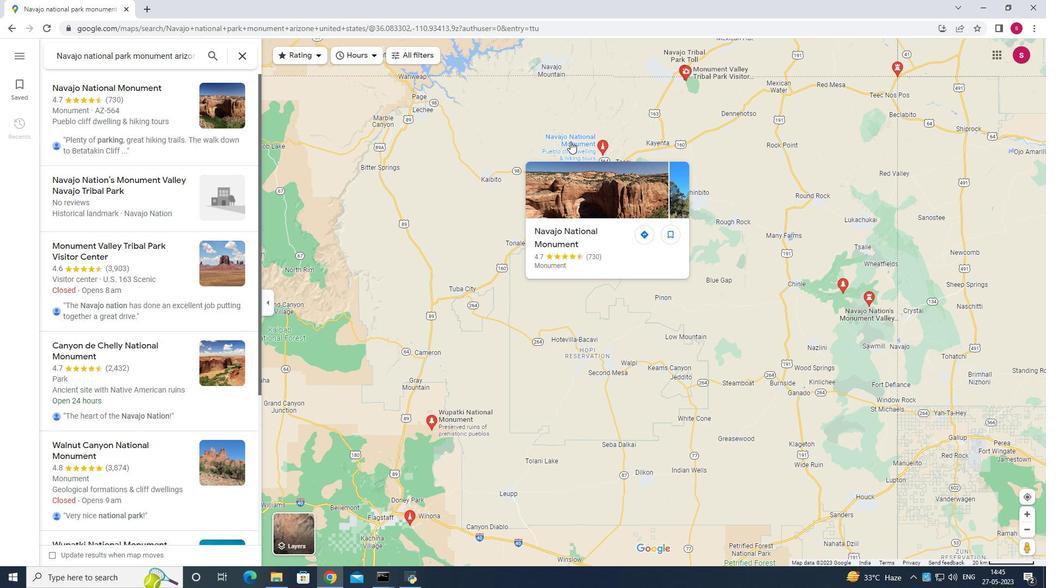 
Action: Mouse scrolled (570, 142) with delta (0, 0)
Screenshot: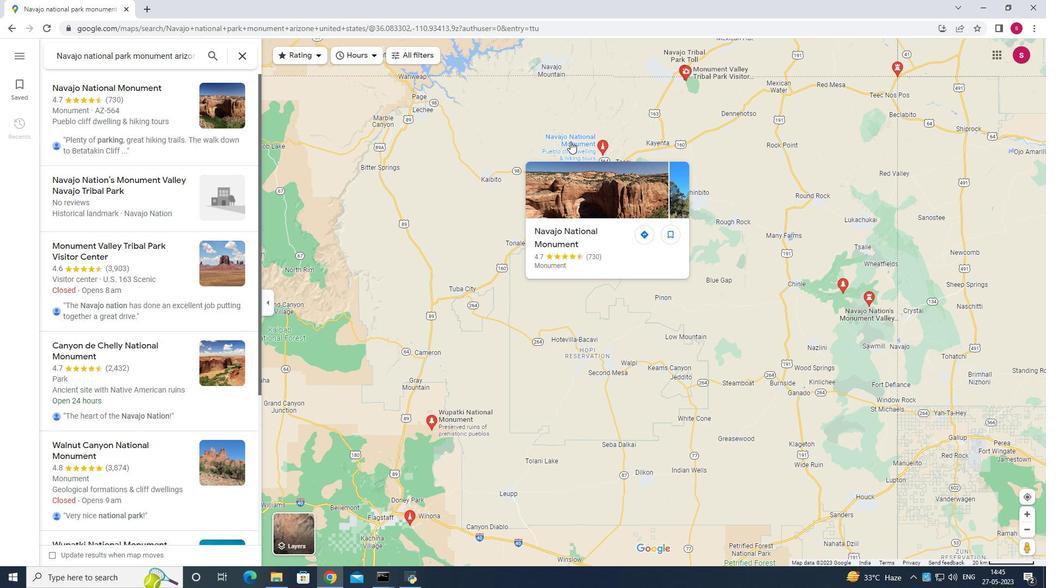 
Action: Mouse moved to (618, 182)
Screenshot: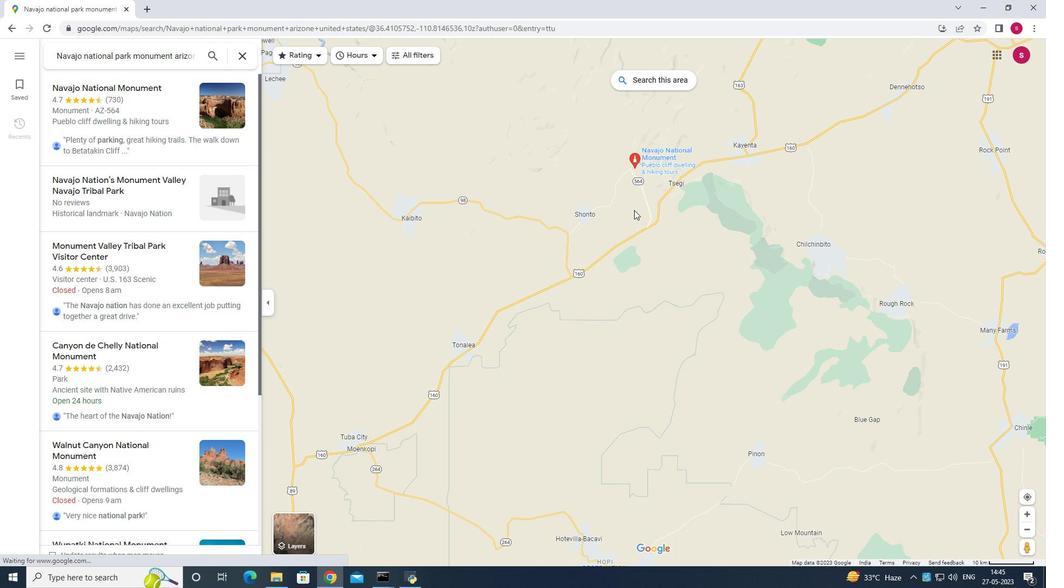 
Action: Mouse scrolled (618, 183) with delta (0, 0)
Screenshot: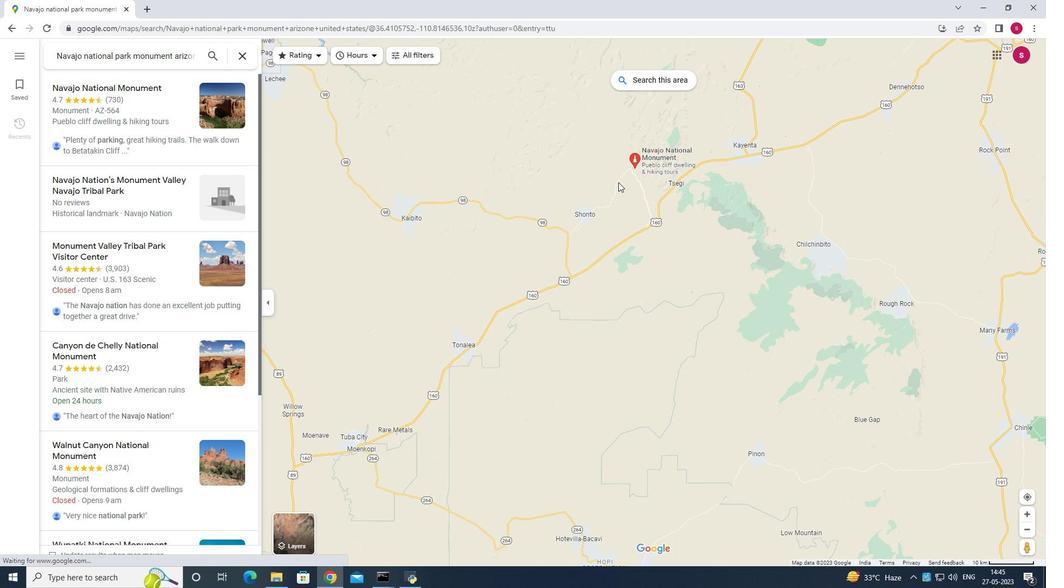 
Action: Mouse scrolled (618, 183) with delta (0, 0)
Screenshot: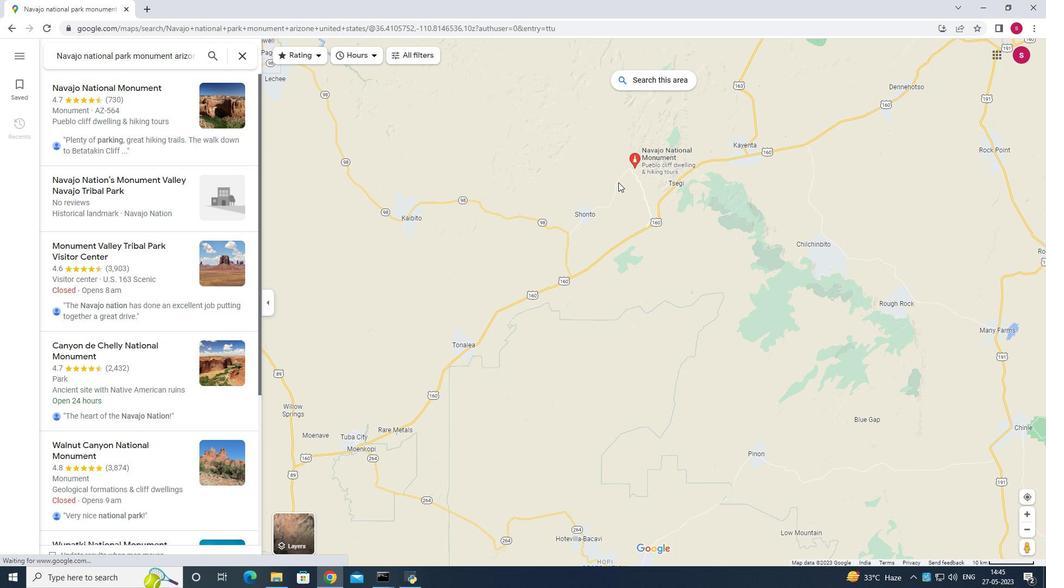 
Action: Mouse scrolled (618, 183) with delta (0, 0)
Screenshot: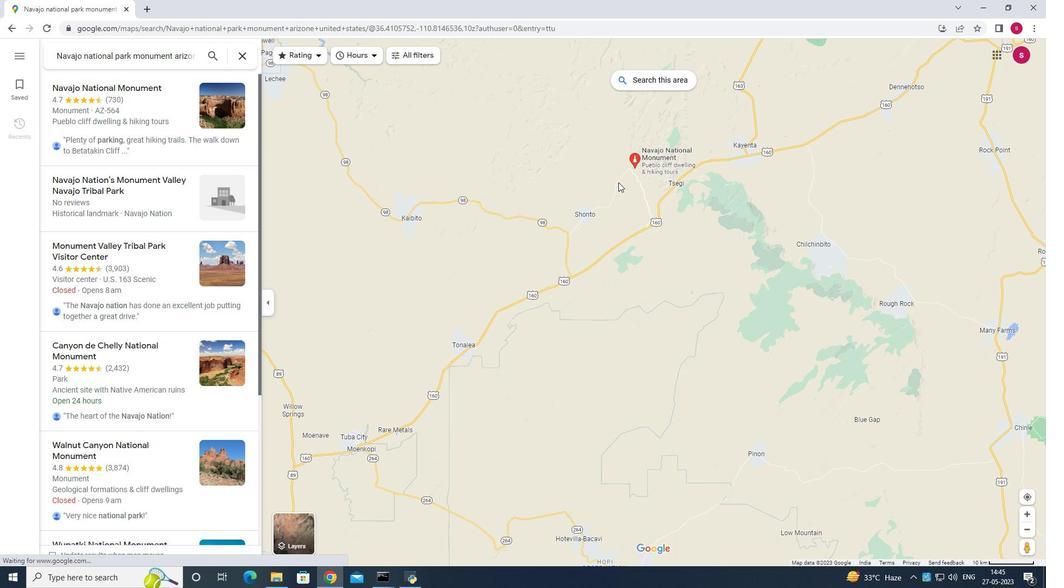
Action: Mouse scrolled (618, 183) with delta (0, 0)
Screenshot: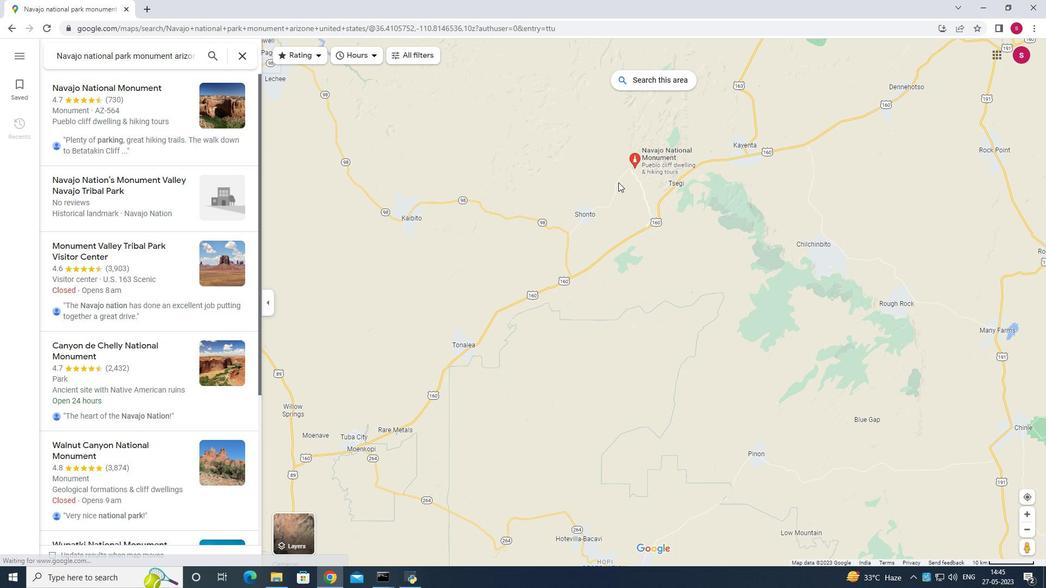 
Action: Mouse scrolled (618, 183) with delta (0, 0)
Screenshot: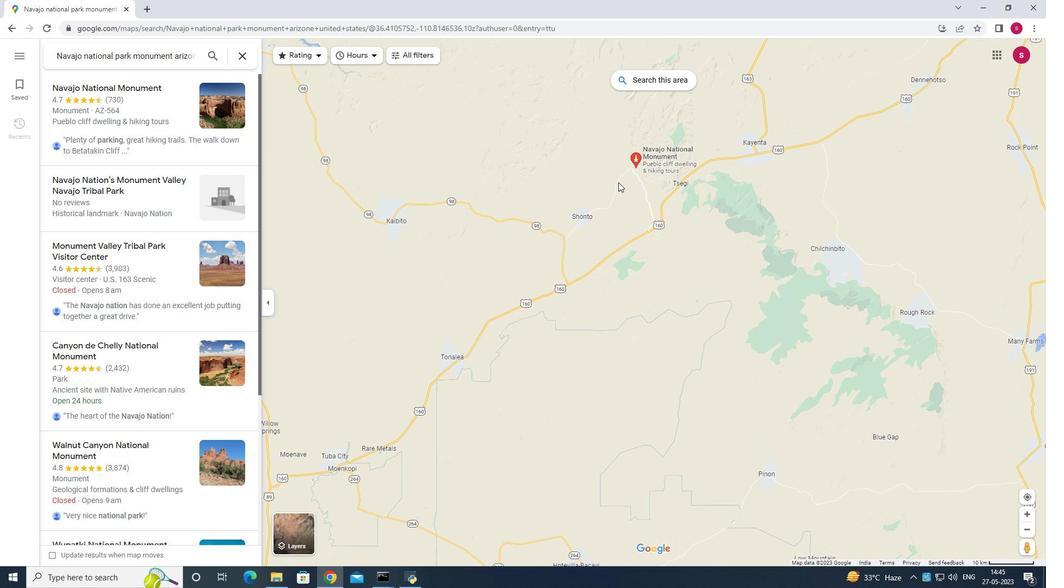 
Action: Mouse scrolled (618, 181) with delta (0, 0)
Screenshot: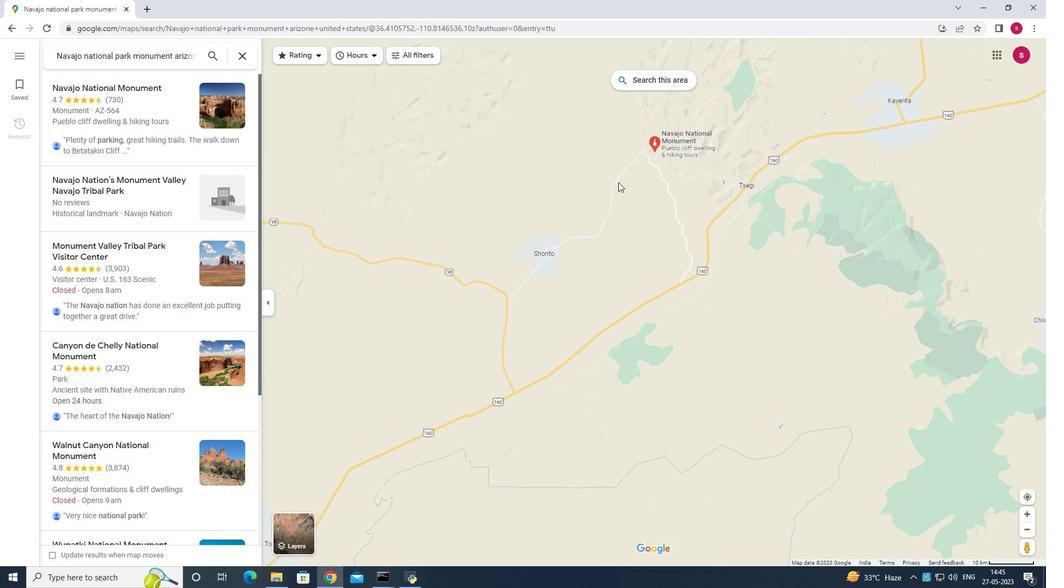 
Action: Mouse moved to (645, 138)
Screenshot: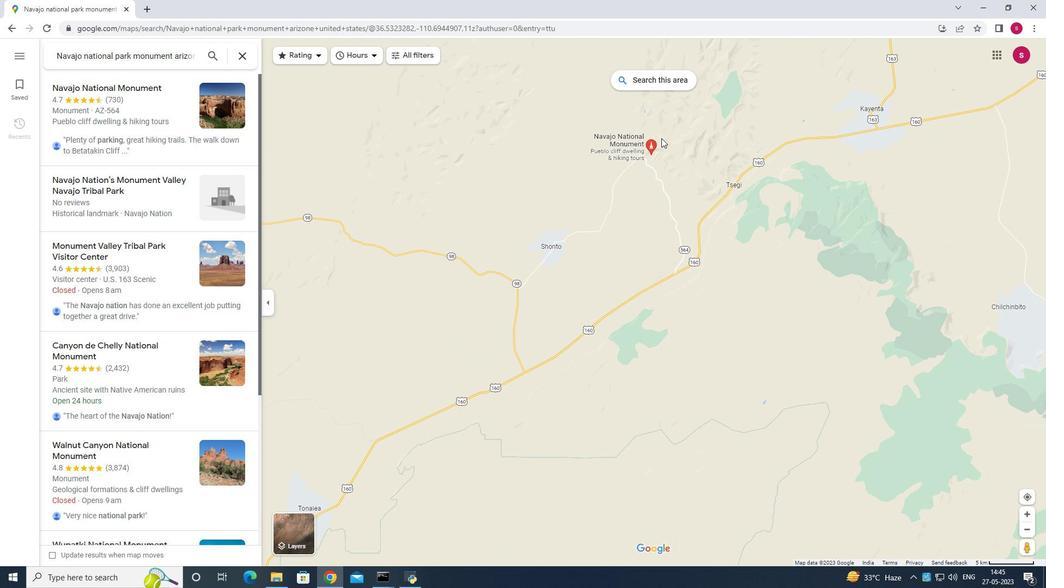 
Action: Mouse scrolled (645, 138) with delta (0, 0)
Screenshot: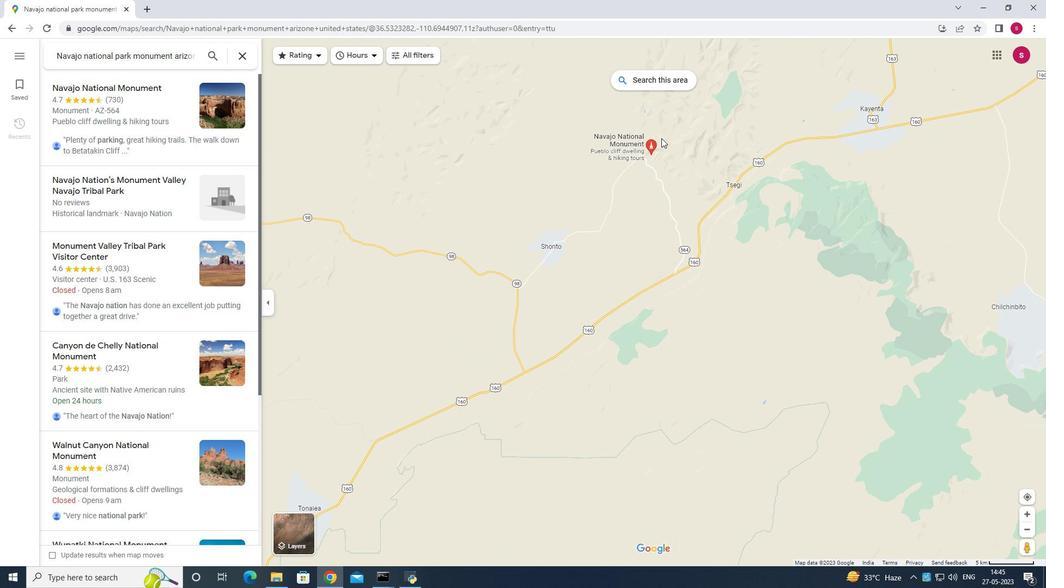 
Action: Mouse moved to (643, 138)
Screenshot: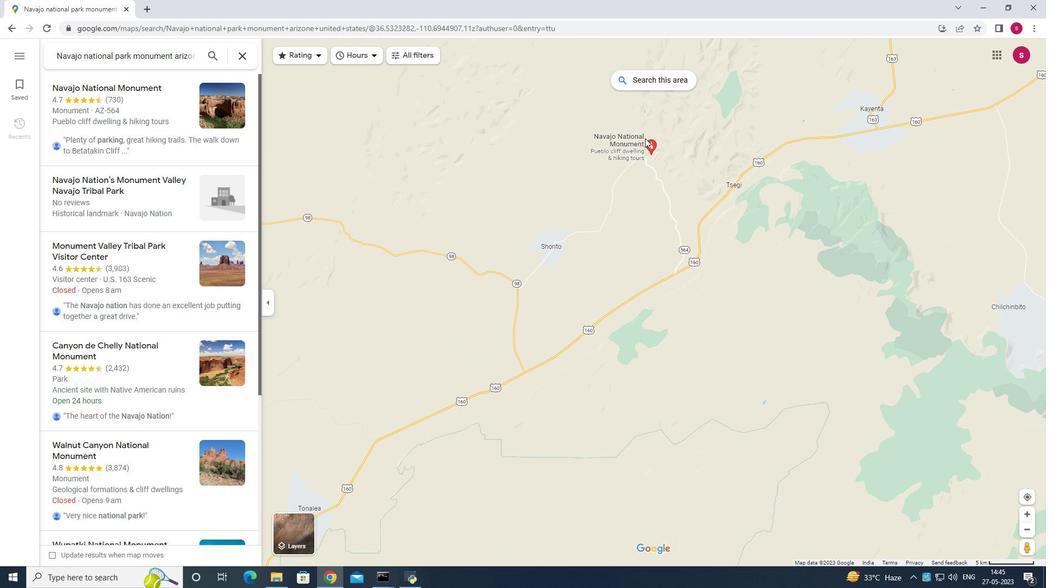 
Action: Mouse scrolled (643, 138) with delta (0, 0)
Screenshot: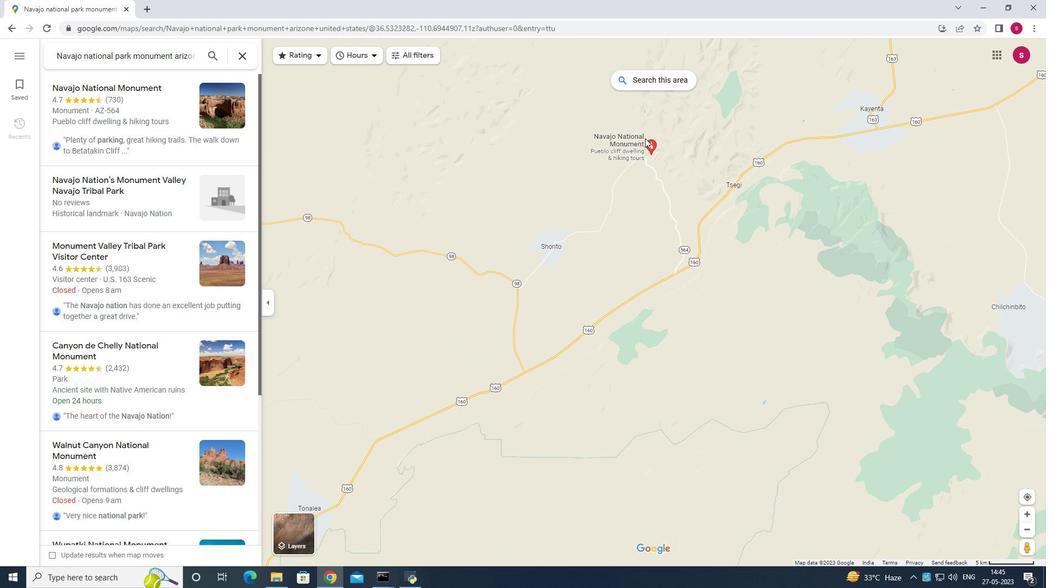 
Action: Mouse moved to (643, 138)
Screenshot: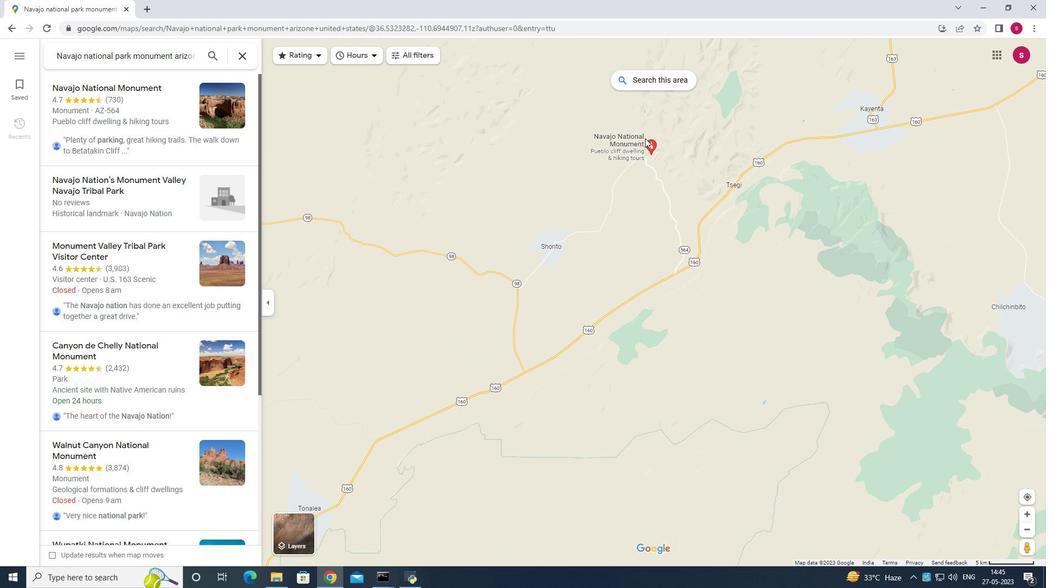 
Action: Mouse scrolled (643, 138) with delta (0, 0)
Screenshot: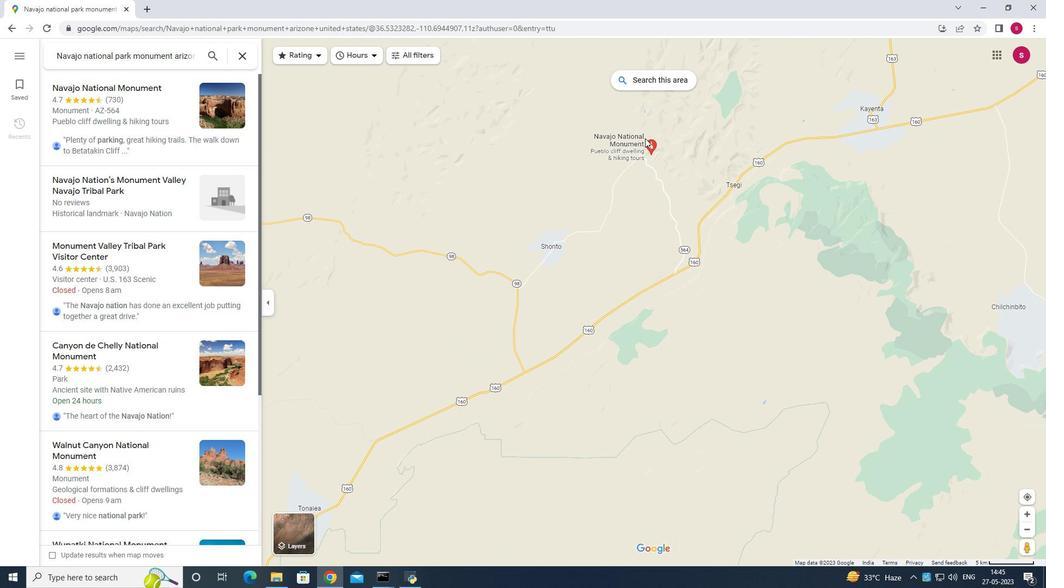 
Action: Mouse scrolled (643, 138) with delta (0, 0)
Screenshot: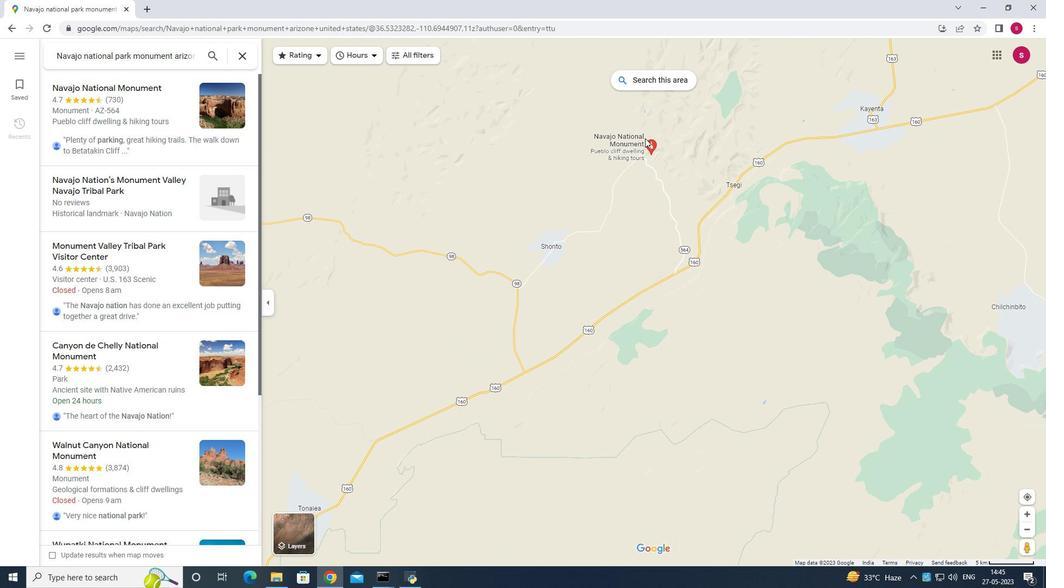 
Action: Mouse moved to (640, 138)
Screenshot: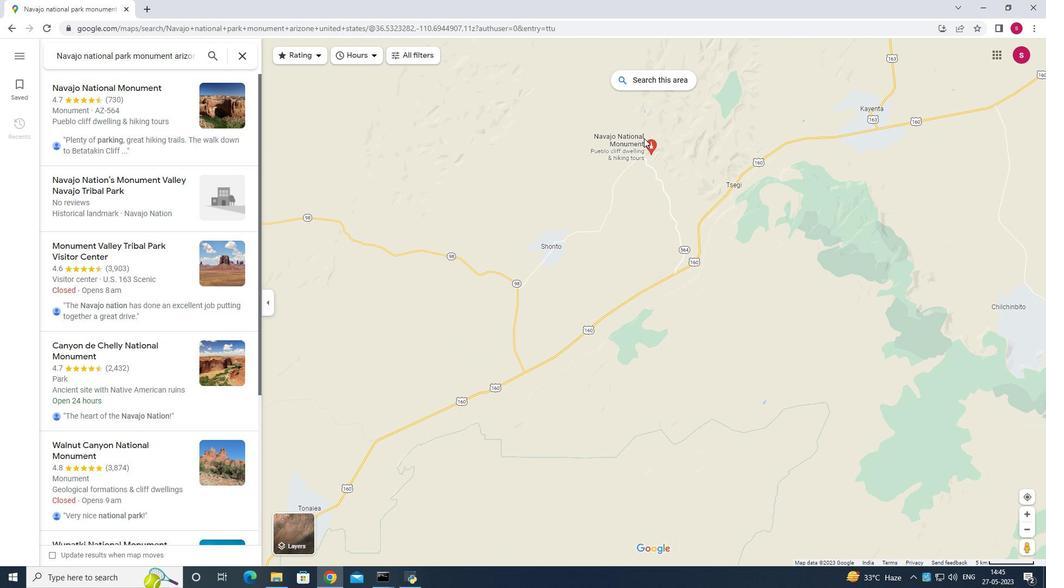 
Action: Mouse scrolled (640, 138) with delta (0, 0)
Screenshot: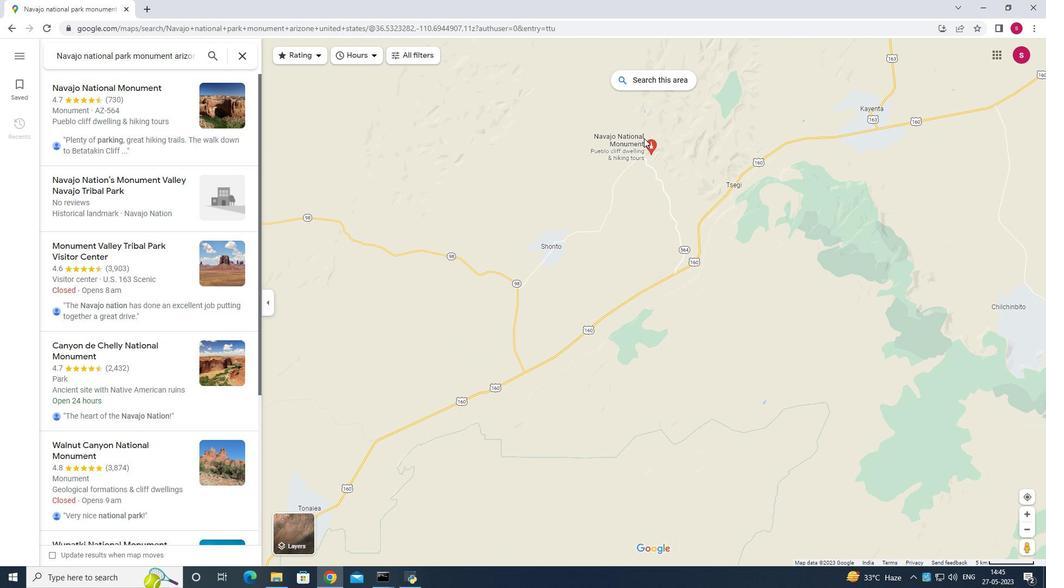 
Action: Mouse moved to (594, 155)
Screenshot: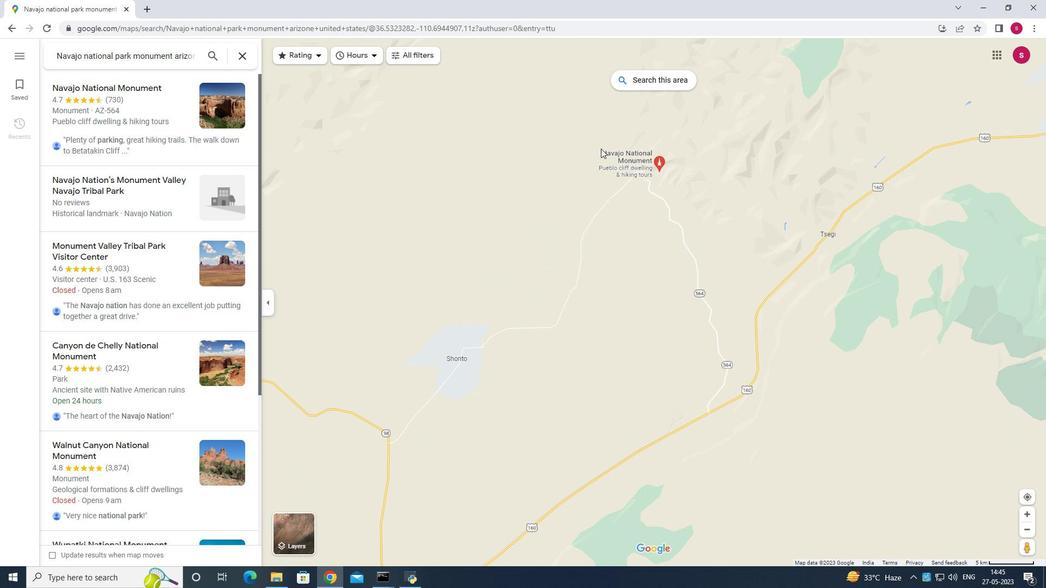 
Action: Mouse pressed left at (594, 155)
Screenshot: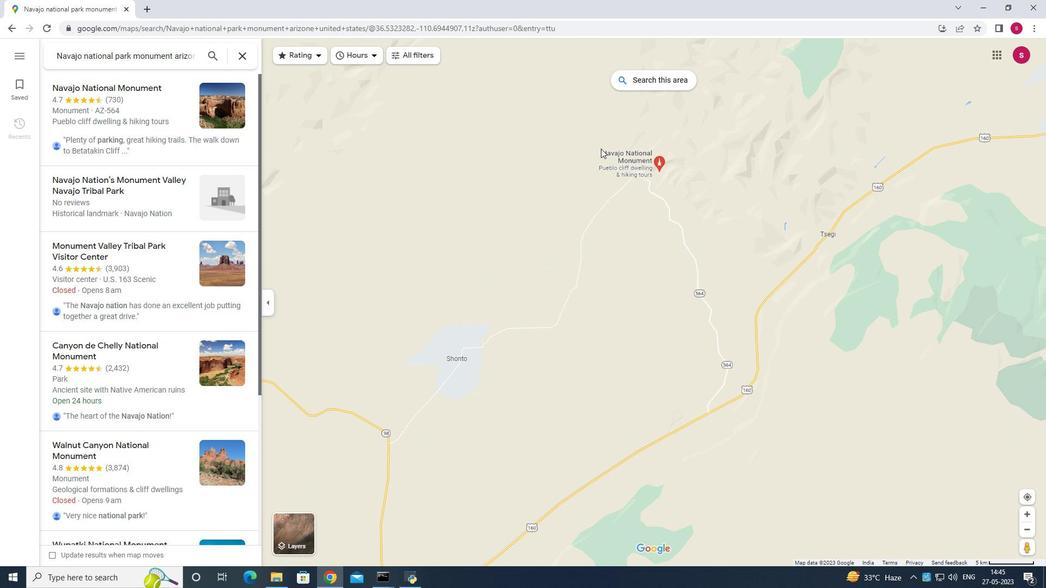 
Action: Mouse moved to (615, 240)
Screenshot: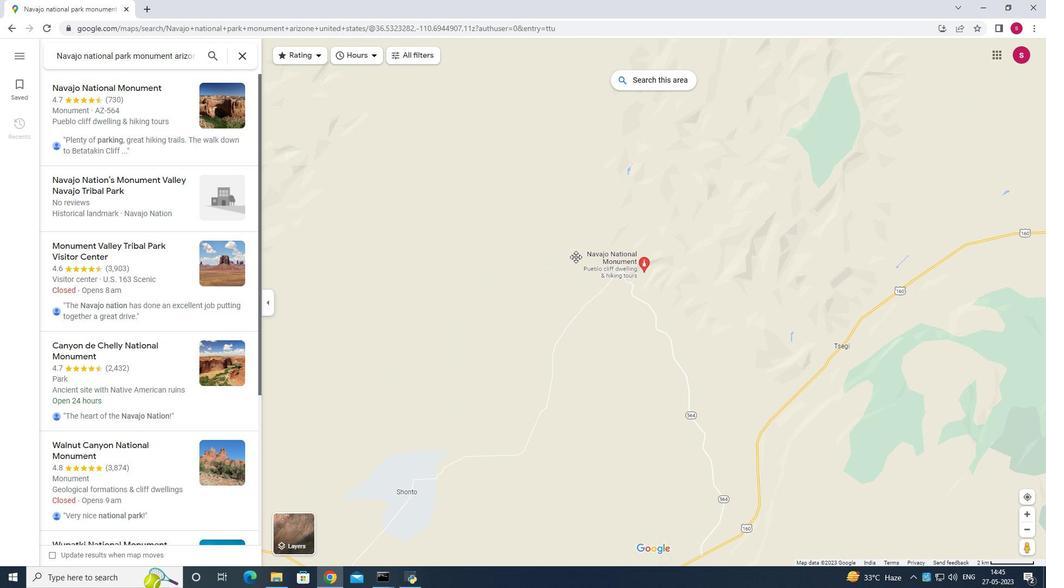 
Action: Mouse scrolled (615, 239) with delta (0, 0)
Screenshot: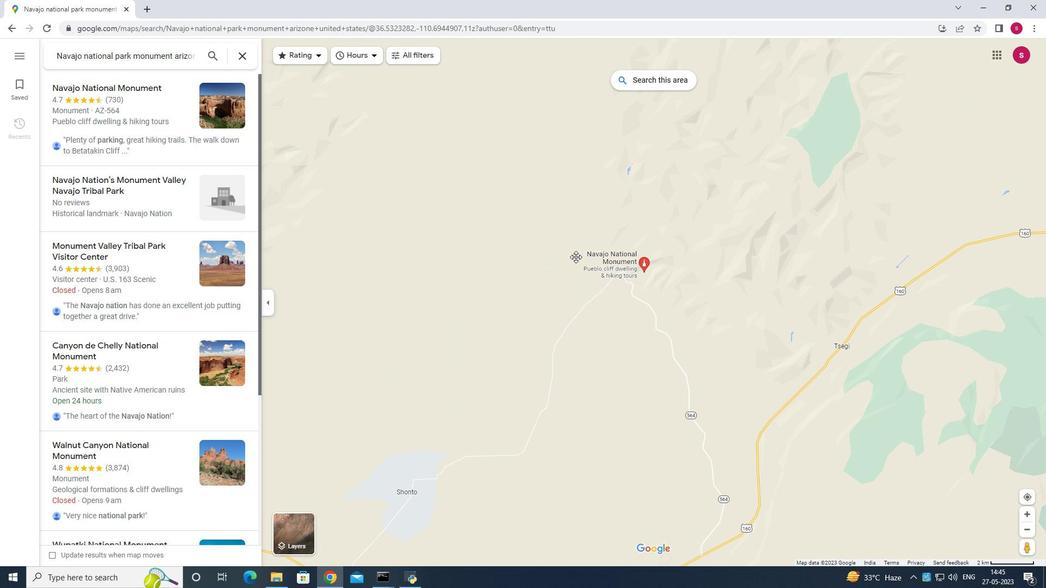 
Action: Mouse scrolled (615, 239) with delta (0, 0)
Screenshot: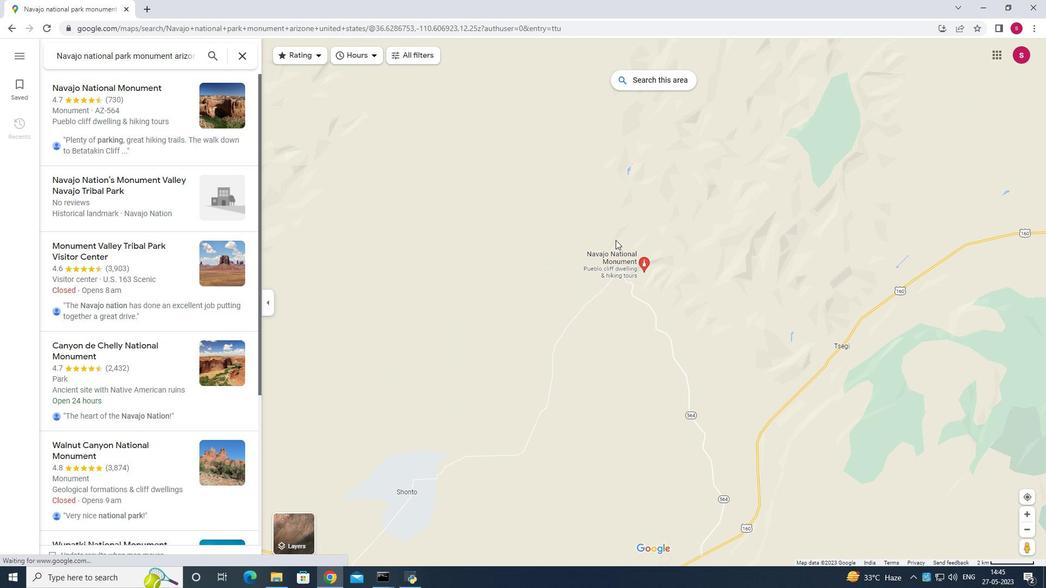 
Action: Mouse scrolled (615, 239) with delta (0, 0)
Screenshot: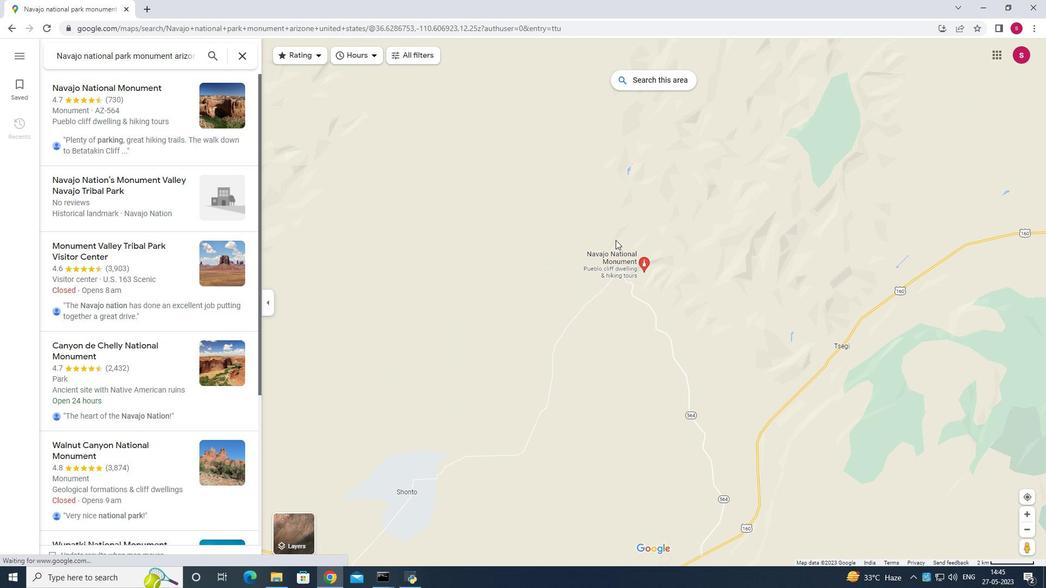 
Action: Mouse scrolled (615, 239) with delta (0, 0)
Screenshot: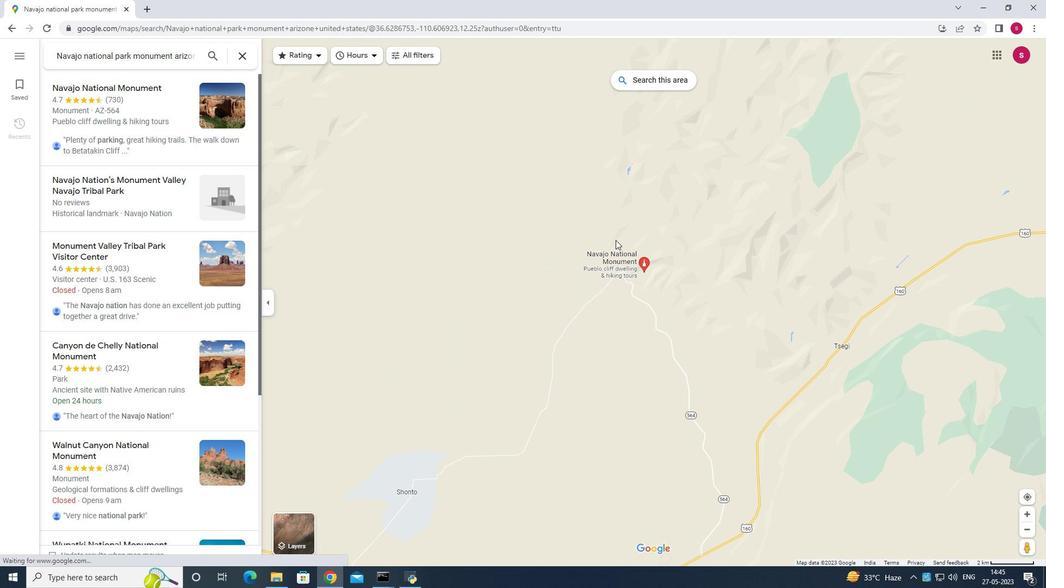 
Action: Mouse moved to (648, 275)
Screenshot: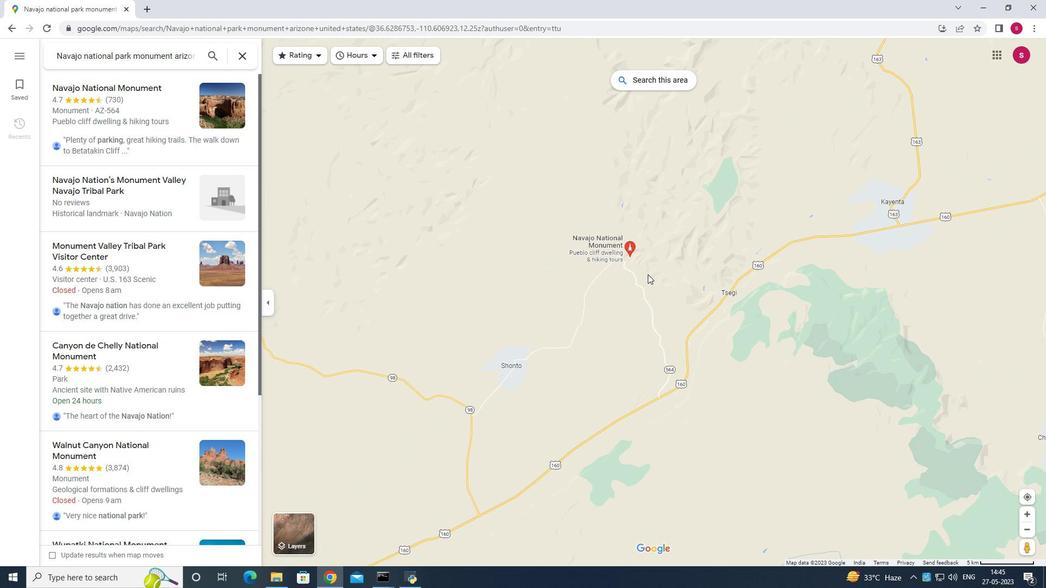 
Action: Mouse pressed left at (648, 275)
Screenshot: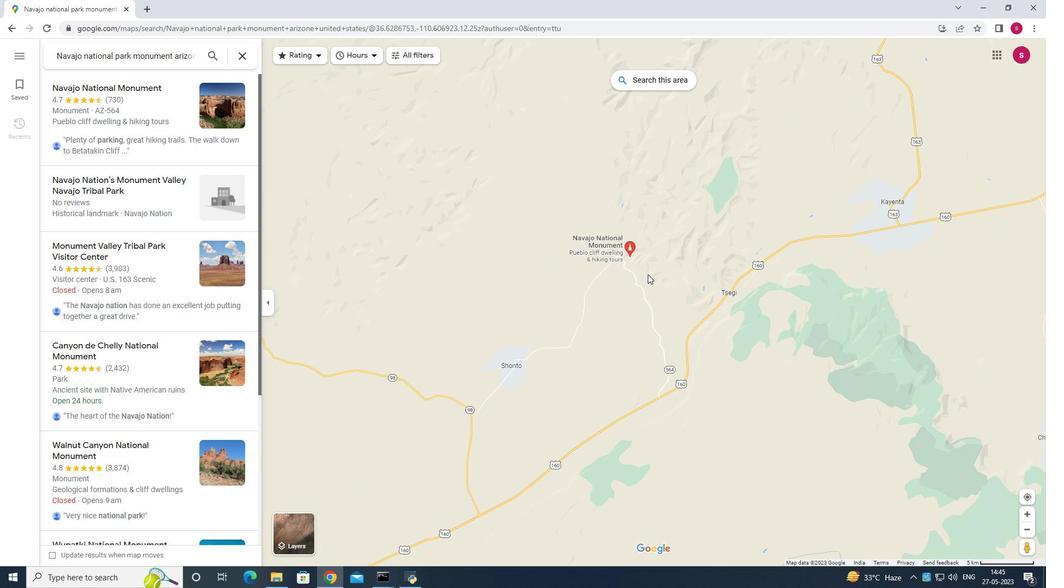 
Action: Mouse moved to (1001, 524)
Screenshot: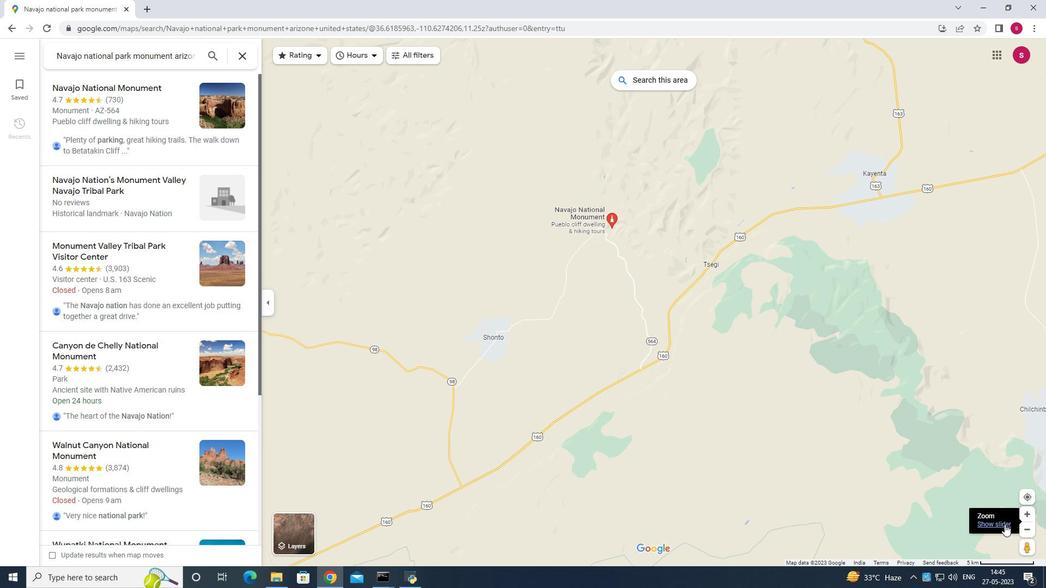 
Action: Mouse pressed left at (1001, 524)
Screenshot: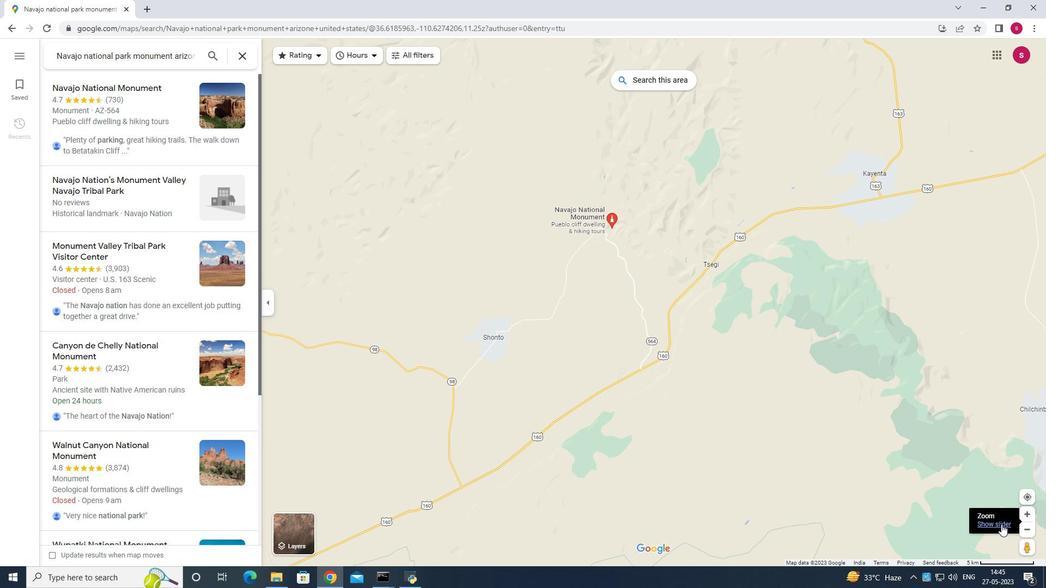 
Action: Mouse moved to (1028, 481)
Screenshot: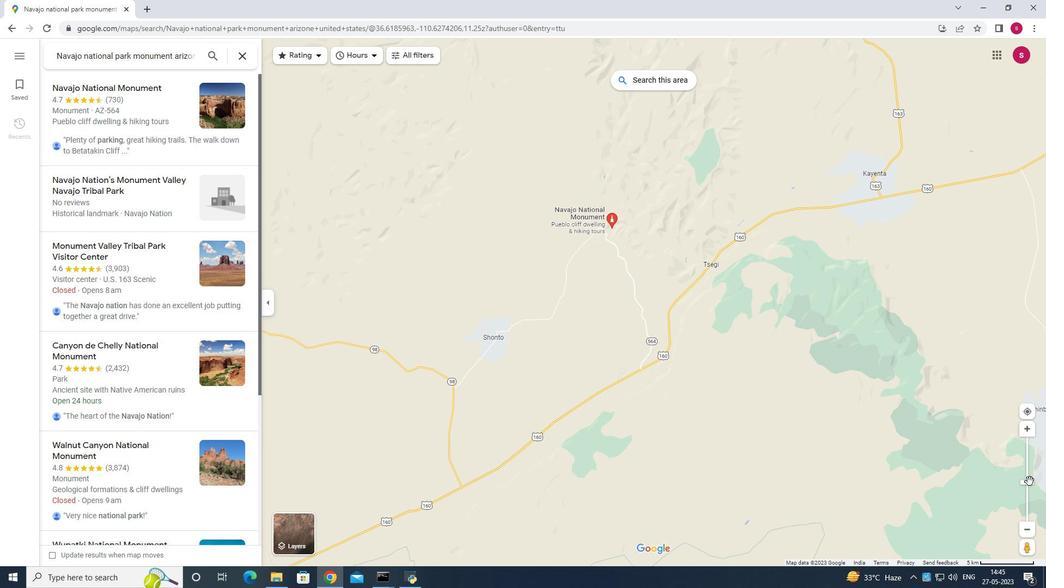 
Action: Mouse pressed left at (1028, 481)
Screenshot: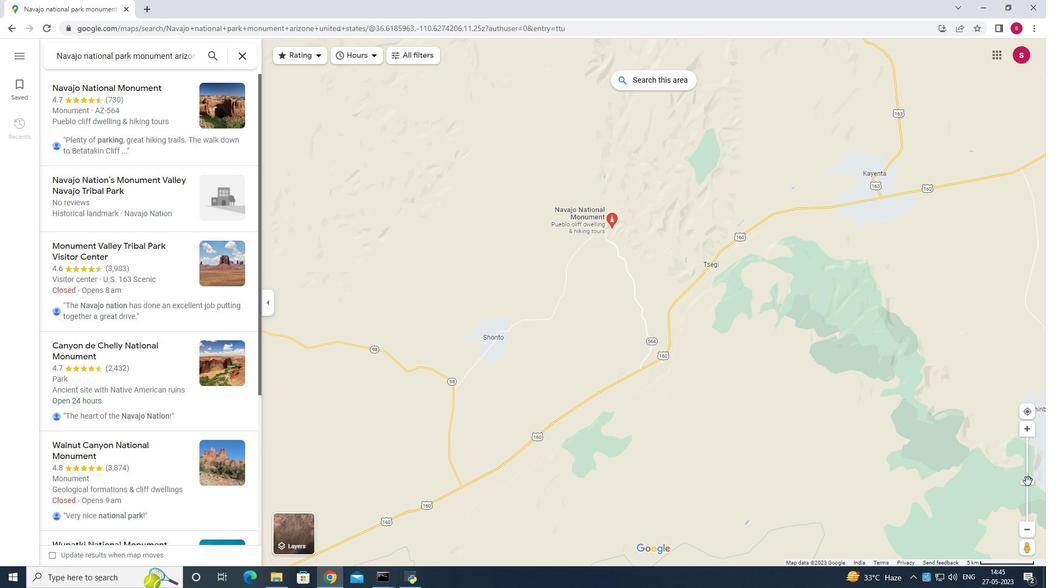 
Action: Mouse moved to (738, 379)
Screenshot: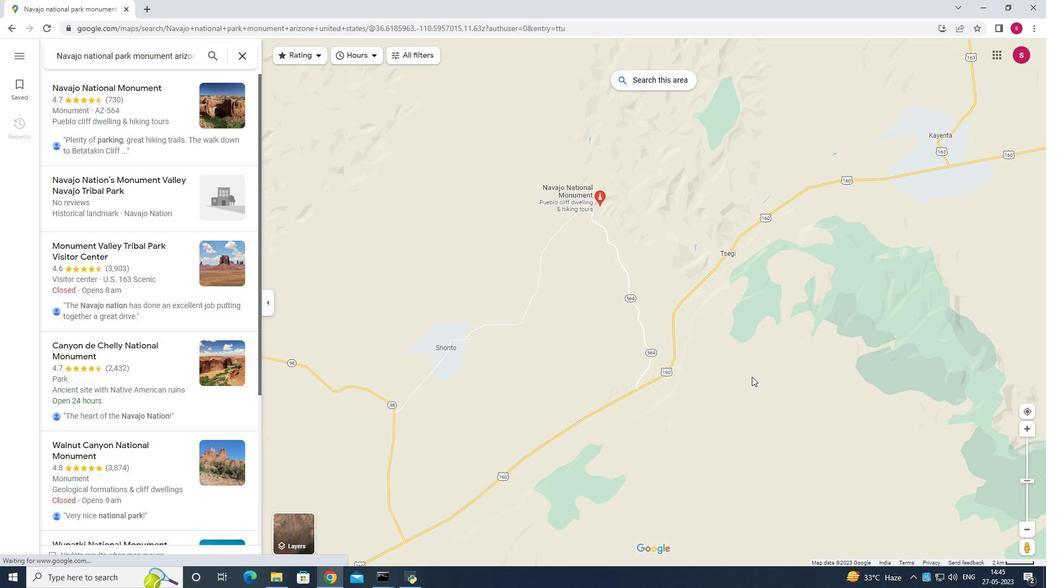 
Action: Mouse scrolled (738, 379) with delta (0, 0)
Screenshot: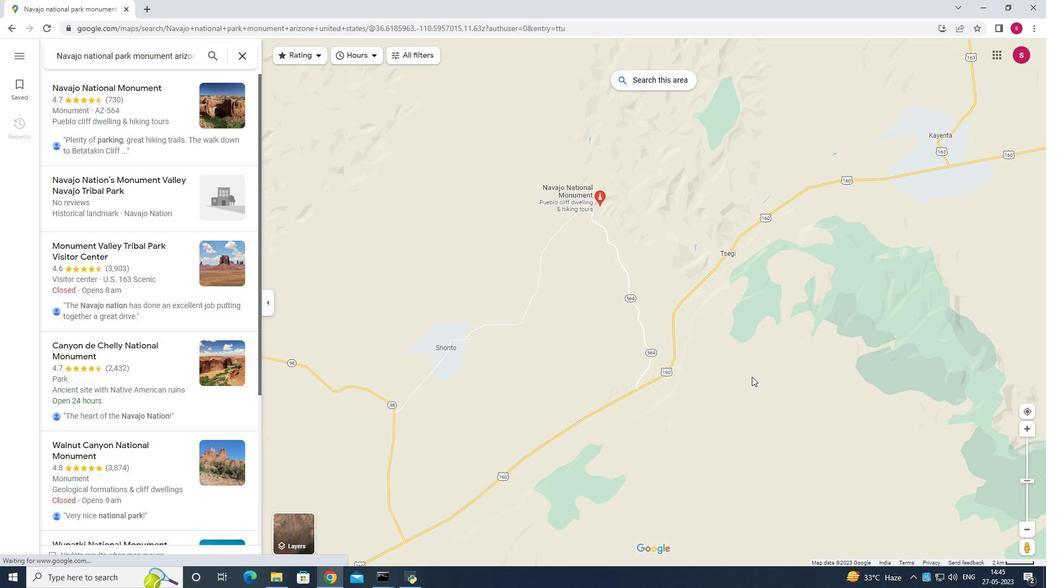
Action: Mouse scrolled (738, 379) with delta (0, 0)
